 Task: Explore Airbnb accommodation in Yeadon, United Kingdom from 5th November, 2023 to 16th November, 2023 for 2 adults.1  bedroom having 1 bed and 1 bathroom. Property type can be hotel. Booking option can be shelf check-in. Look for 3 properties as per requirement.
Action: Mouse moved to (468, 110)
Screenshot: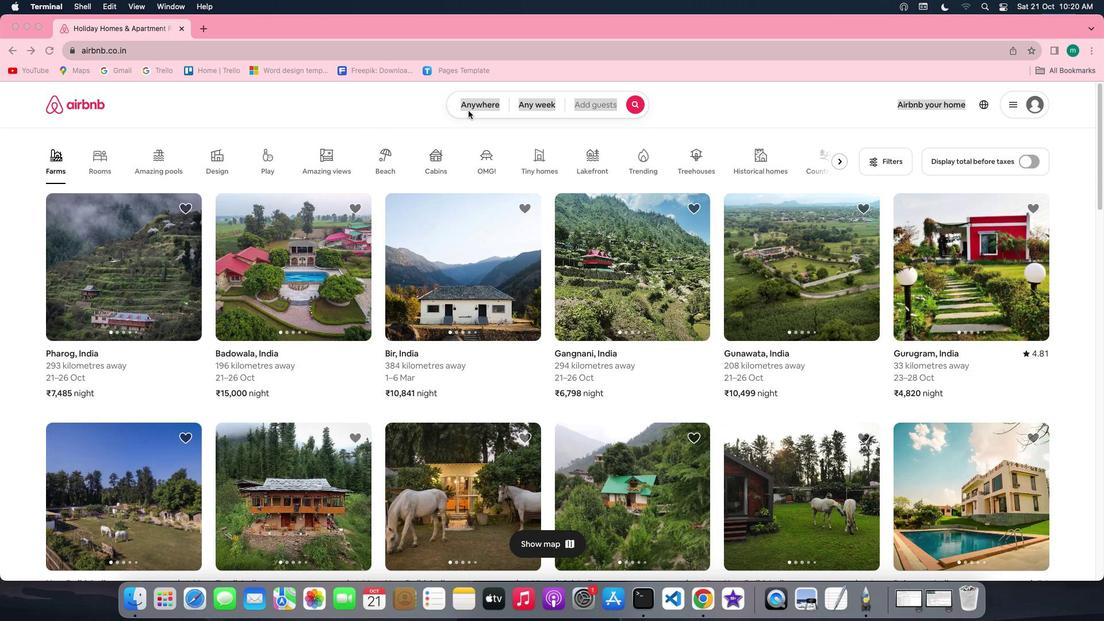 
Action: Mouse pressed left at (468, 110)
Screenshot: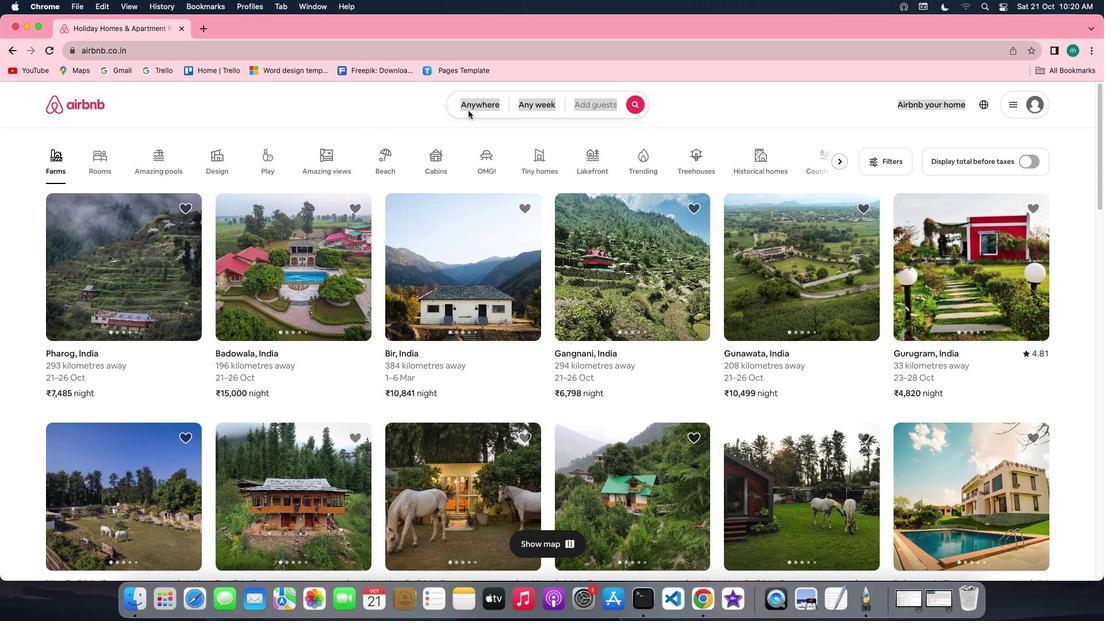 
Action: Mouse moved to (468, 109)
Screenshot: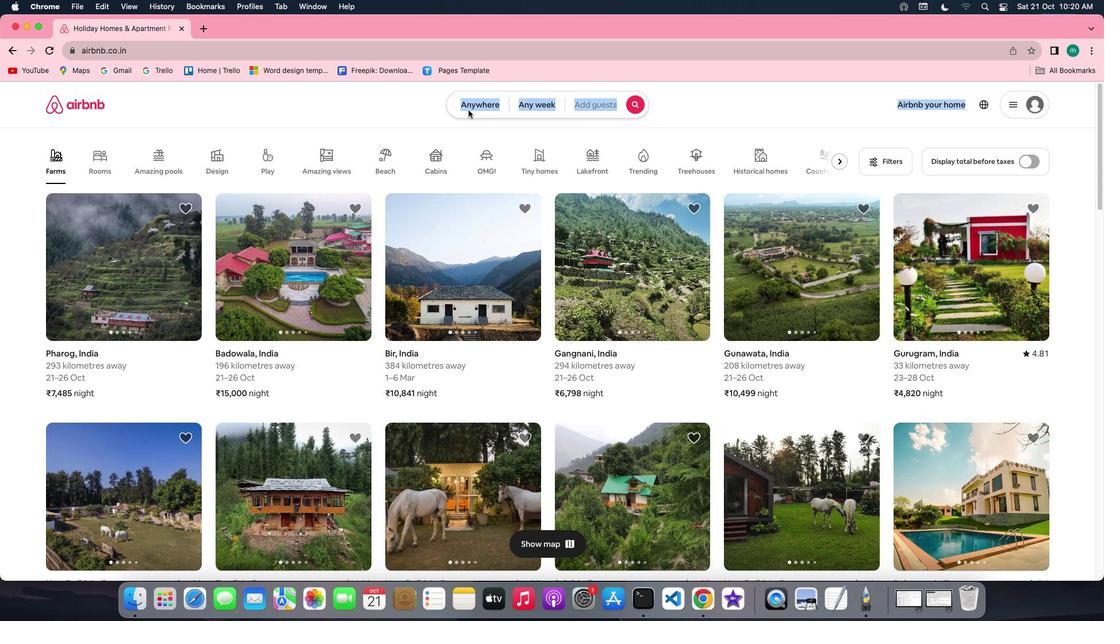 
Action: Mouse pressed left at (468, 109)
Screenshot: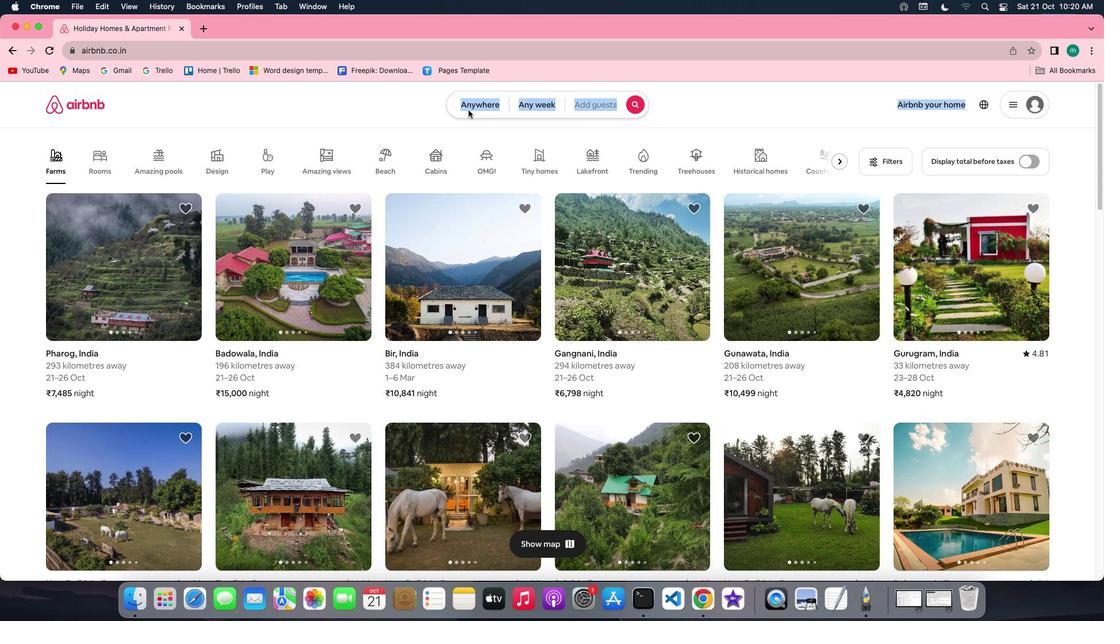
Action: Mouse moved to (396, 143)
Screenshot: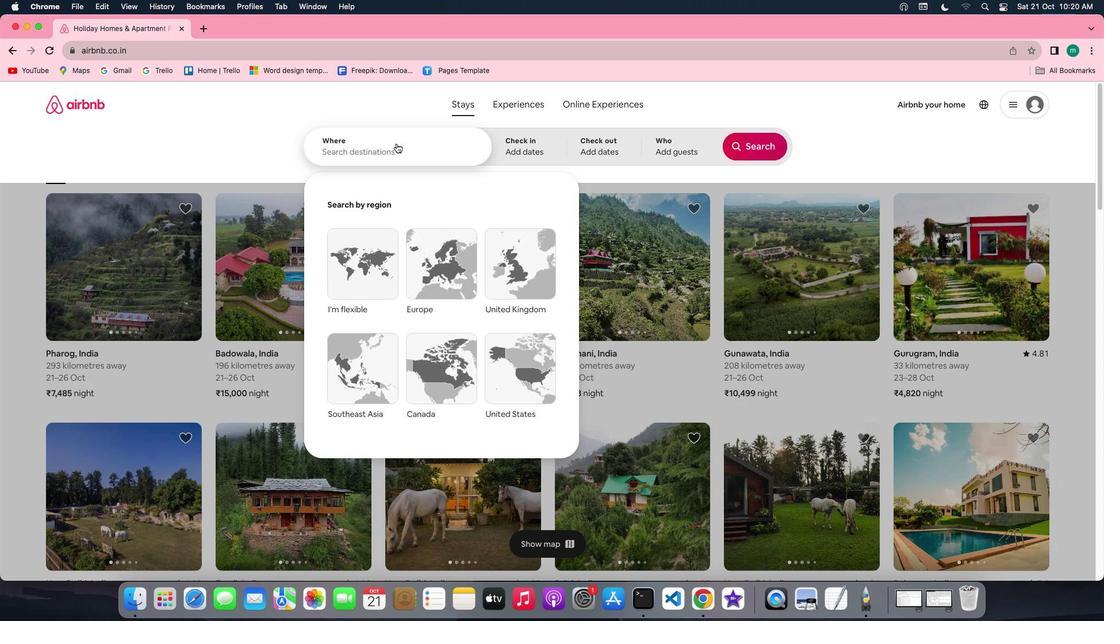 
Action: Key pressed Key.shift'Y''e''a''d''o''n'','Key.spaceKey.shift'U''n''i''t''e''d'Key.spaceKey.shift'K''i''n''g''d''o''m'
Screenshot: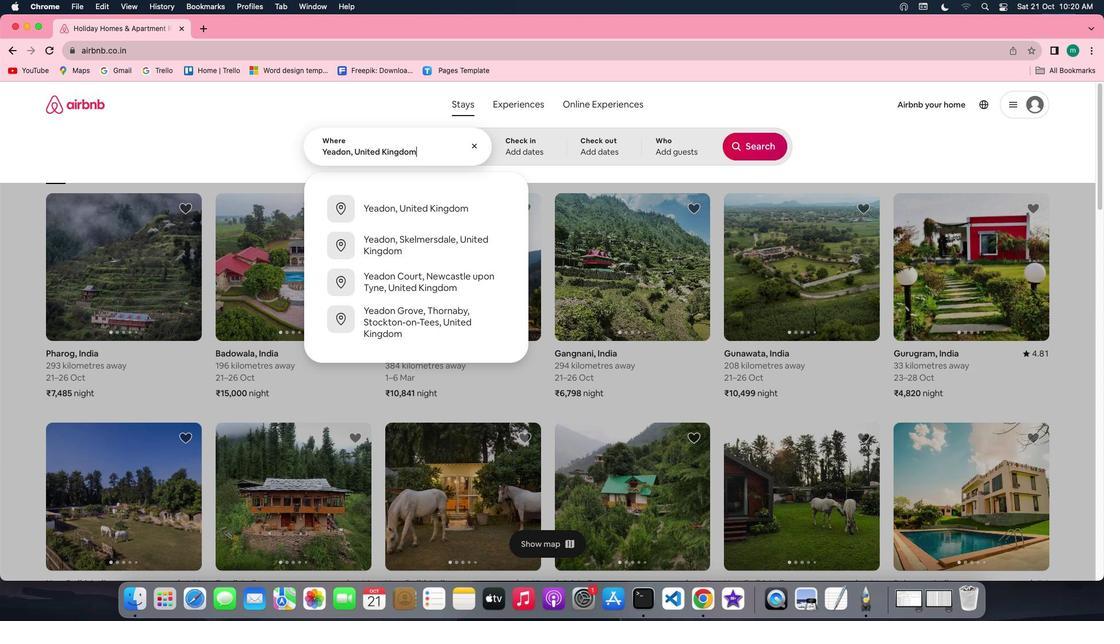 
Action: Mouse moved to (410, 209)
Screenshot: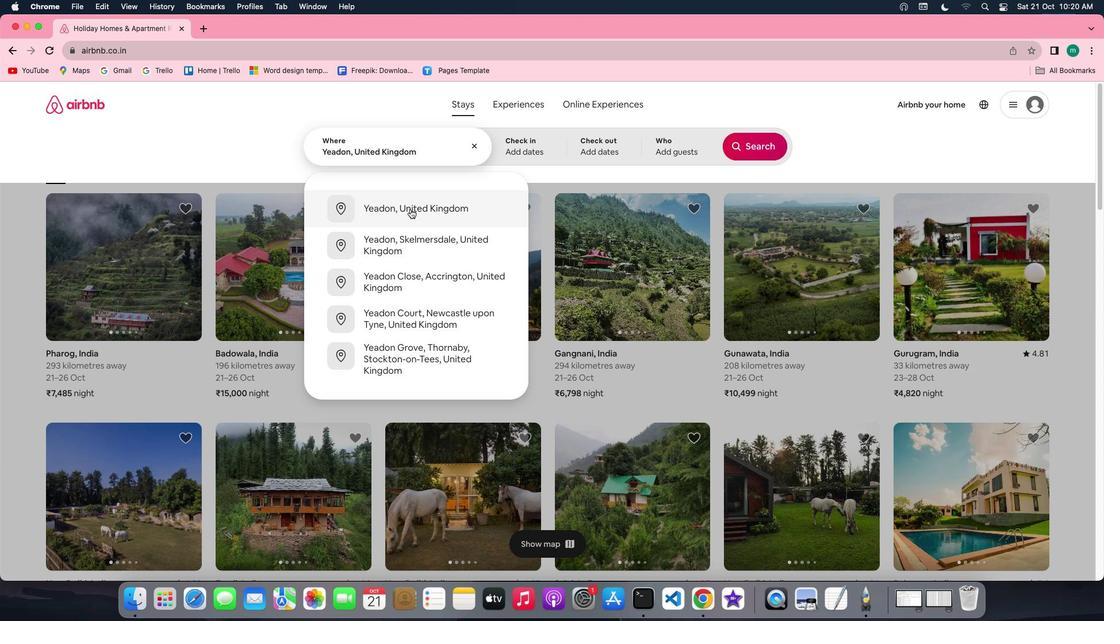 
Action: Mouse pressed left at (410, 209)
Screenshot: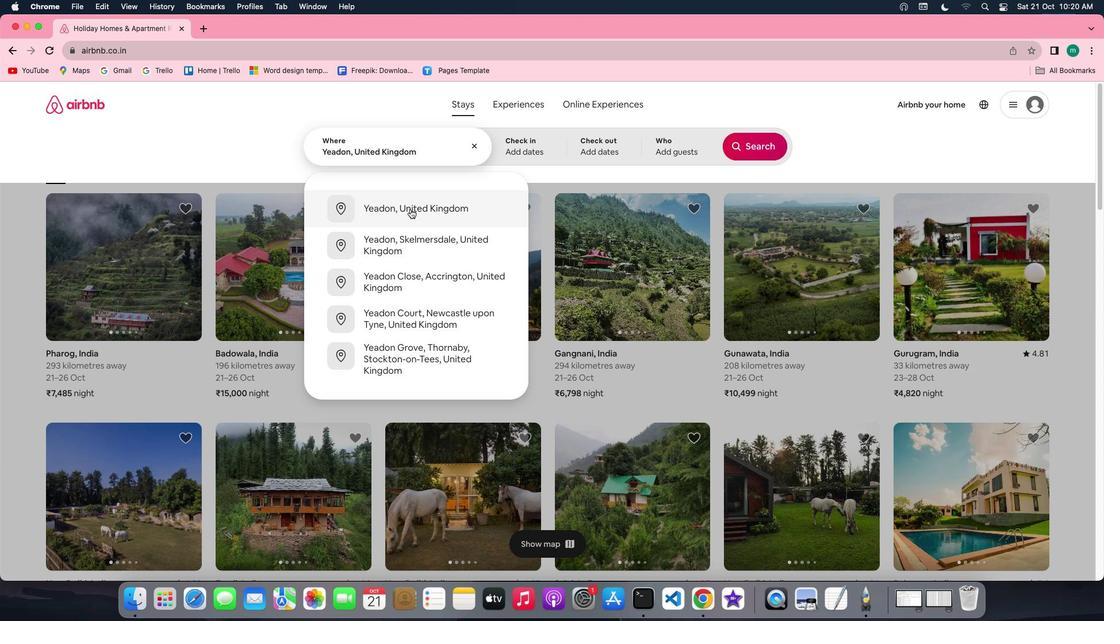 
Action: Mouse moved to (581, 304)
Screenshot: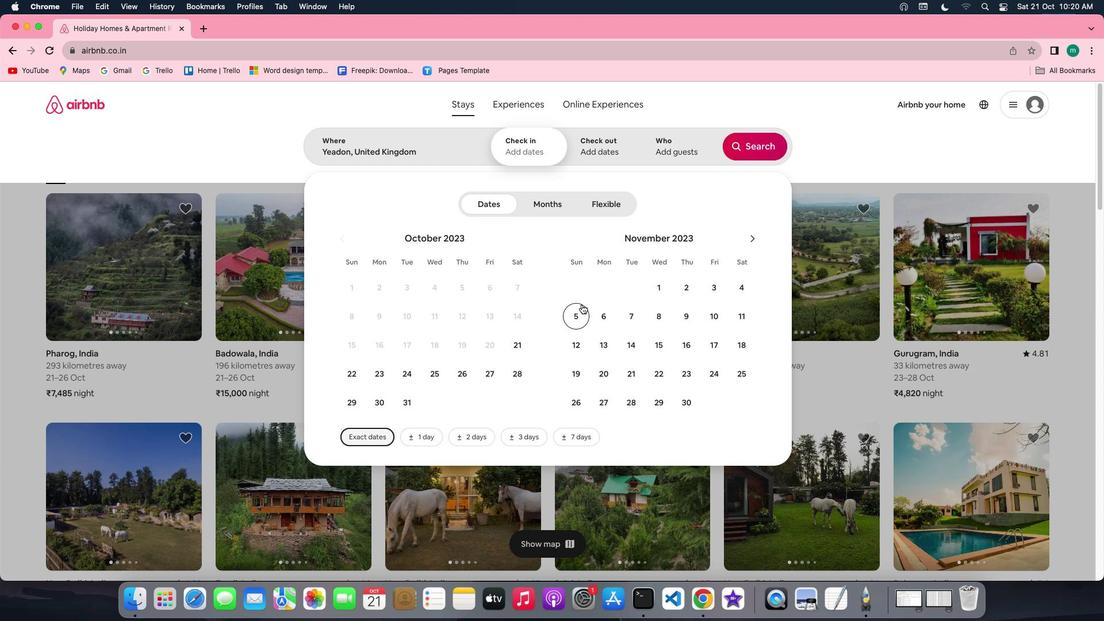 
Action: Mouse pressed left at (581, 304)
Screenshot: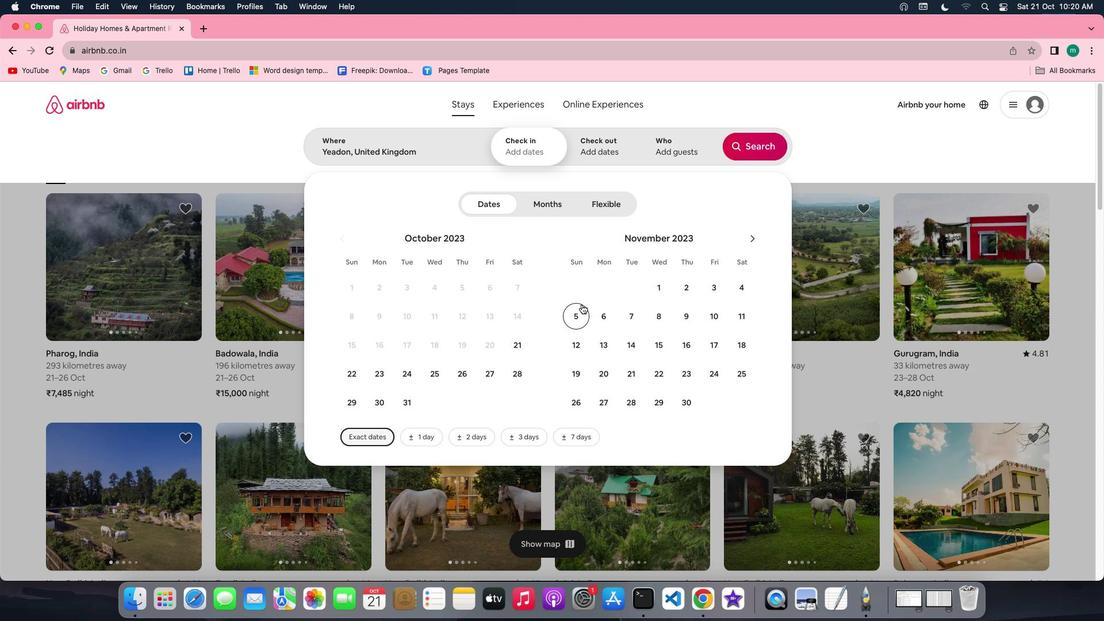 
Action: Mouse moved to (694, 345)
Screenshot: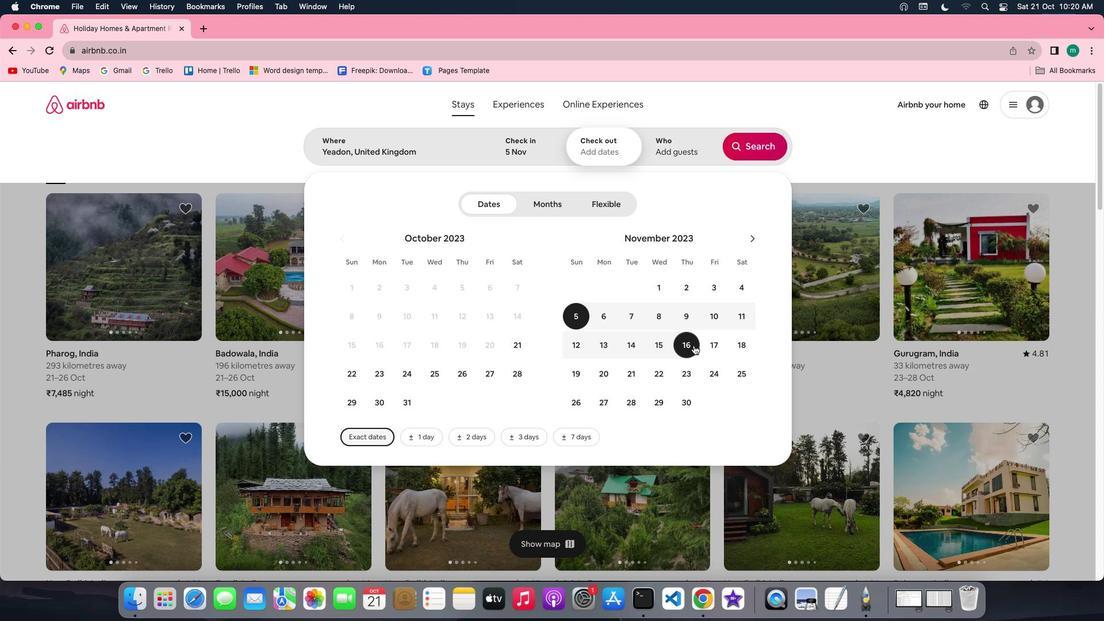 
Action: Mouse pressed left at (694, 345)
Screenshot: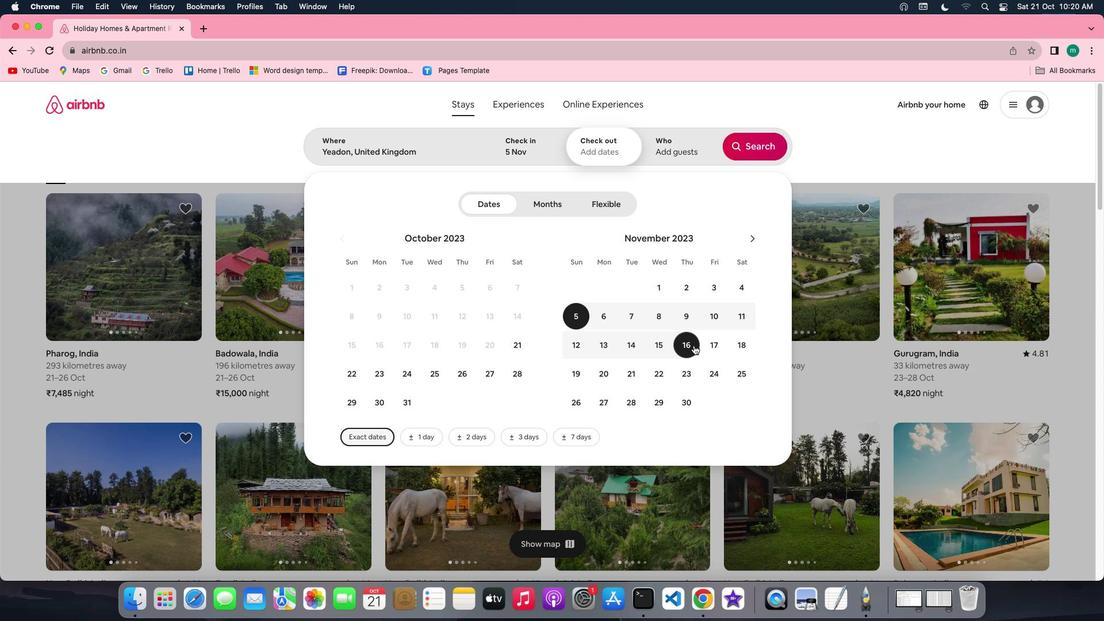 
Action: Mouse moved to (674, 151)
Screenshot: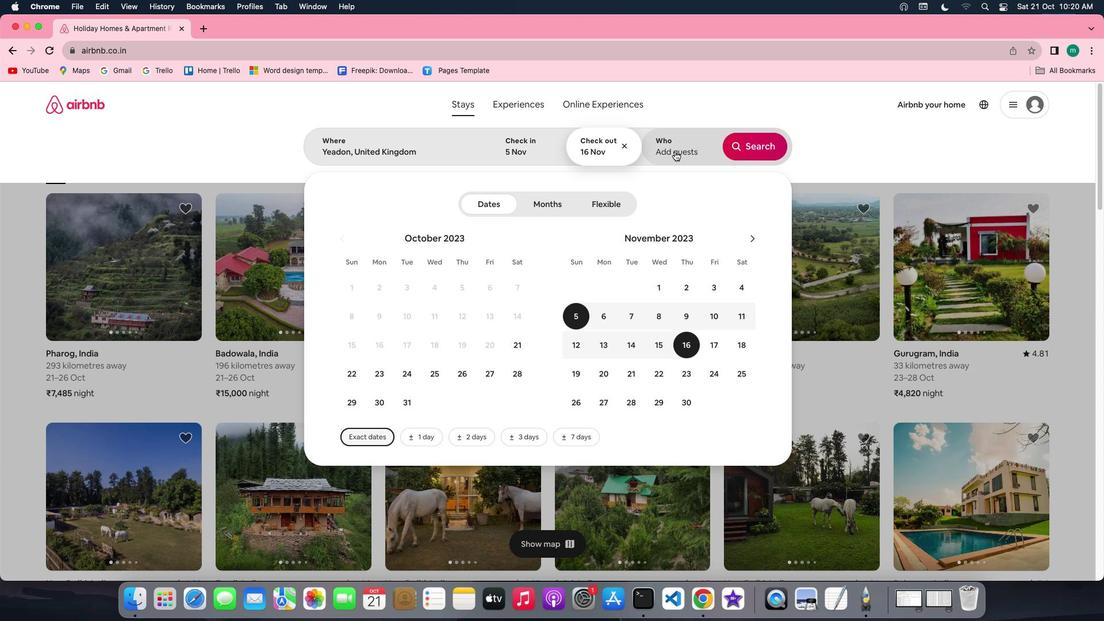 
Action: Mouse pressed left at (674, 151)
Screenshot: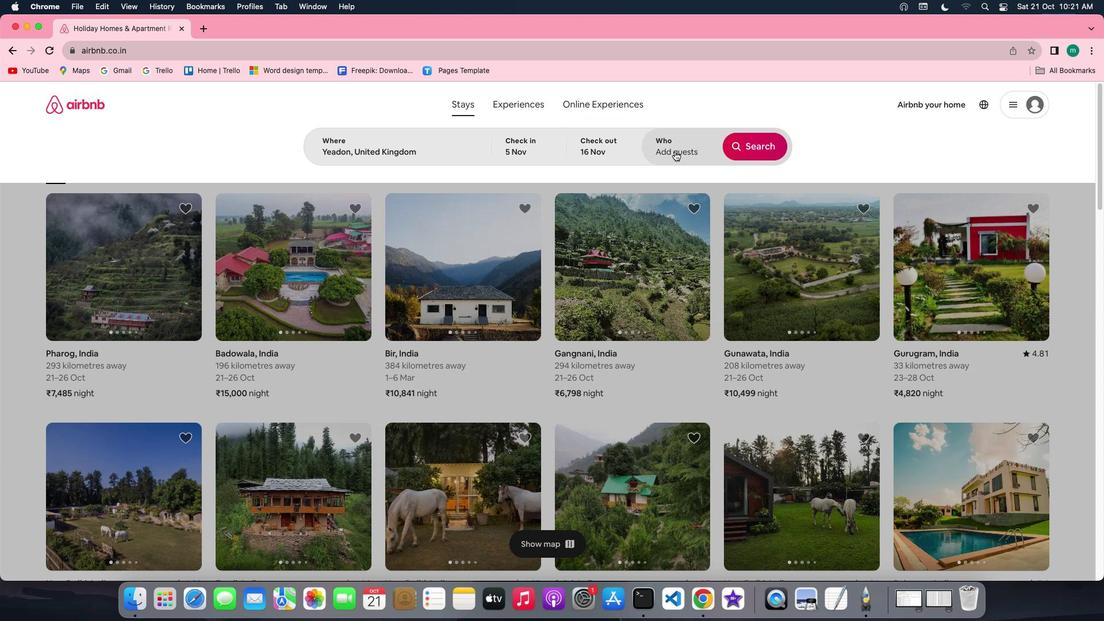 
Action: Mouse moved to (765, 205)
Screenshot: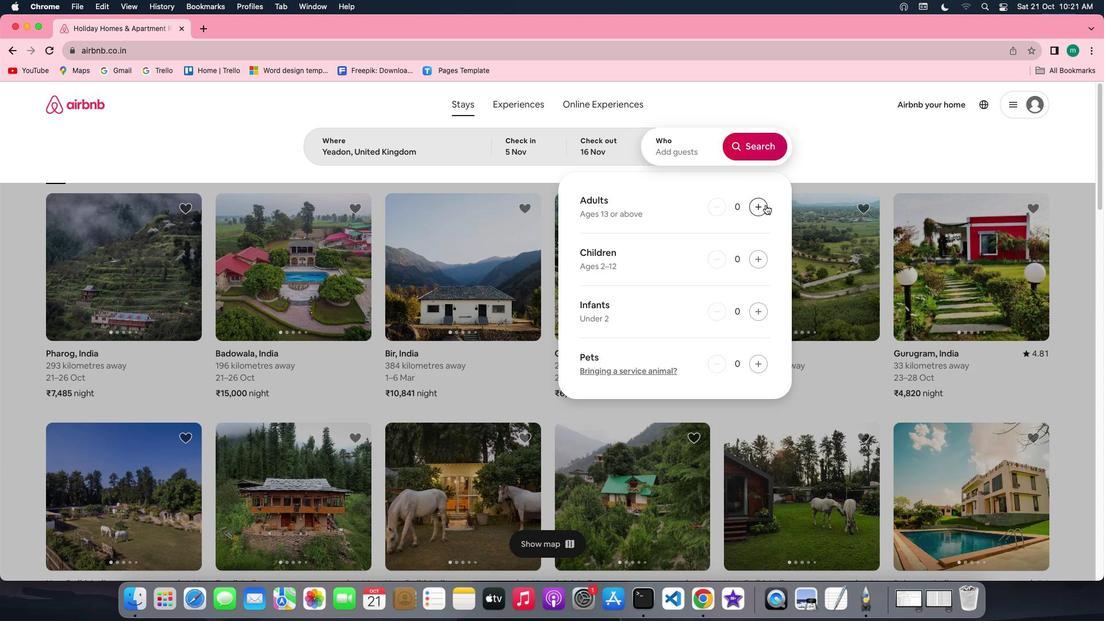
Action: Mouse pressed left at (765, 205)
Screenshot: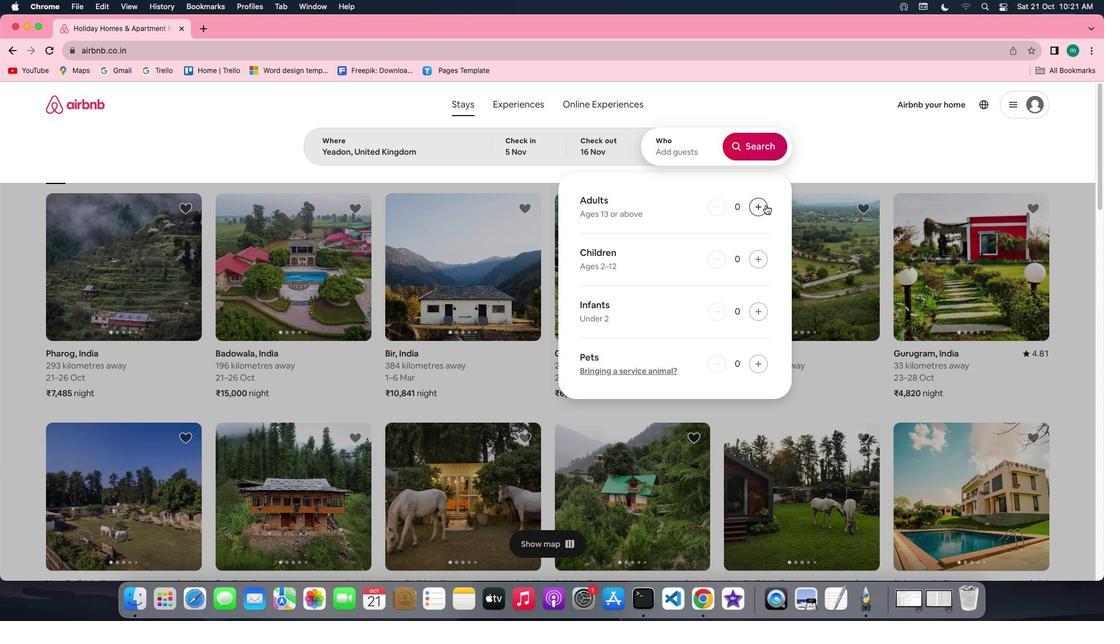 
Action: Mouse pressed left at (765, 205)
Screenshot: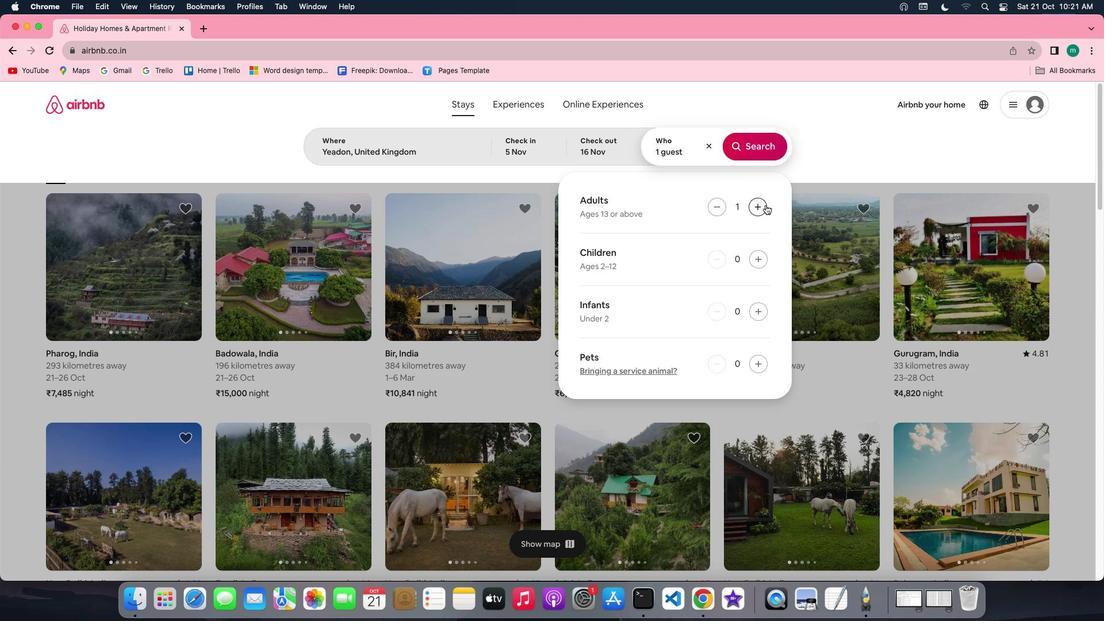 
Action: Mouse moved to (767, 154)
Screenshot: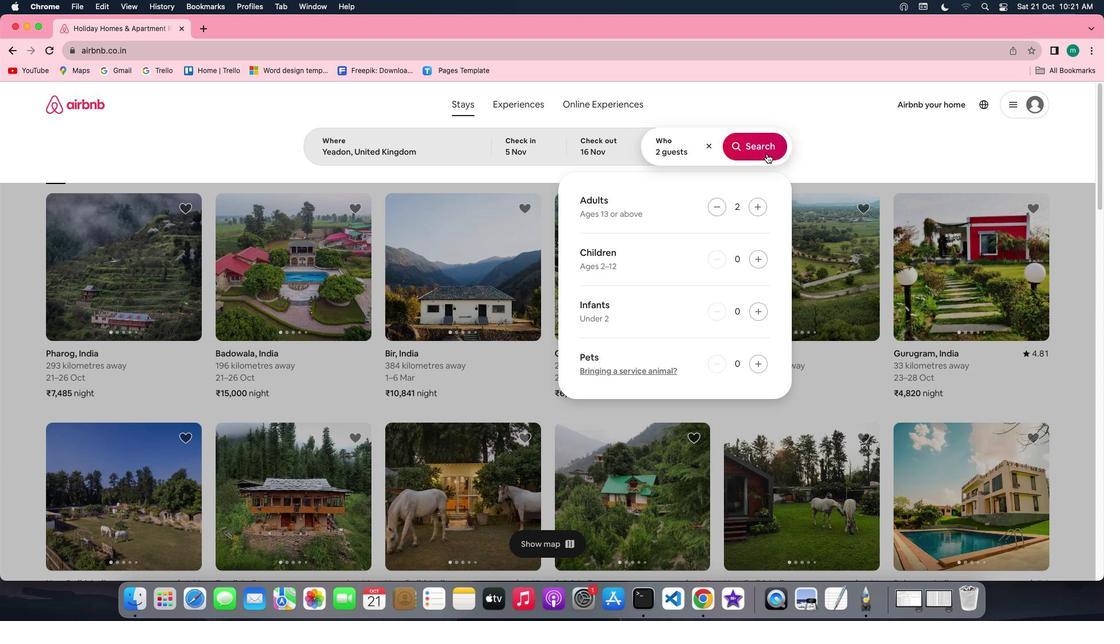 
Action: Mouse pressed left at (767, 154)
Screenshot: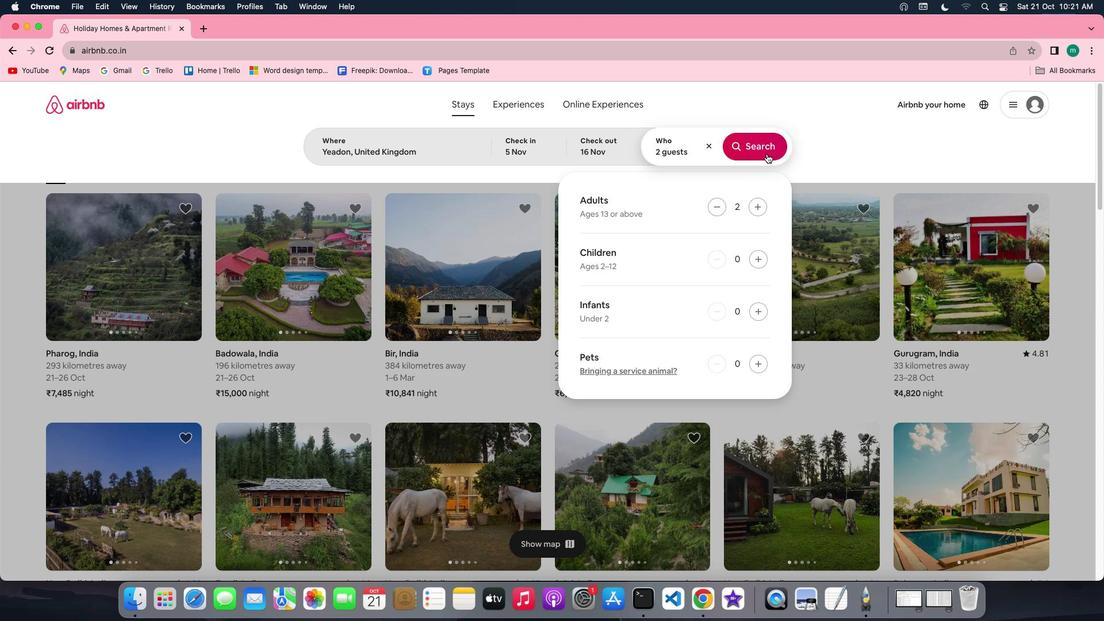 
Action: Mouse moved to (918, 154)
Screenshot: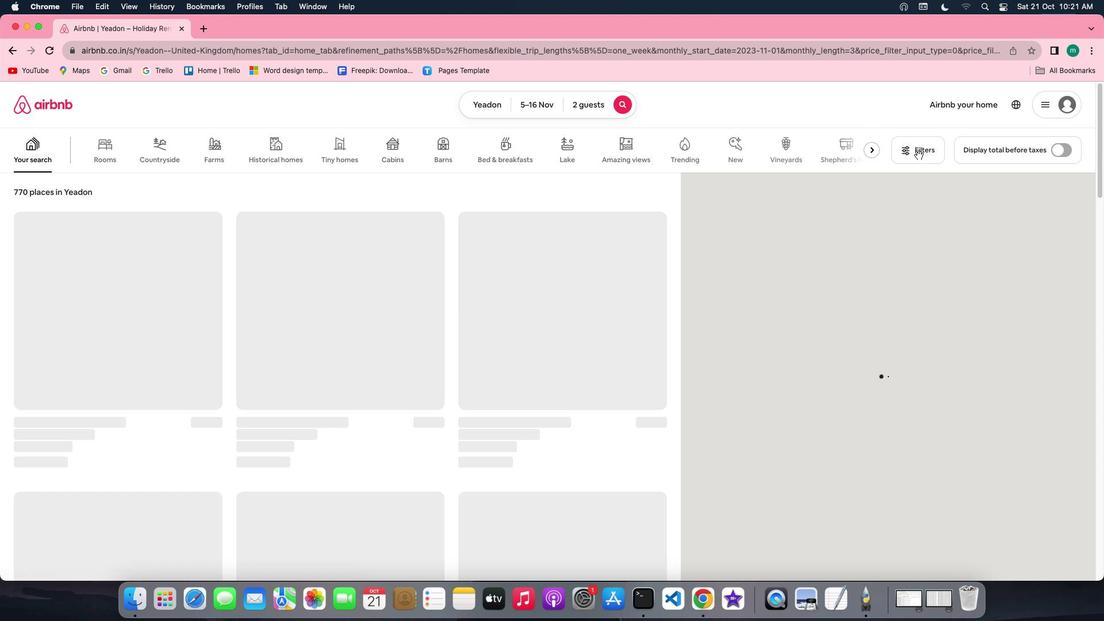 
Action: Mouse pressed left at (918, 154)
Screenshot: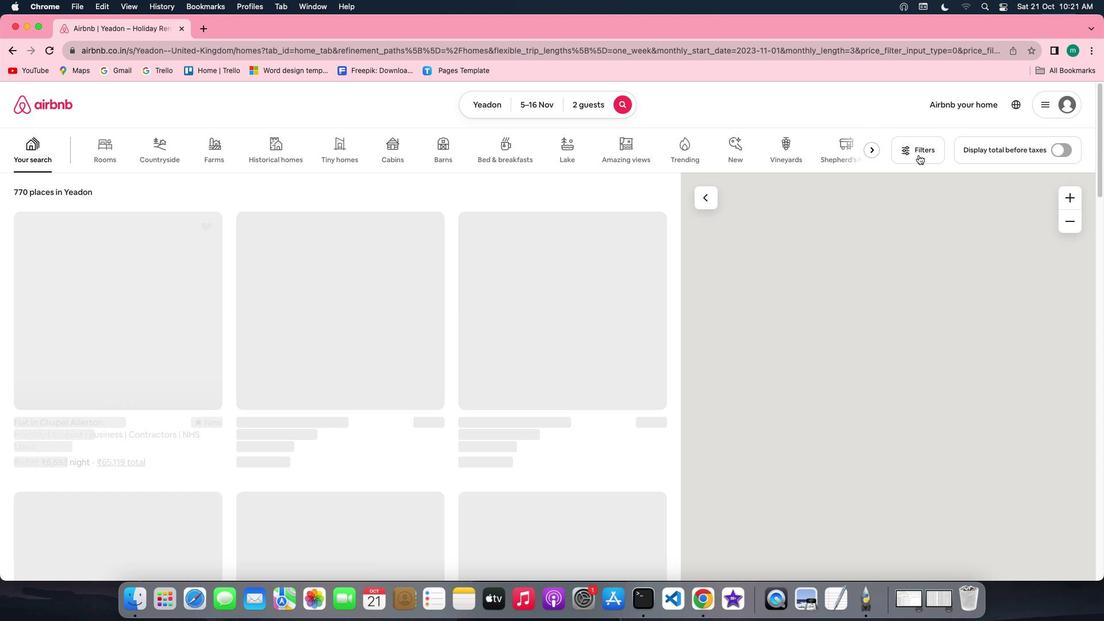 
Action: Mouse moved to (569, 363)
Screenshot: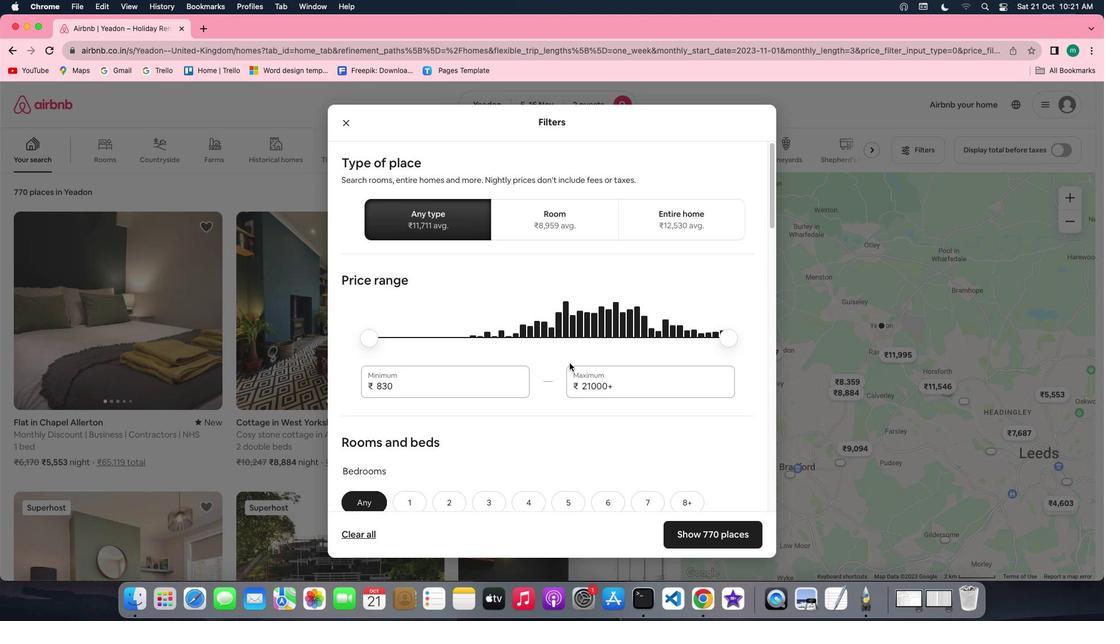 
Action: Mouse scrolled (569, 363) with delta (0, 0)
Screenshot: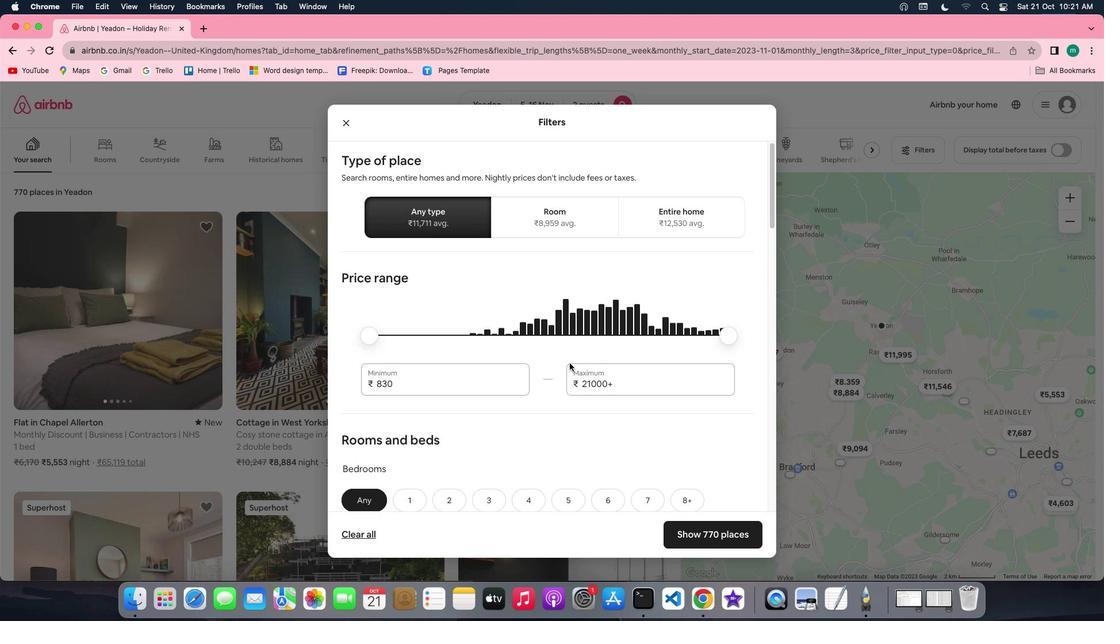 
Action: Mouse scrolled (569, 363) with delta (0, 0)
Screenshot: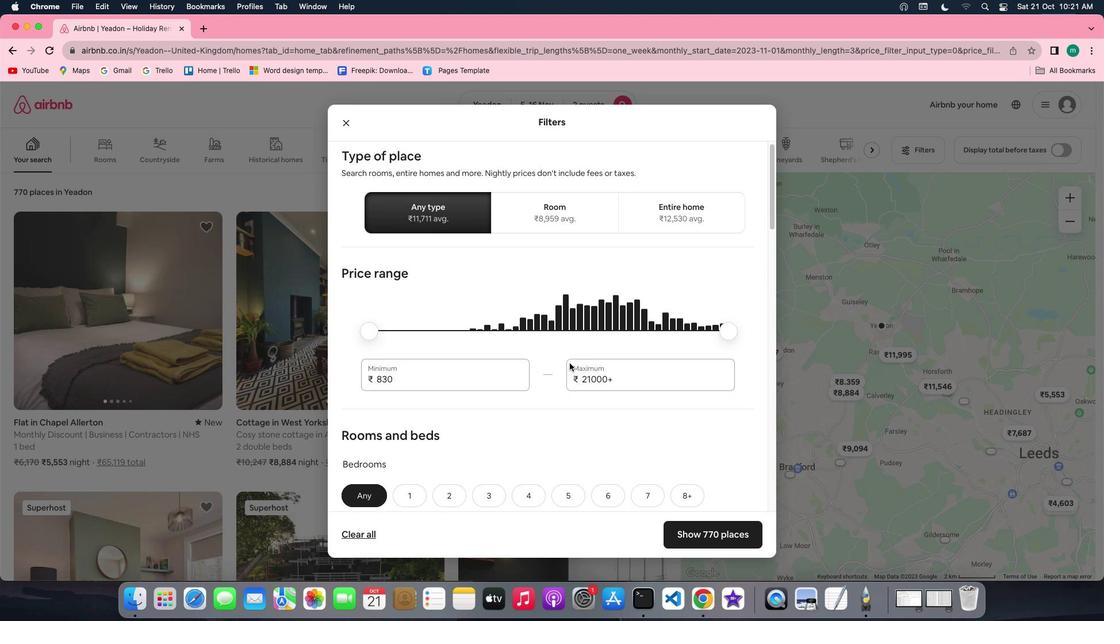 
Action: Mouse scrolled (569, 363) with delta (0, -1)
Screenshot: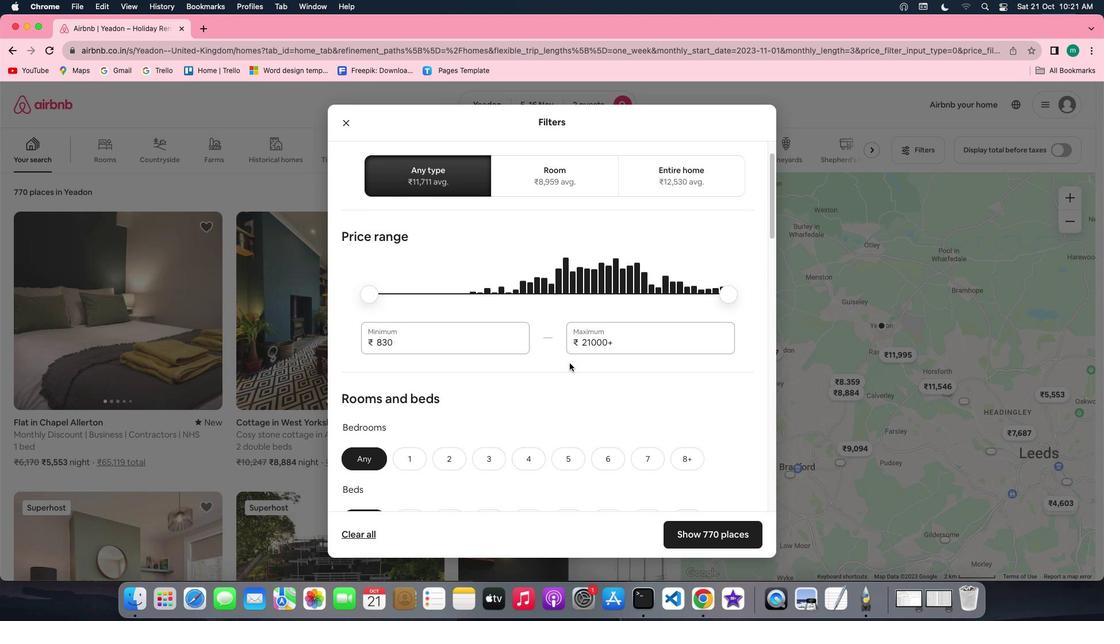 
Action: Mouse scrolled (569, 363) with delta (0, -1)
Screenshot: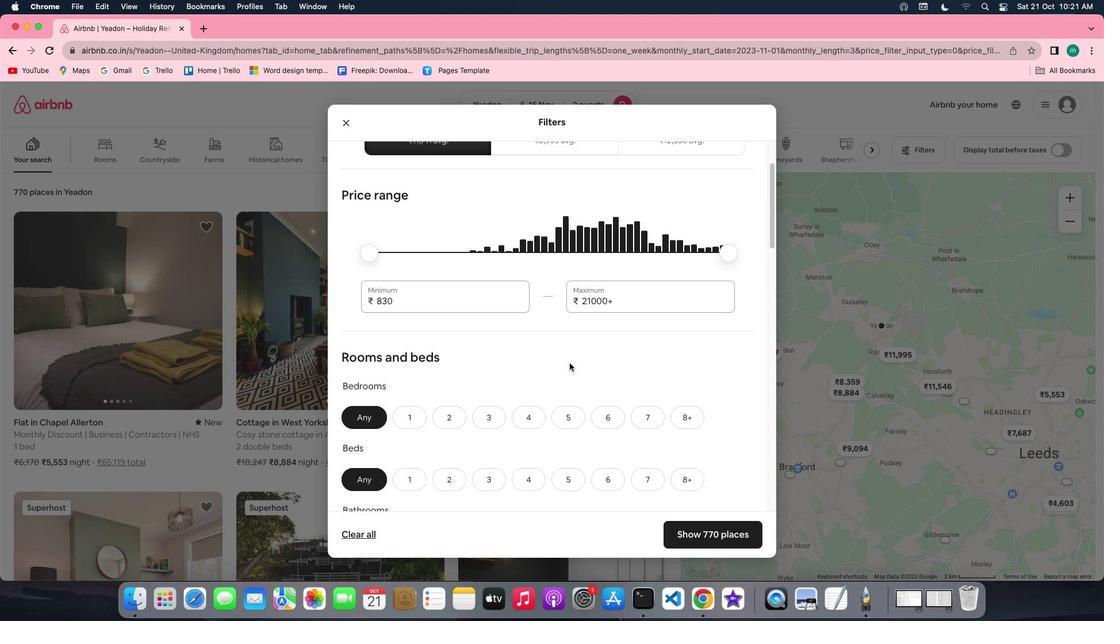 
Action: Mouse moved to (500, 349)
Screenshot: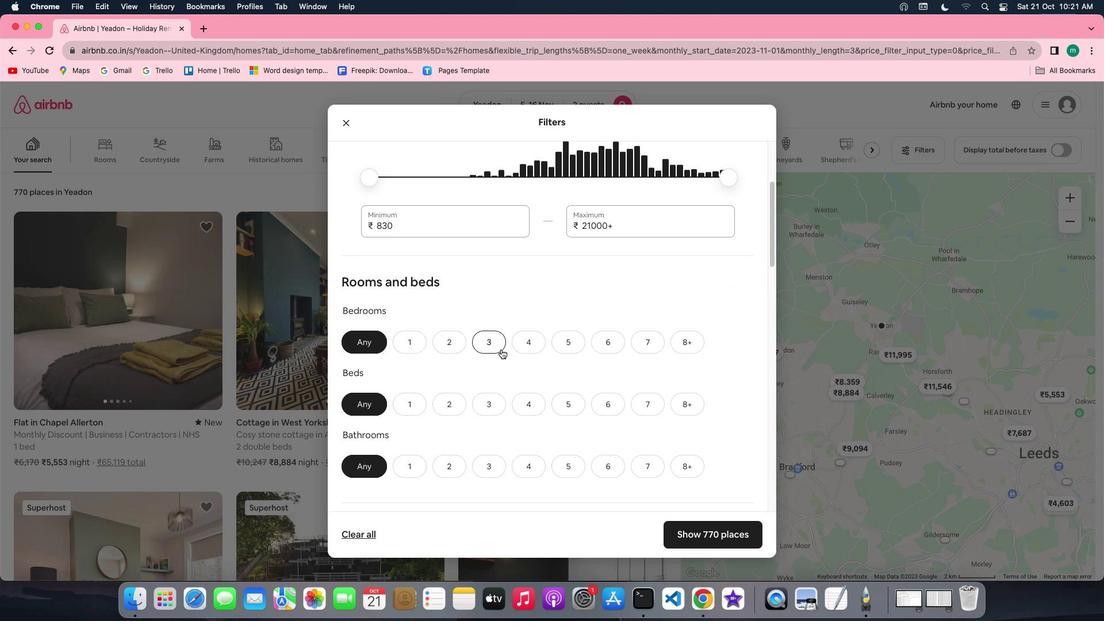 
Action: Mouse scrolled (500, 349) with delta (0, 0)
Screenshot: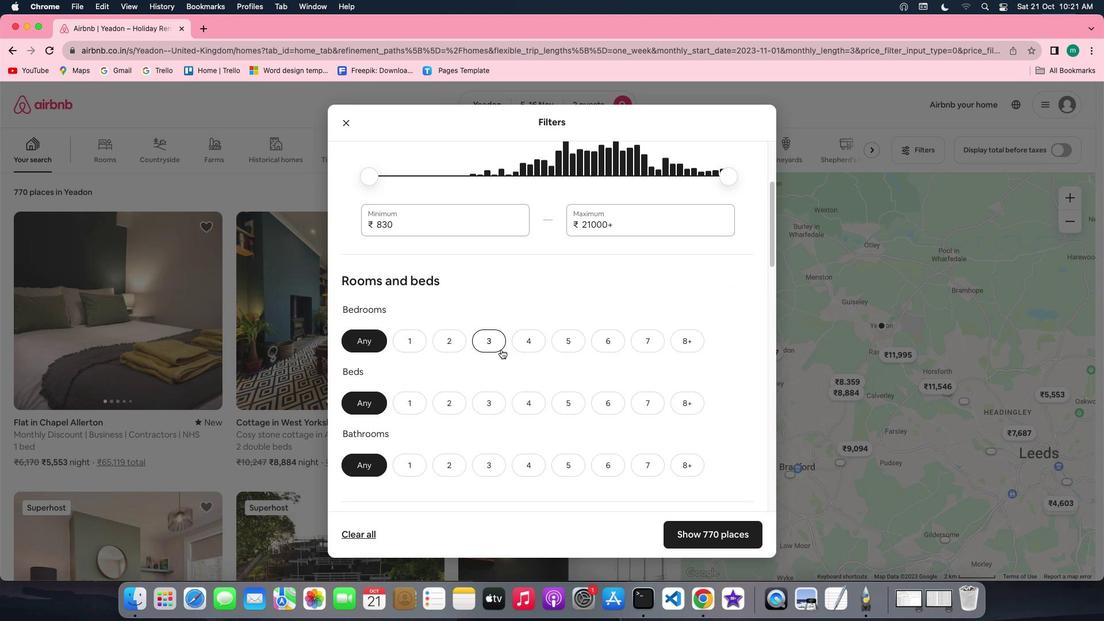 
Action: Mouse scrolled (500, 349) with delta (0, 0)
Screenshot: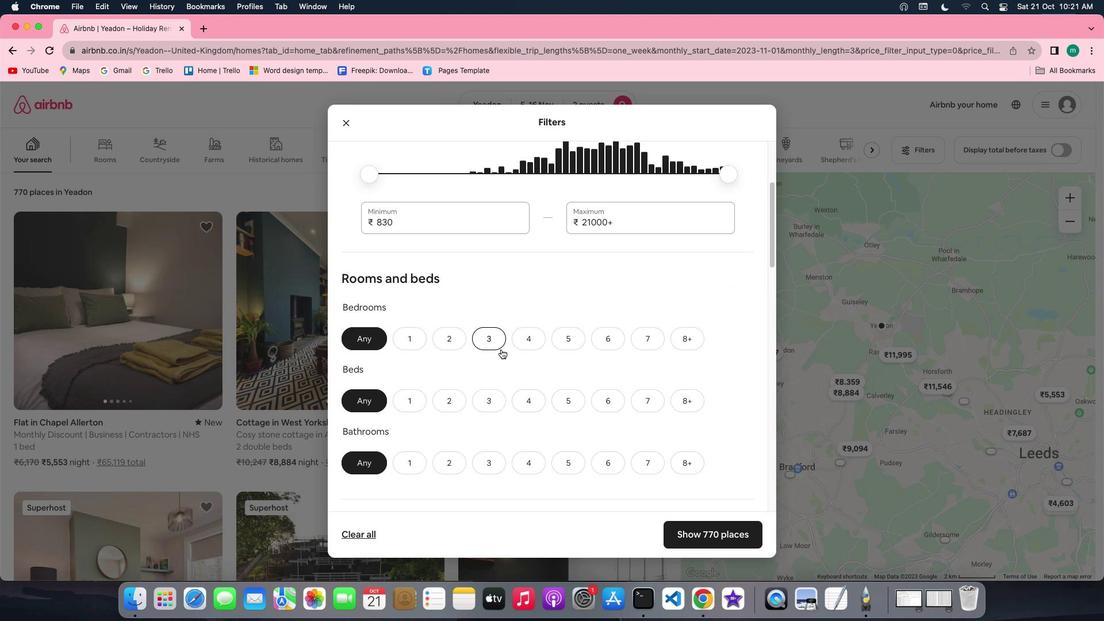 
Action: Mouse scrolled (500, 349) with delta (0, 0)
Screenshot: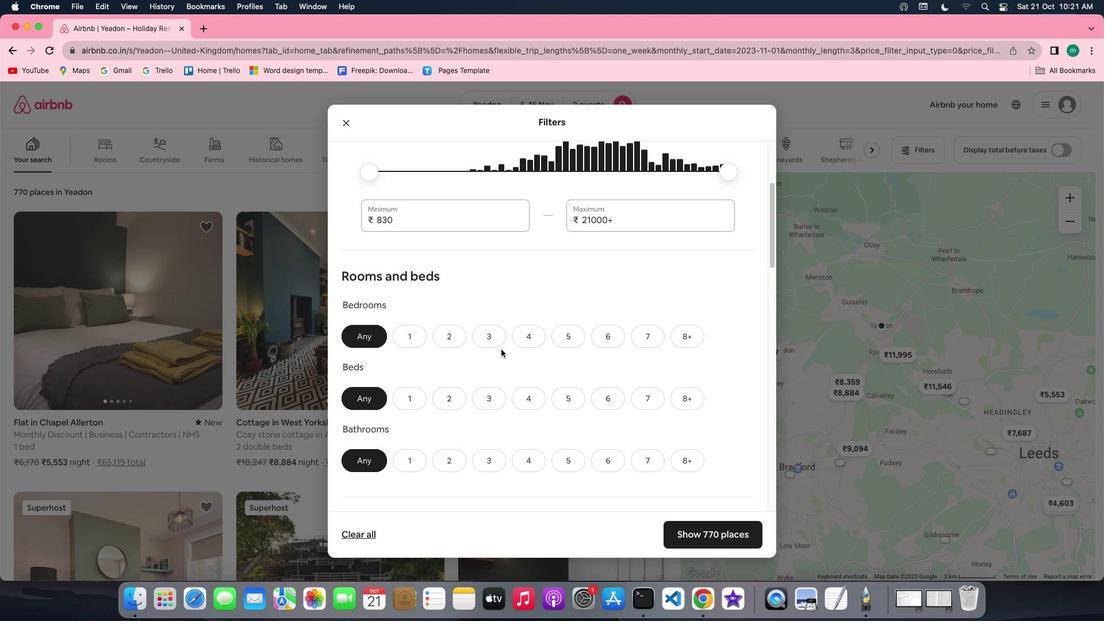 
Action: Mouse scrolled (500, 349) with delta (0, 0)
Screenshot: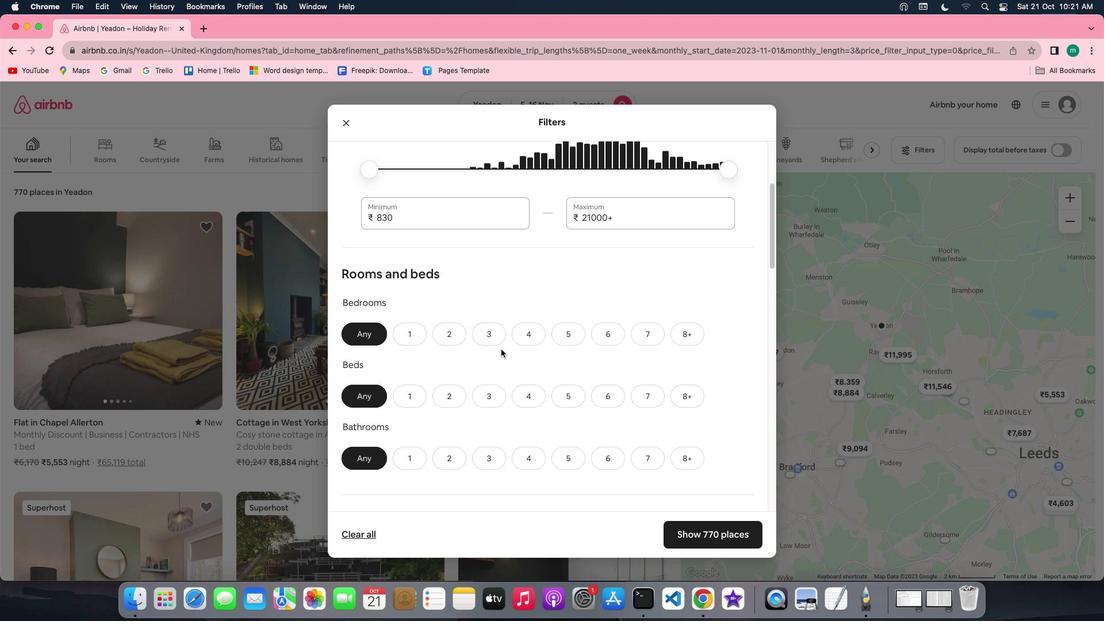
Action: Mouse scrolled (500, 349) with delta (0, 0)
Screenshot: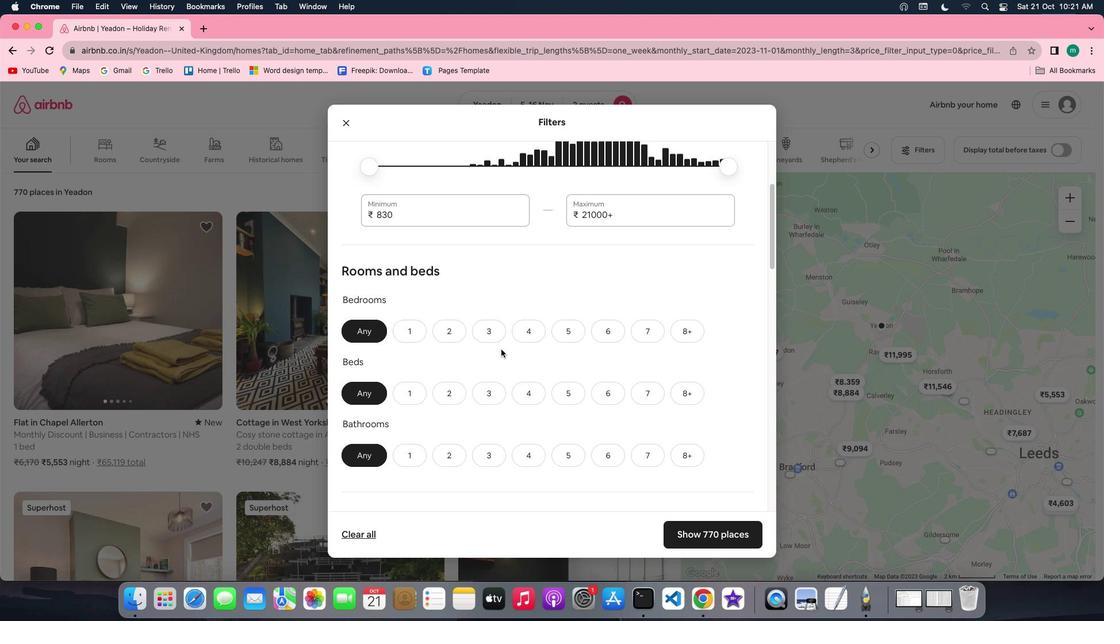 
Action: Mouse moved to (398, 332)
Screenshot: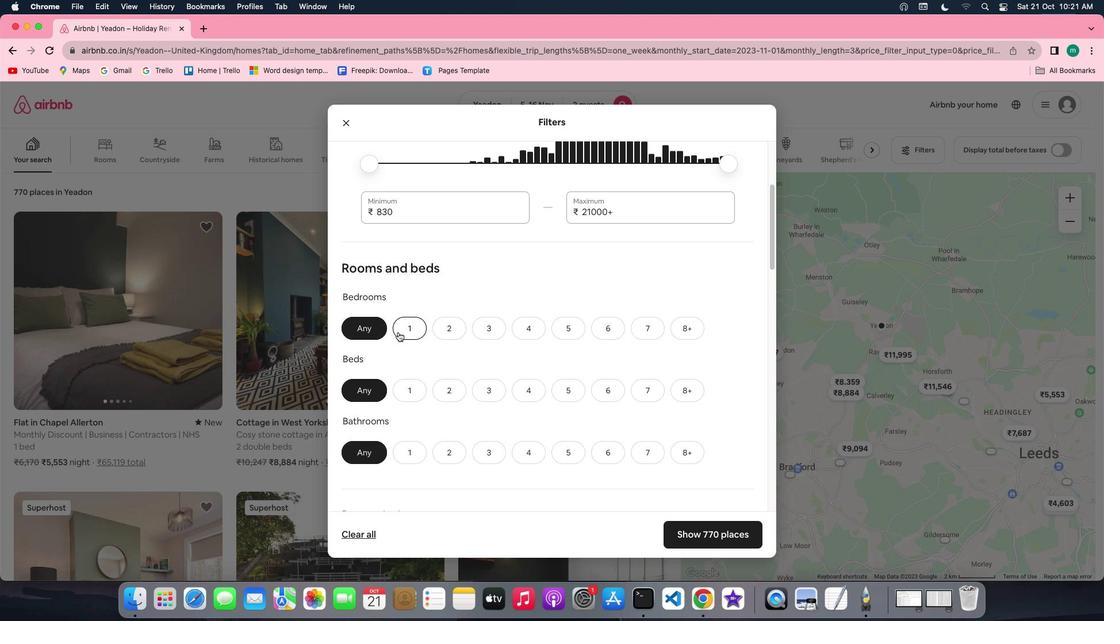 
Action: Mouse pressed left at (398, 332)
Screenshot: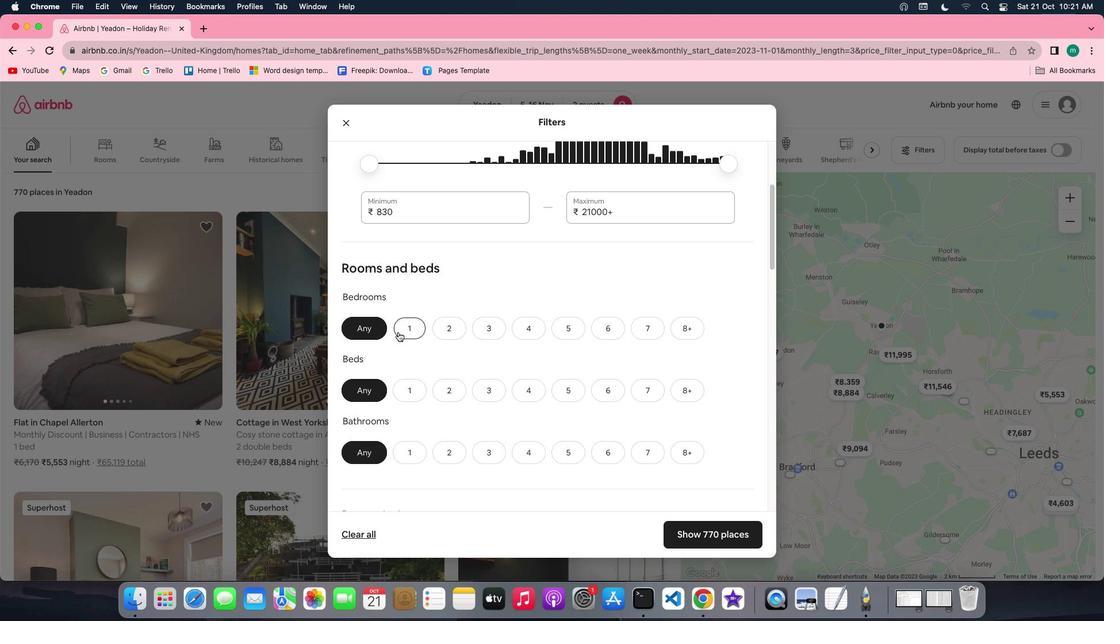 
Action: Mouse moved to (409, 386)
Screenshot: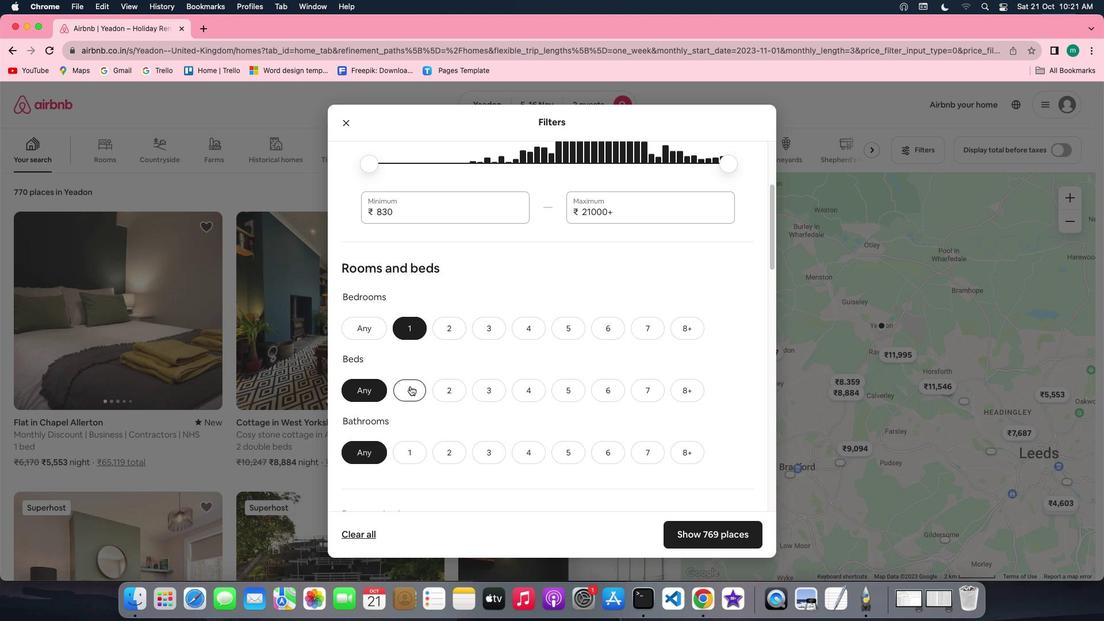 
Action: Mouse pressed left at (409, 386)
Screenshot: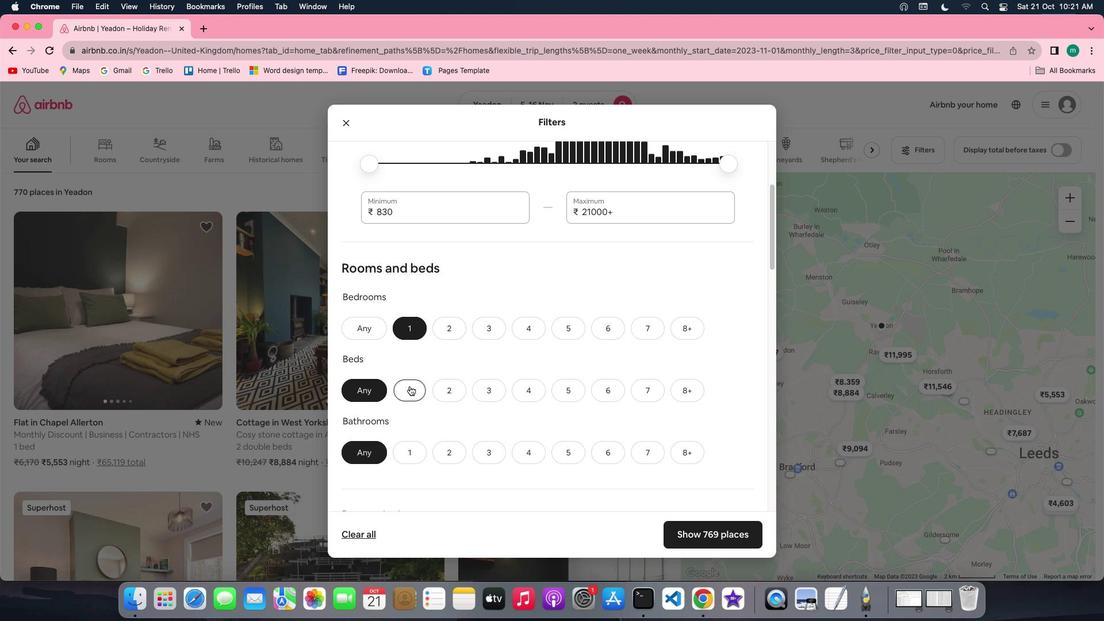 
Action: Mouse moved to (401, 451)
Screenshot: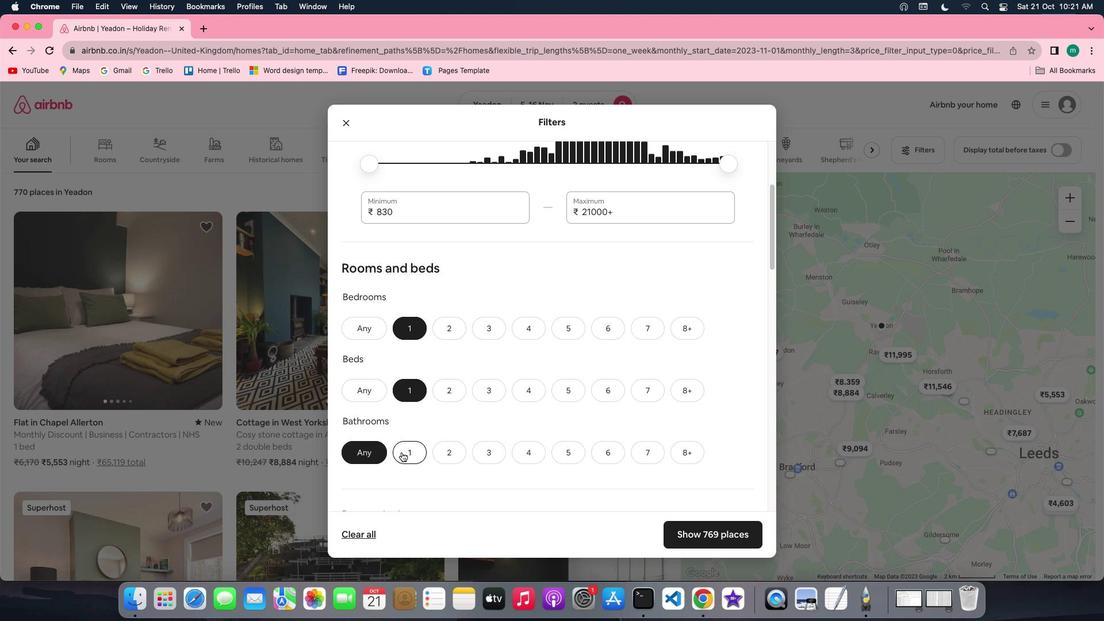 
Action: Mouse pressed left at (401, 451)
Screenshot: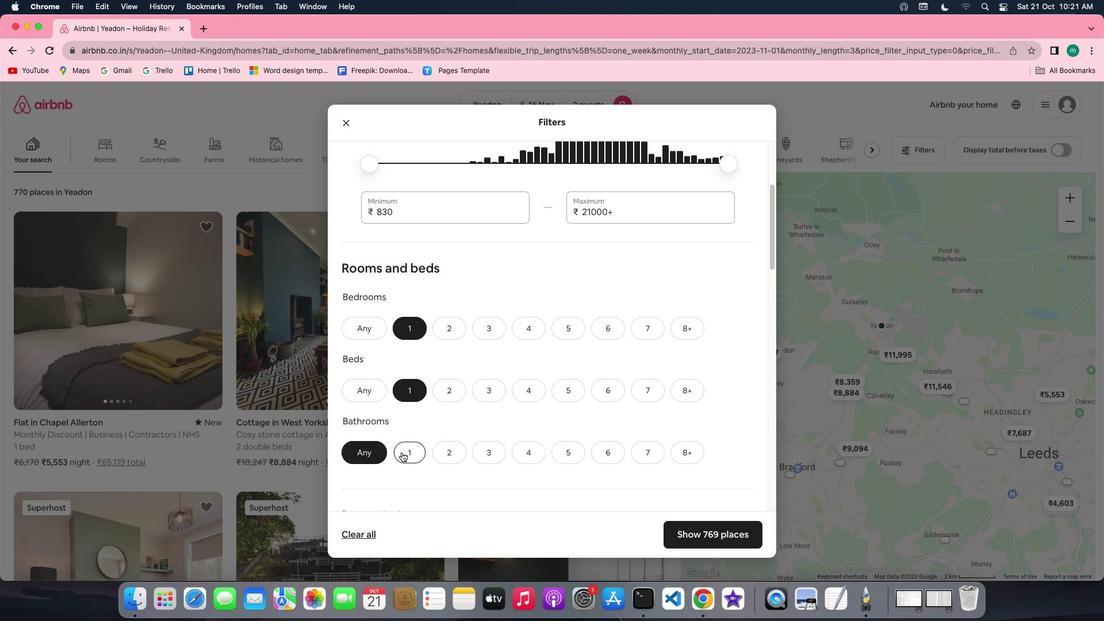 
Action: Mouse moved to (542, 439)
Screenshot: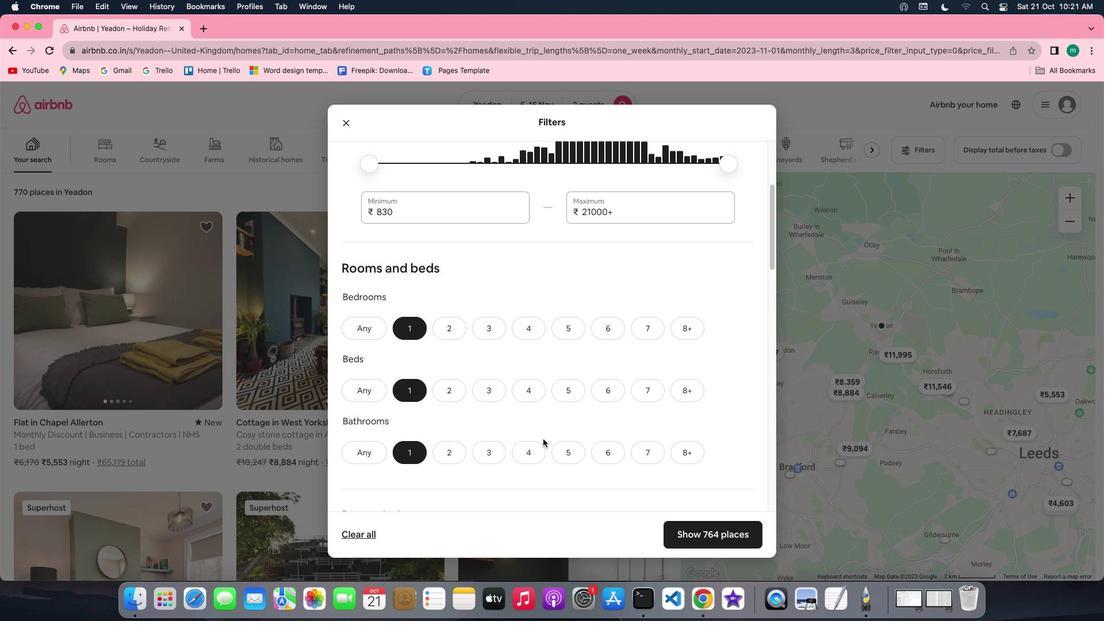 
Action: Mouse scrolled (542, 439) with delta (0, 0)
Screenshot: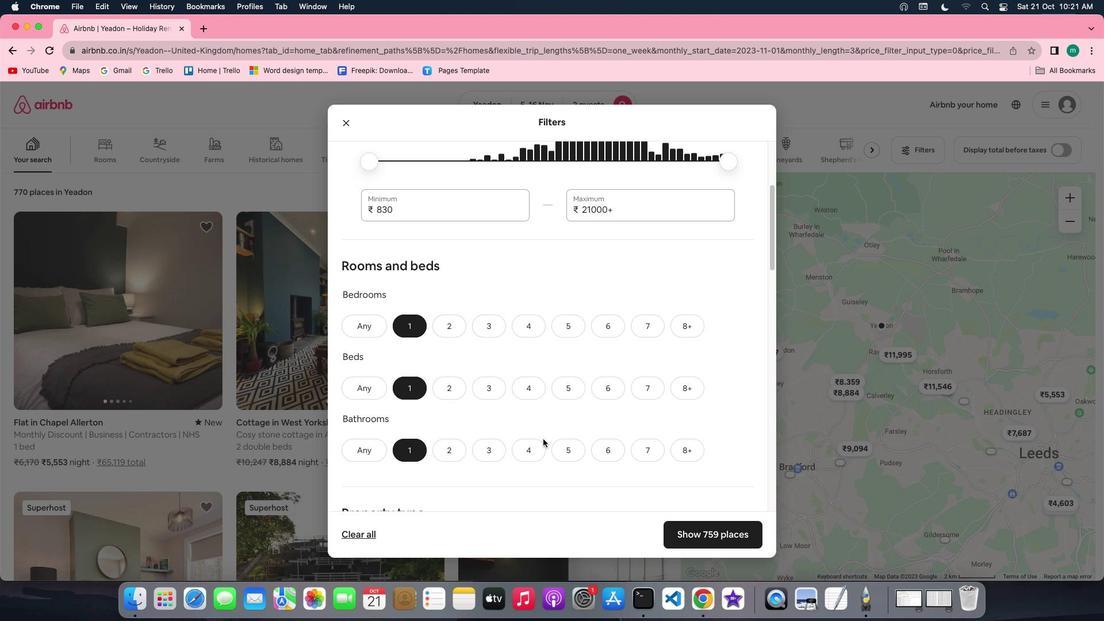 
Action: Mouse scrolled (542, 439) with delta (0, 0)
Screenshot: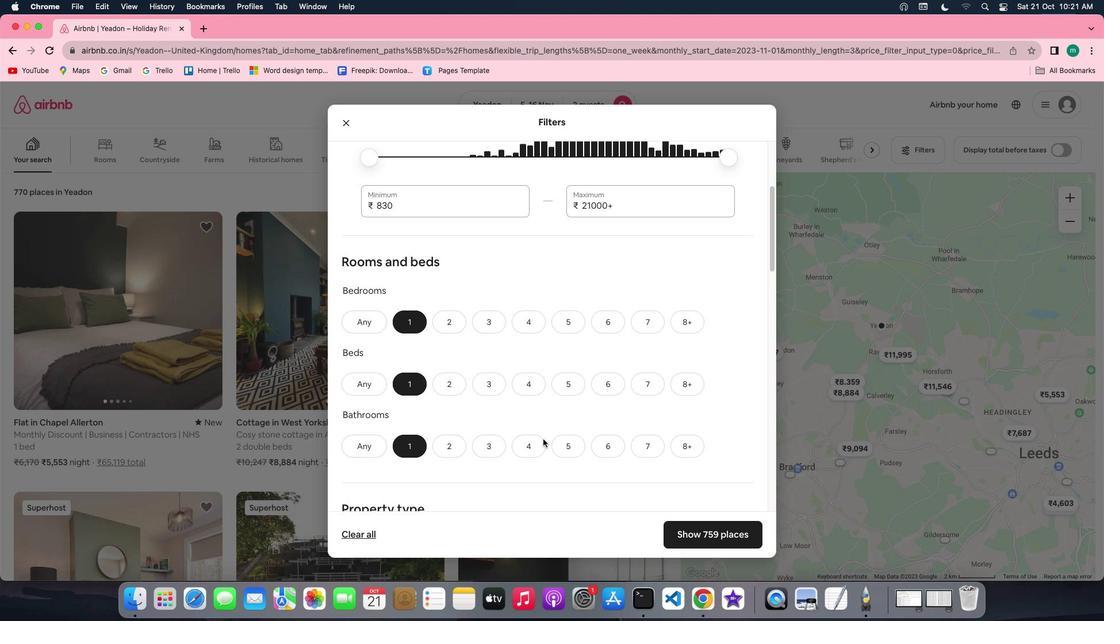 
Action: Mouse scrolled (542, 439) with delta (0, 0)
Screenshot: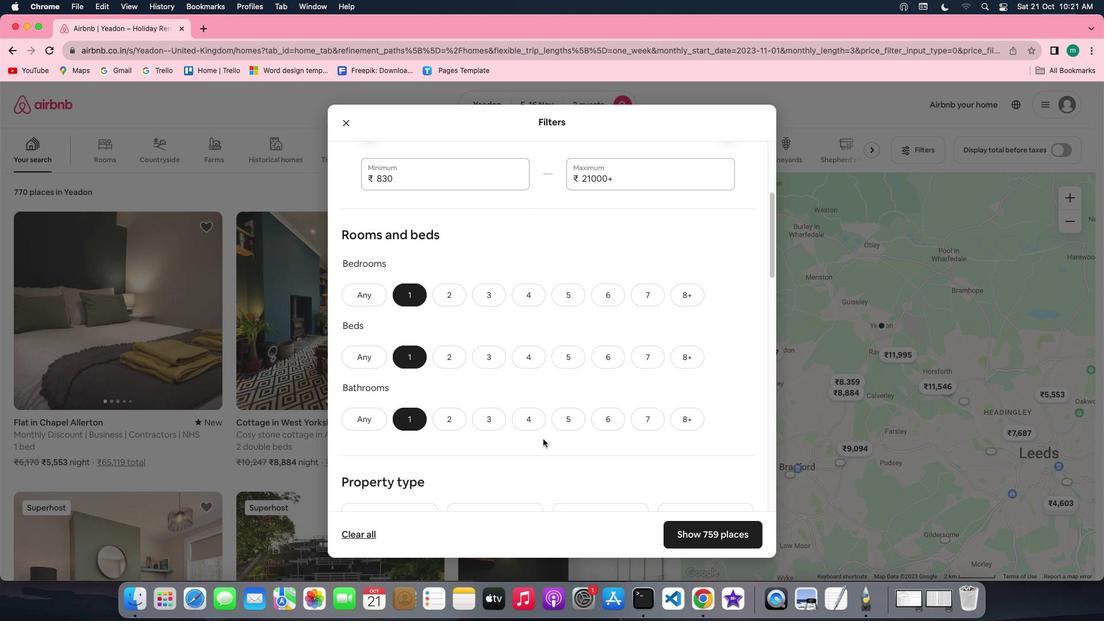 
Action: Mouse scrolled (542, 439) with delta (0, 0)
Screenshot: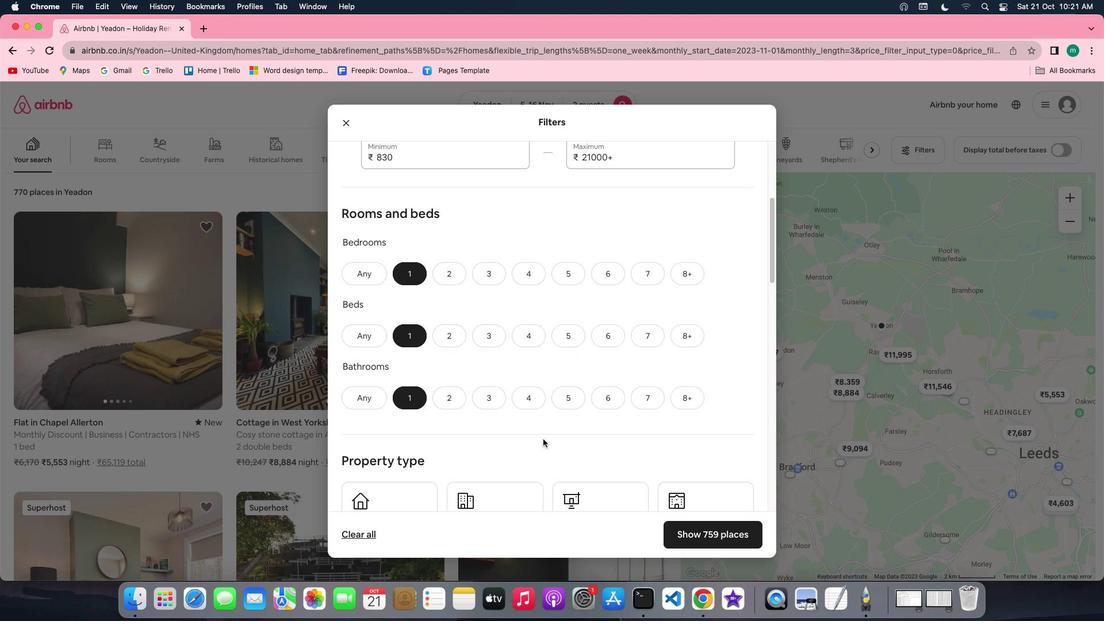 
Action: Mouse scrolled (542, 439) with delta (0, 0)
Screenshot: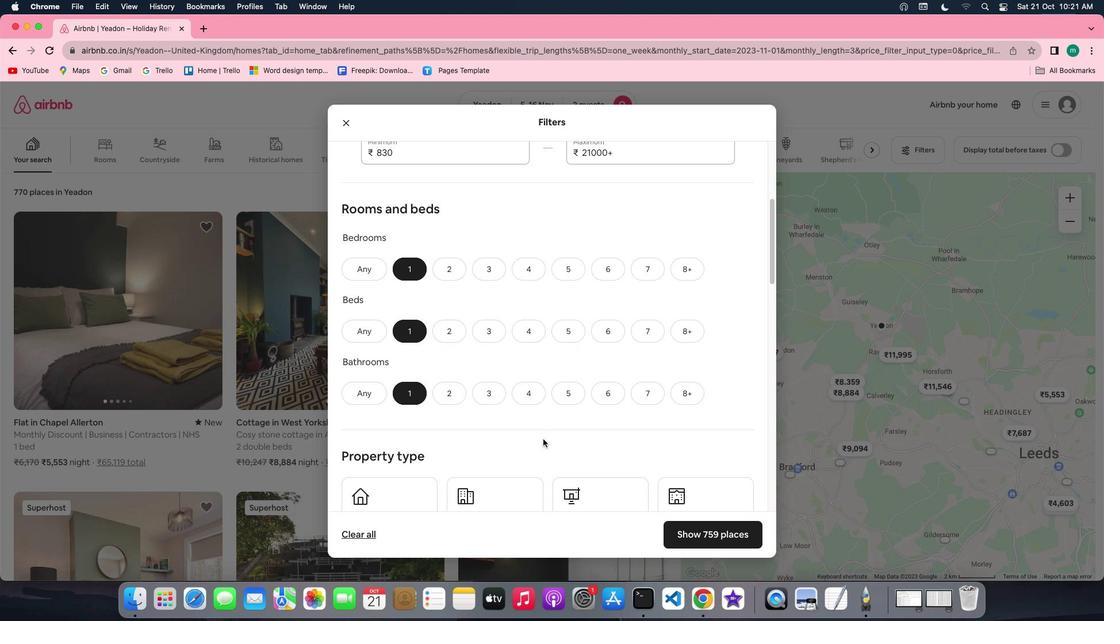 
Action: Mouse scrolled (542, 439) with delta (0, 0)
Screenshot: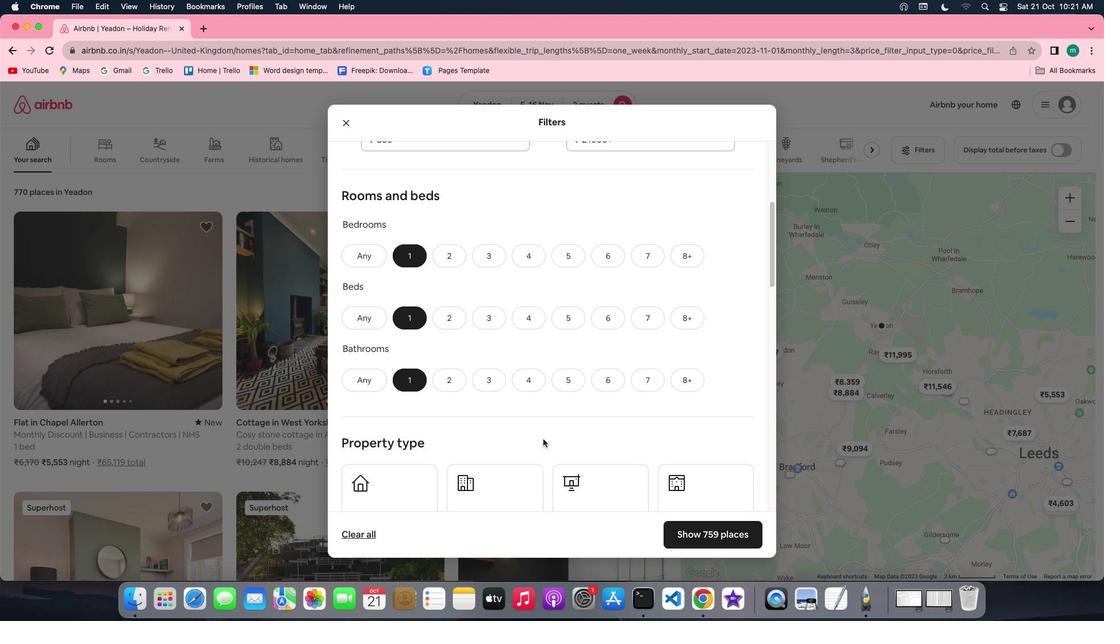 
Action: Mouse scrolled (542, 439) with delta (0, 0)
Screenshot: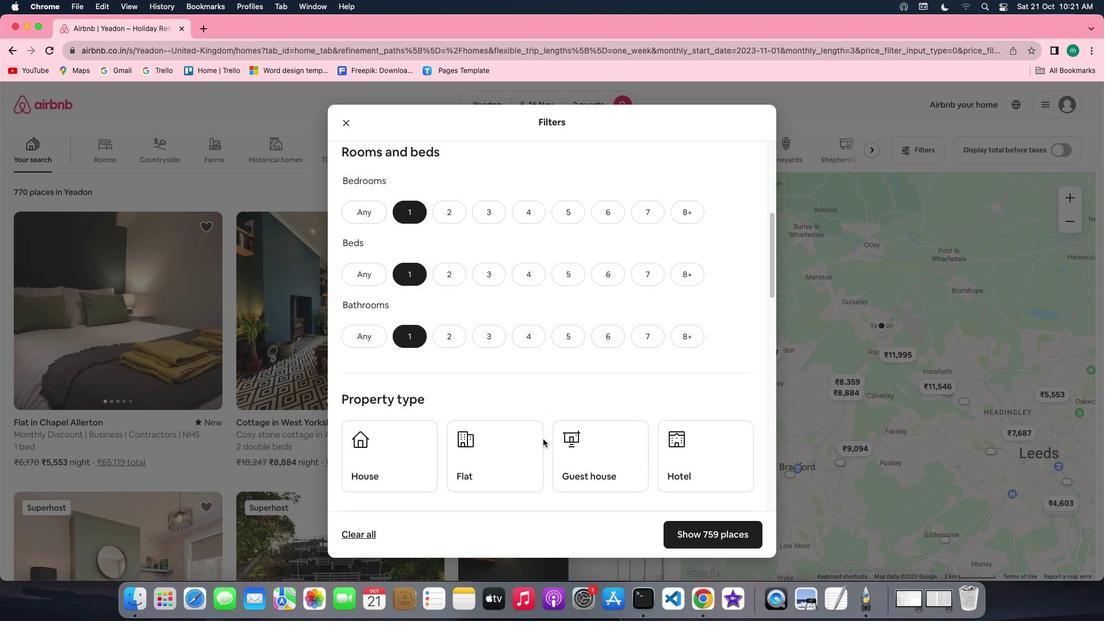 
Action: Mouse scrolled (542, 439) with delta (0, 0)
Screenshot: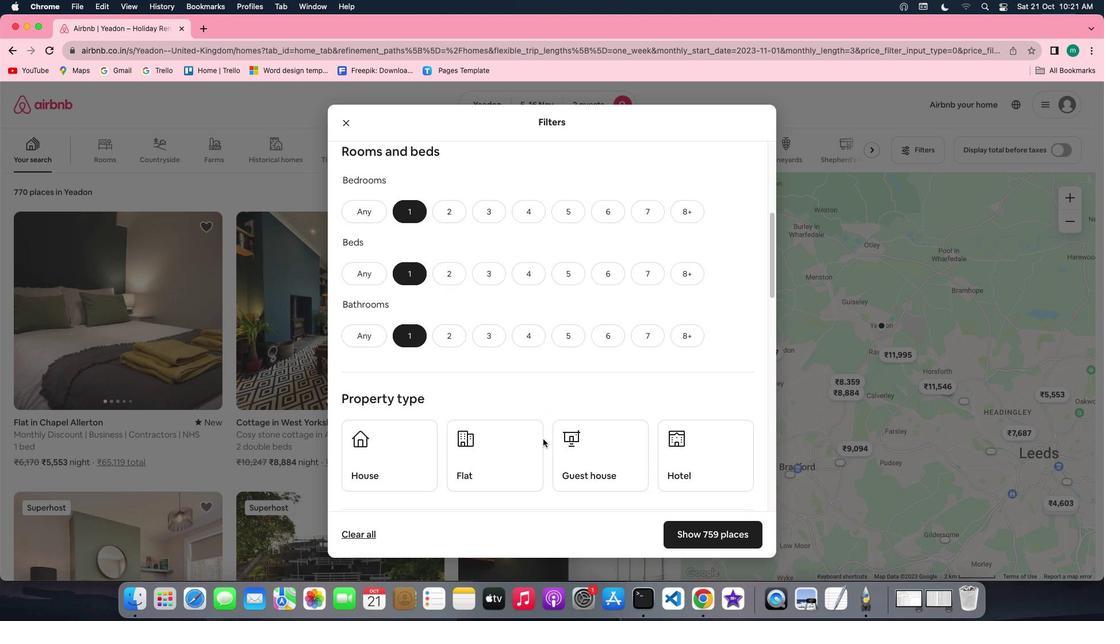 
Action: Mouse scrolled (542, 439) with delta (0, 0)
Screenshot: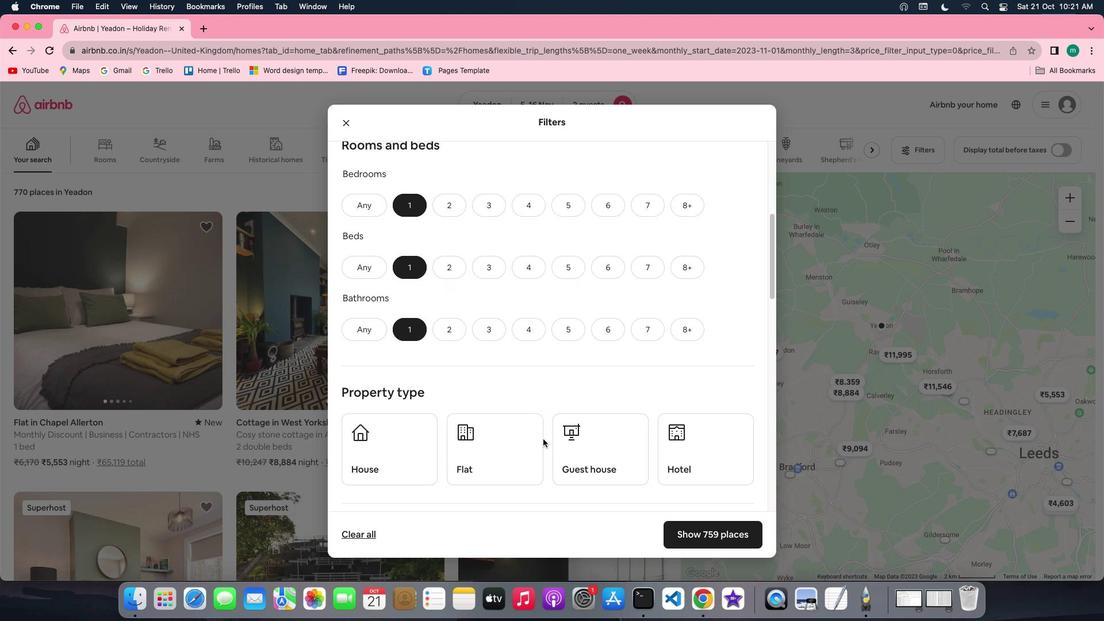 
Action: Mouse scrolled (542, 439) with delta (0, 0)
Screenshot: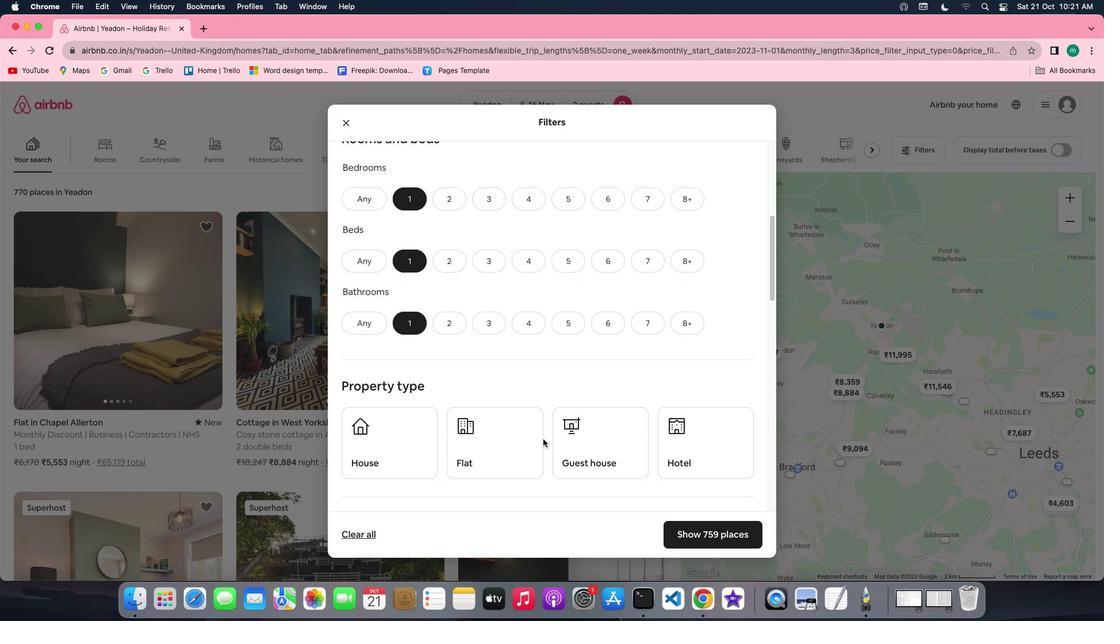 
Action: Mouse scrolled (542, 439) with delta (0, 0)
Screenshot: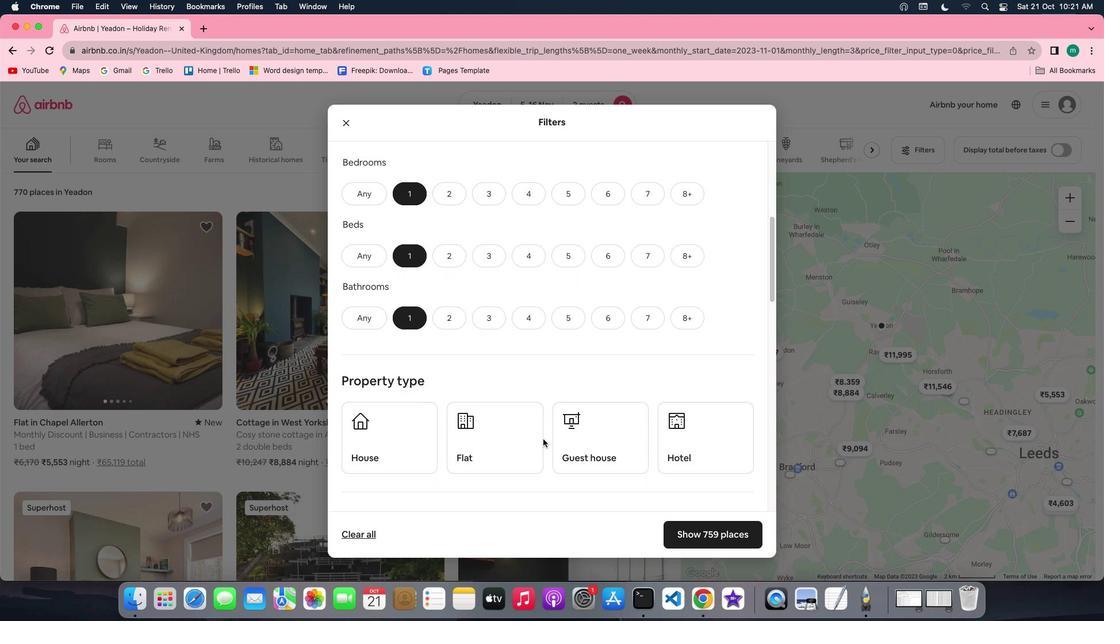 
Action: Mouse scrolled (542, 439) with delta (0, 0)
Screenshot: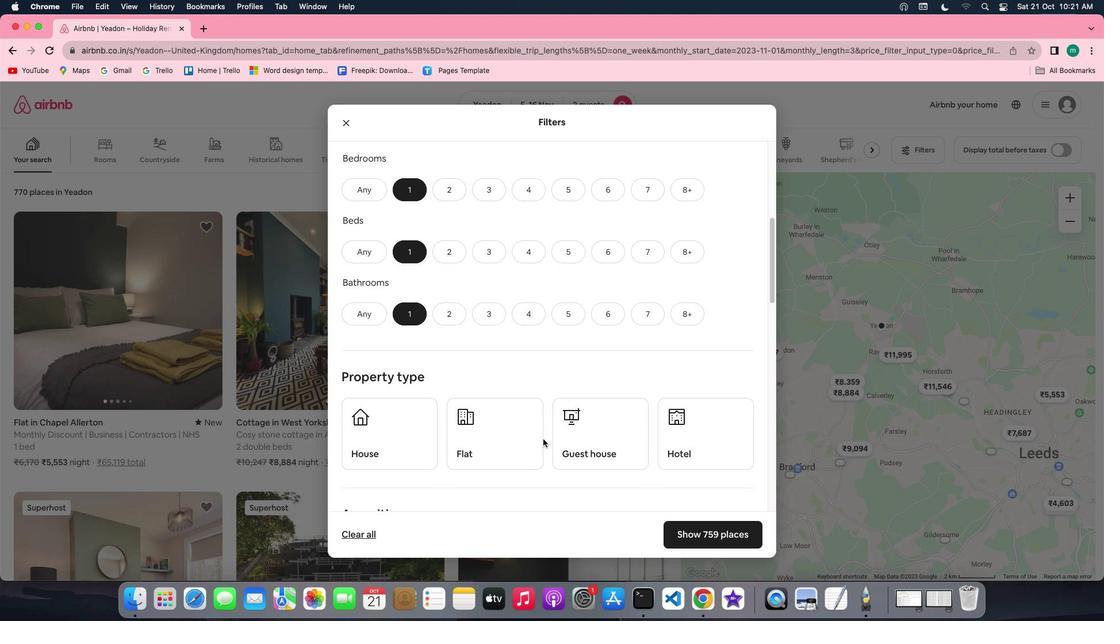 
Action: Mouse moved to (670, 431)
Screenshot: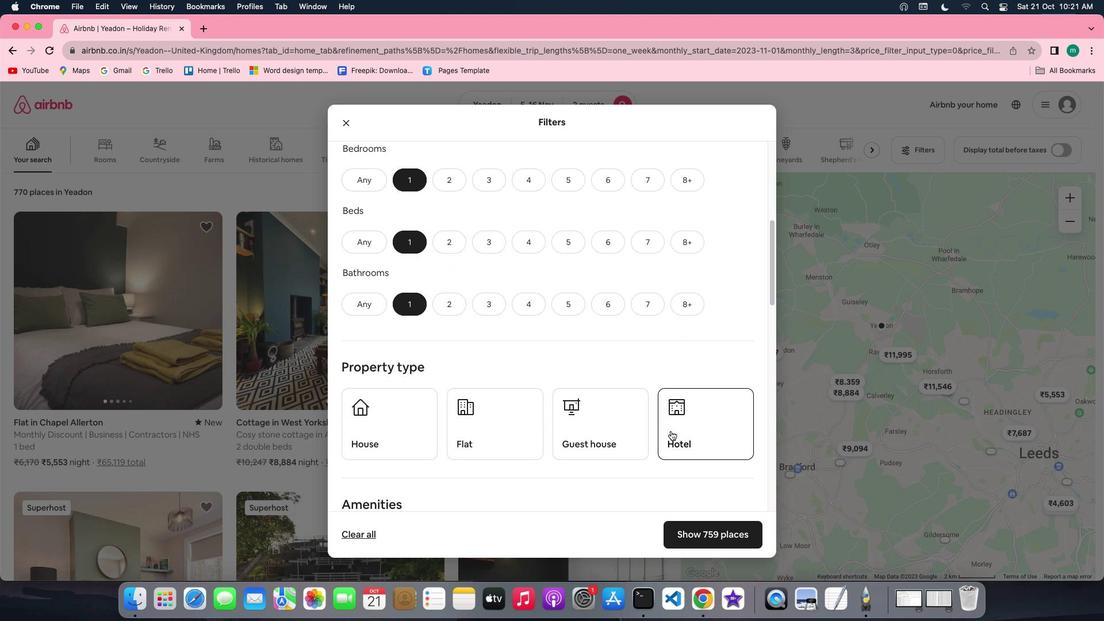 
Action: Mouse pressed left at (670, 431)
Screenshot: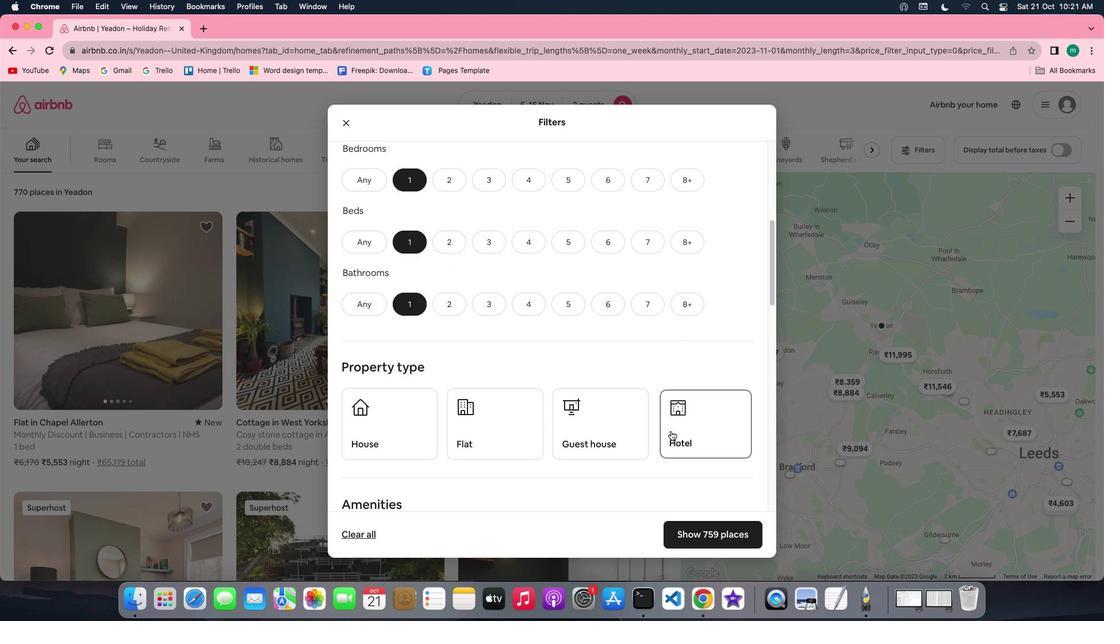 
Action: Mouse moved to (663, 434)
Screenshot: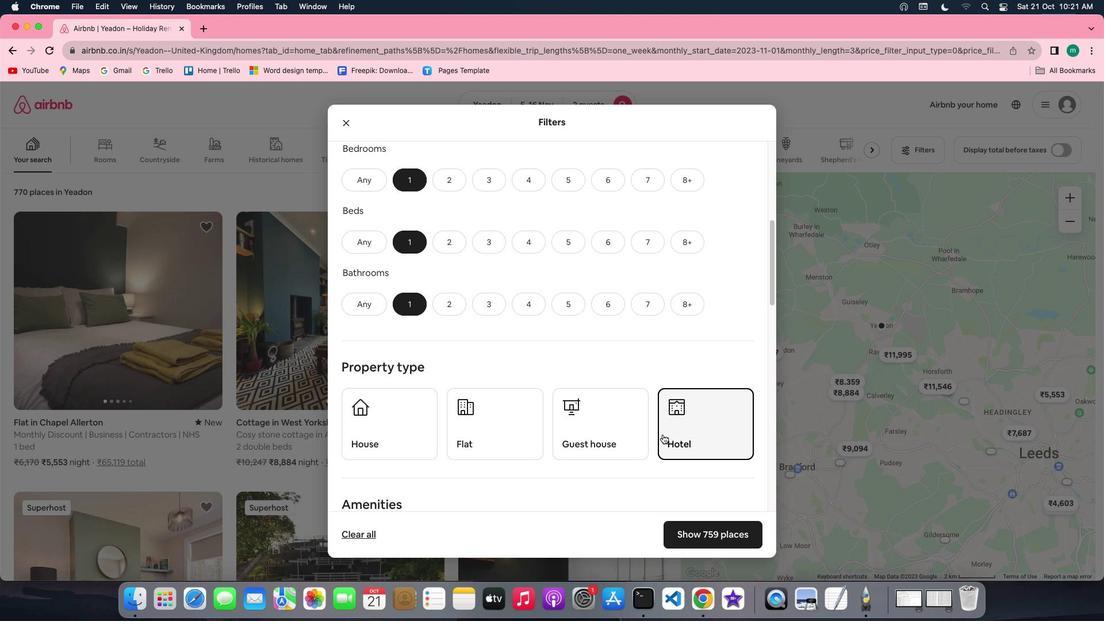 
Action: Mouse scrolled (663, 434) with delta (0, 0)
Screenshot: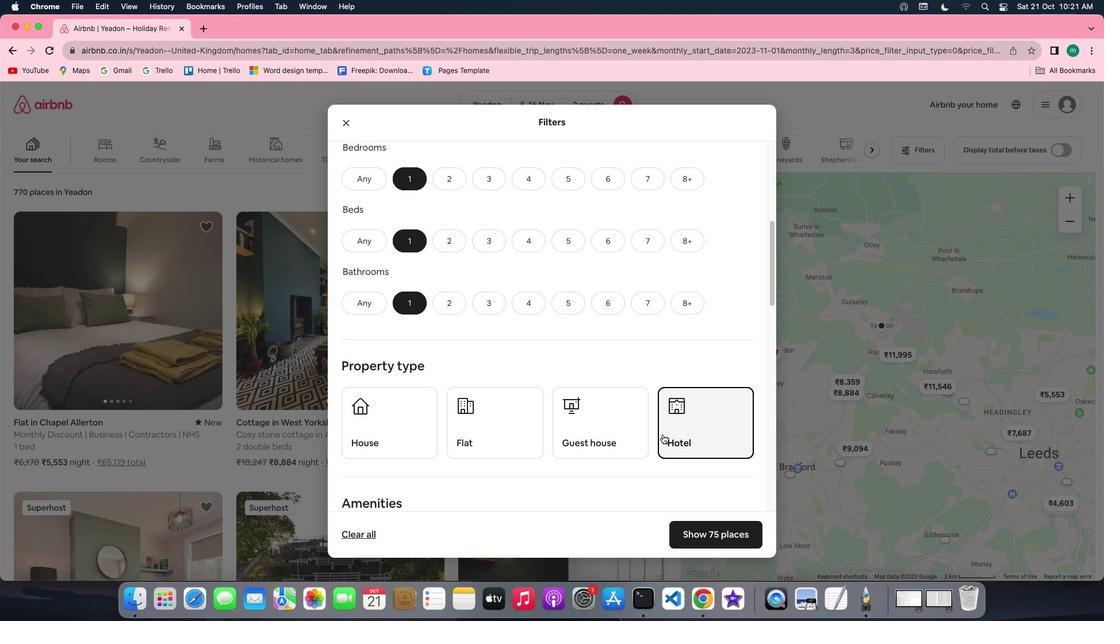 
Action: Mouse scrolled (663, 434) with delta (0, 0)
Screenshot: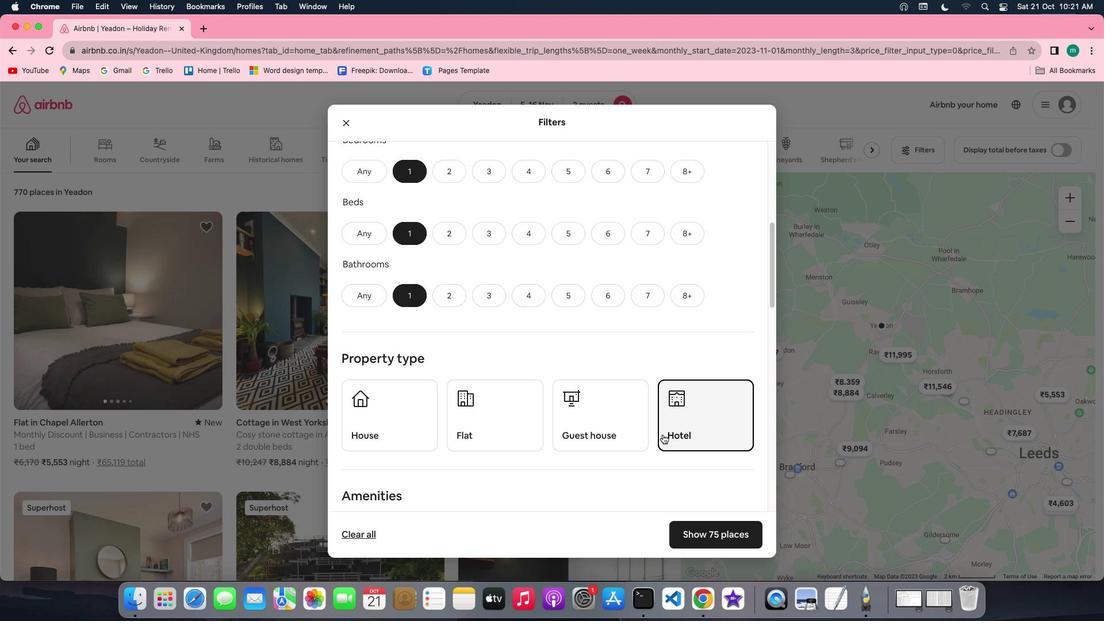 
Action: Mouse scrolled (663, 434) with delta (0, 0)
Screenshot: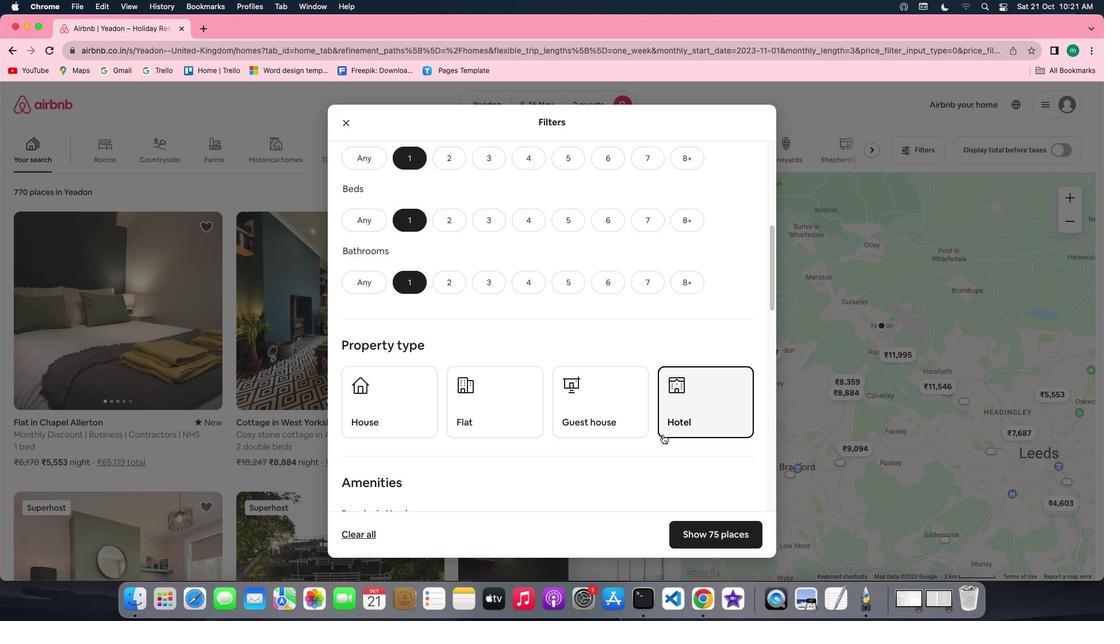 
Action: Mouse moved to (658, 435)
Screenshot: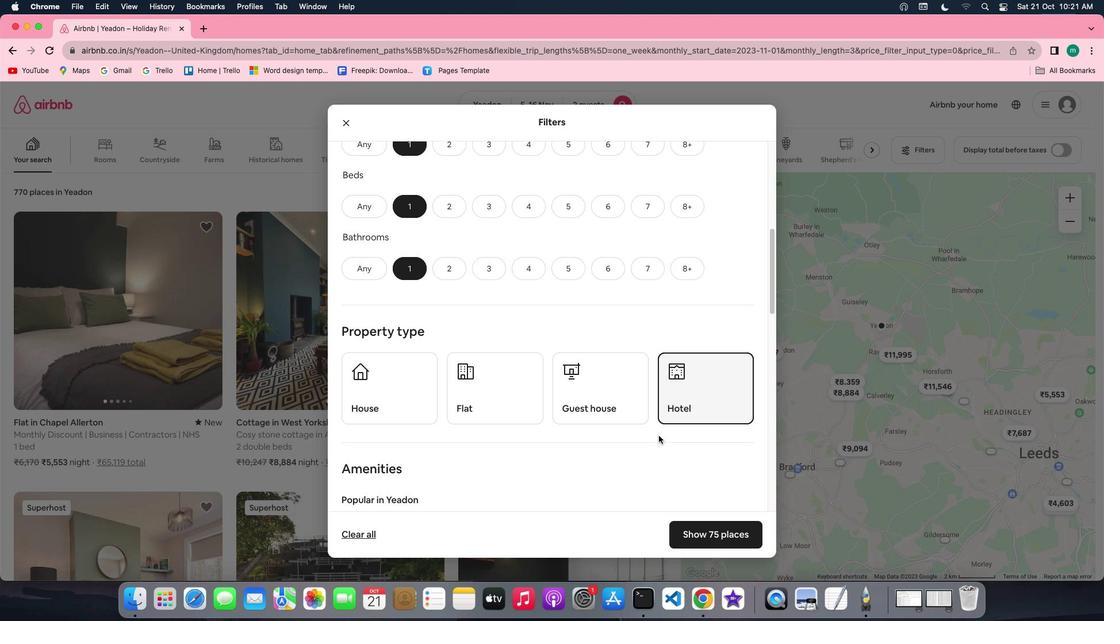 
Action: Mouse scrolled (658, 435) with delta (0, 0)
Screenshot: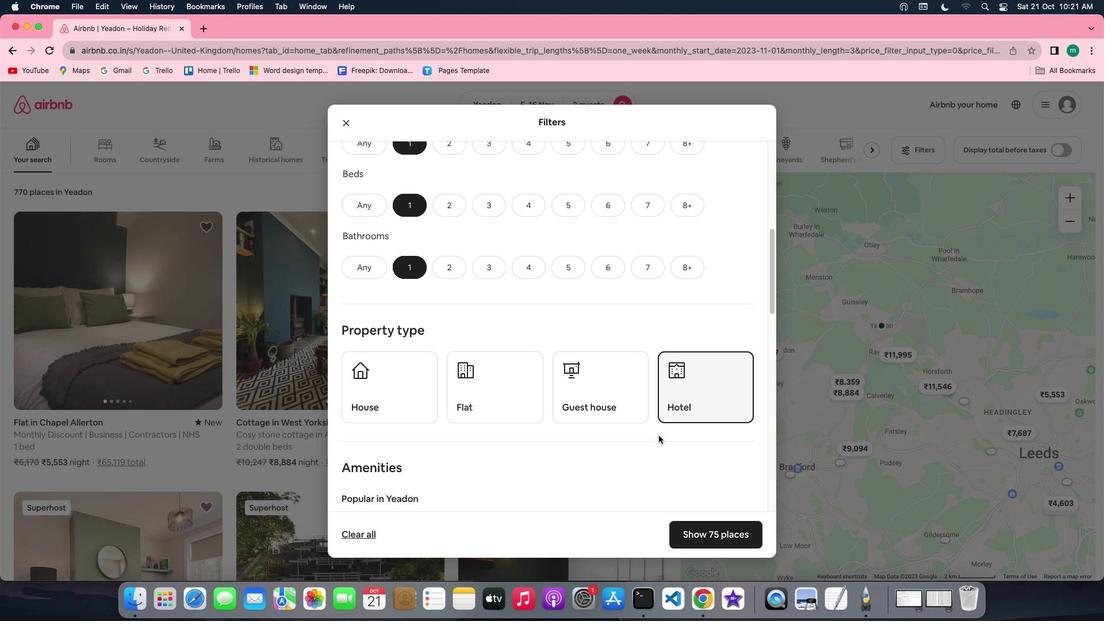 
Action: Mouse scrolled (658, 435) with delta (0, 0)
Screenshot: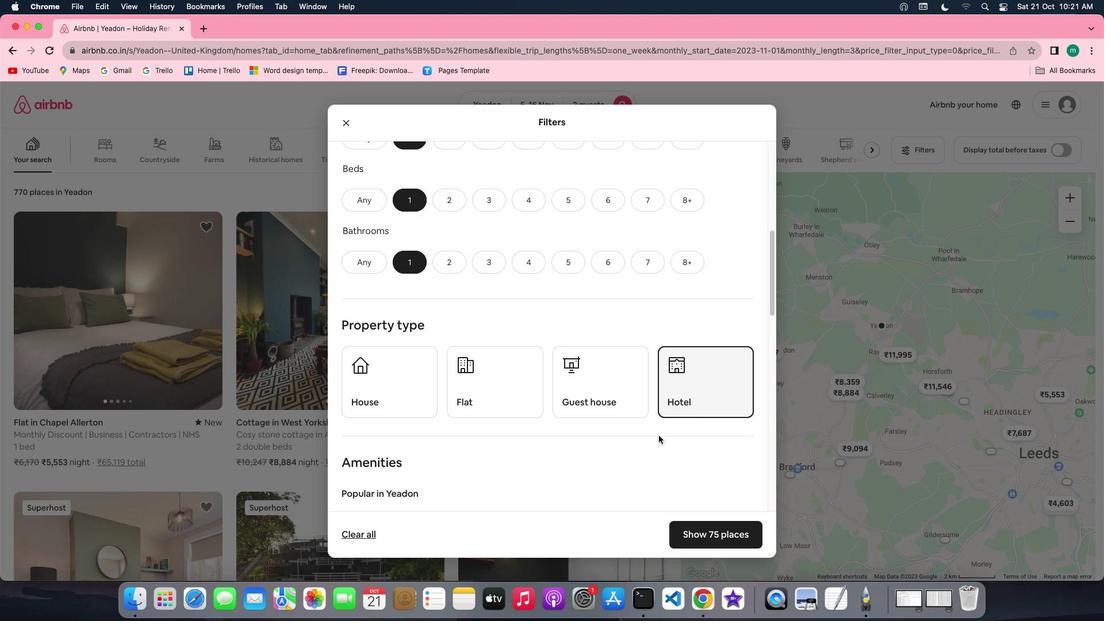 
Action: Mouse scrolled (658, 435) with delta (0, 0)
Screenshot: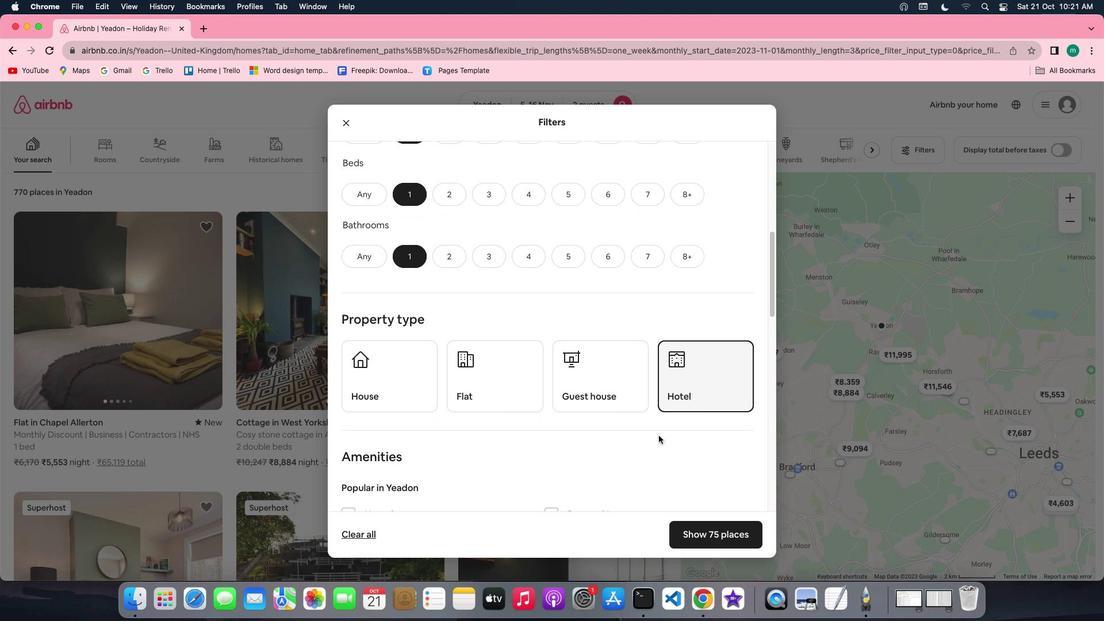 
Action: Mouse scrolled (658, 435) with delta (0, 0)
Screenshot: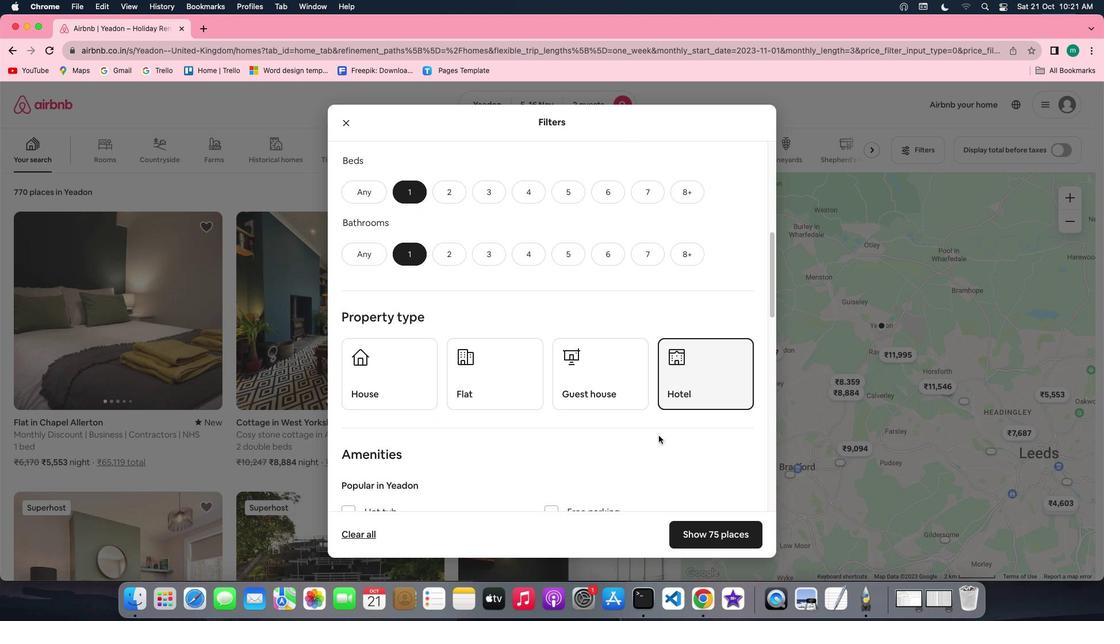 
Action: Mouse scrolled (658, 435) with delta (0, 0)
Screenshot: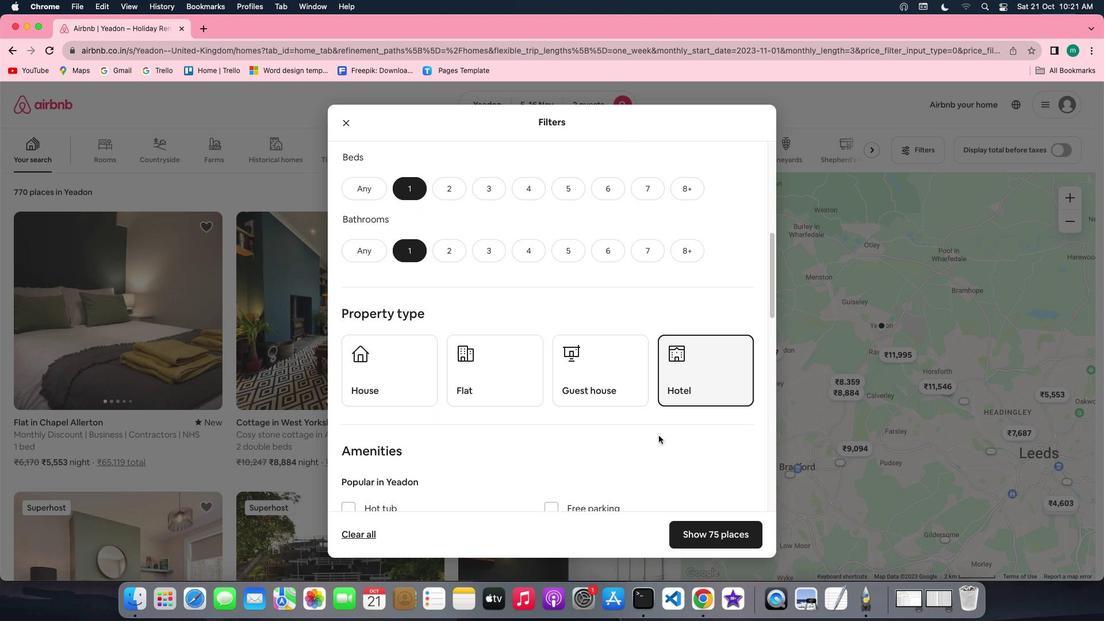 
Action: Mouse scrolled (658, 435) with delta (0, 0)
Screenshot: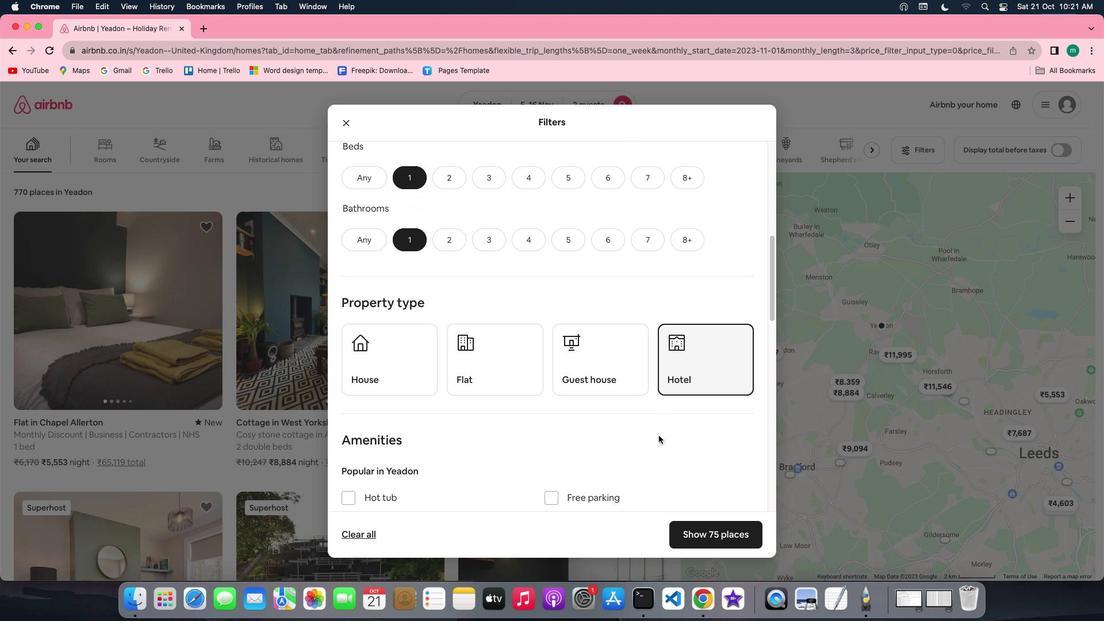
Action: Mouse scrolled (658, 435) with delta (0, 0)
Screenshot: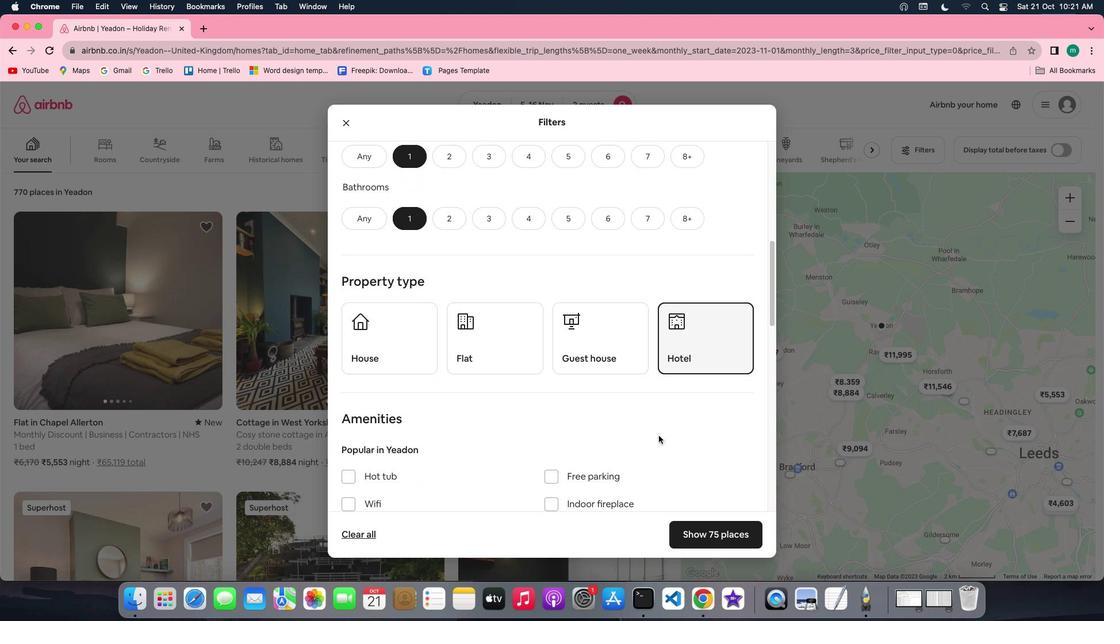 
Action: Mouse scrolled (658, 435) with delta (0, 0)
Screenshot: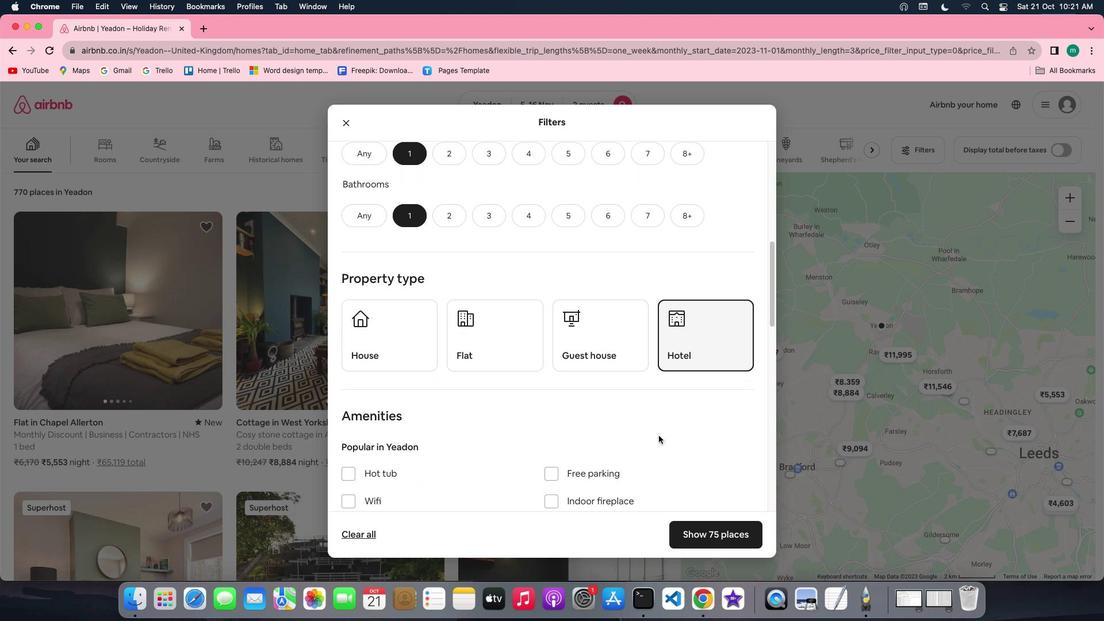 
Action: Mouse scrolled (658, 435) with delta (0, 0)
Screenshot: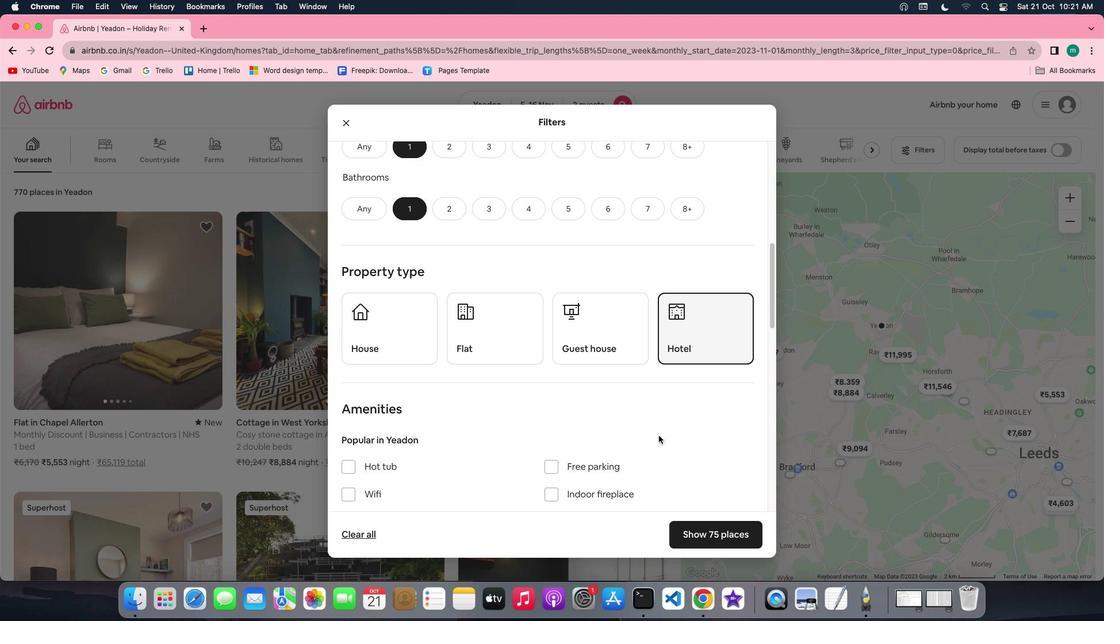 
Action: Mouse scrolled (658, 435) with delta (0, 0)
Screenshot: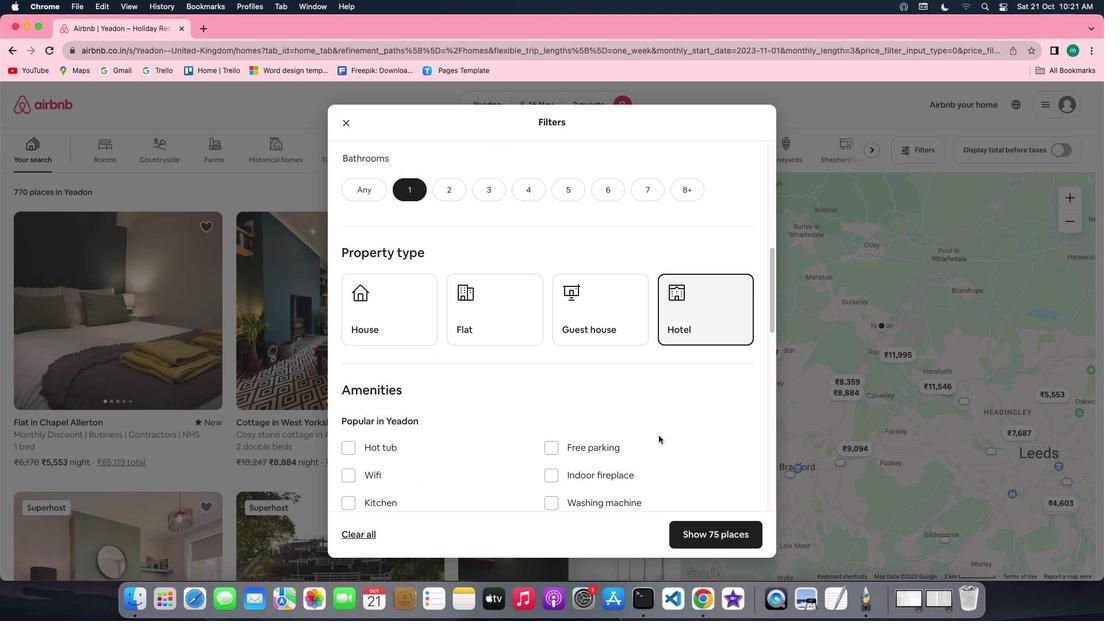 
Action: Mouse scrolled (658, 435) with delta (0, 0)
Screenshot: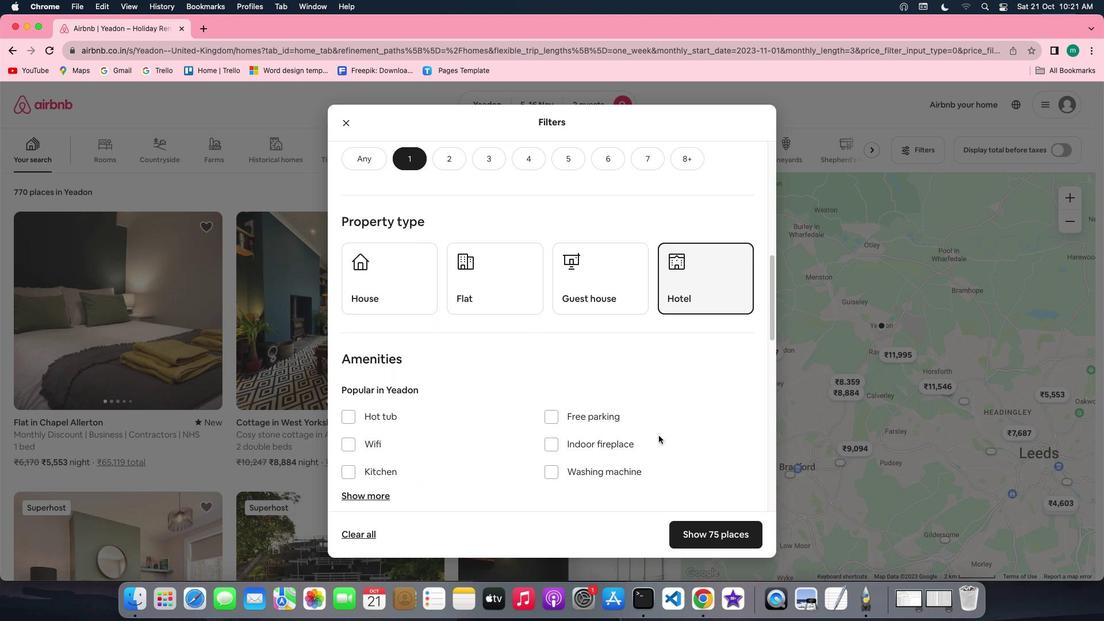 
Action: Mouse scrolled (658, 435) with delta (0, 0)
Screenshot: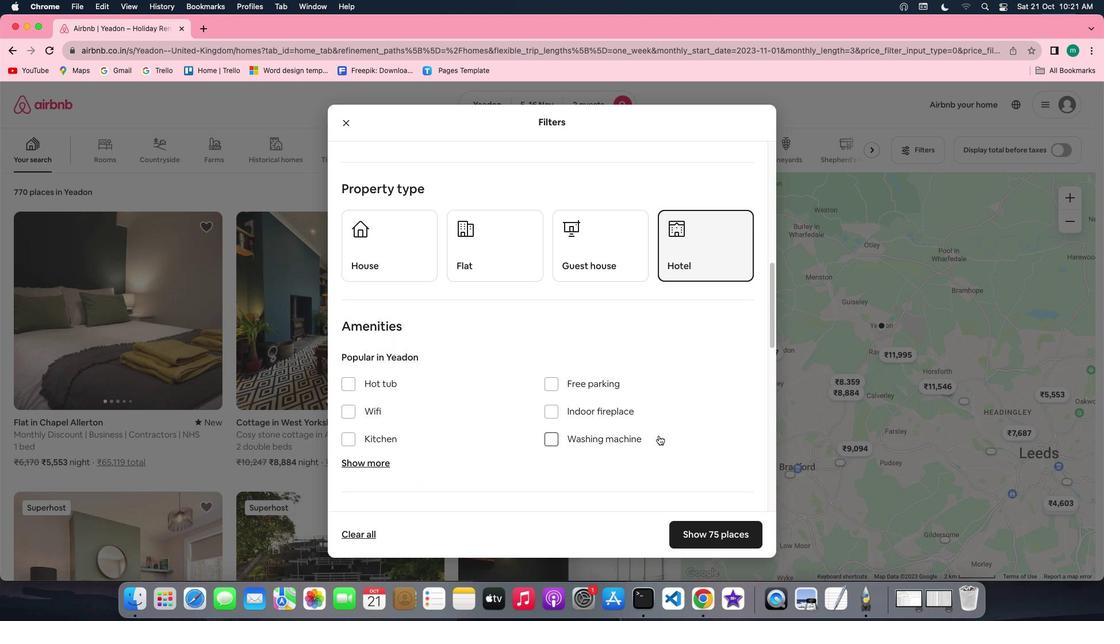 
Action: Mouse scrolled (658, 435) with delta (0, 0)
Screenshot: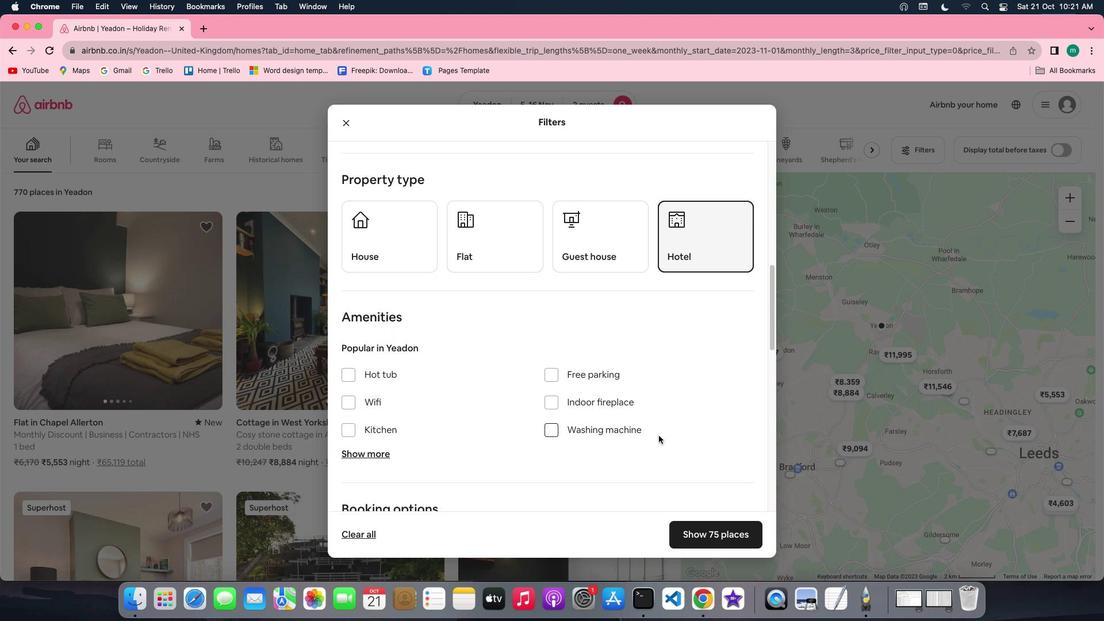 
Action: Mouse scrolled (658, 435) with delta (0, -1)
Screenshot: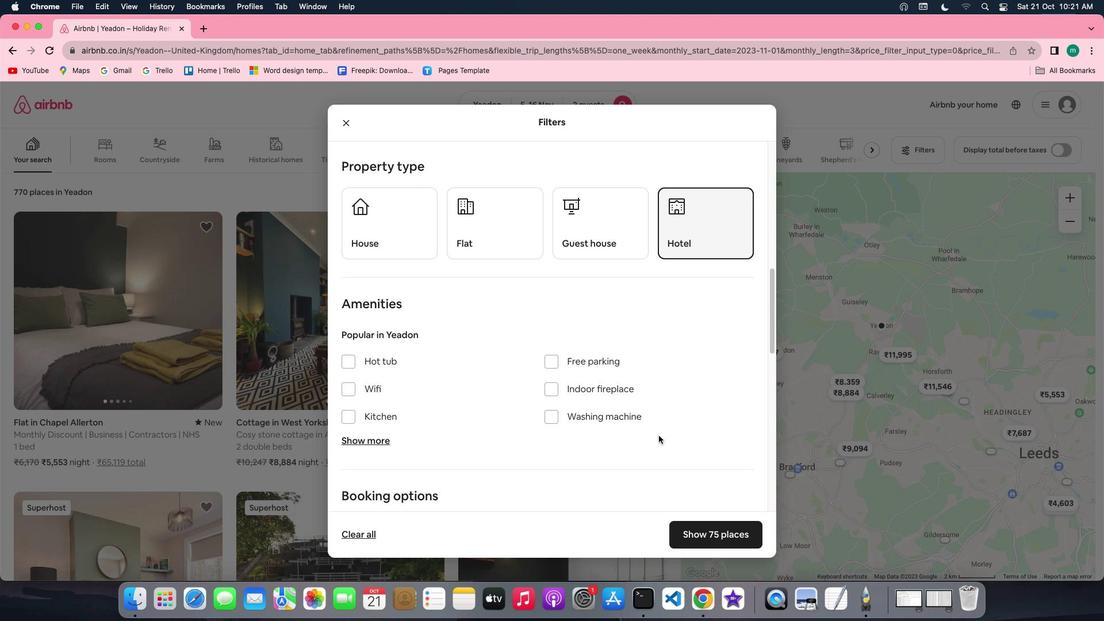 
Action: Mouse scrolled (658, 435) with delta (0, -1)
Screenshot: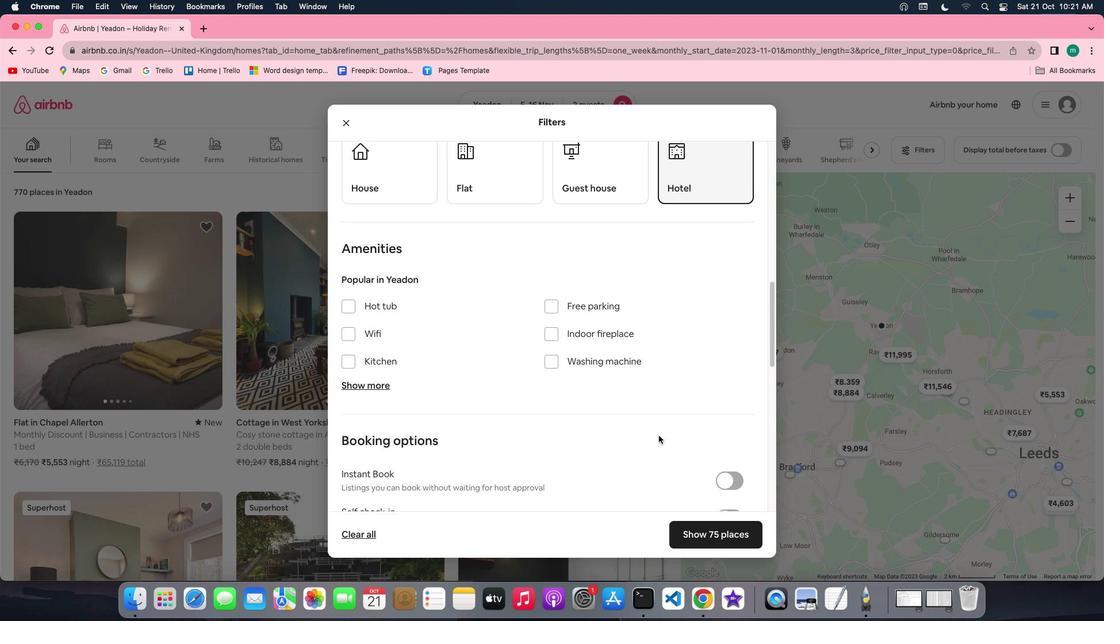 
Action: Mouse scrolled (658, 435) with delta (0, 0)
Screenshot: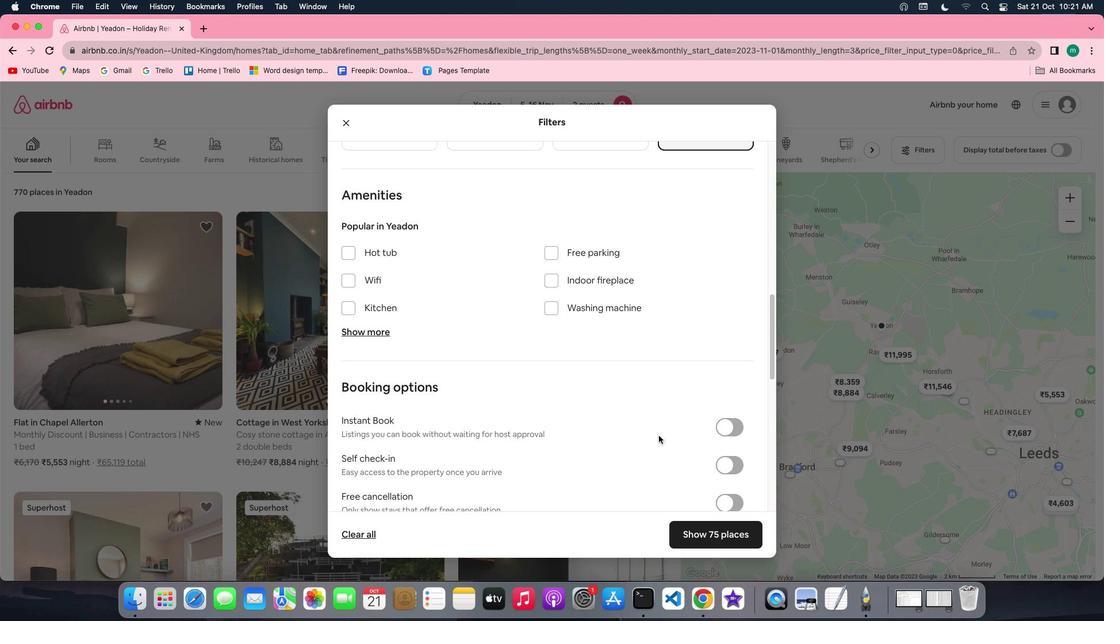 
Action: Mouse scrolled (658, 435) with delta (0, 0)
Screenshot: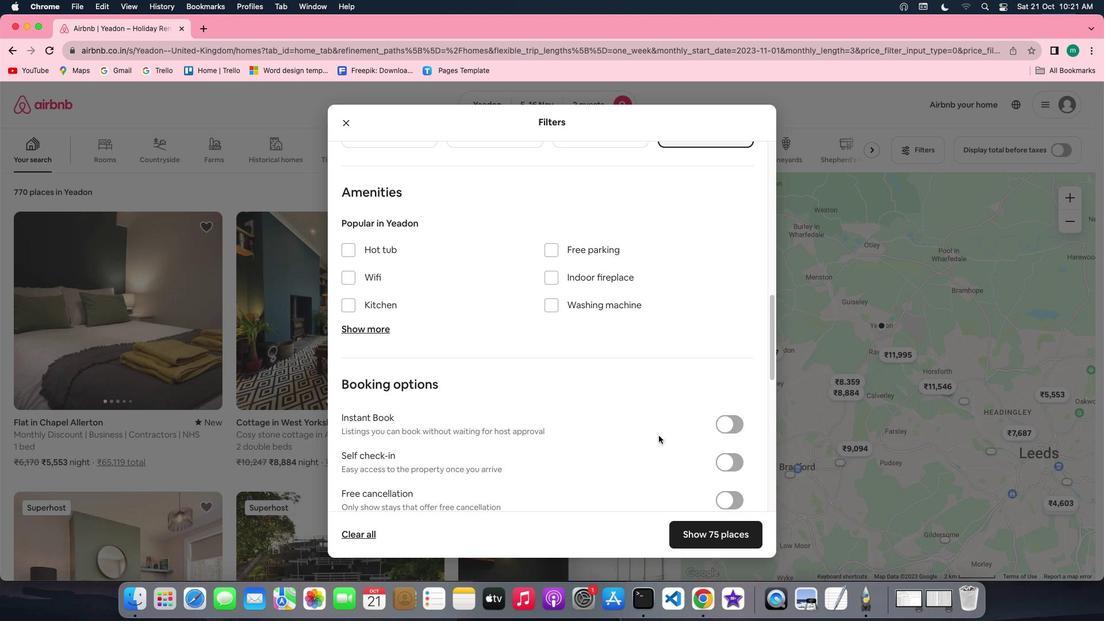 
Action: Mouse scrolled (658, 435) with delta (0, 0)
Screenshot: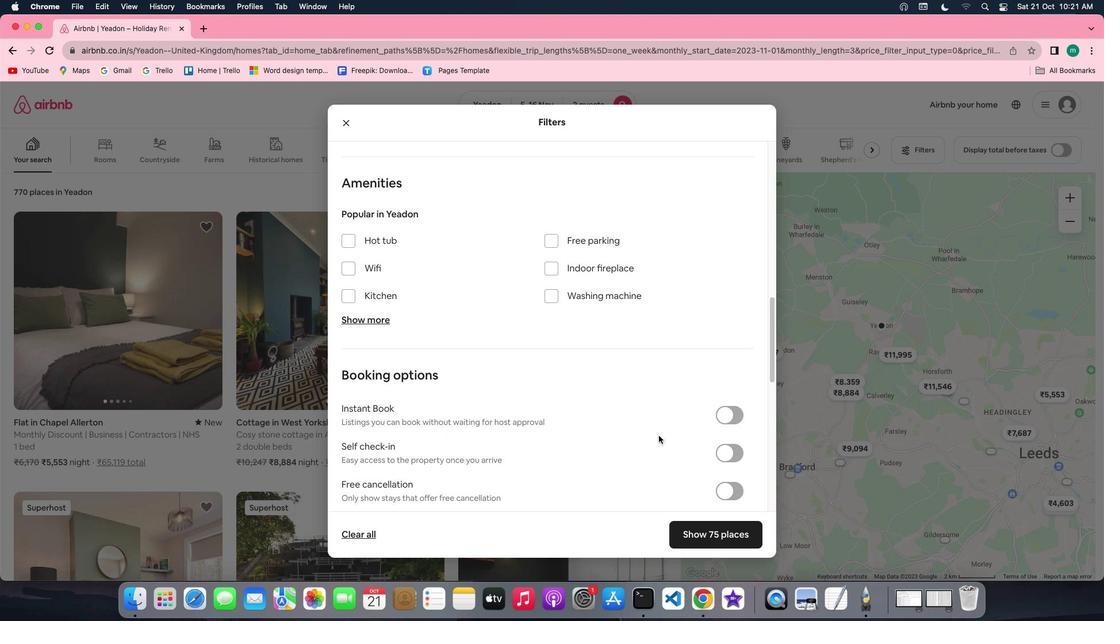 
Action: Mouse scrolled (658, 435) with delta (0, 0)
Screenshot: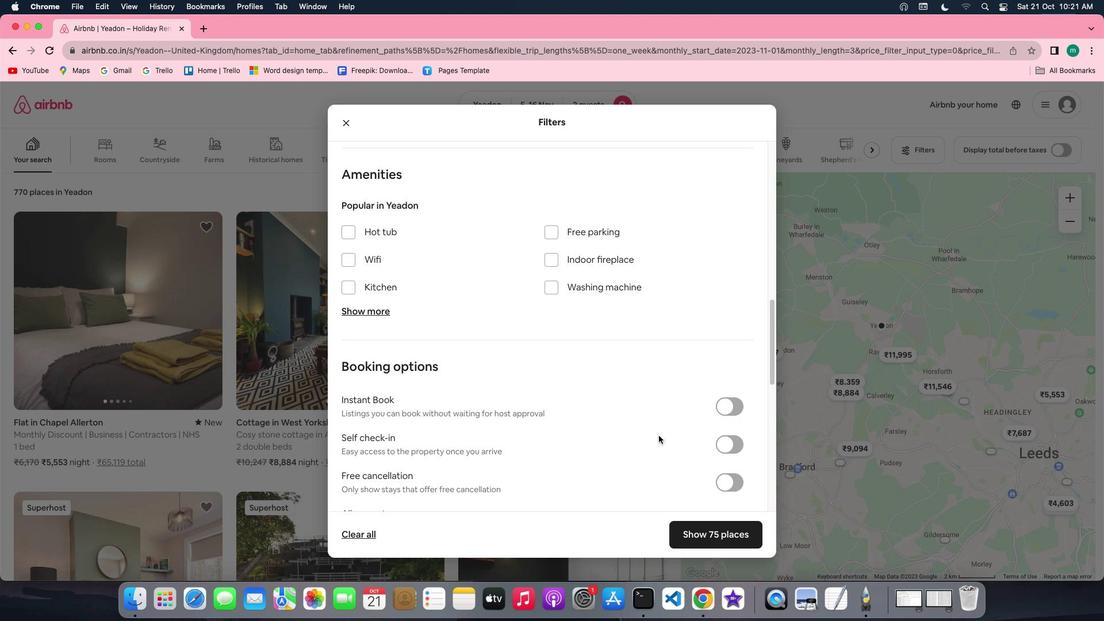 
Action: Mouse scrolled (658, 435) with delta (0, 0)
Screenshot: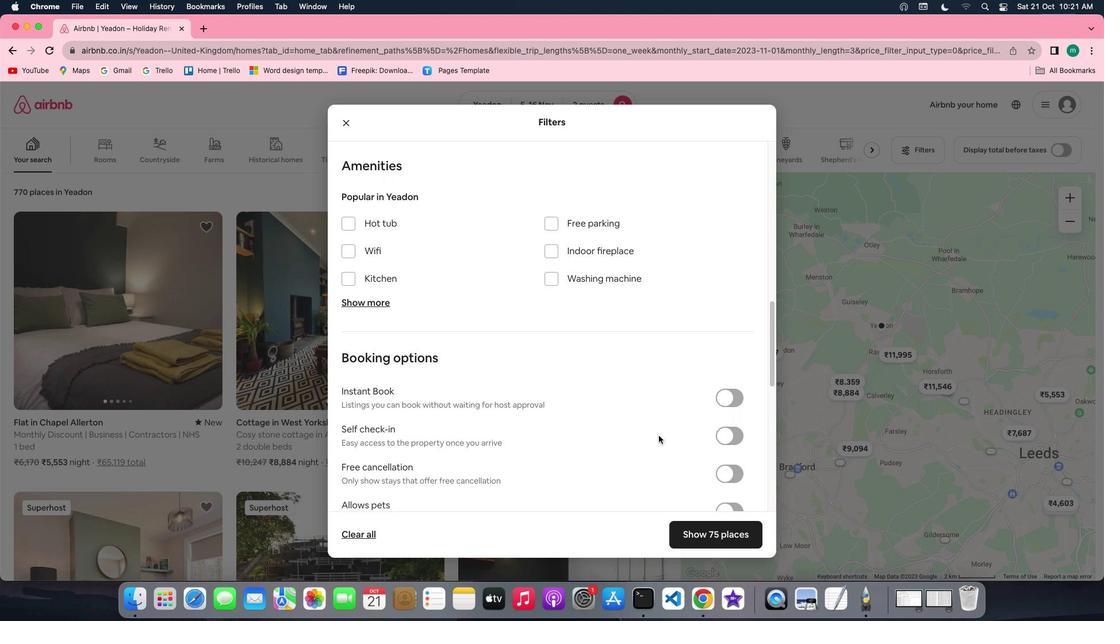 
Action: Mouse scrolled (658, 435) with delta (0, 0)
Screenshot: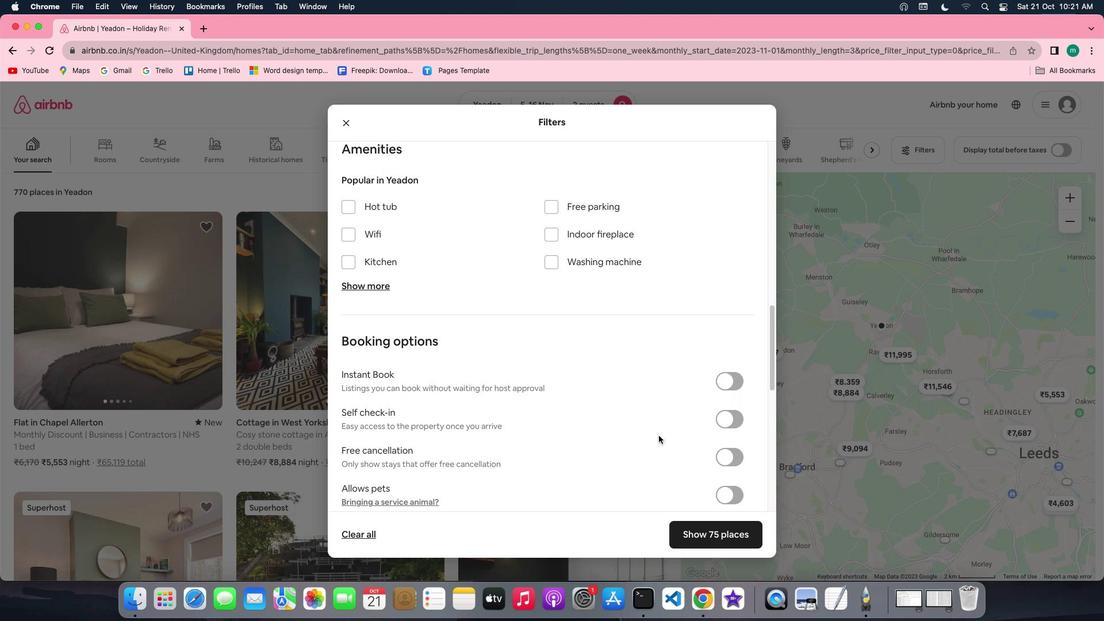 
Action: Mouse scrolled (658, 435) with delta (0, 0)
Screenshot: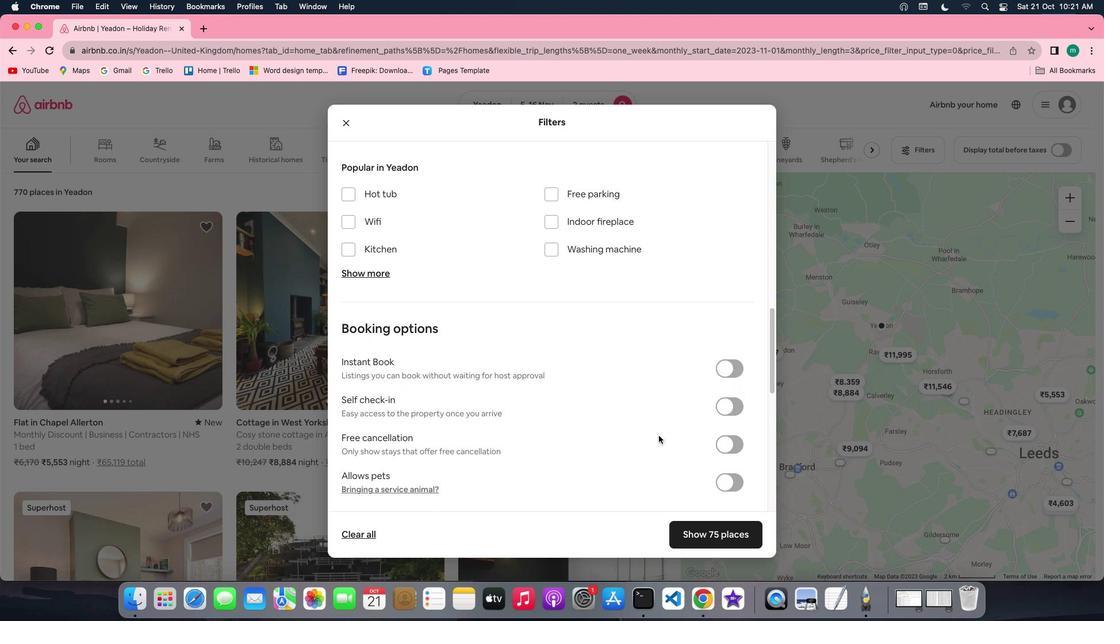 
Action: Mouse scrolled (658, 435) with delta (0, 0)
Screenshot: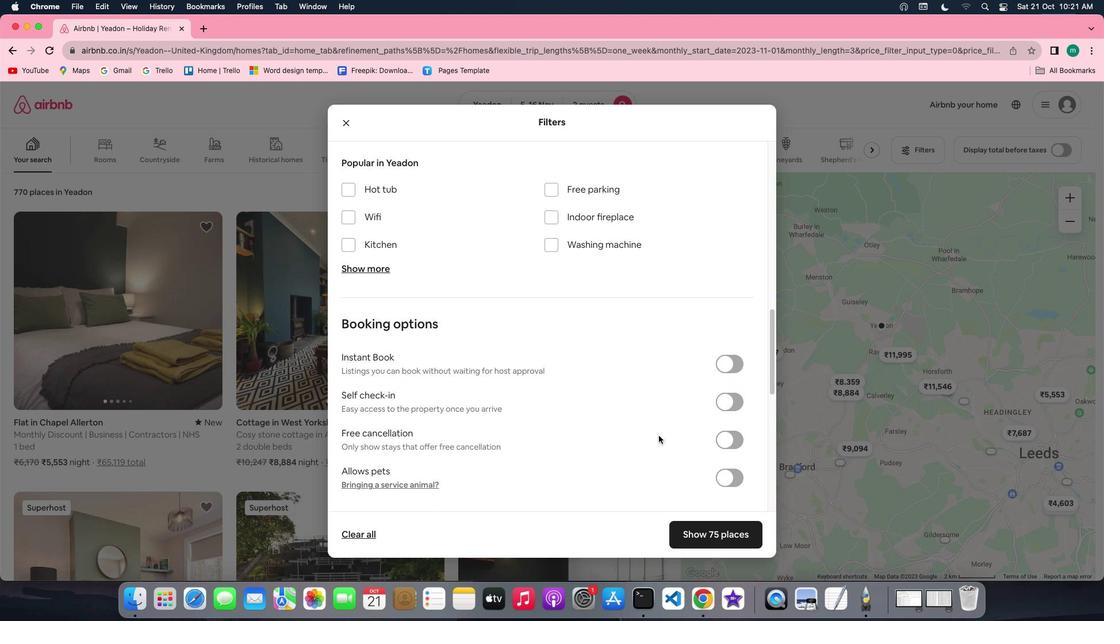 
Action: Mouse scrolled (658, 435) with delta (0, 0)
Screenshot: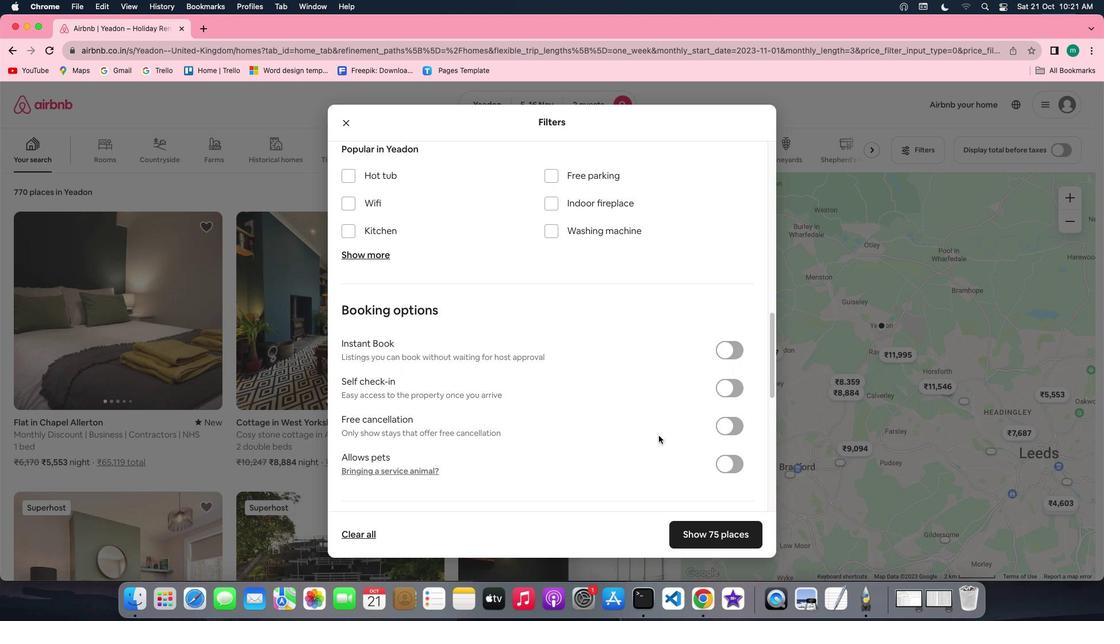
Action: Mouse scrolled (658, 435) with delta (0, 0)
Screenshot: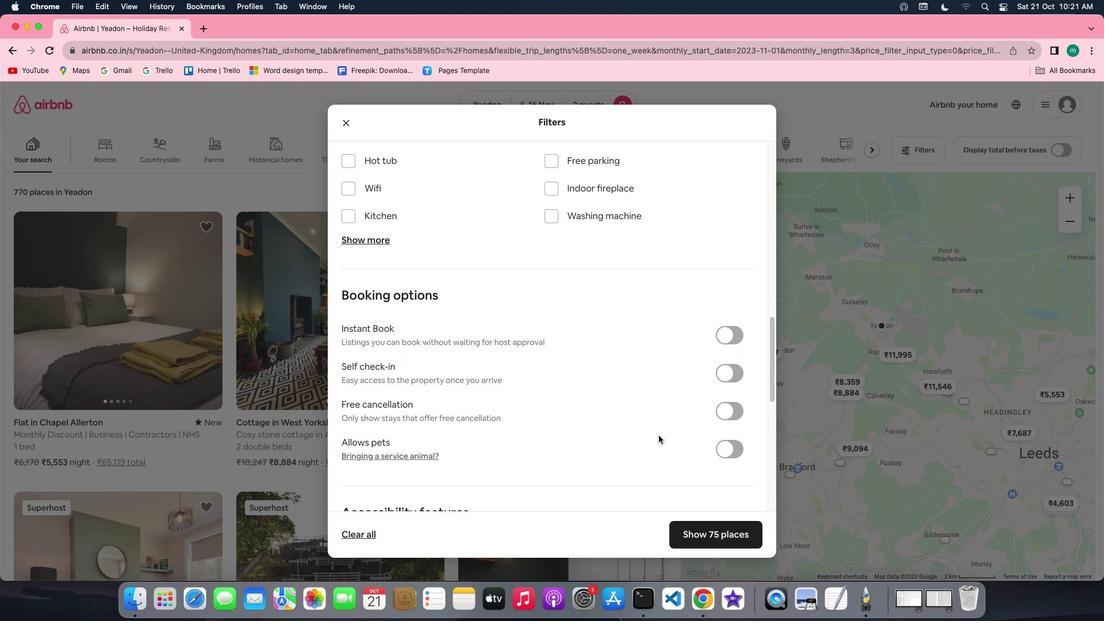 
Action: Mouse scrolled (658, 435) with delta (0, 0)
Screenshot: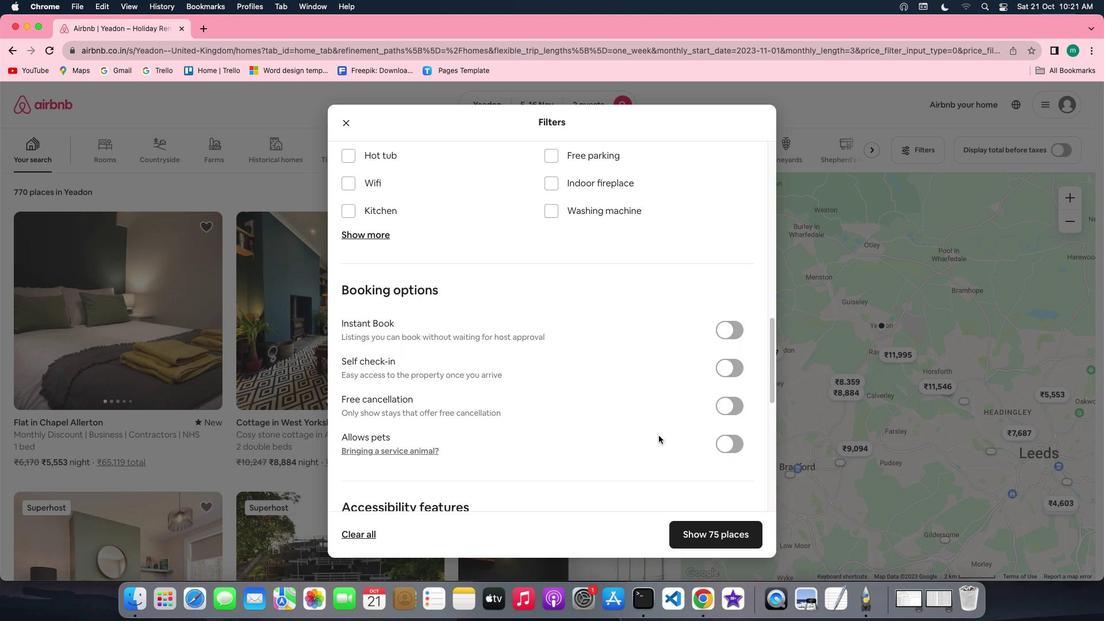 
Action: Mouse scrolled (658, 435) with delta (0, 0)
Screenshot: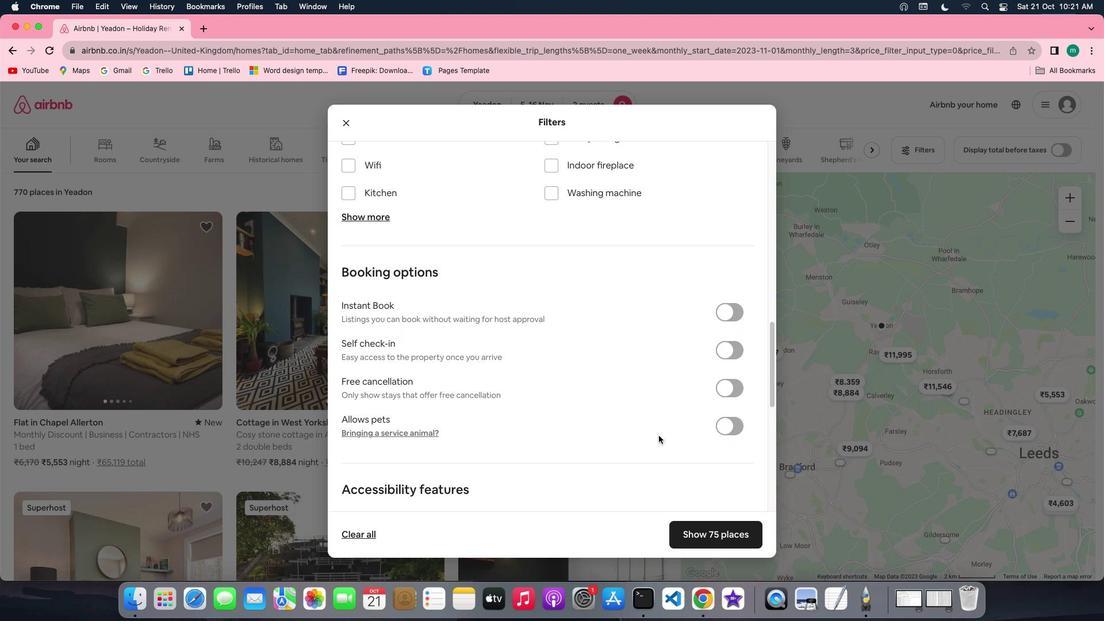 
Action: Mouse moved to (735, 335)
Screenshot: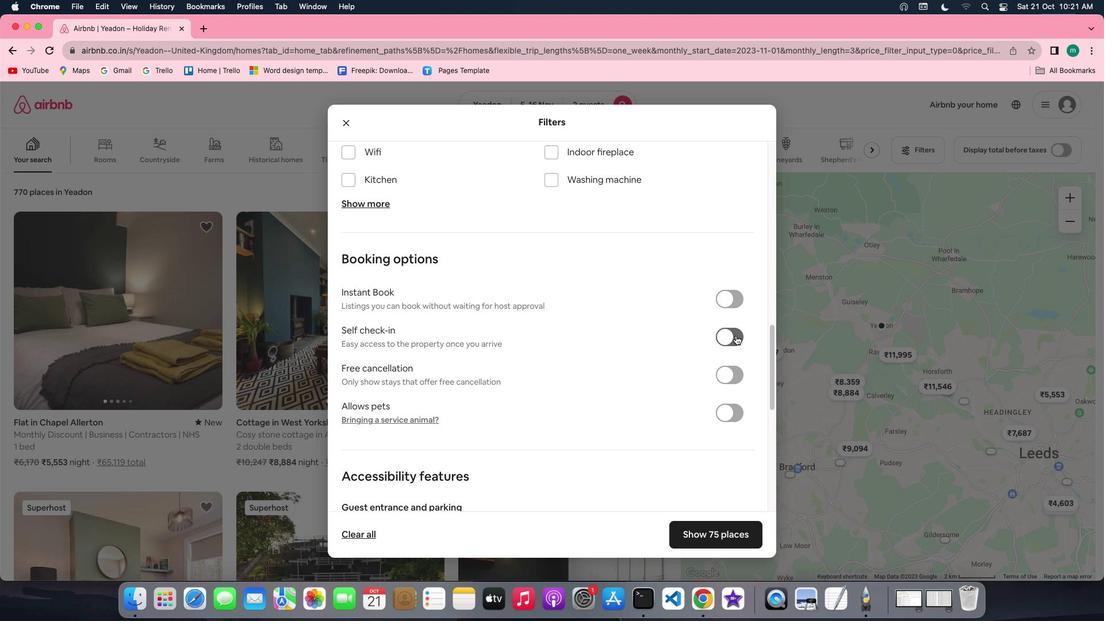 
Action: Mouse pressed left at (735, 335)
Screenshot: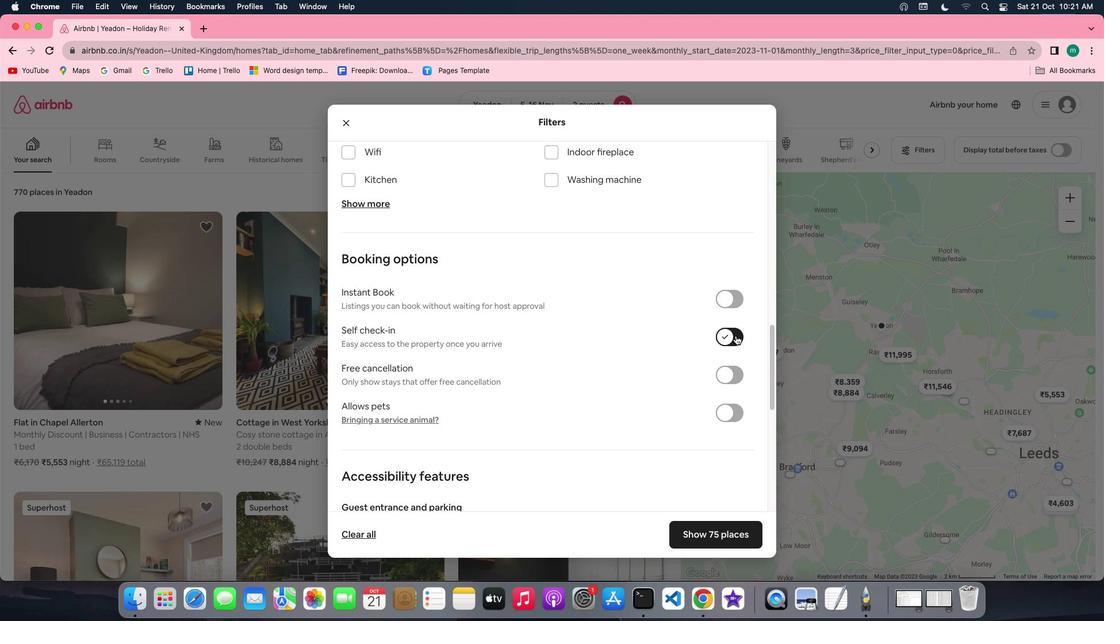
Action: Mouse moved to (707, 530)
Screenshot: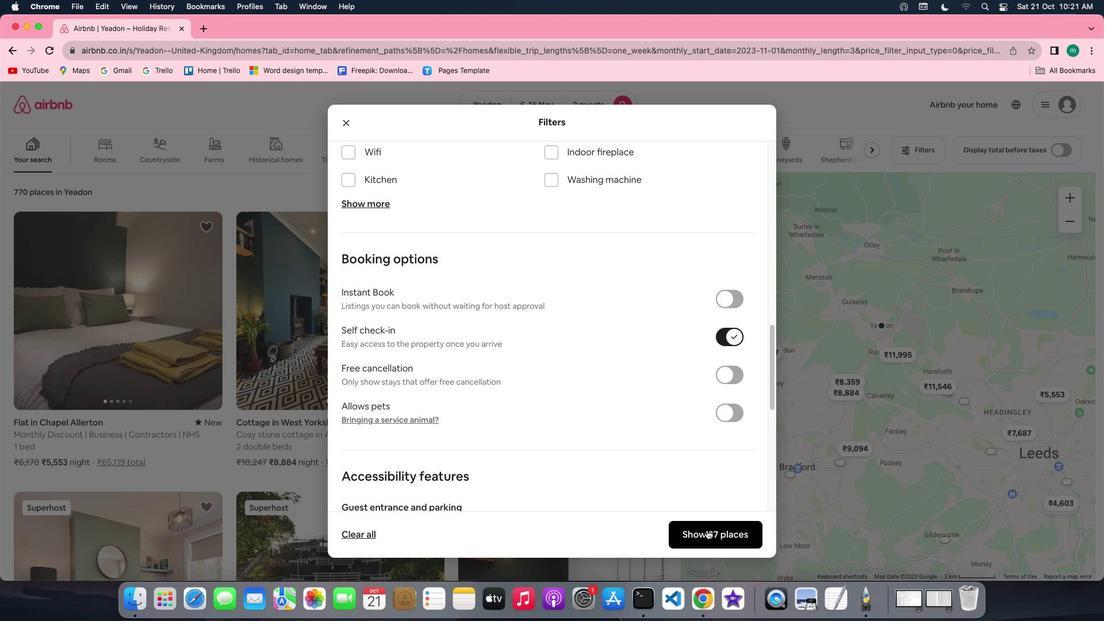 
Action: Mouse pressed left at (707, 530)
Screenshot: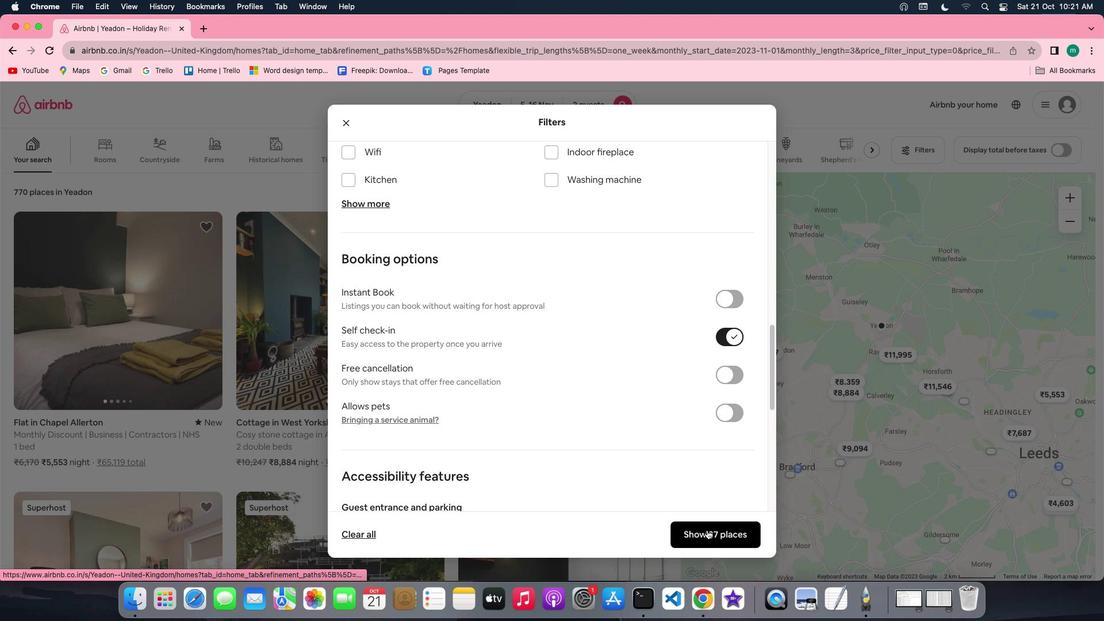 
Action: Mouse moved to (97, 294)
Screenshot: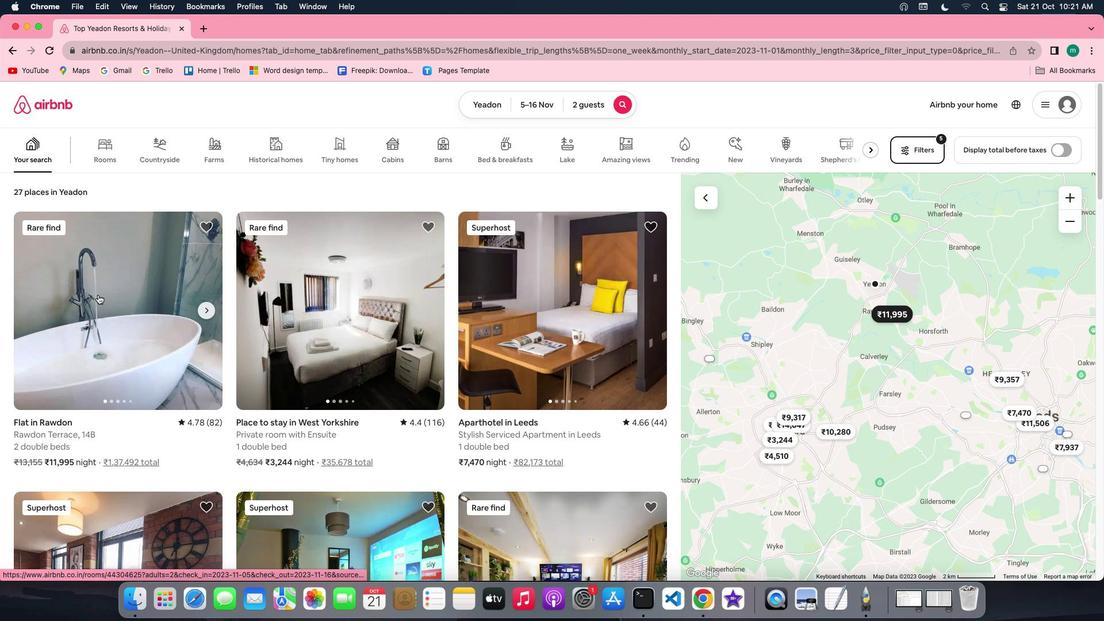 
Action: Mouse pressed left at (97, 294)
Screenshot: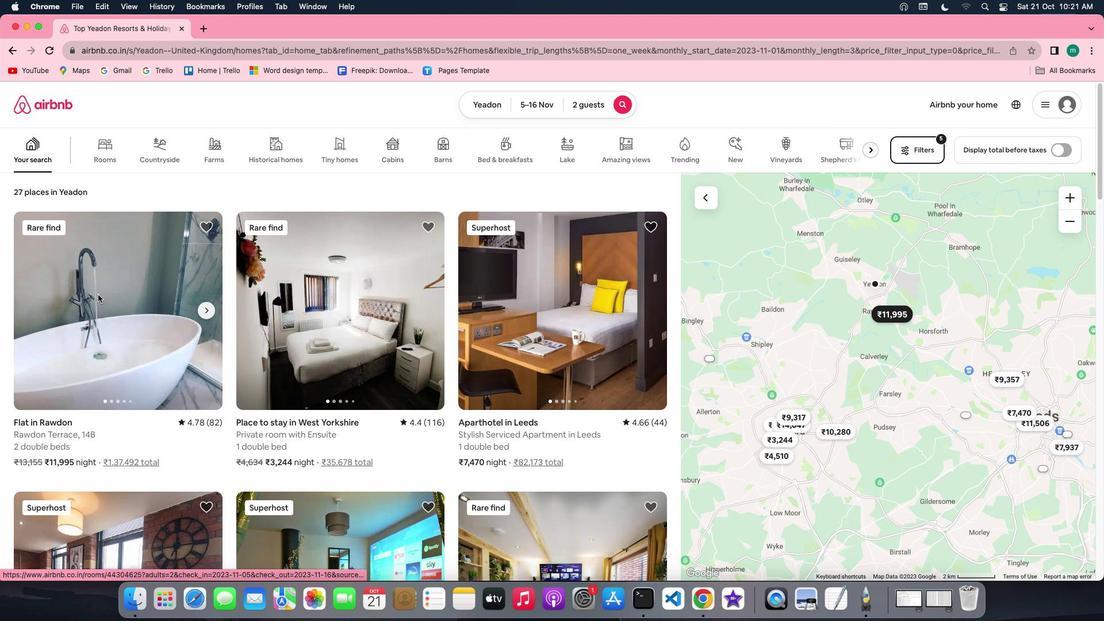 
Action: Mouse moved to (800, 430)
Screenshot: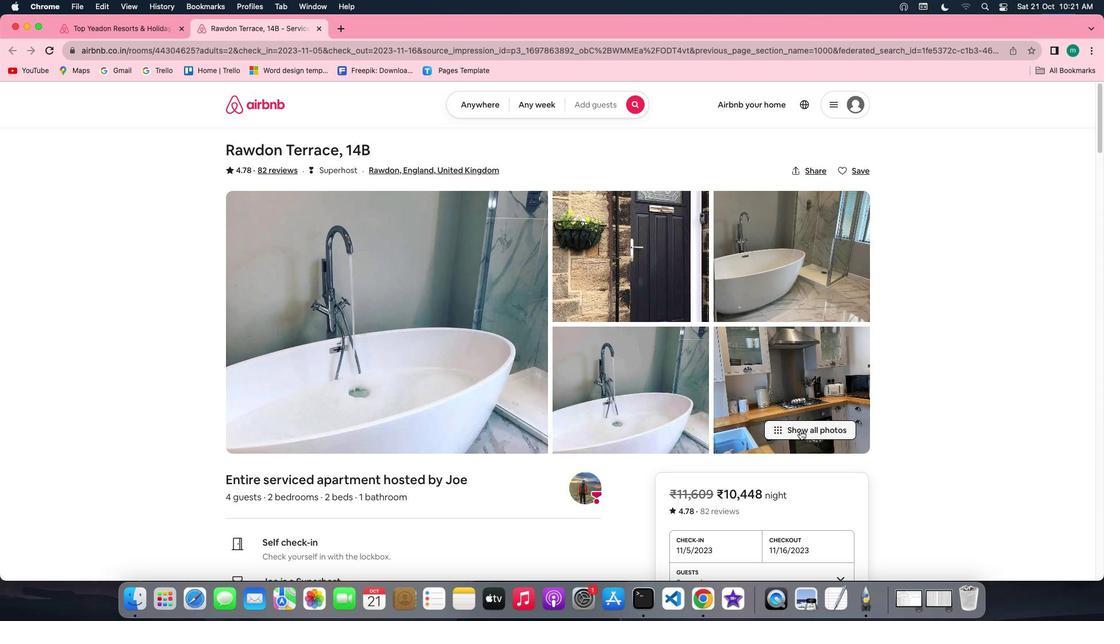 
Action: Mouse pressed left at (800, 430)
Screenshot: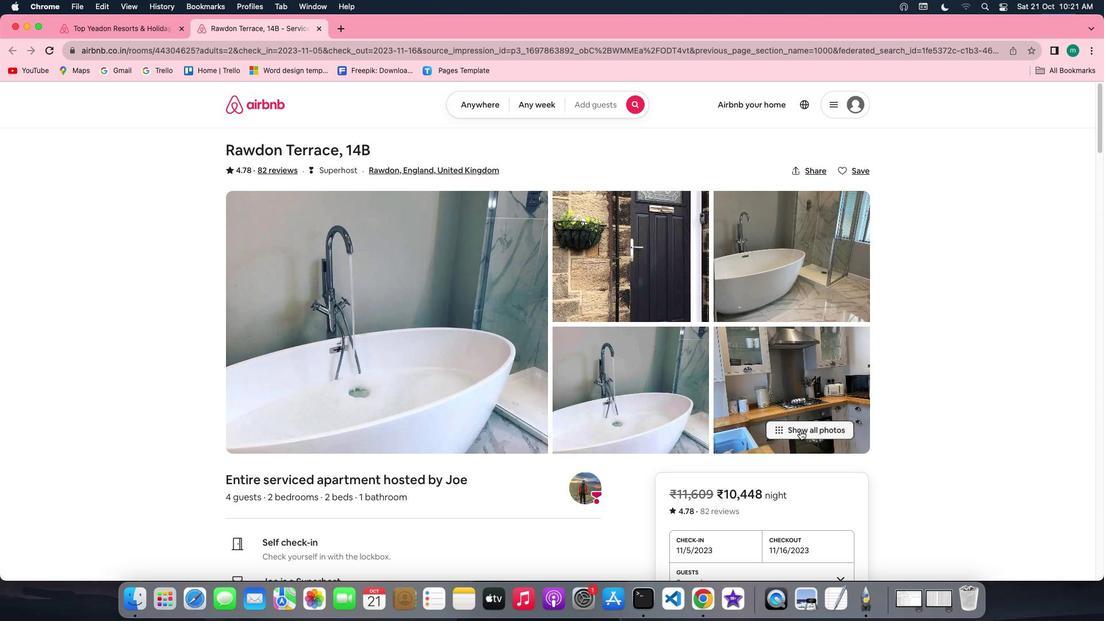 
Action: Mouse moved to (591, 446)
Screenshot: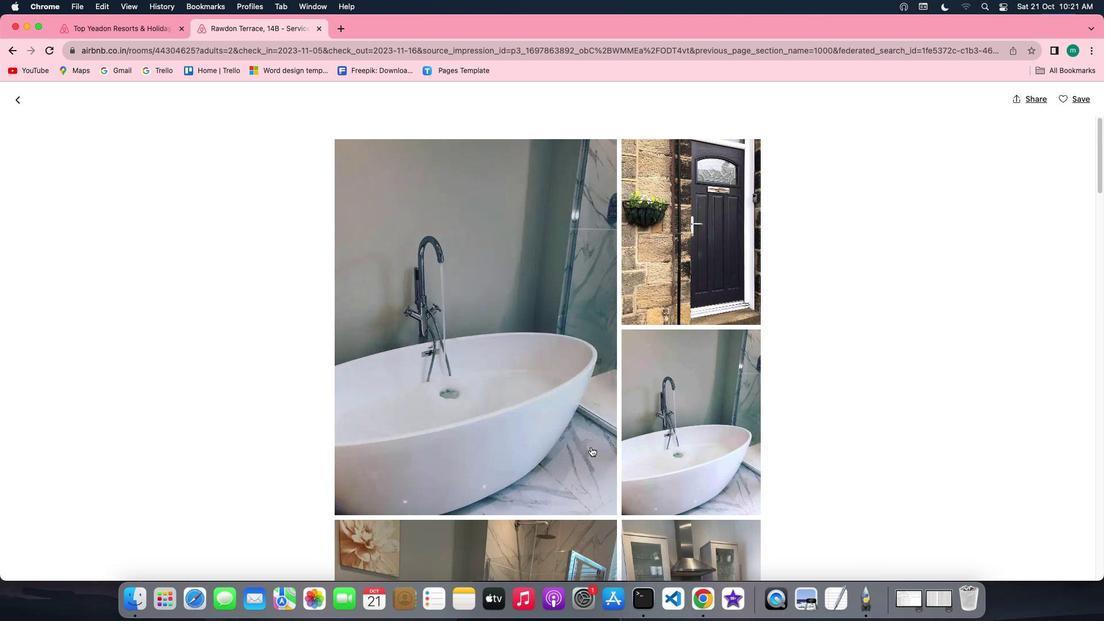
Action: Mouse scrolled (591, 446) with delta (0, 0)
Screenshot: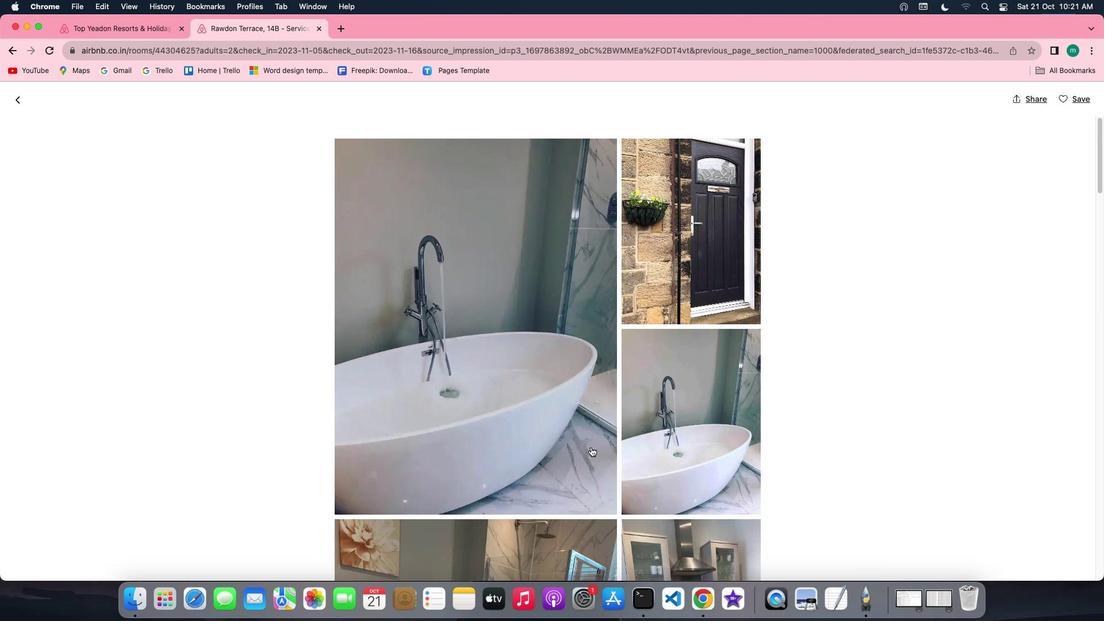 
Action: Mouse scrolled (591, 446) with delta (0, 0)
Screenshot: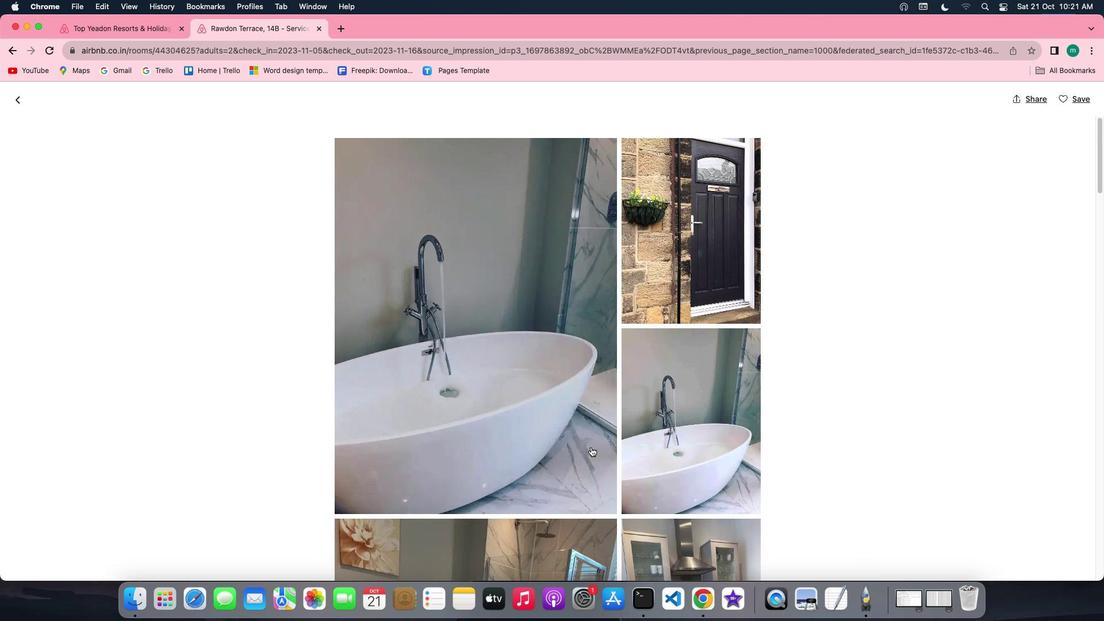 
Action: Mouse scrolled (591, 446) with delta (0, -1)
Screenshot: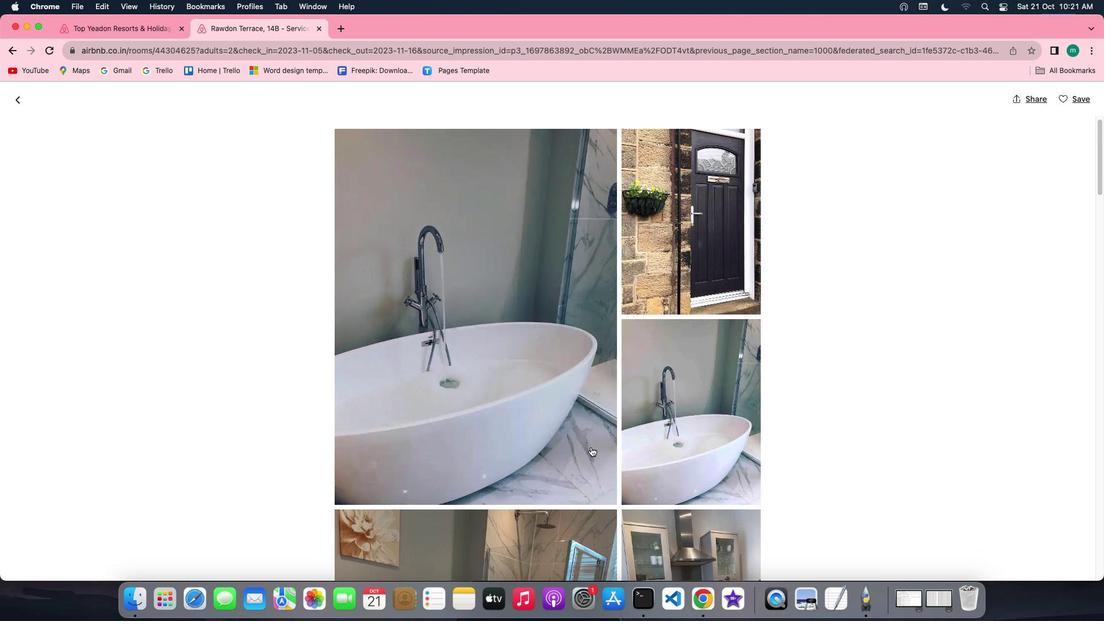 
Action: Mouse scrolled (591, 446) with delta (0, -1)
Screenshot: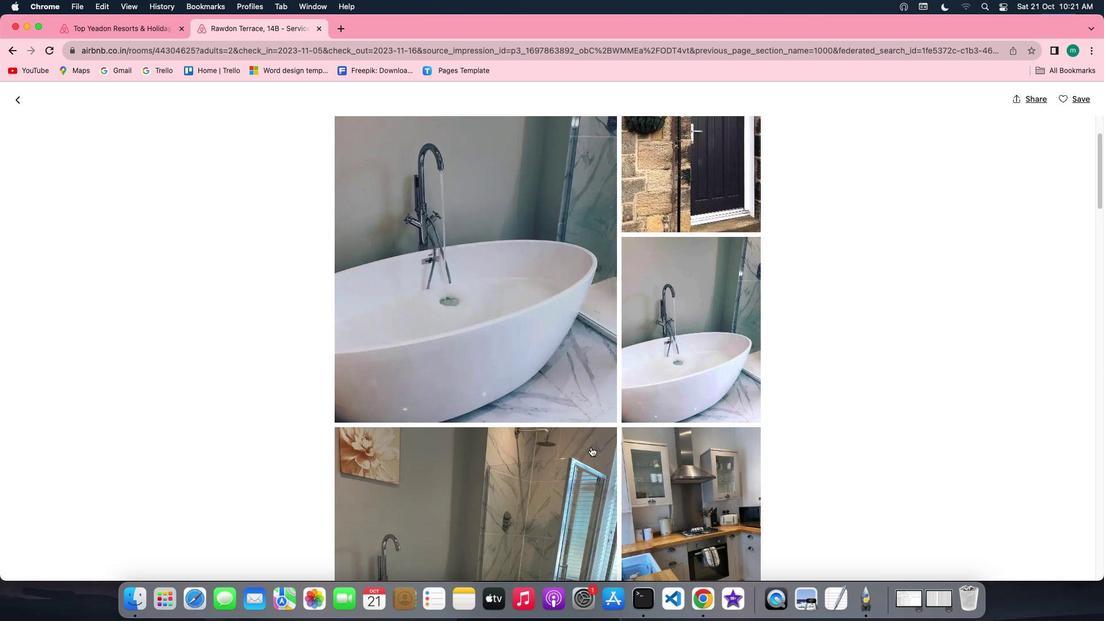 
Action: Mouse scrolled (591, 446) with delta (0, -1)
Screenshot: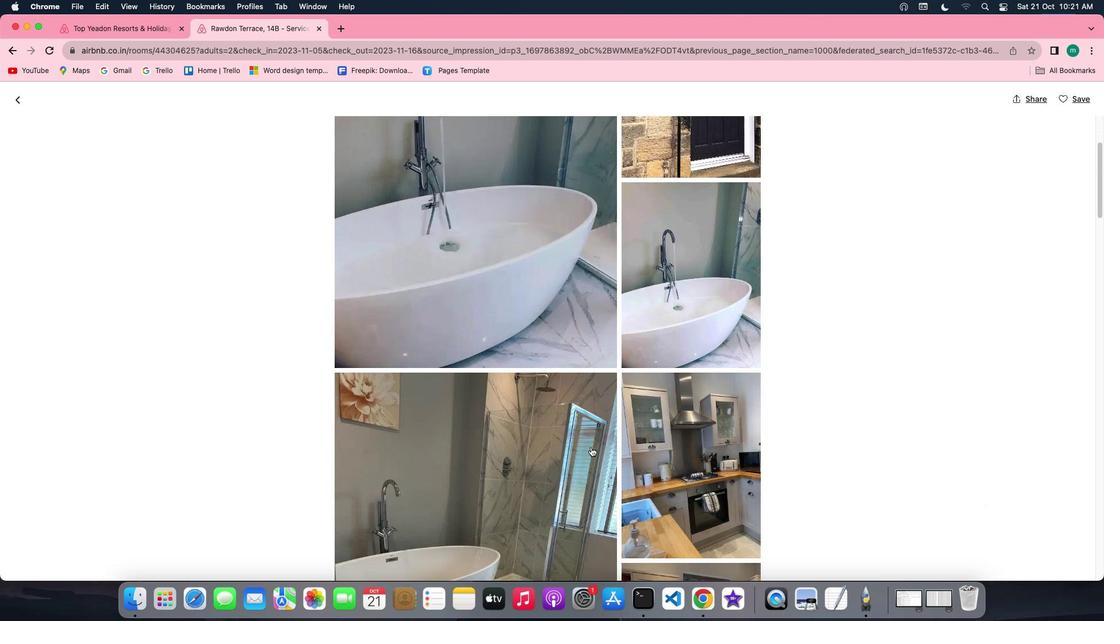 
Action: Mouse scrolled (591, 446) with delta (0, 0)
Screenshot: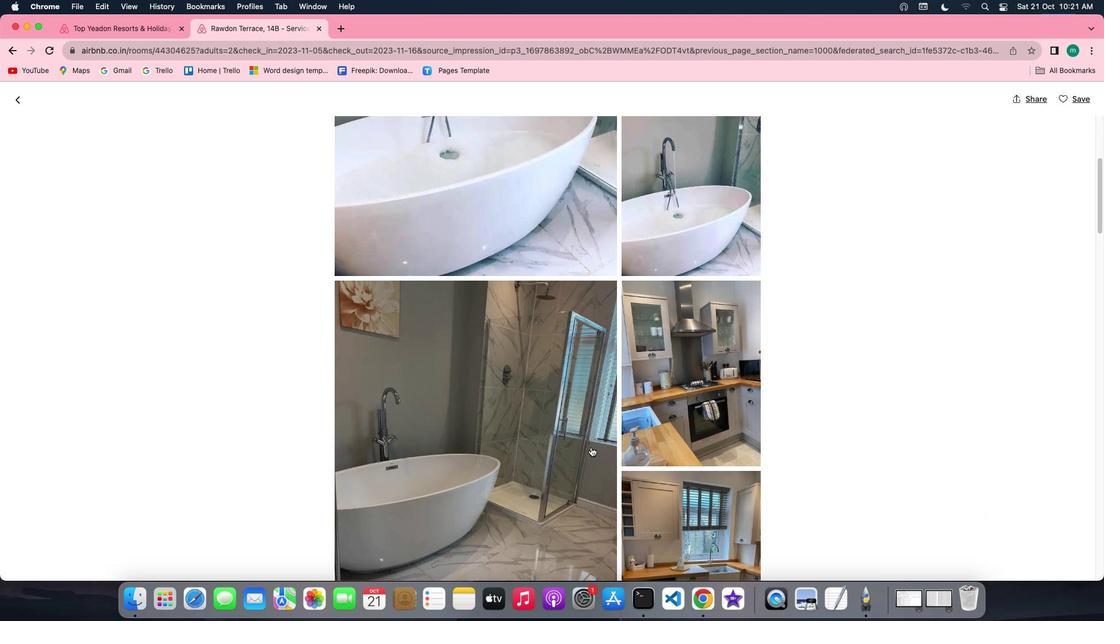 
Action: Mouse scrolled (591, 446) with delta (0, 0)
Screenshot: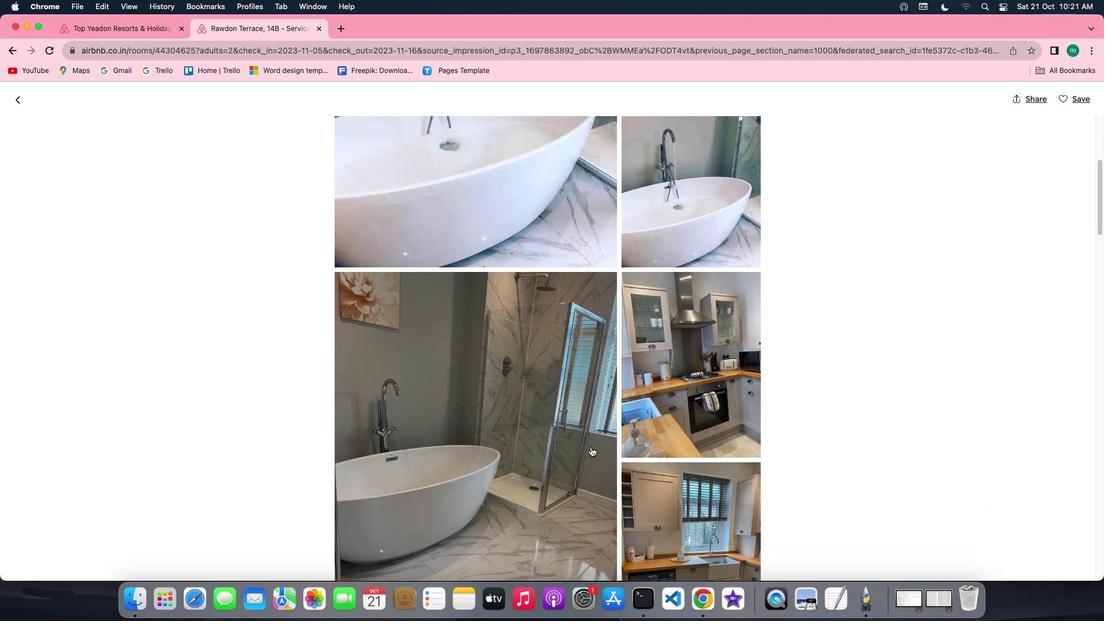 
Action: Mouse scrolled (591, 446) with delta (0, -1)
Screenshot: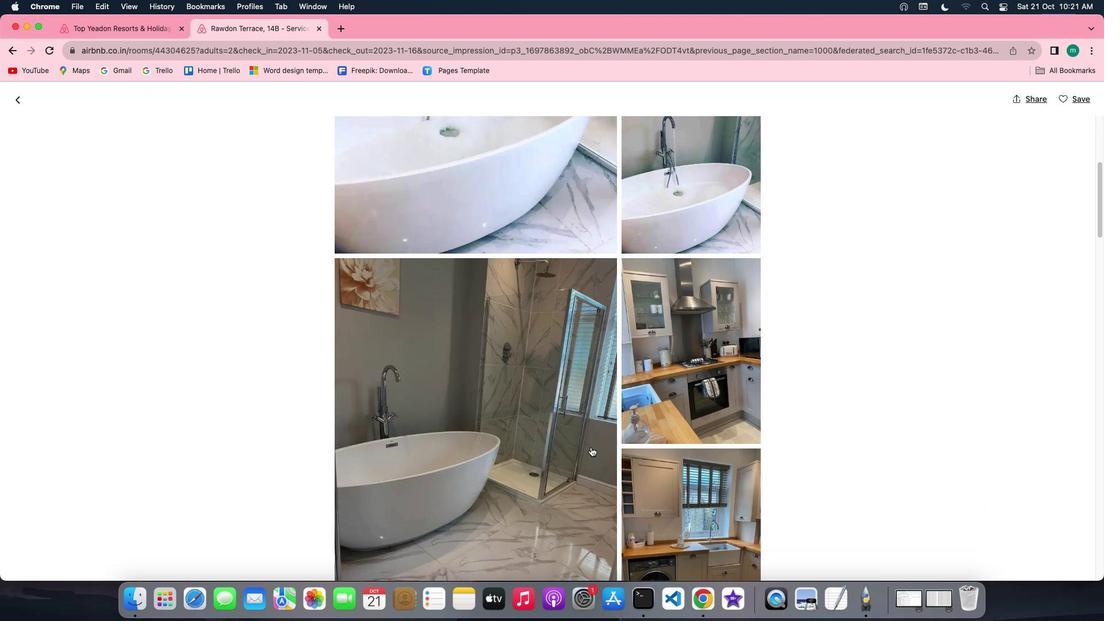 
Action: Mouse scrolled (591, 446) with delta (0, -1)
Screenshot: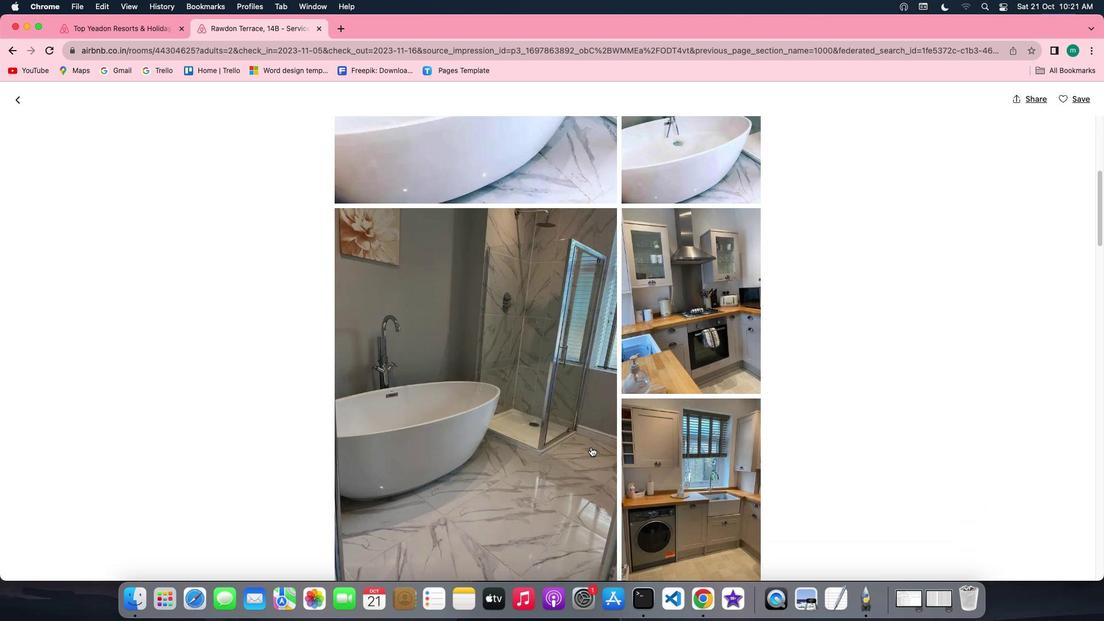 
Action: Mouse scrolled (591, 446) with delta (0, 0)
Screenshot: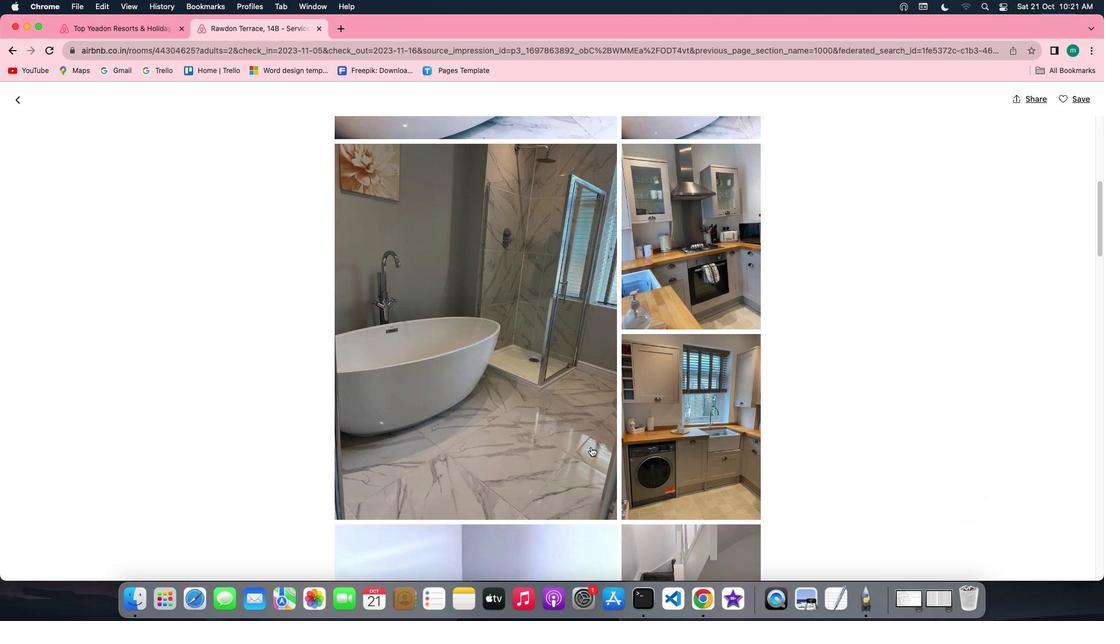 
Action: Mouse scrolled (591, 446) with delta (0, 0)
Screenshot: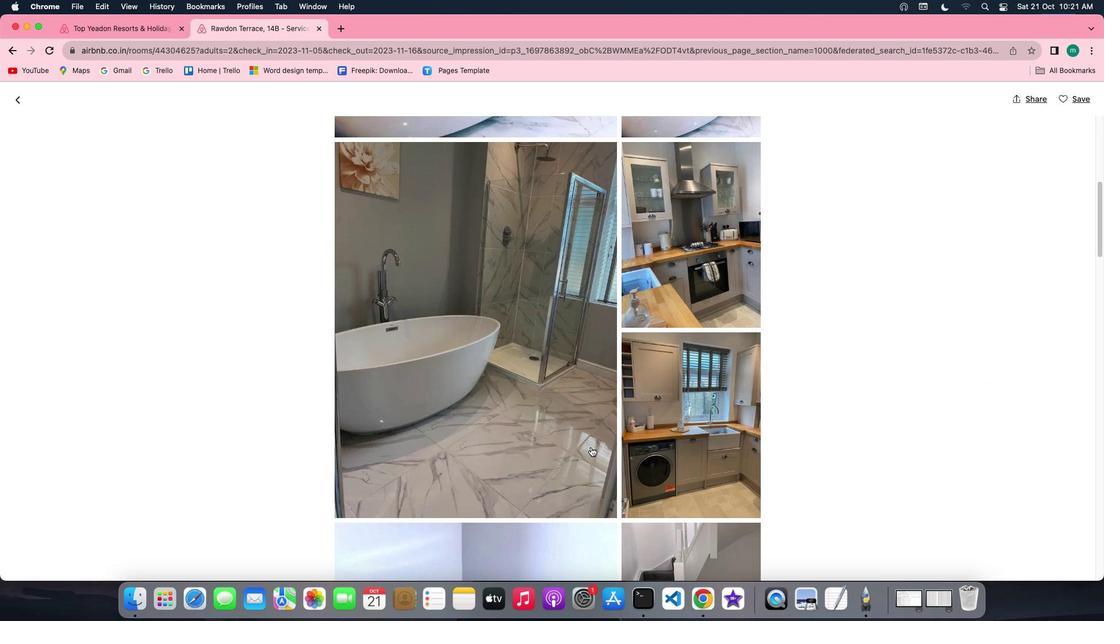 
Action: Mouse scrolled (591, 446) with delta (0, 0)
Screenshot: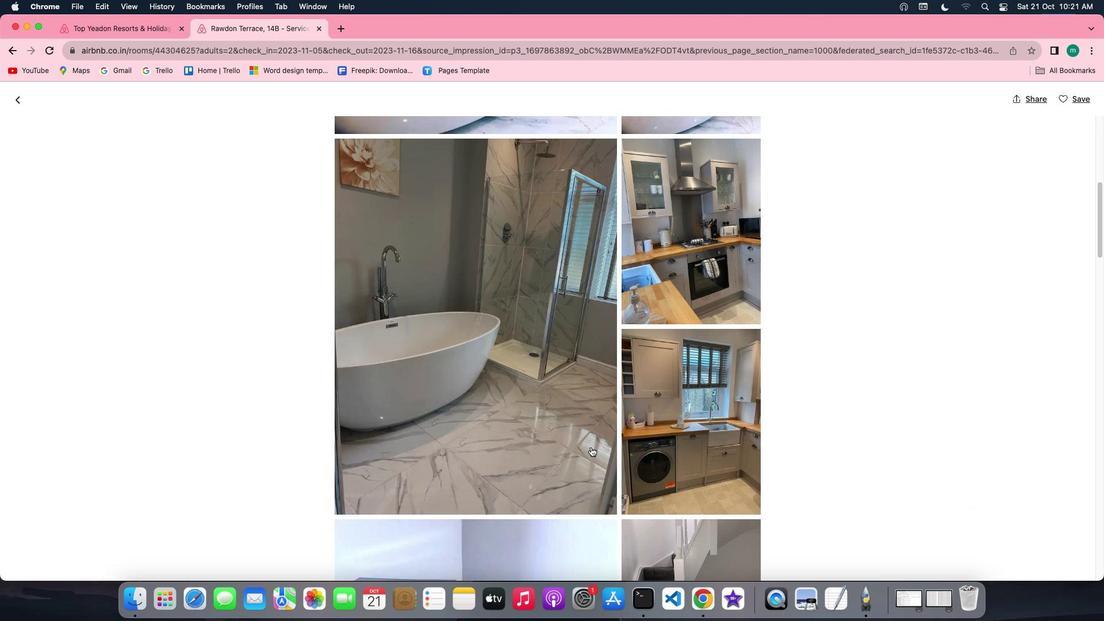 
Action: Mouse scrolled (591, 446) with delta (0, -1)
Screenshot: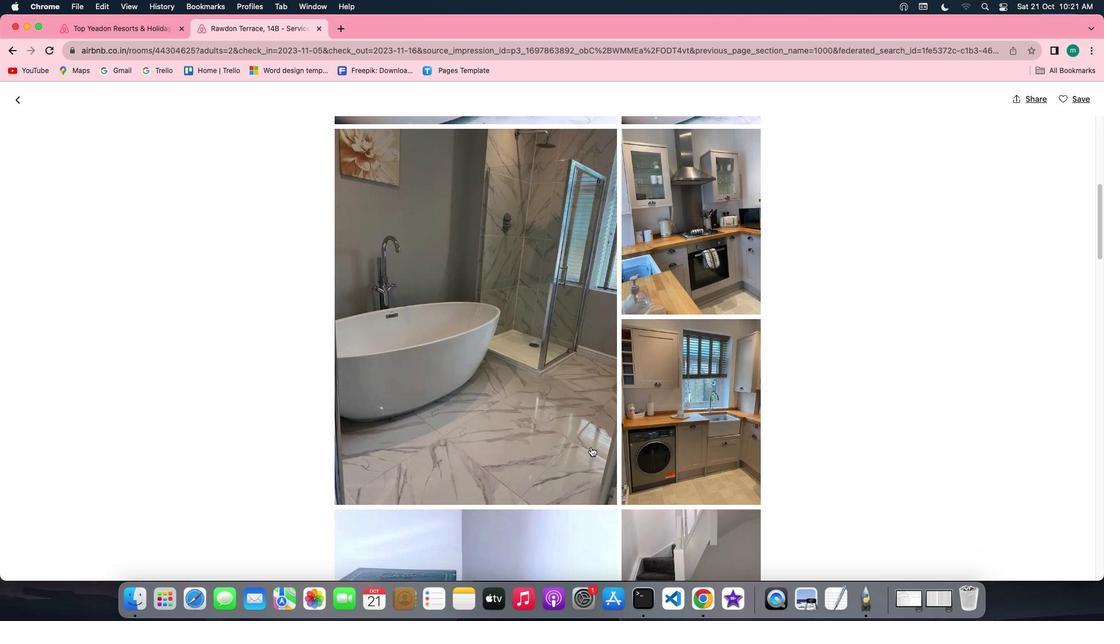 
Action: Mouse scrolled (591, 446) with delta (0, -1)
Screenshot: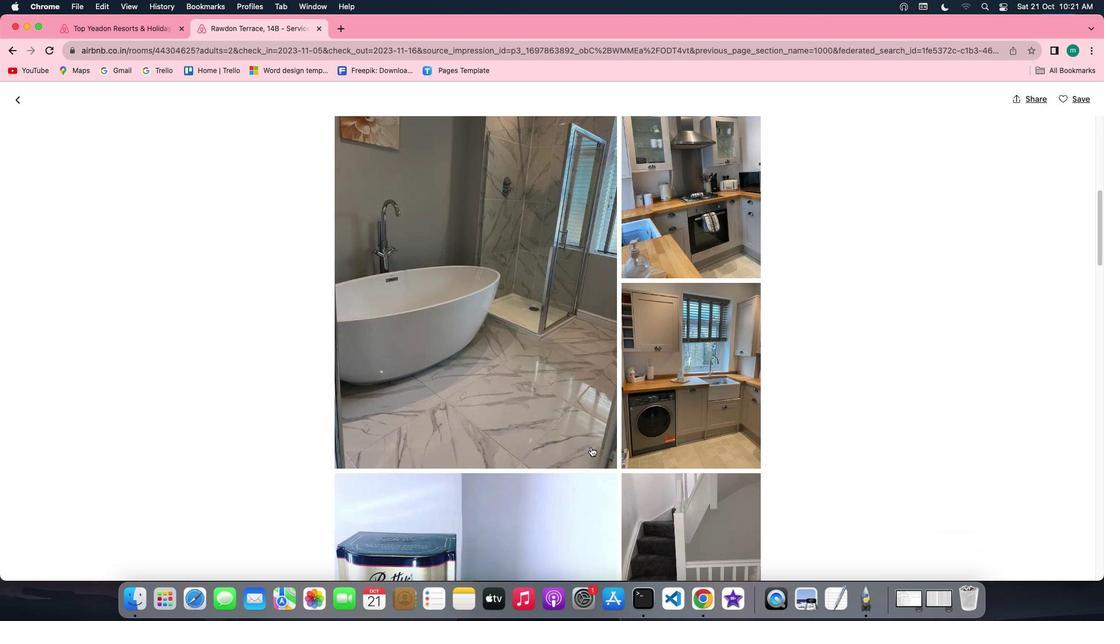 
Action: Mouse scrolled (591, 446) with delta (0, -2)
Screenshot: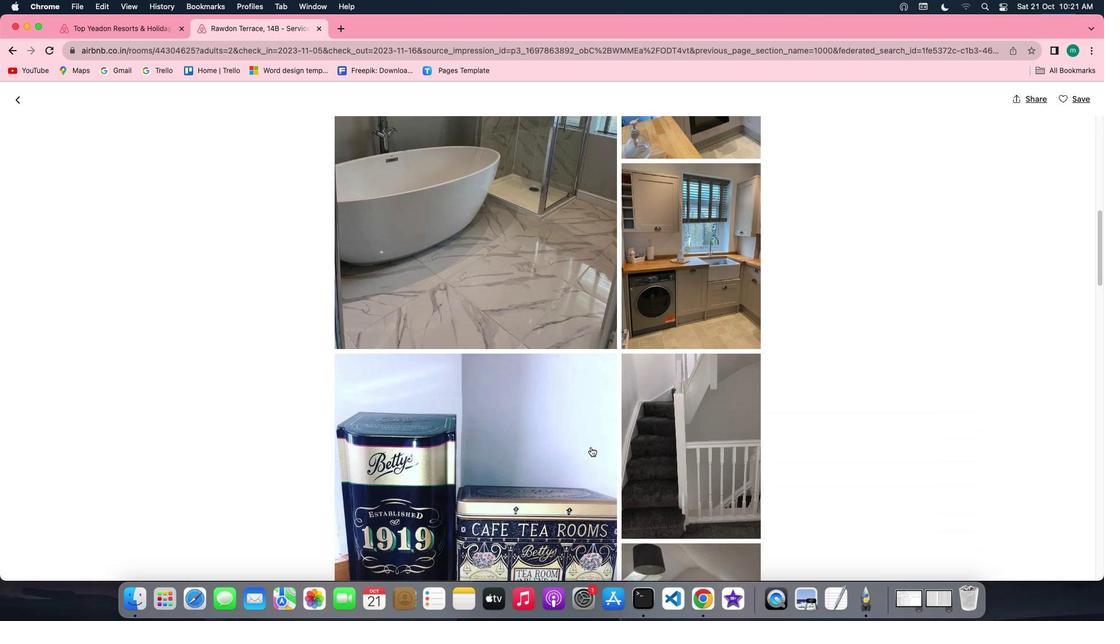 
Action: Mouse scrolled (591, 446) with delta (0, 0)
Screenshot: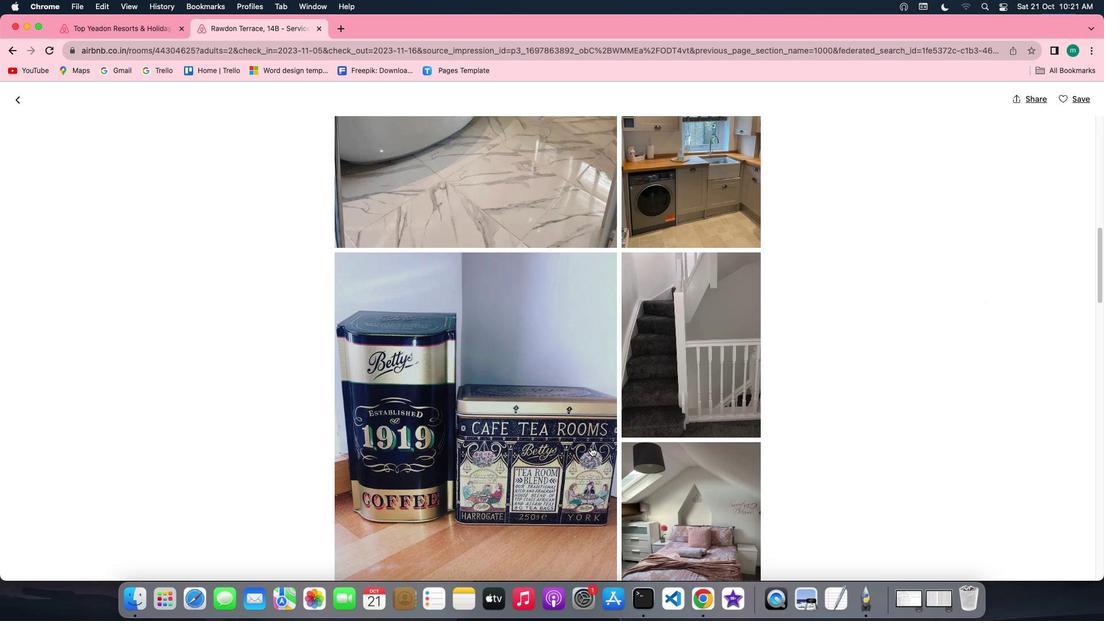 
Action: Mouse scrolled (591, 446) with delta (0, 0)
Screenshot: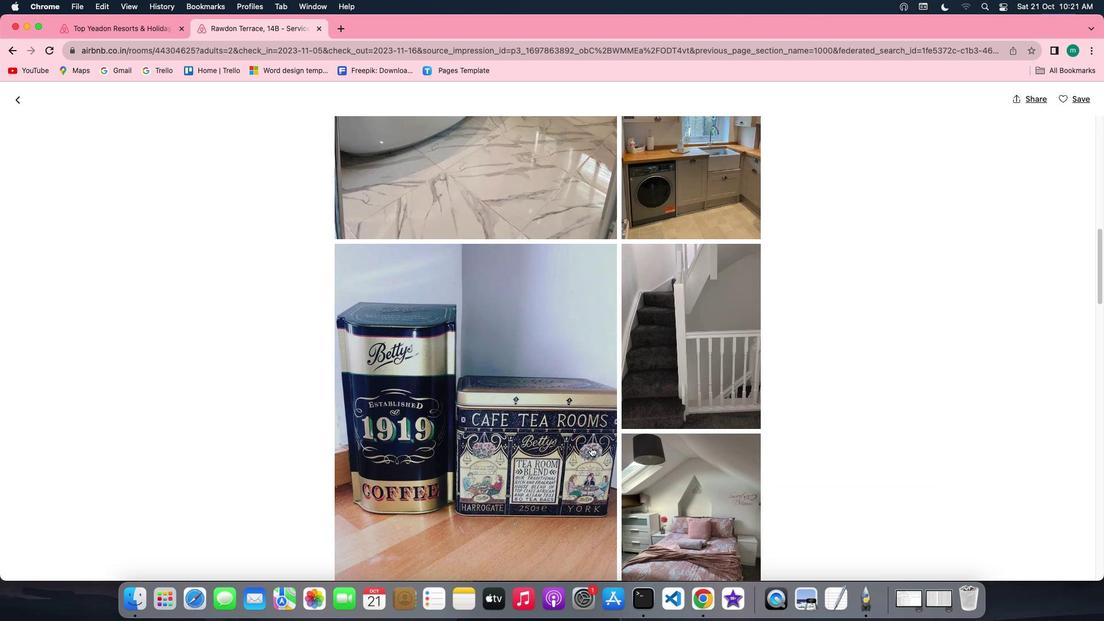 
Action: Mouse scrolled (591, 446) with delta (0, -1)
Screenshot: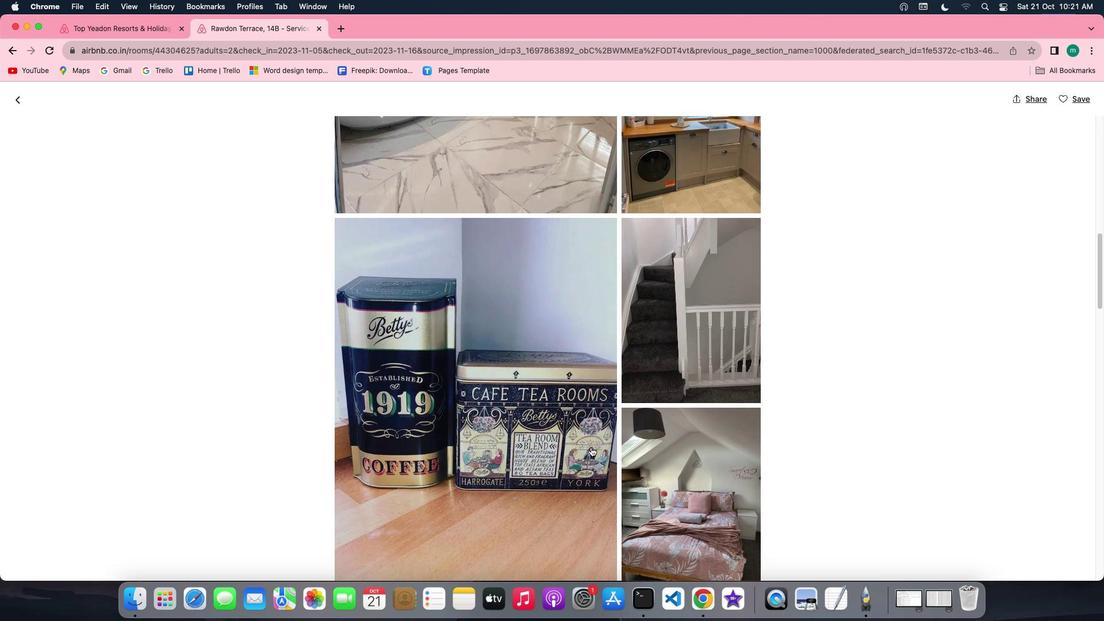 
Action: Mouse scrolled (591, 446) with delta (0, -2)
Screenshot: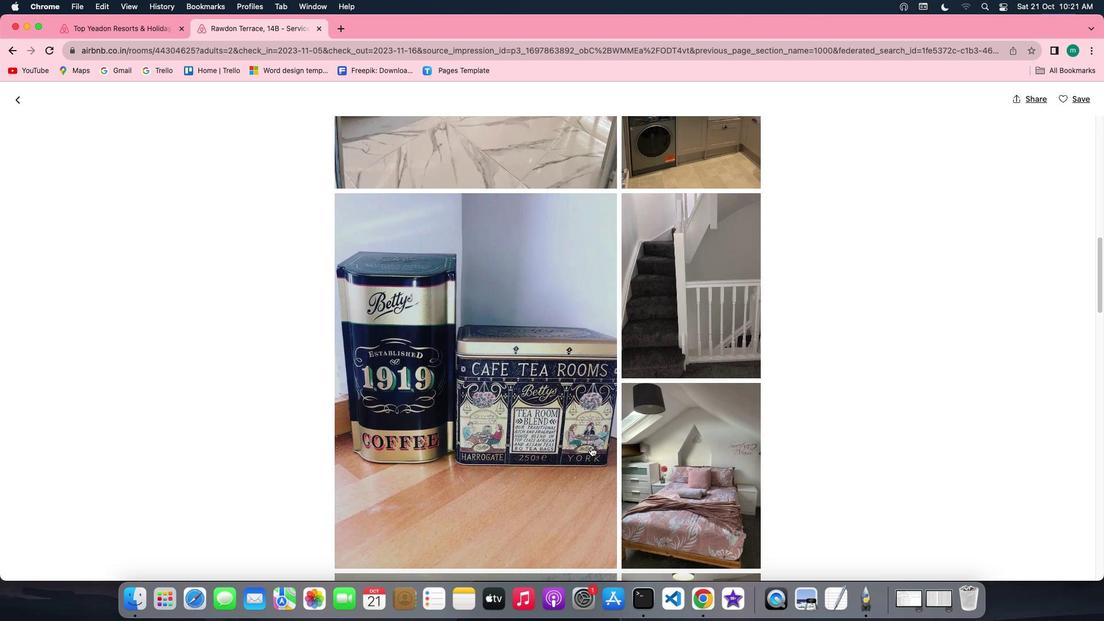 
Action: Mouse scrolled (591, 446) with delta (0, -2)
Screenshot: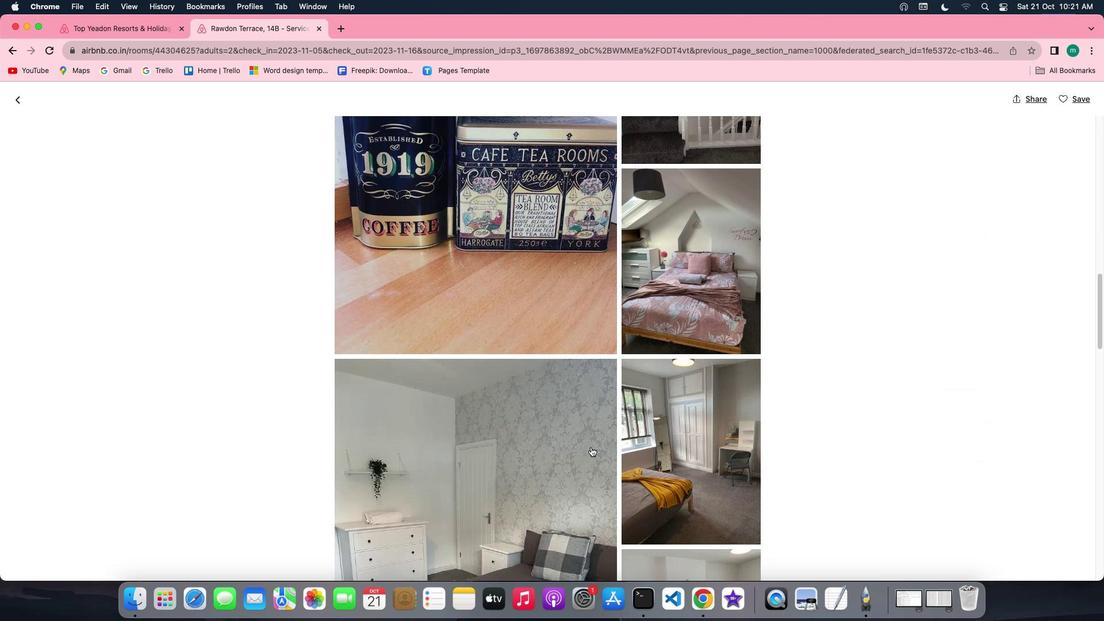 
Action: Mouse scrolled (591, 446) with delta (0, 0)
Screenshot: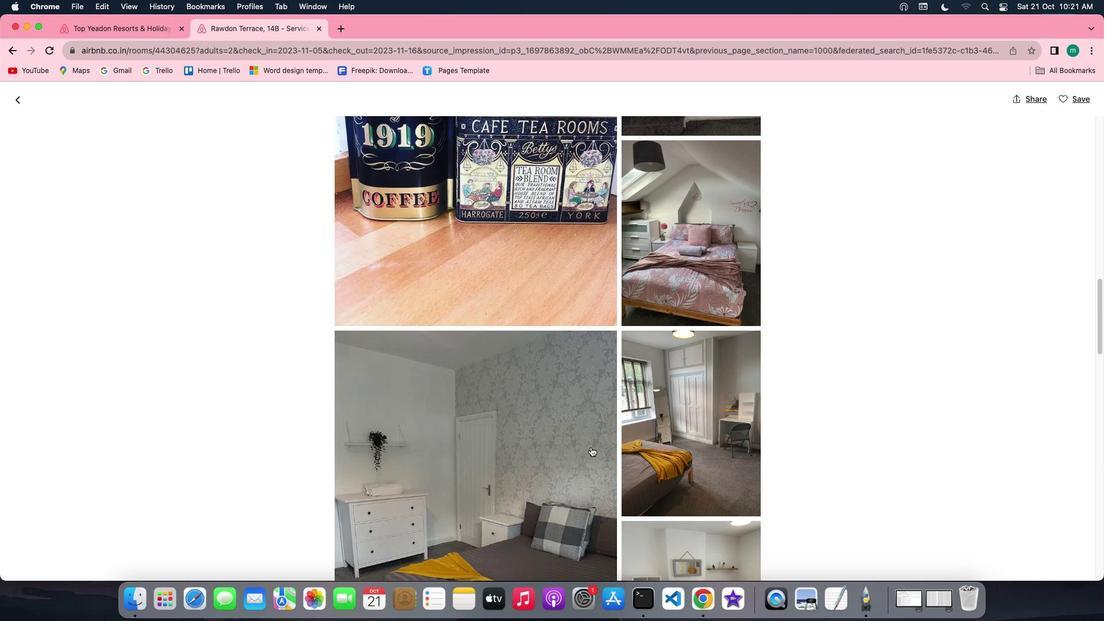 
Action: Mouse scrolled (591, 446) with delta (0, 0)
Screenshot: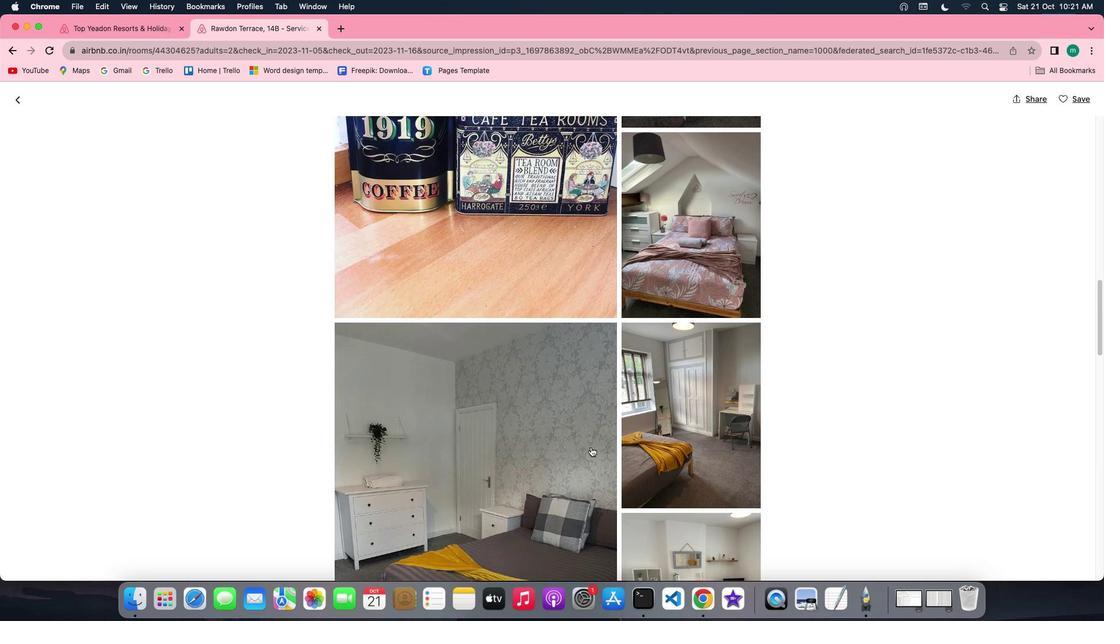 
Action: Mouse scrolled (591, 446) with delta (0, -1)
Screenshot: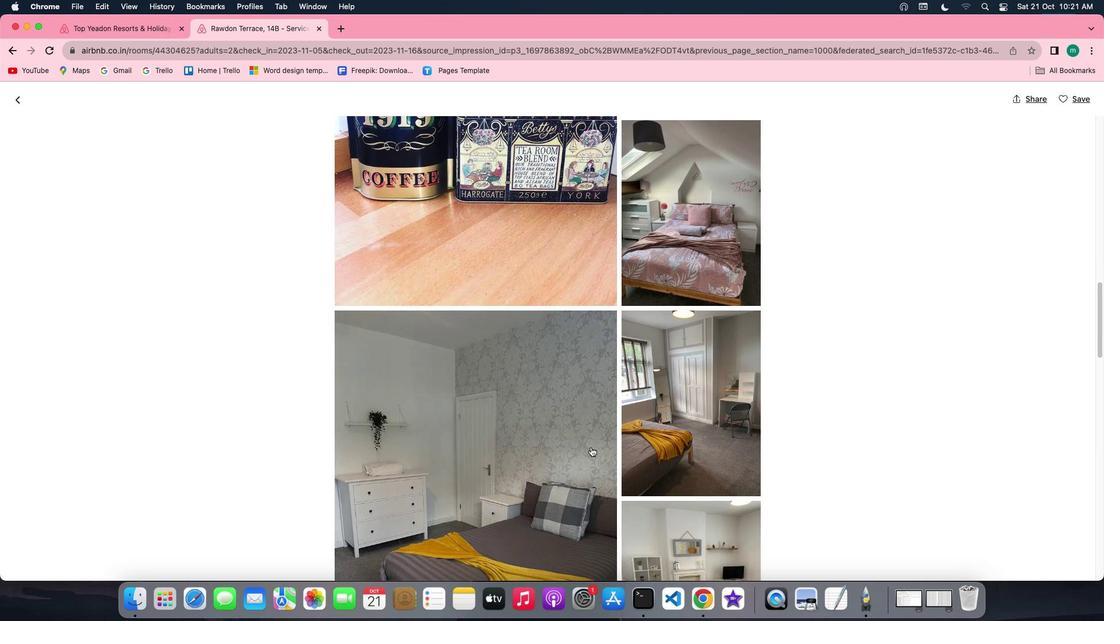 
Action: Mouse scrolled (591, 446) with delta (0, -1)
Screenshot: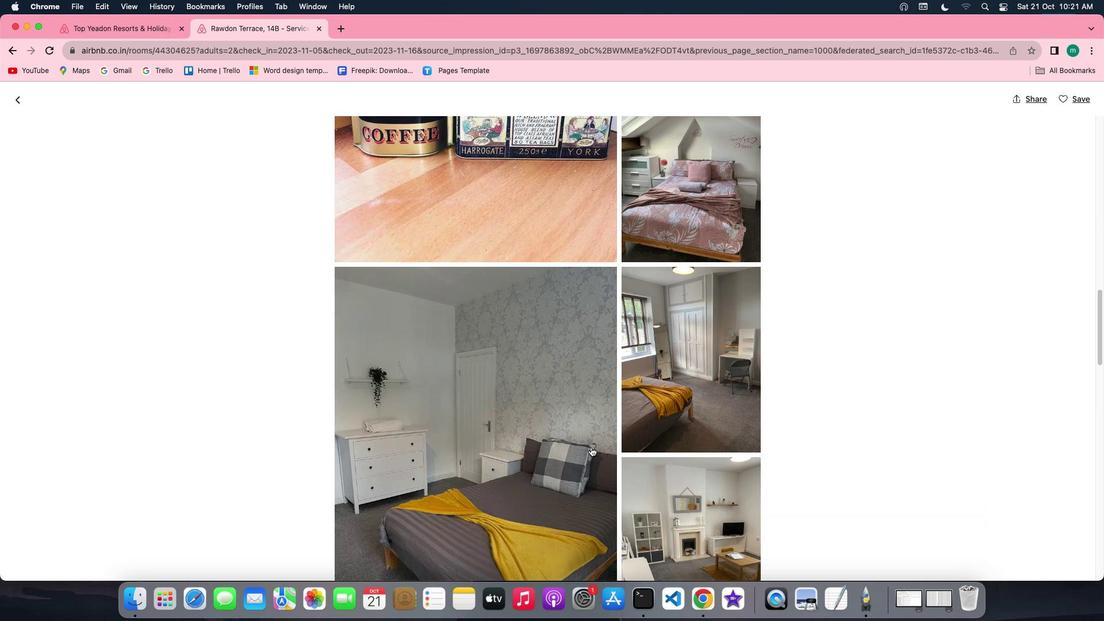 
Action: Mouse scrolled (591, 446) with delta (0, 0)
Screenshot: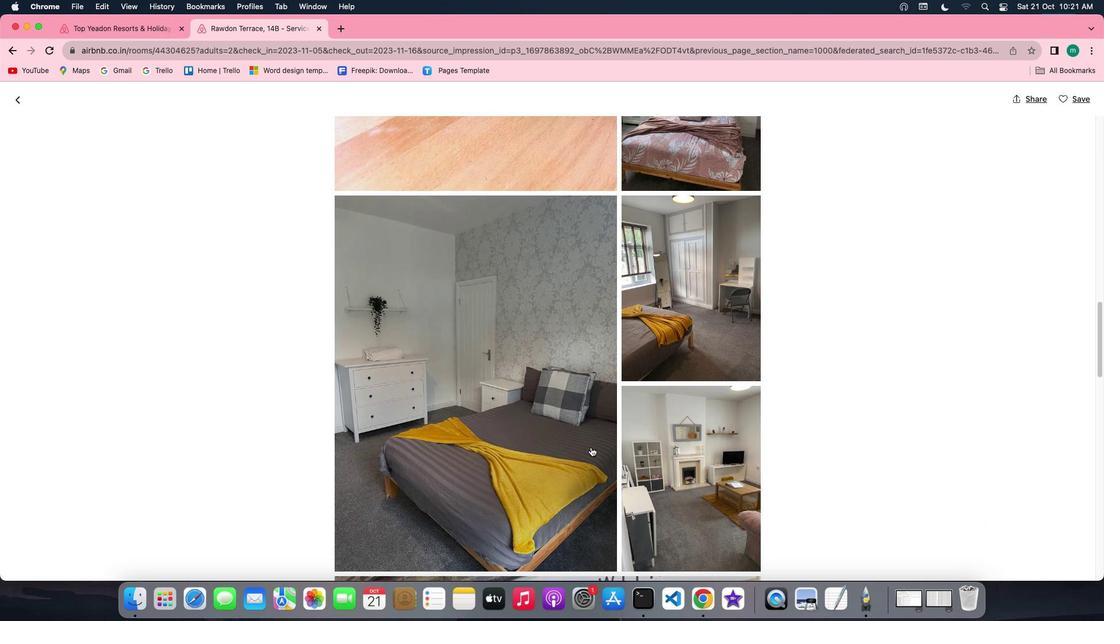 
Action: Mouse scrolled (591, 446) with delta (0, 0)
Screenshot: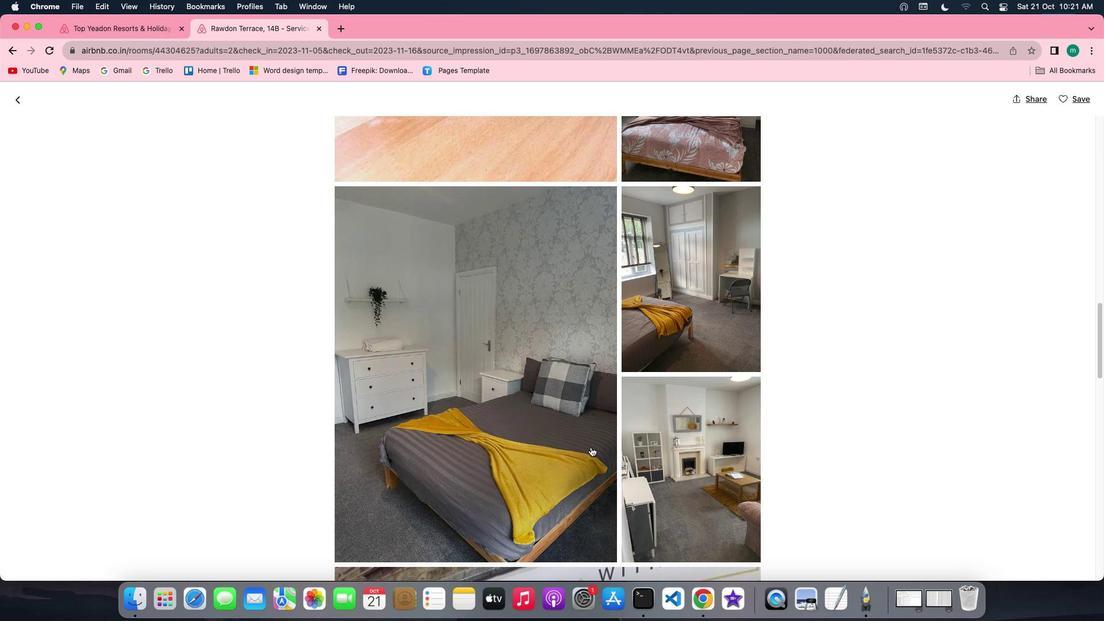 
Action: Mouse scrolled (591, 446) with delta (0, -1)
Screenshot: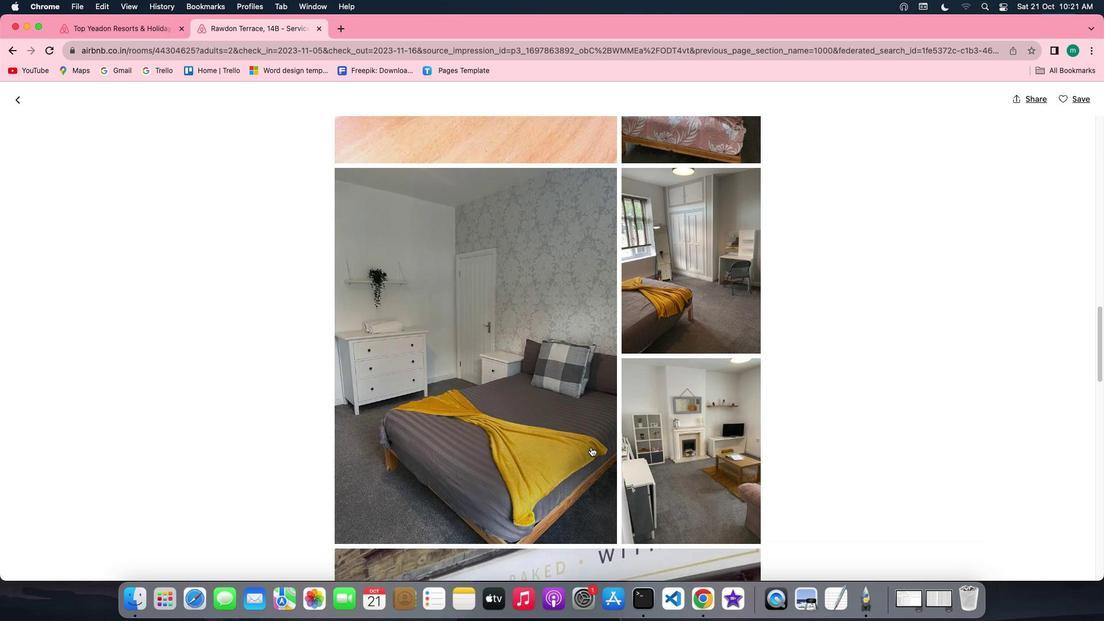 
Action: Mouse scrolled (591, 446) with delta (0, -1)
Screenshot: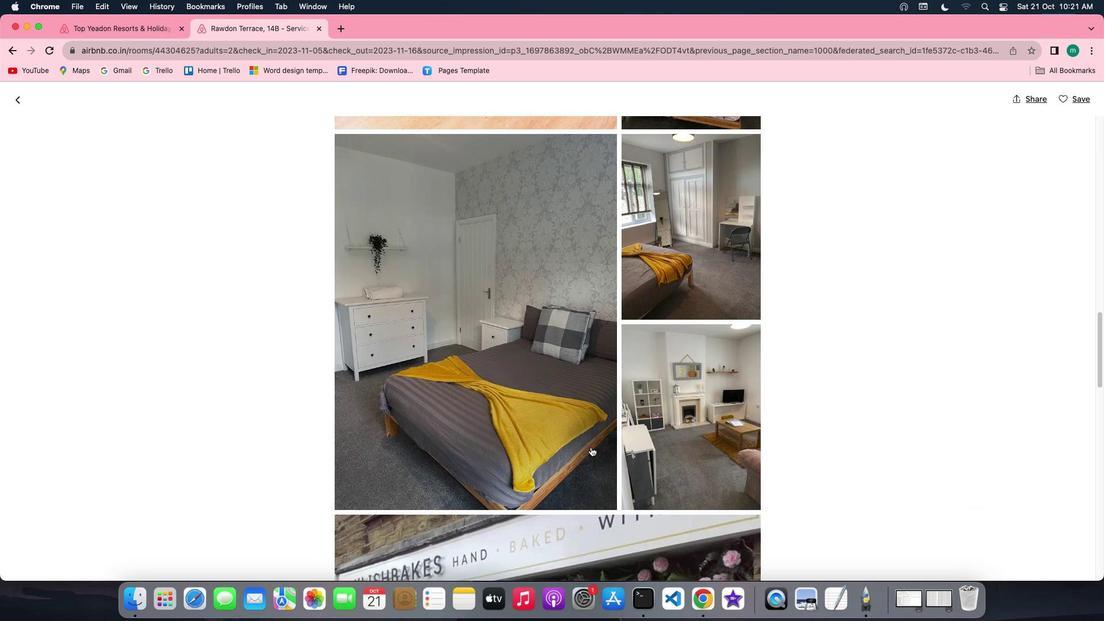 
Action: Mouse scrolled (591, 446) with delta (0, -2)
Screenshot: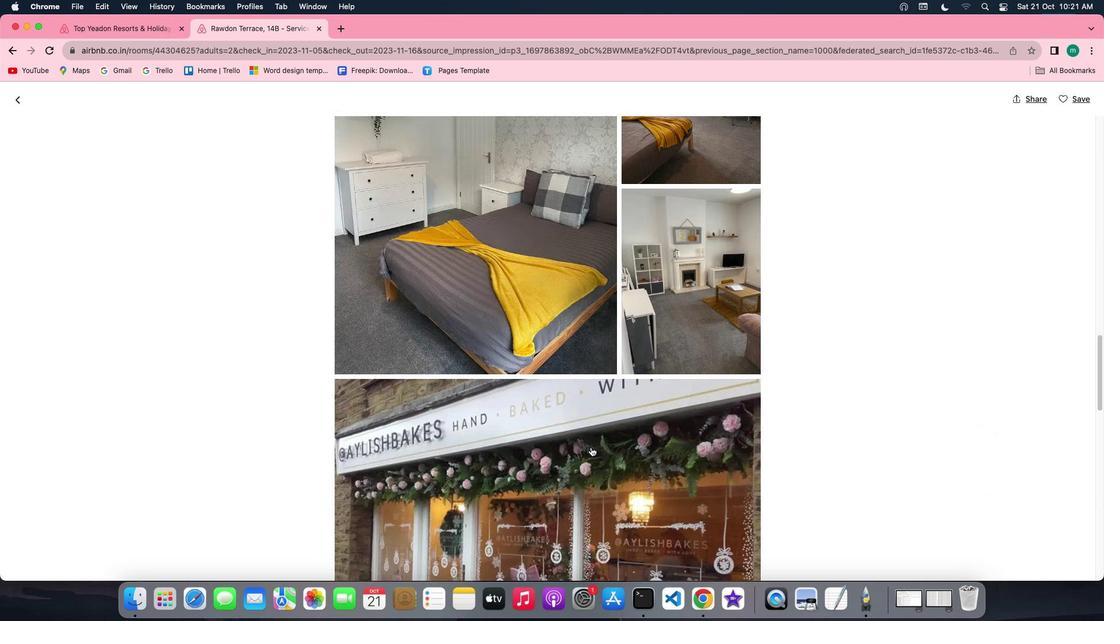 
Action: Mouse scrolled (591, 446) with delta (0, 0)
Screenshot: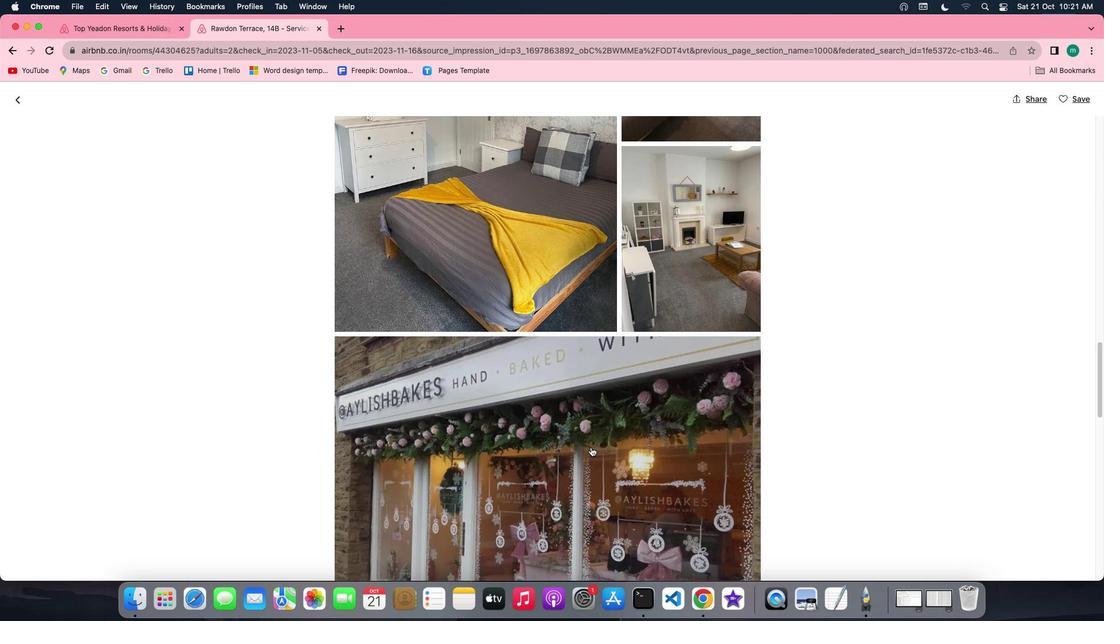 
Action: Mouse scrolled (591, 446) with delta (0, 0)
Screenshot: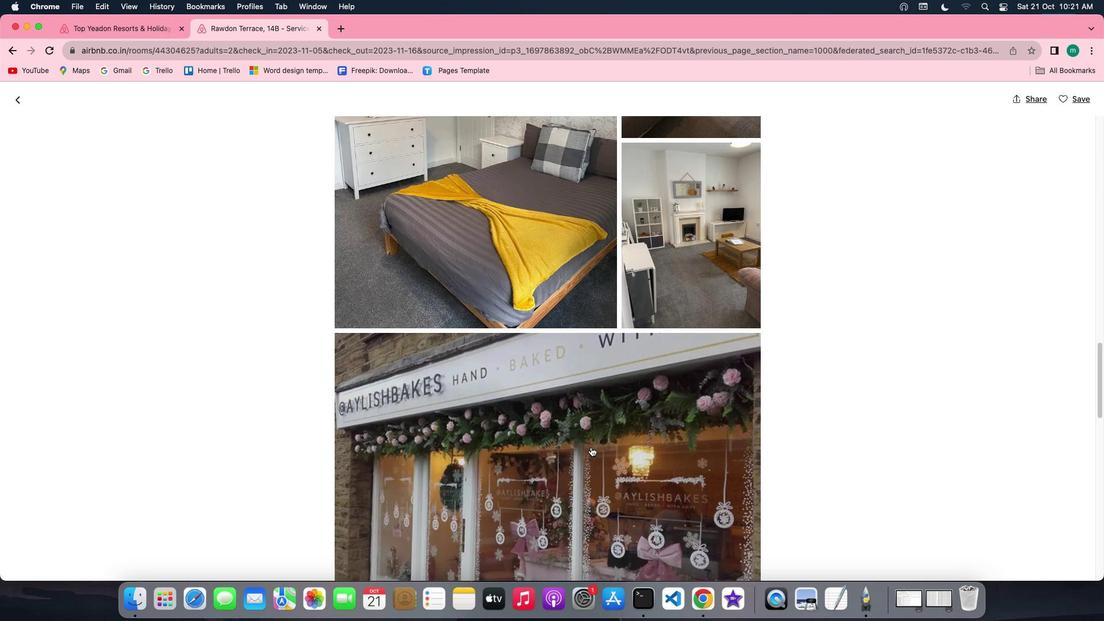 
Action: Mouse scrolled (591, 446) with delta (0, -1)
Screenshot: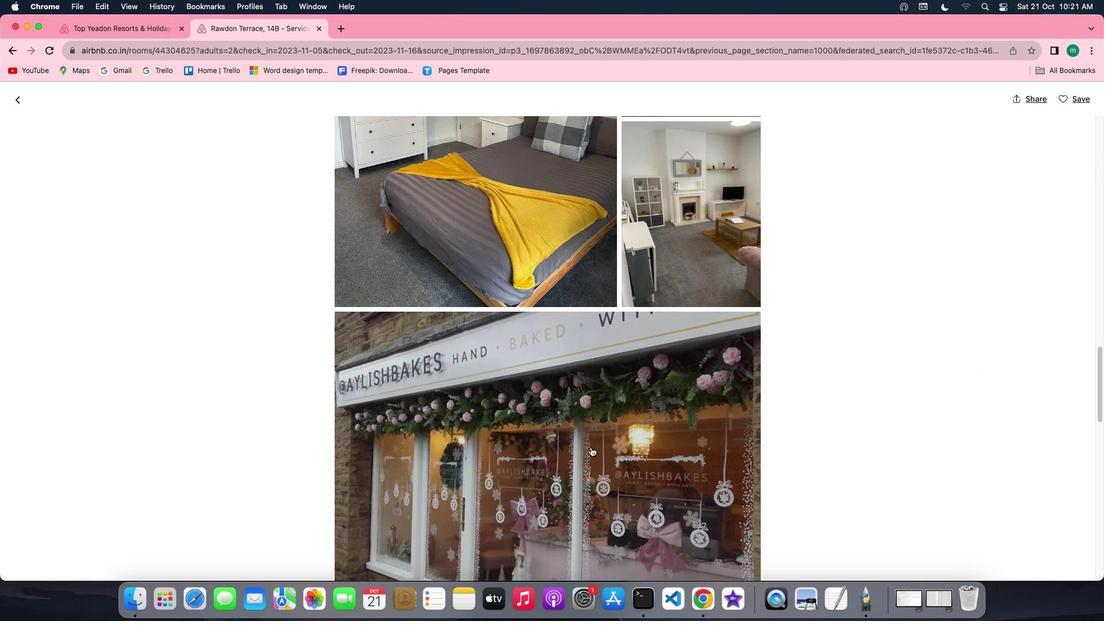 
Action: Mouse scrolled (591, 446) with delta (0, 0)
Screenshot: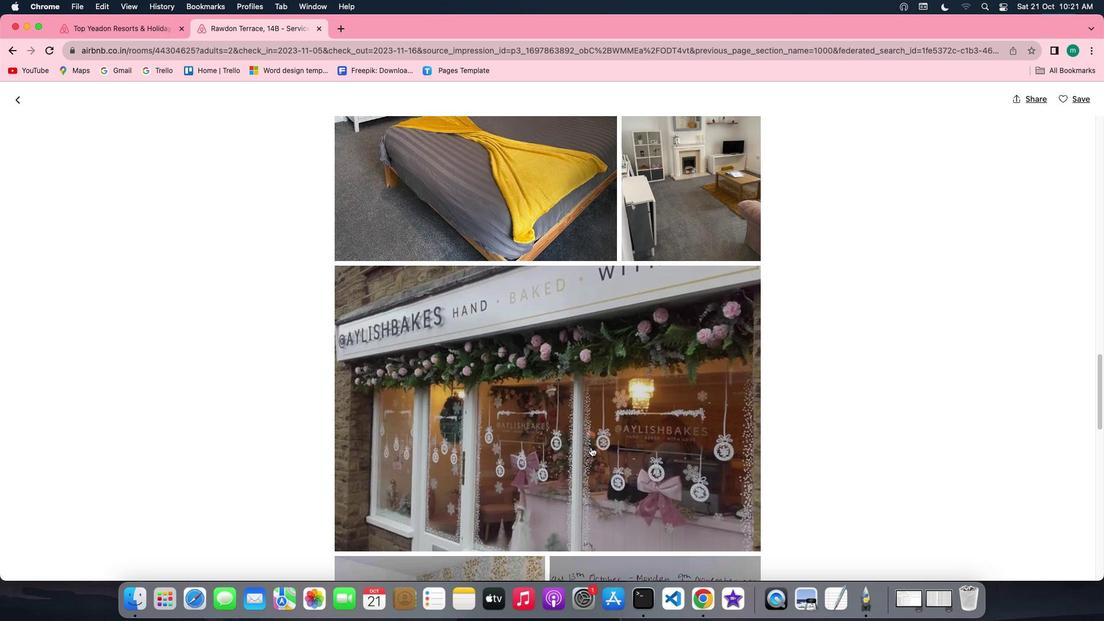 
Action: Mouse scrolled (591, 446) with delta (0, 0)
Screenshot: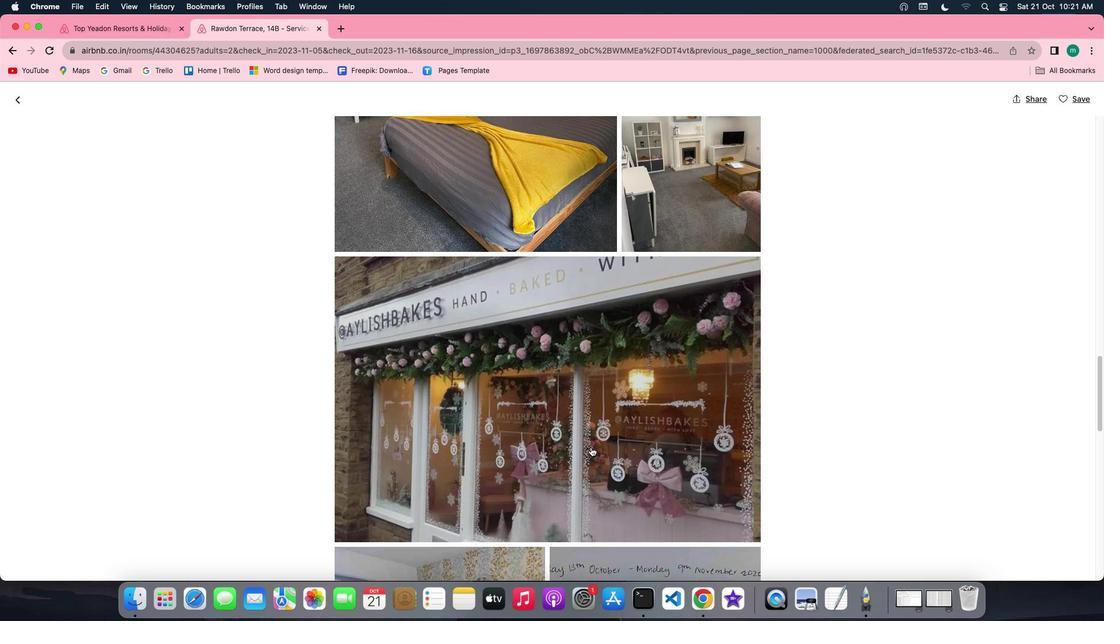 
Action: Mouse scrolled (591, 446) with delta (0, -1)
Screenshot: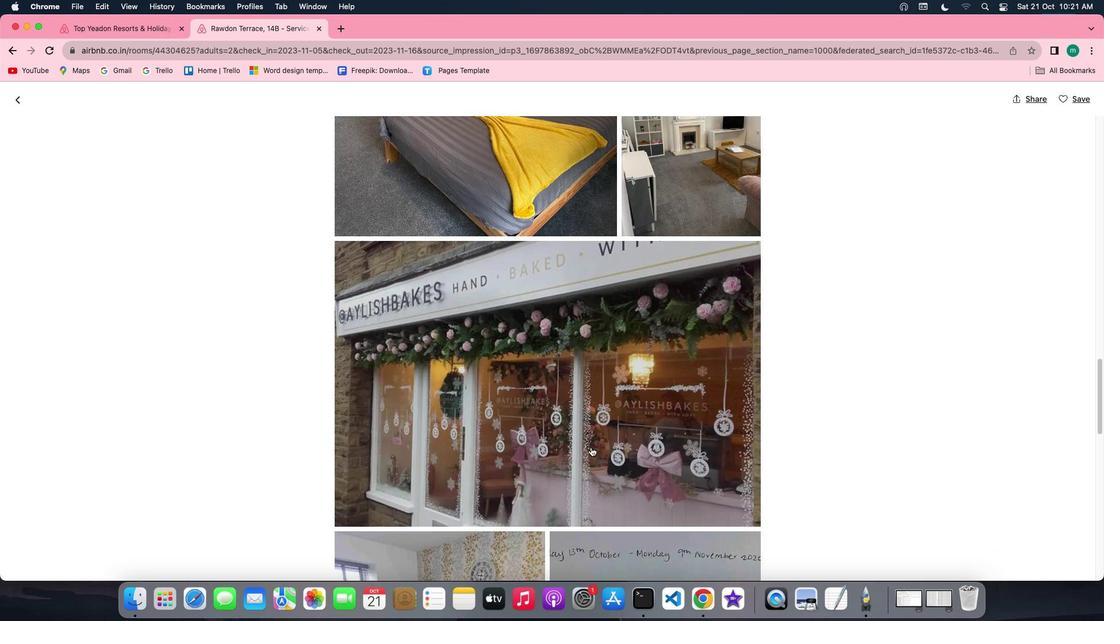 
Action: Mouse scrolled (591, 446) with delta (0, -1)
Screenshot: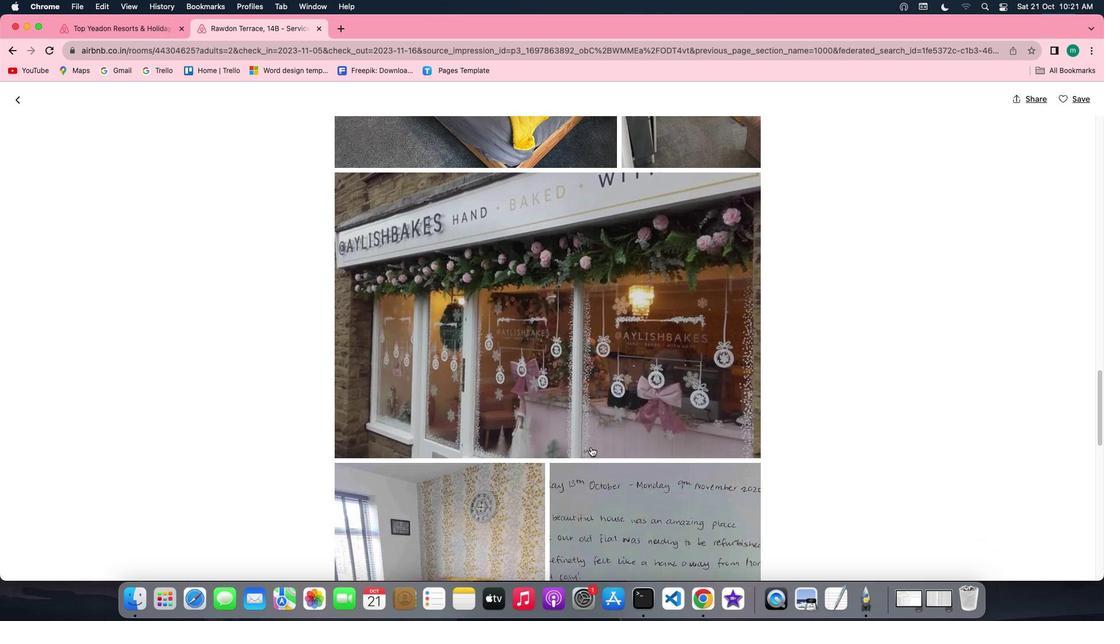 
Action: Mouse scrolled (591, 446) with delta (0, 0)
Screenshot: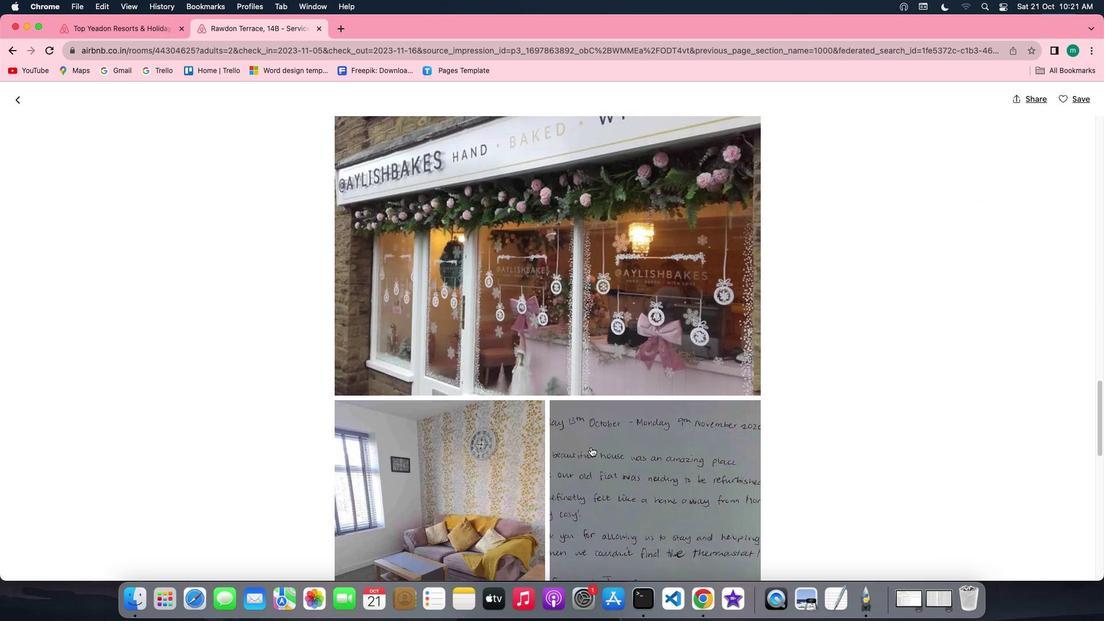 
Action: Mouse scrolled (591, 446) with delta (0, 0)
Screenshot: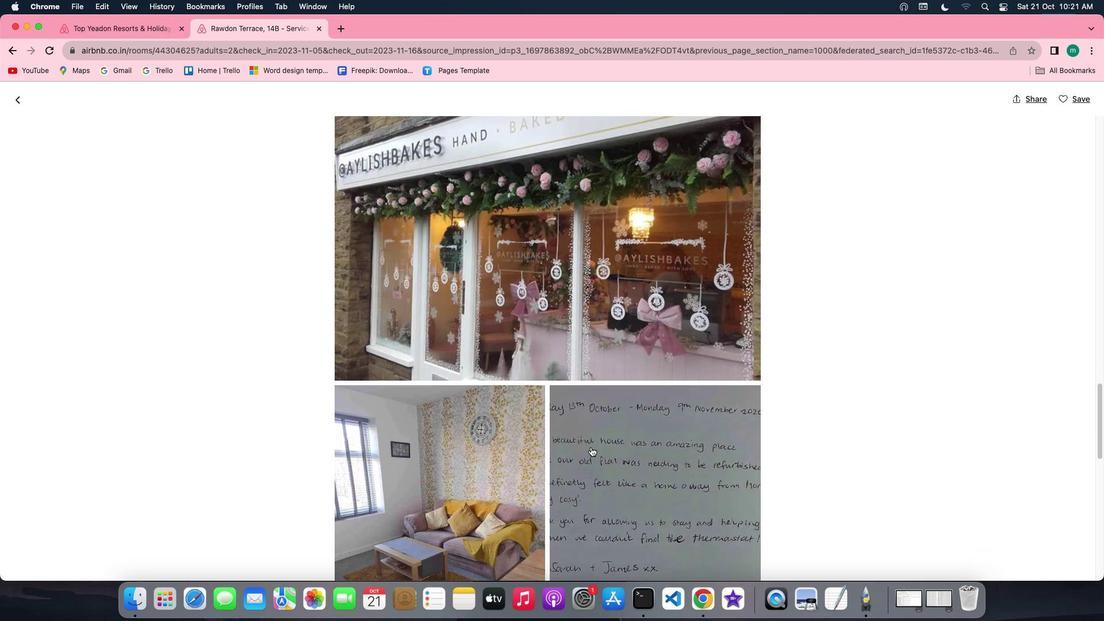 
Action: Mouse scrolled (591, 446) with delta (0, -1)
Screenshot: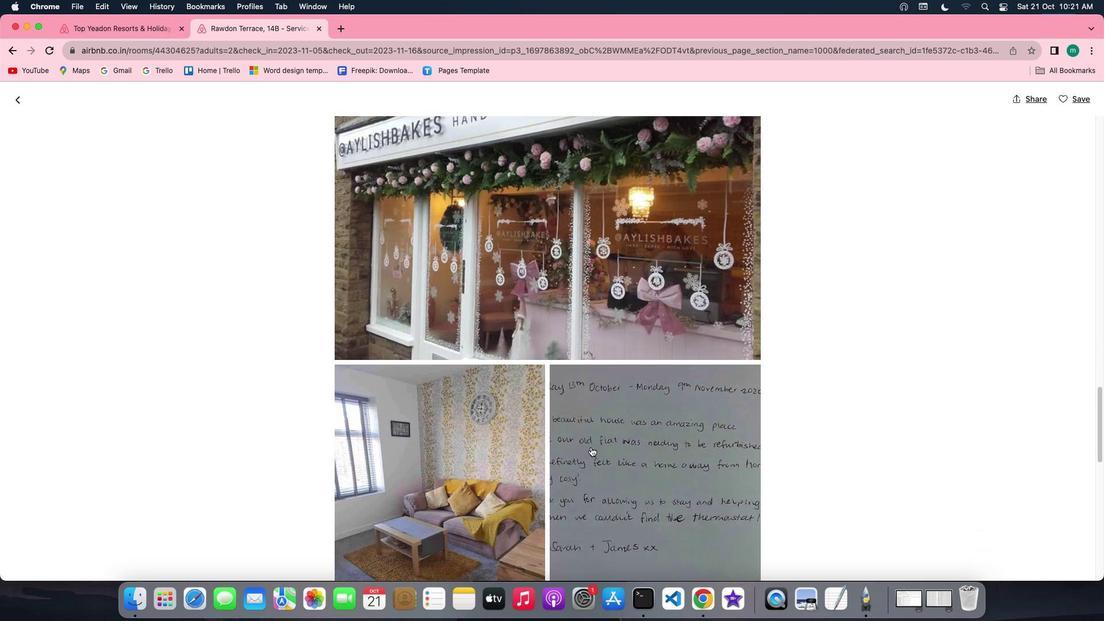 
Action: Mouse scrolled (591, 446) with delta (0, -1)
Screenshot: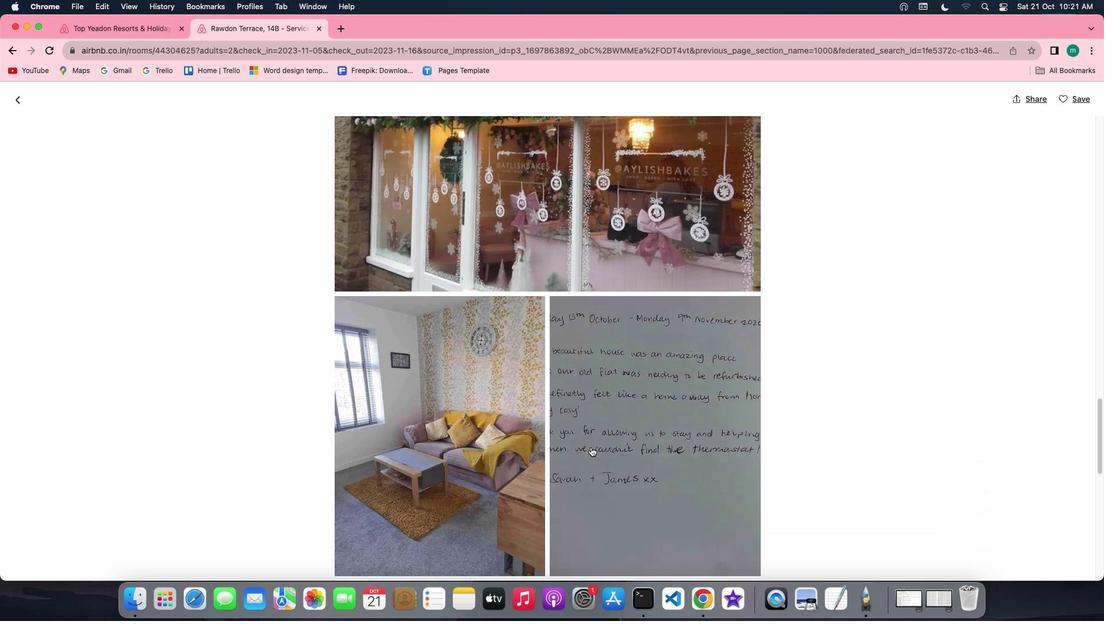 
Action: Mouse scrolled (591, 446) with delta (0, 0)
Screenshot: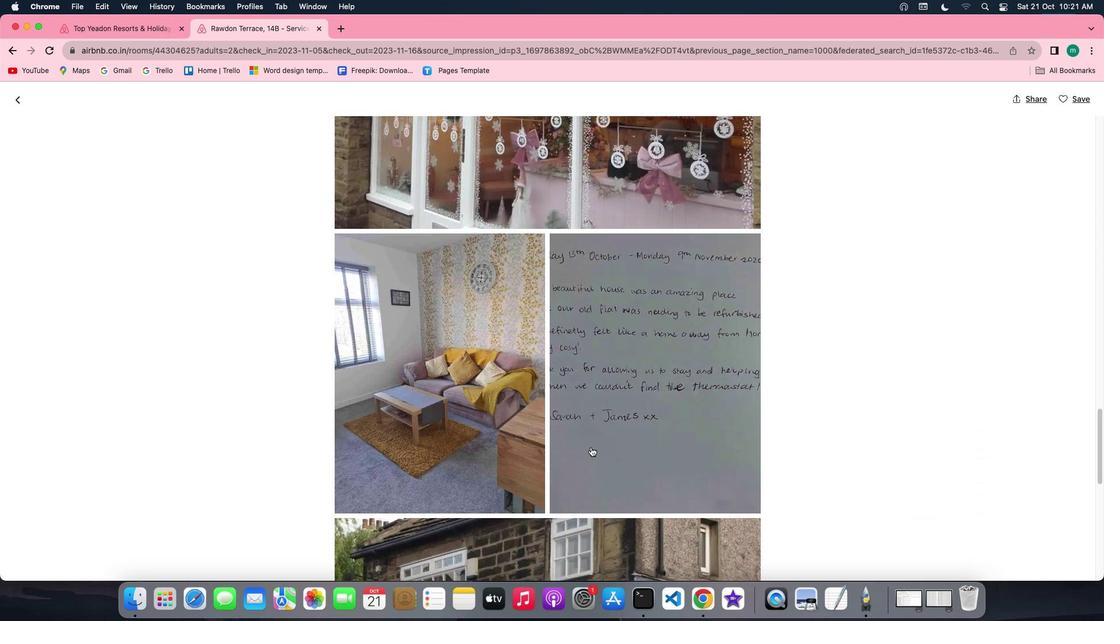 
Action: Mouse scrolled (591, 446) with delta (0, 0)
Screenshot: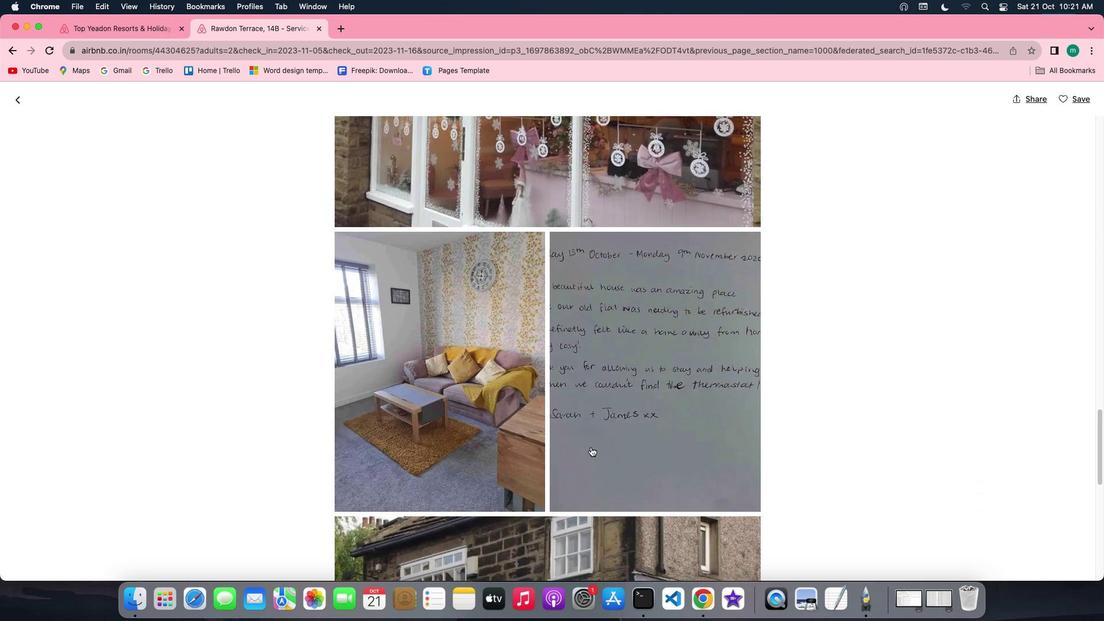 
Action: Mouse scrolled (591, 446) with delta (0, 0)
Screenshot: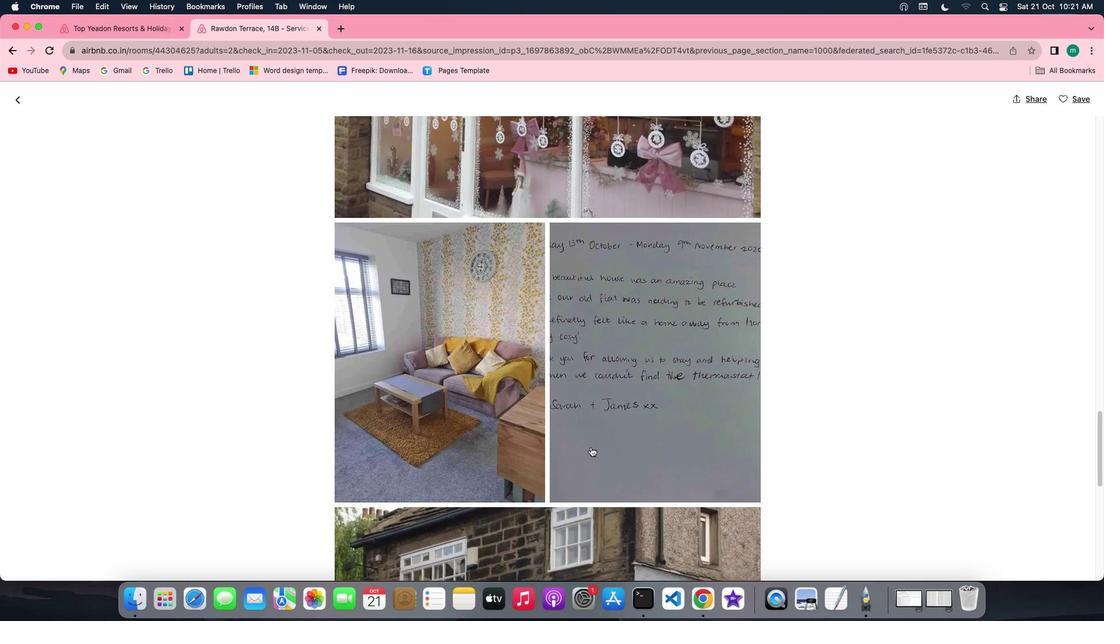 
Action: Mouse scrolled (591, 446) with delta (0, -1)
Screenshot: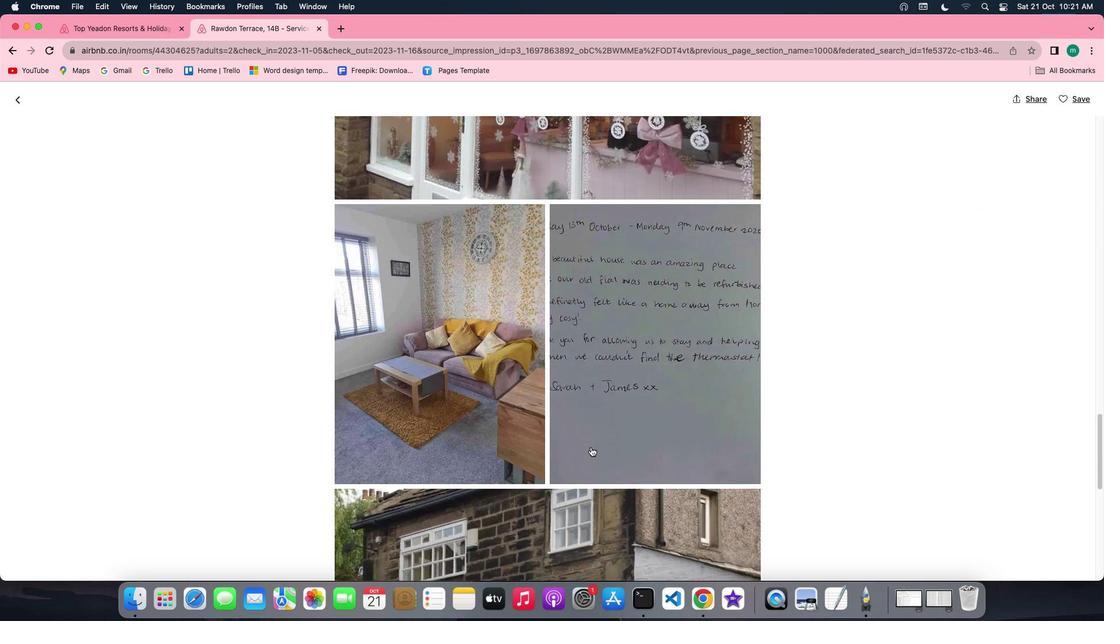 
Action: Mouse scrolled (591, 446) with delta (0, -1)
Screenshot: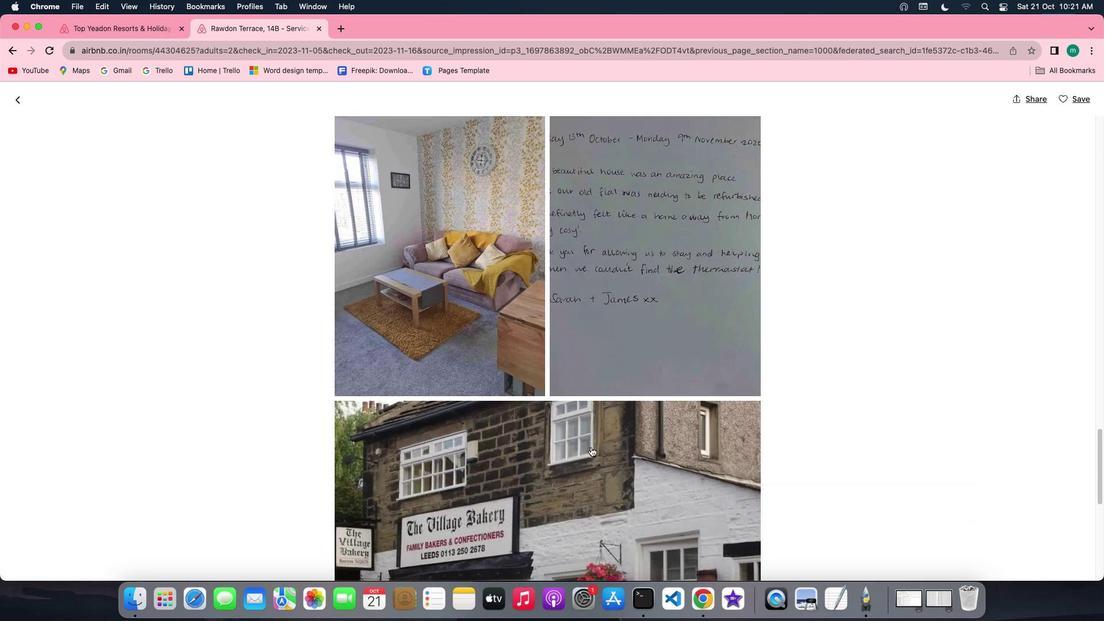 
Action: Mouse scrolled (591, 446) with delta (0, -1)
Screenshot: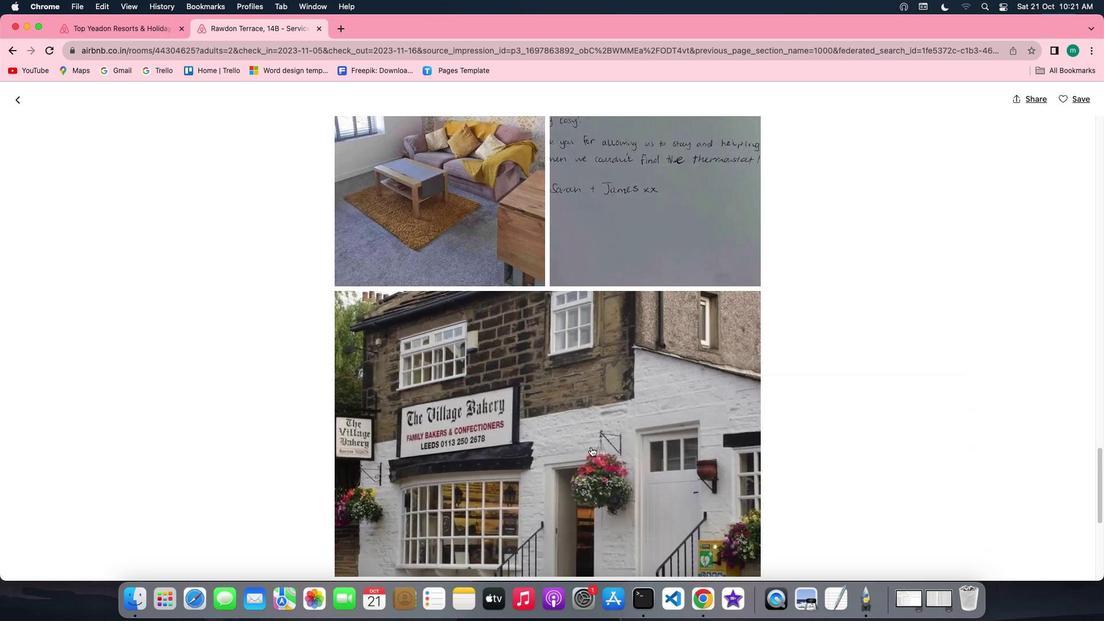 
Action: Mouse scrolled (591, 446) with delta (0, 0)
Screenshot: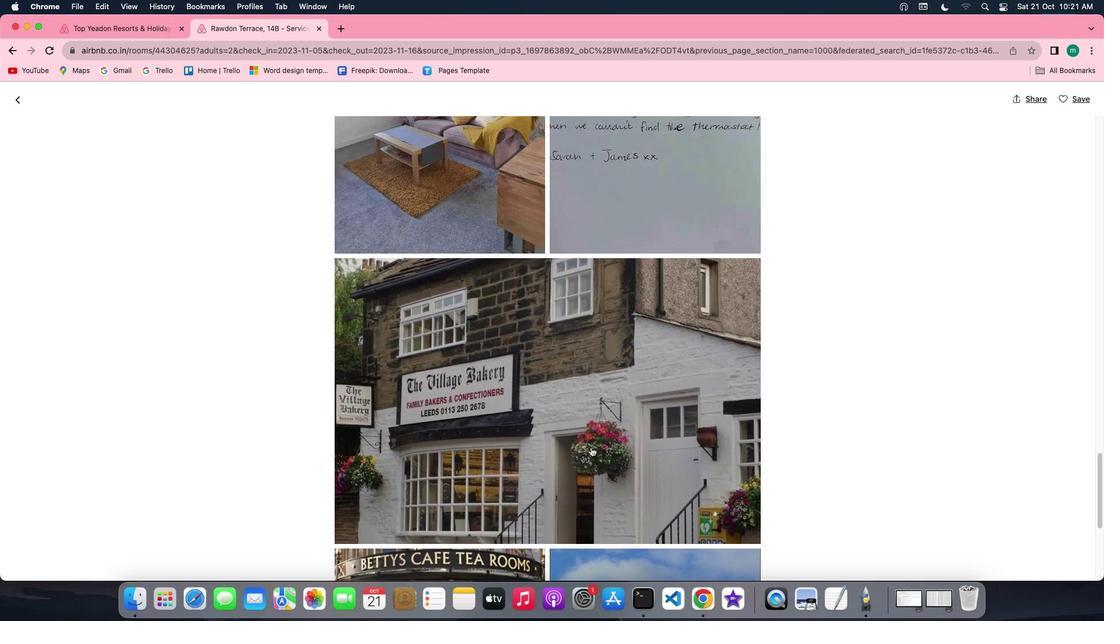 
Action: Mouse scrolled (591, 446) with delta (0, 0)
Screenshot: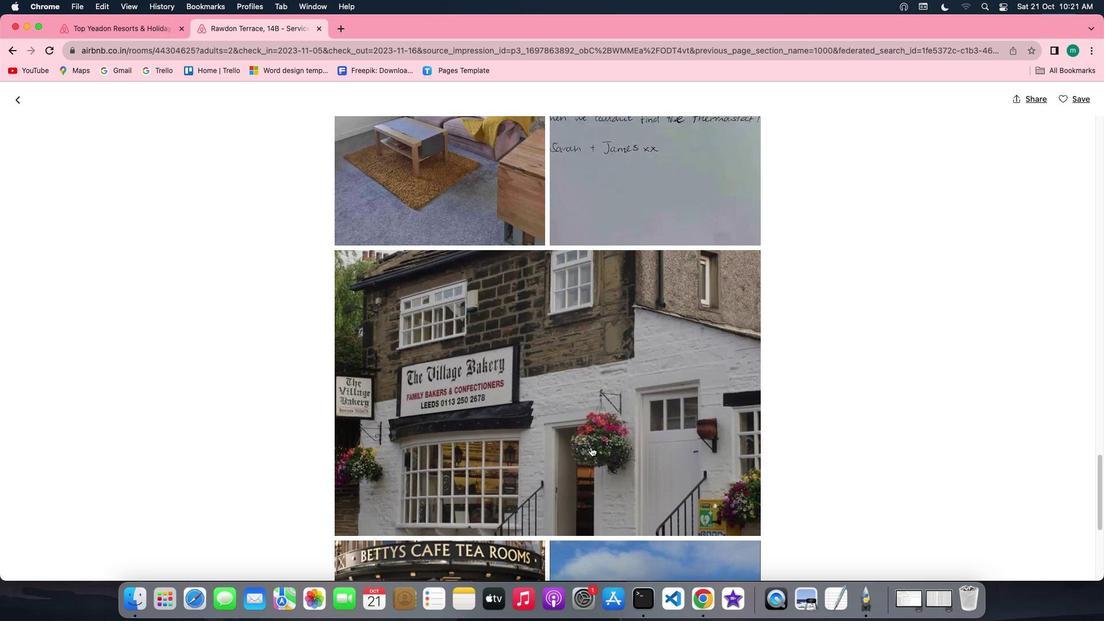 
Action: Mouse scrolled (591, 446) with delta (0, -1)
Screenshot: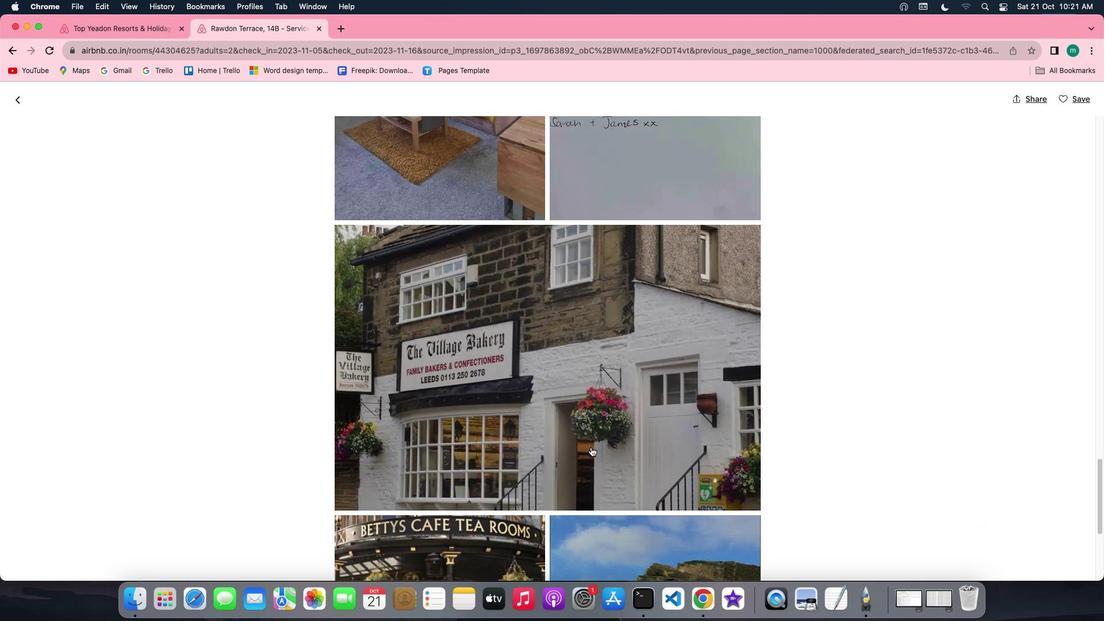 
Action: Mouse scrolled (591, 446) with delta (0, -2)
Screenshot: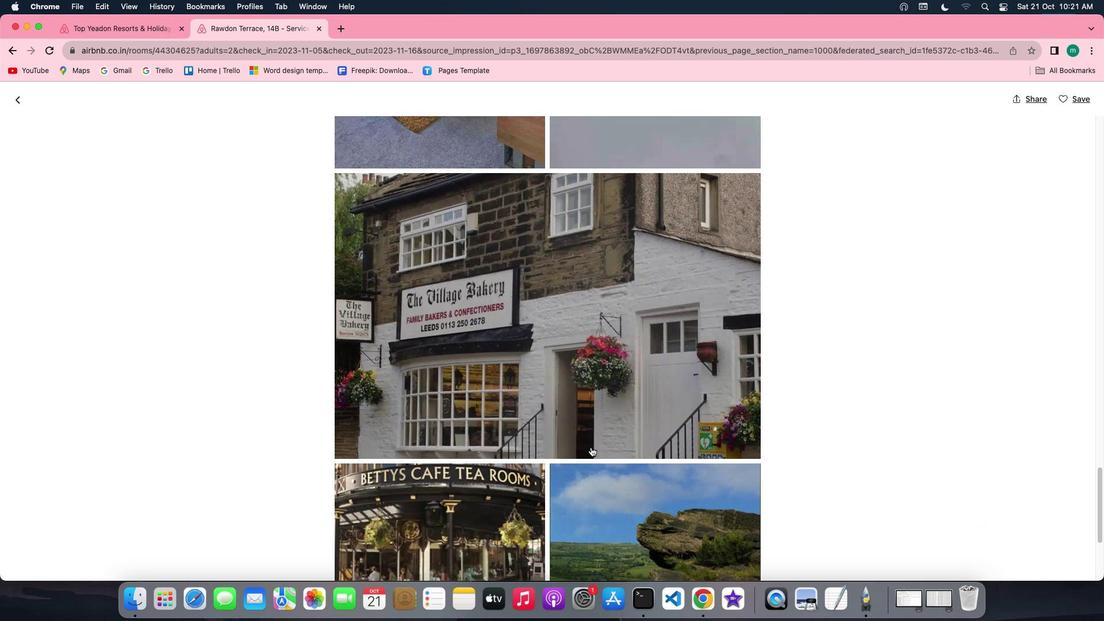 
Action: Mouse scrolled (591, 446) with delta (0, -2)
Screenshot: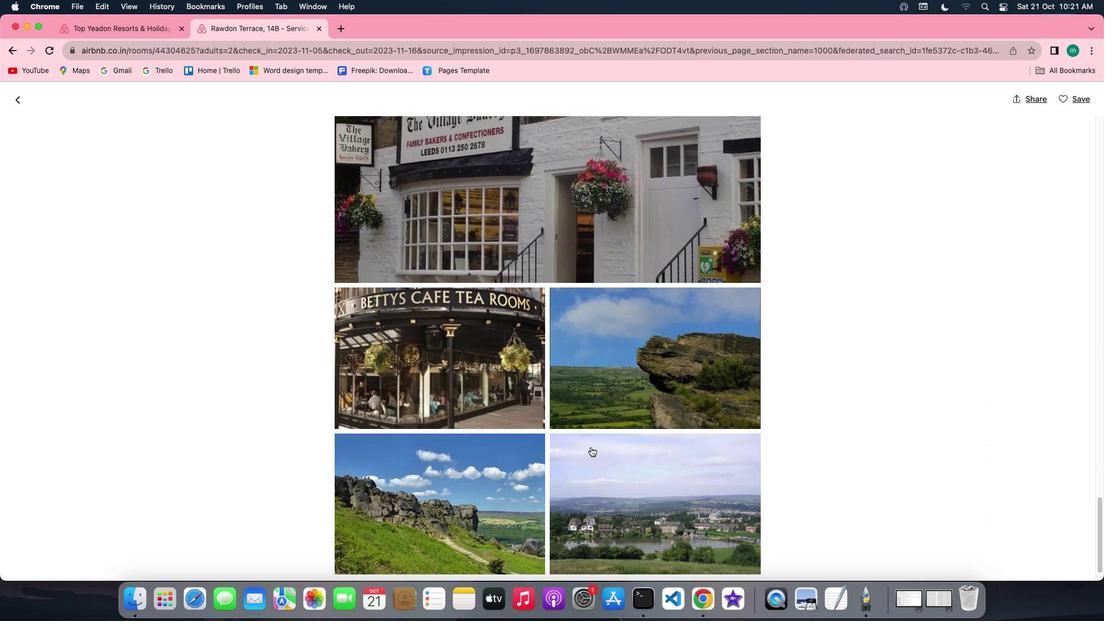 
Action: Mouse scrolled (591, 446) with delta (0, 0)
Screenshot: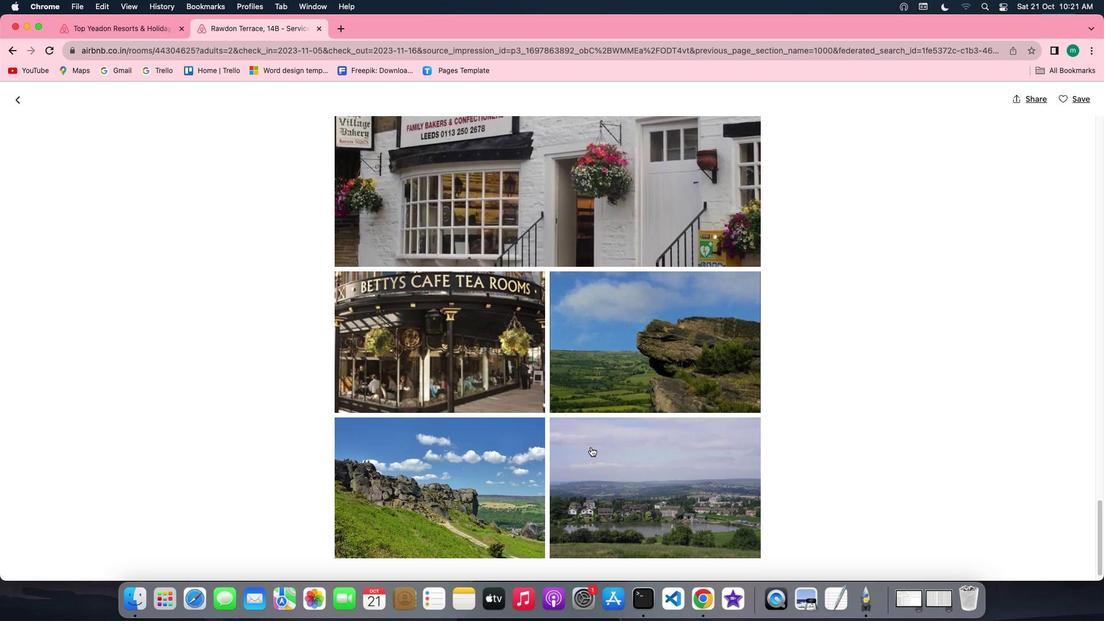 
Action: Mouse scrolled (591, 446) with delta (0, 0)
Screenshot: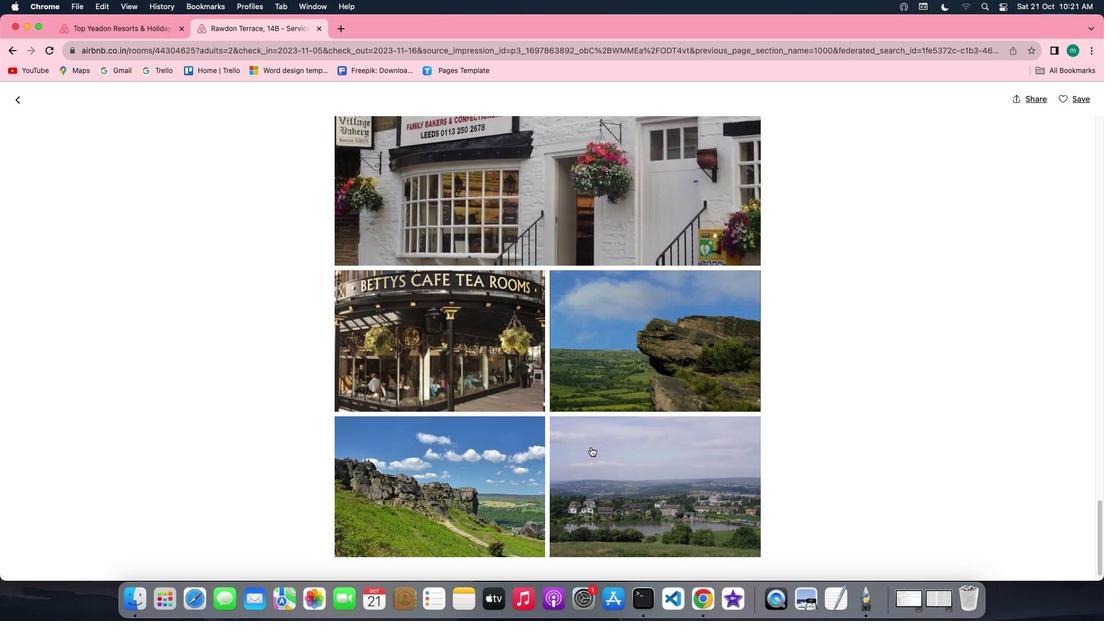 
Action: Mouse scrolled (591, 446) with delta (0, -1)
Screenshot: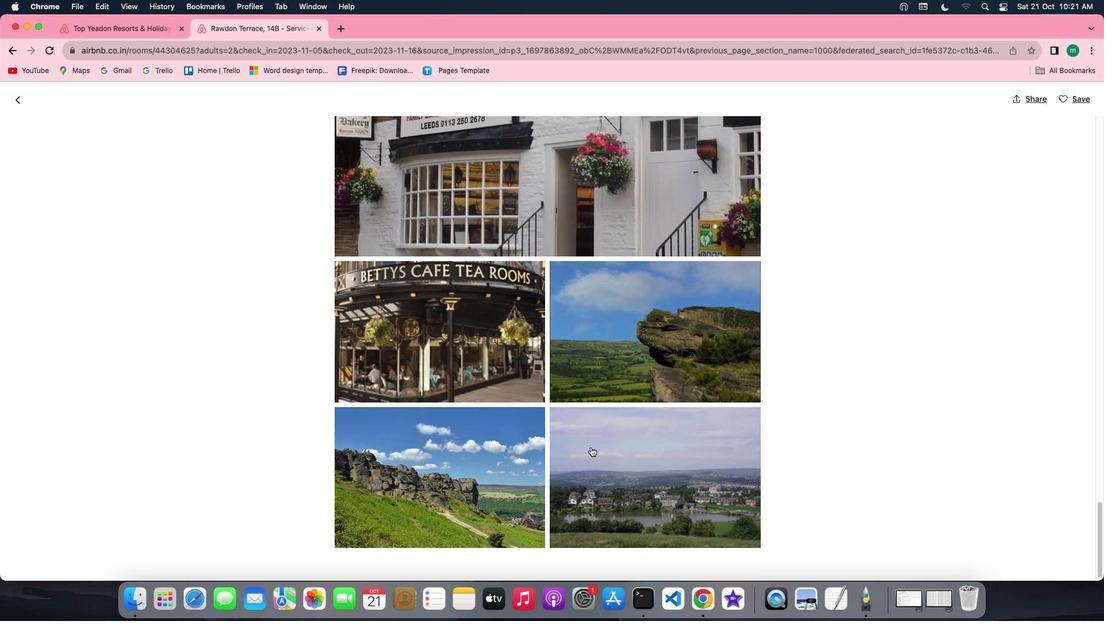 
Action: Mouse scrolled (591, 446) with delta (0, -1)
Screenshot: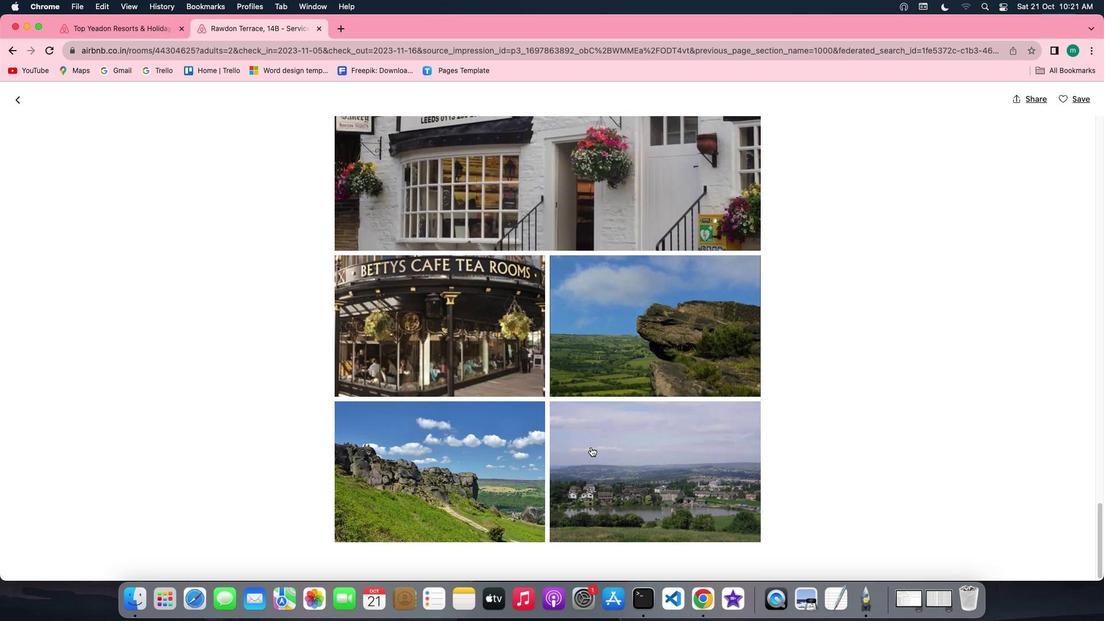 
Action: Mouse scrolled (591, 446) with delta (0, -1)
Screenshot: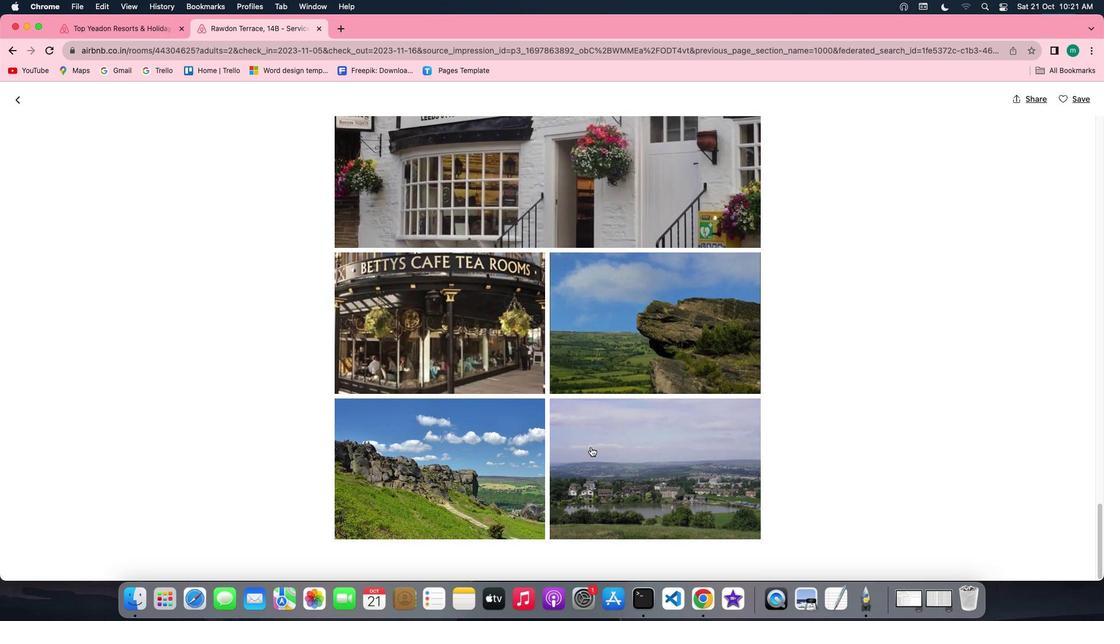 
Action: Mouse scrolled (591, 446) with delta (0, 0)
Screenshot: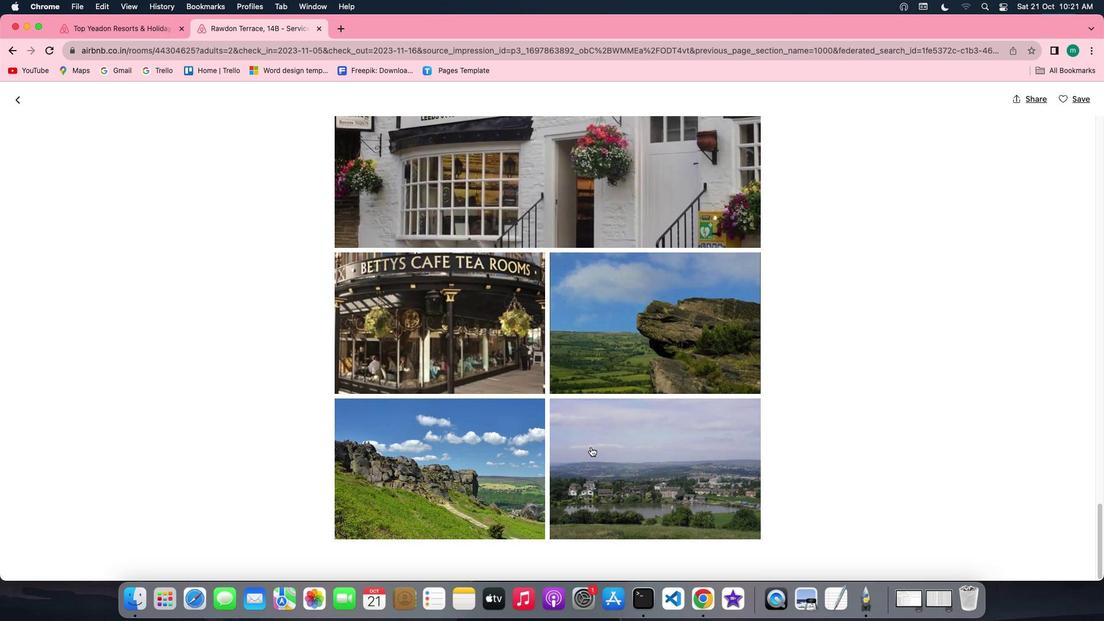 
Action: Mouse scrolled (591, 446) with delta (0, 0)
Screenshot: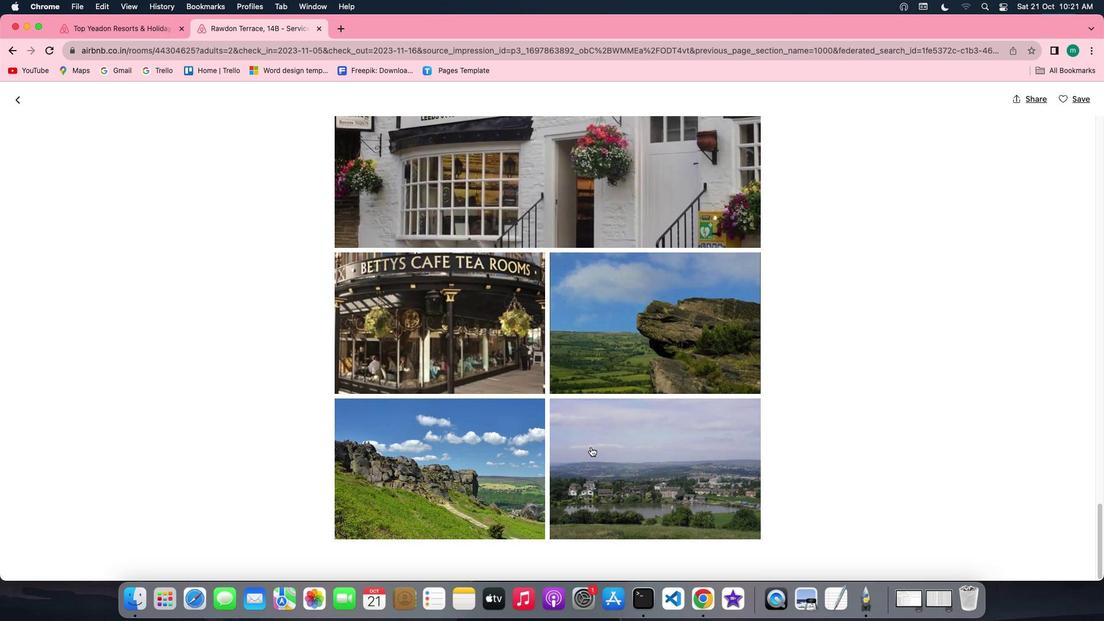 
Action: Mouse scrolled (591, 446) with delta (0, -1)
Screenshot: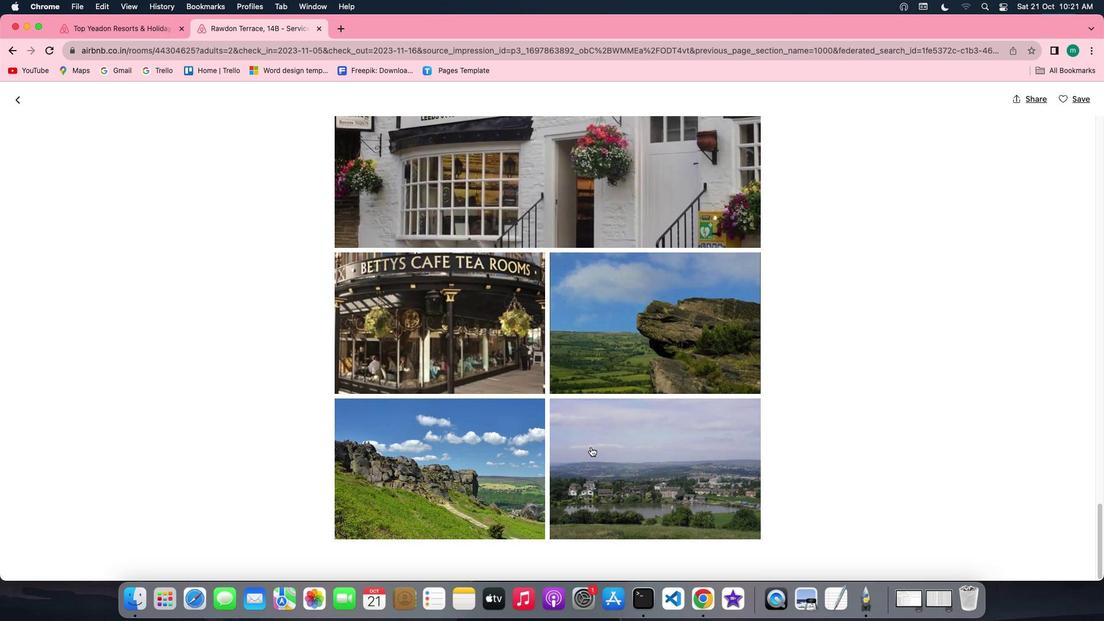 
Action: Mouse scrolled (591, 446) with delta (0, -2)
Screenshot: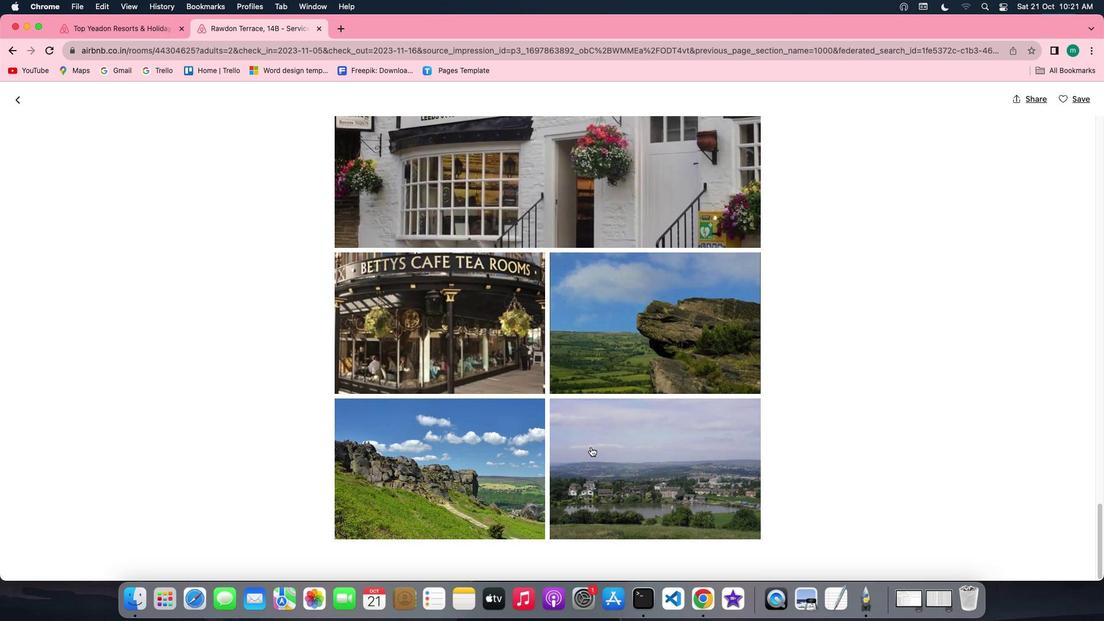 
Action: Mouse scrolled (591, 446) with delta (0, -2)
Screenshot: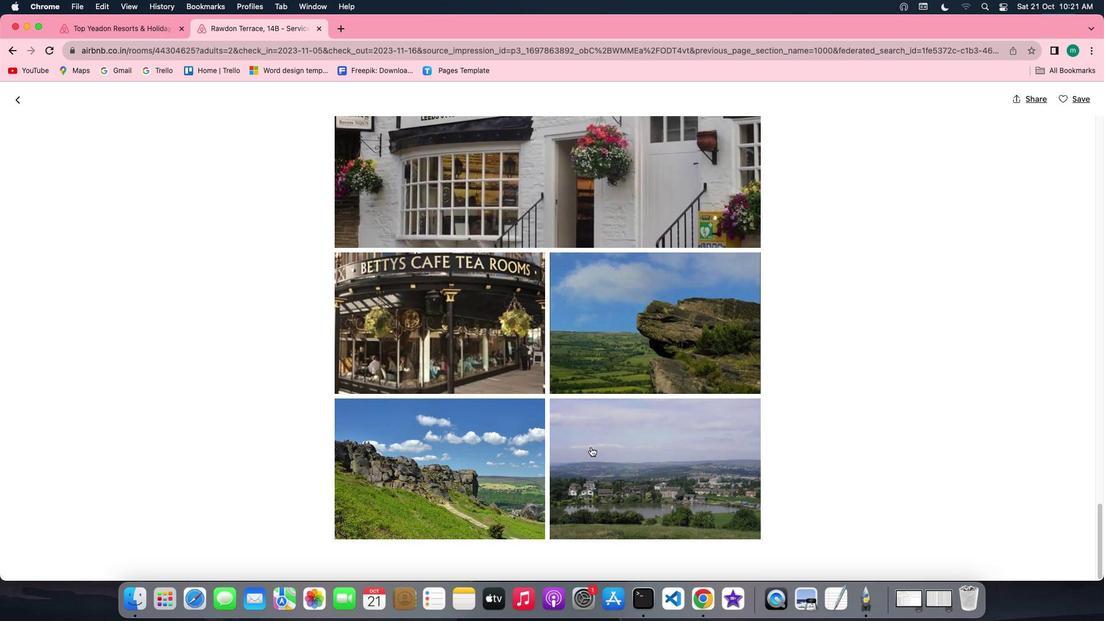 
Action: Mouse moved to (17, 98)
Screenshot: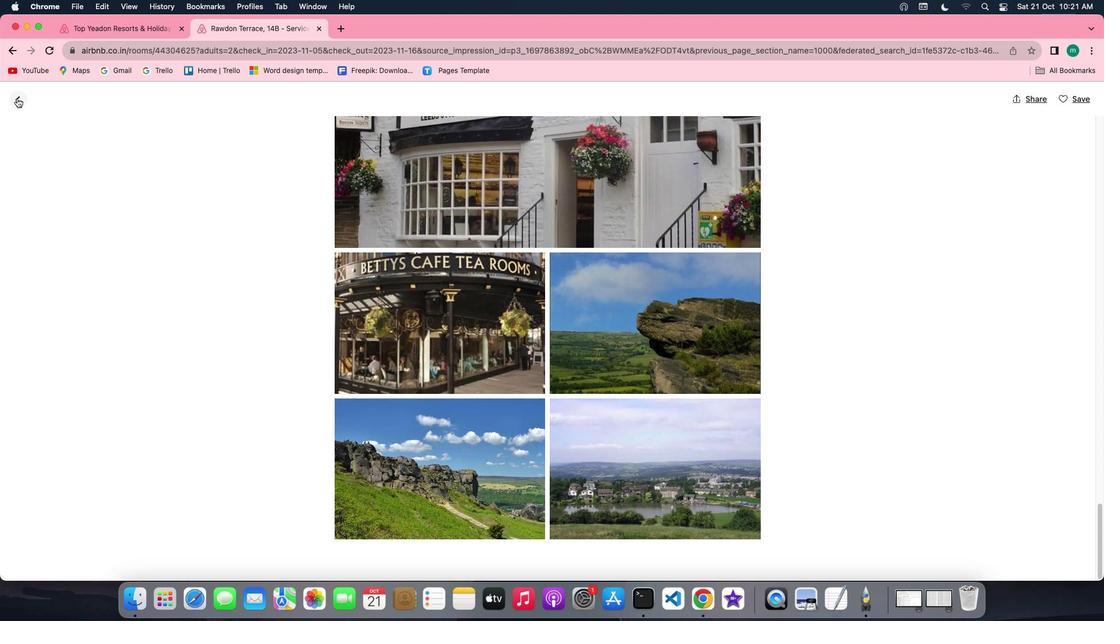 
Action: Mouse pressed left at (17, 98)
Screenshot: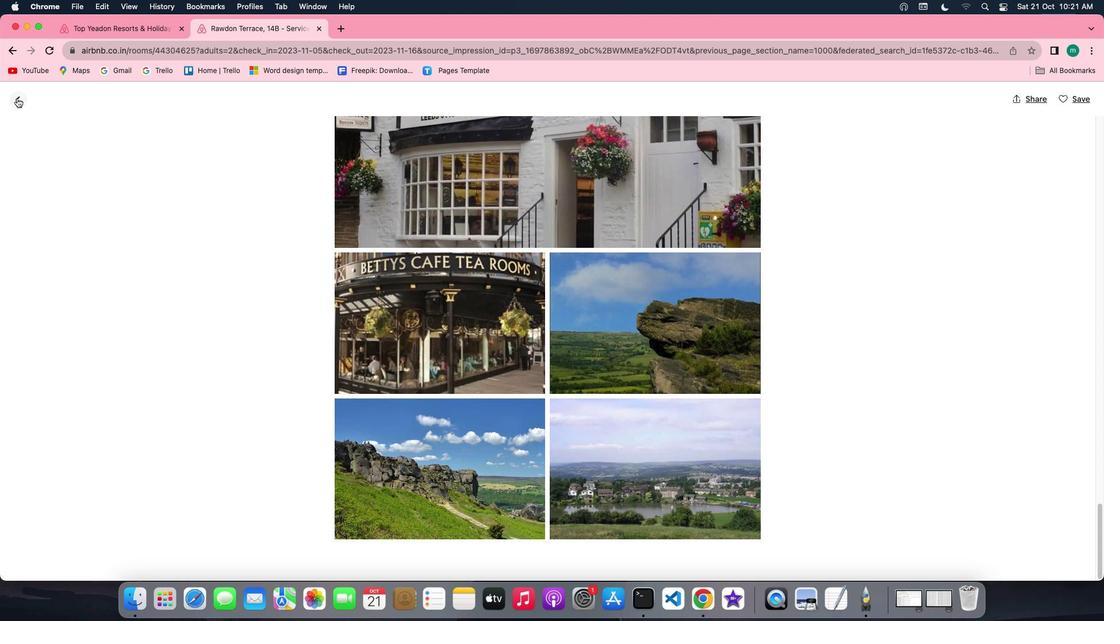 
Action: Mouse moved to (619, 366)
Screenshot: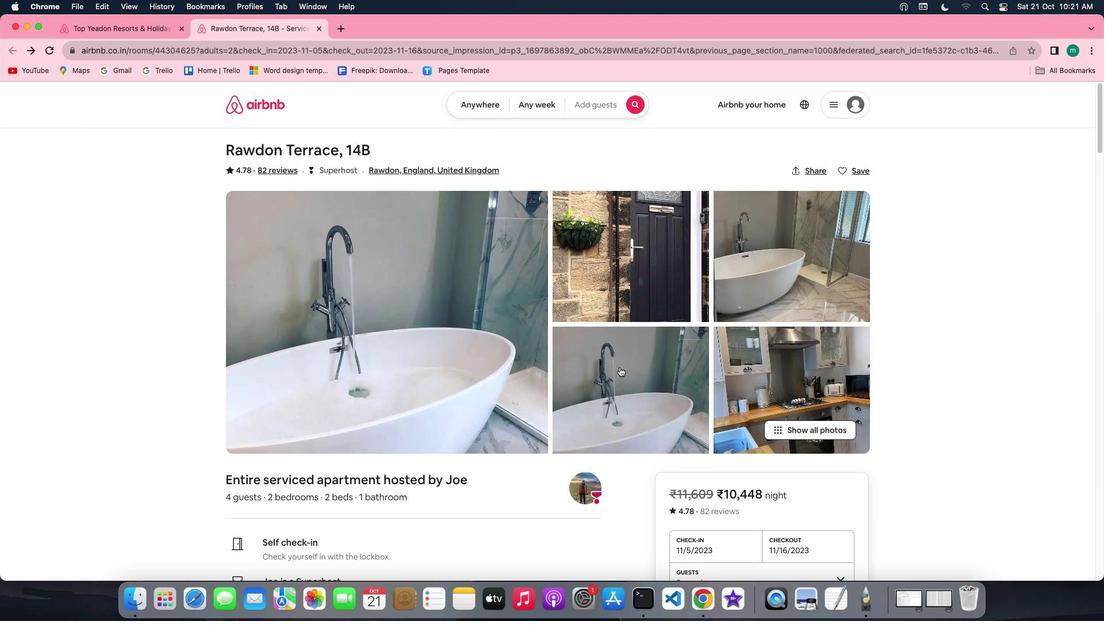 
Action: Mouse scrolled (619, 366) with delta (0, 0)
Screenshot: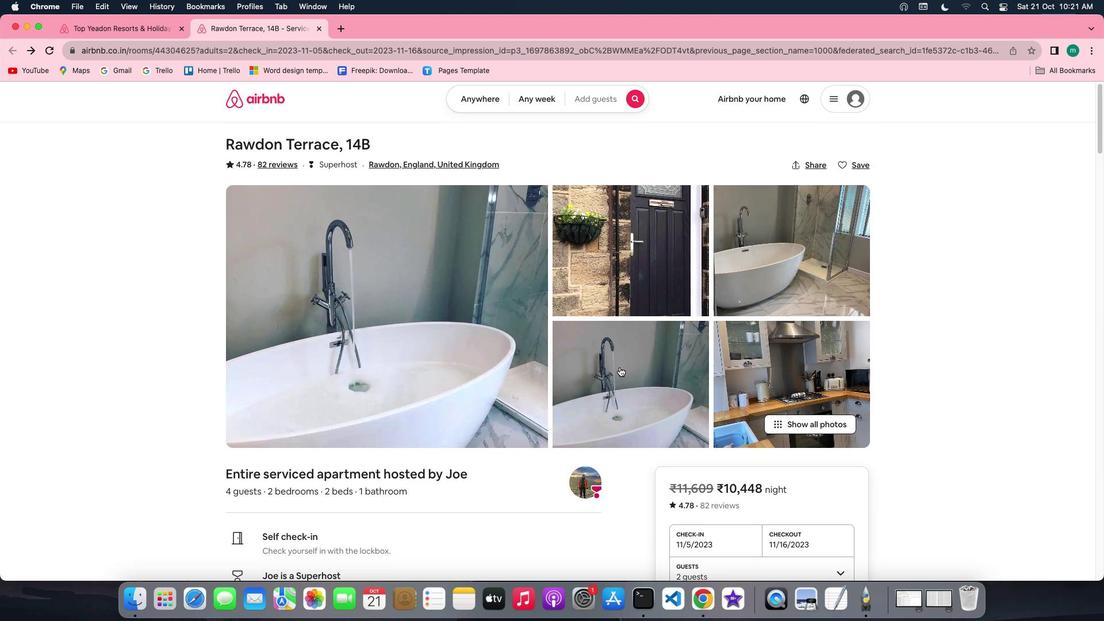 
Action: Mouse scrolled (619, 366) with delta (0, 0)
Screenshot: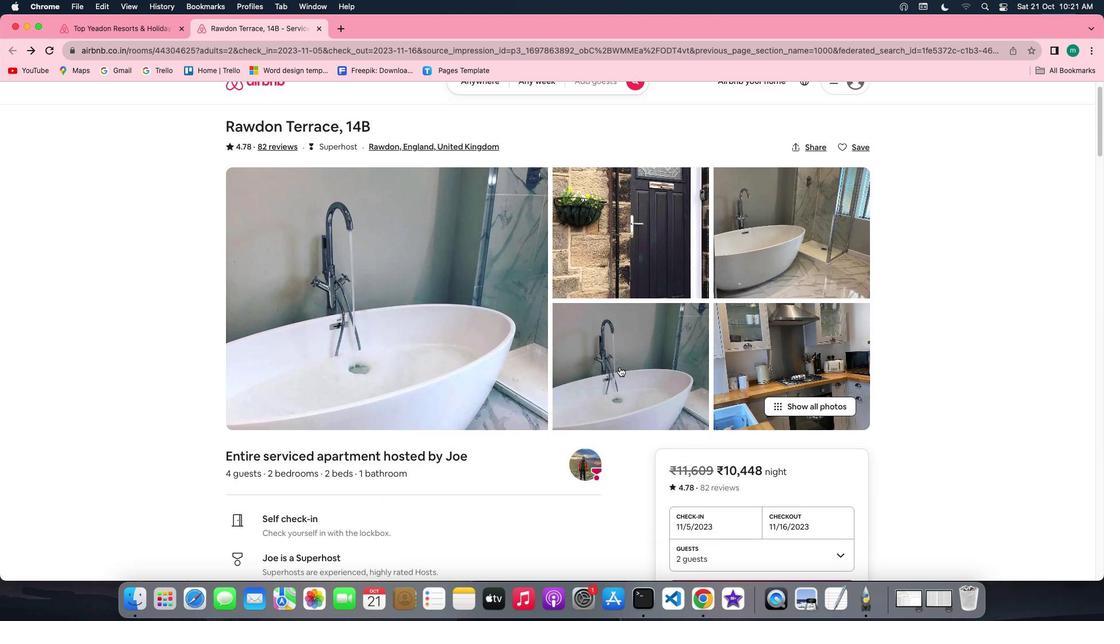 
Action: Mouse scrolled (619, 366) with delta (0, -1)
Screenshot: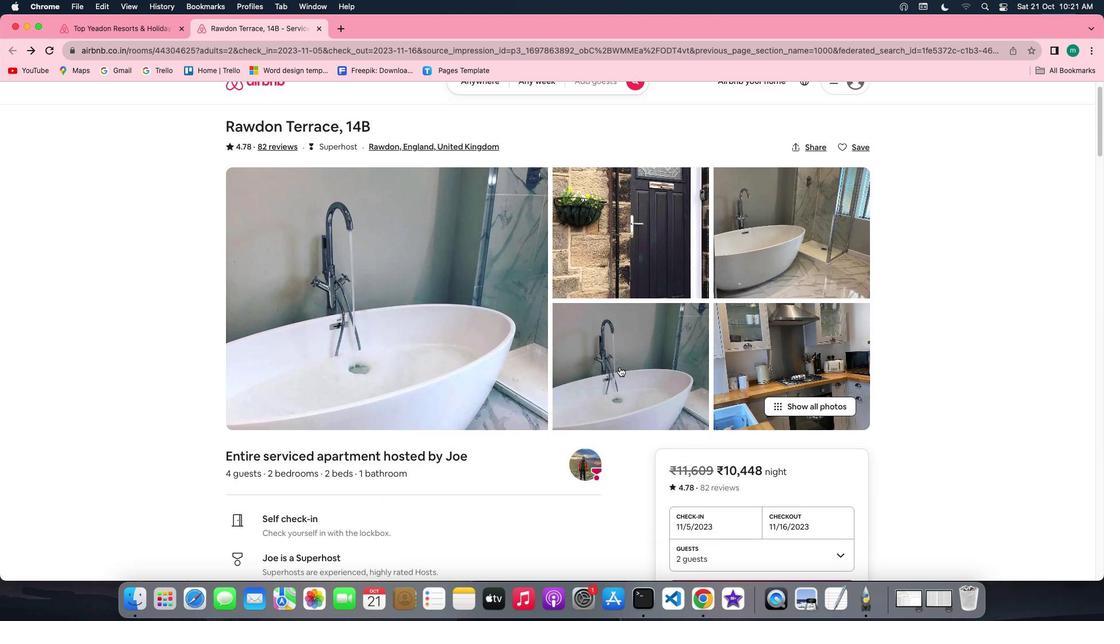 
Action: Mouse scrolled (619, 366) with delta (0, -2)
Screenshot: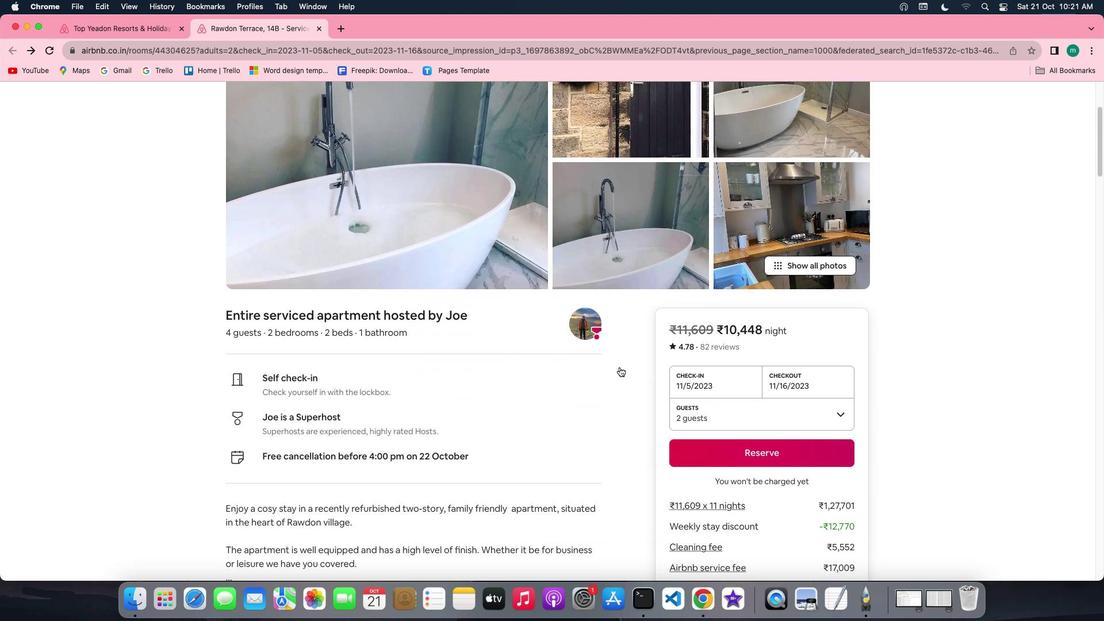 
Action: Mouse scrolled (619, 366) with delta (0, 0)
Screenshot: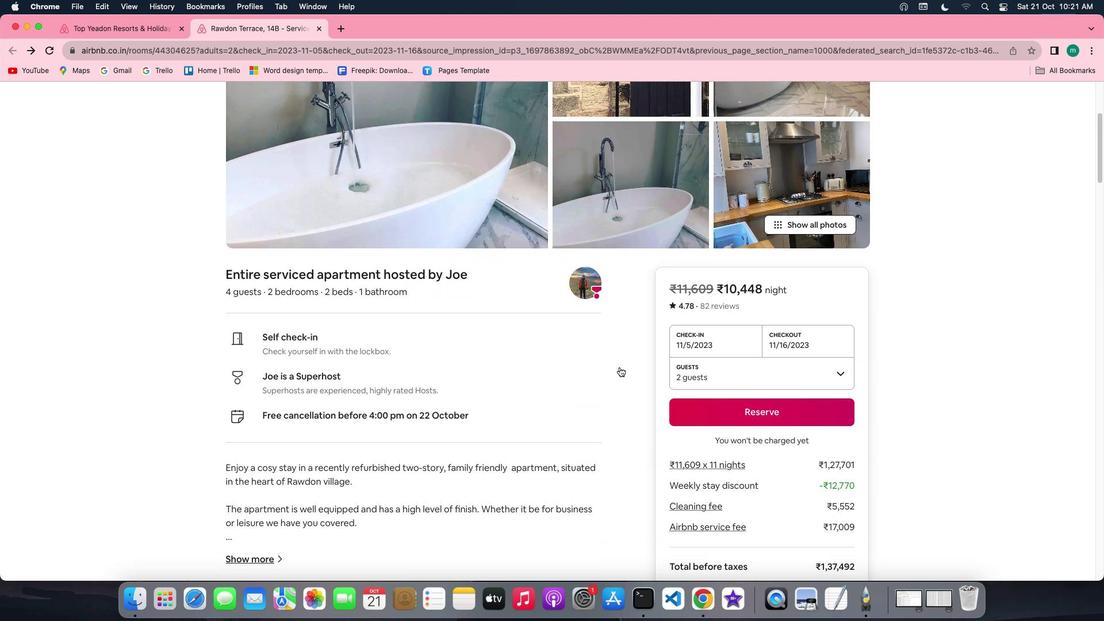 
Action: Mouse scrolled (619, 366) with delta (0, 0)
Screenshot: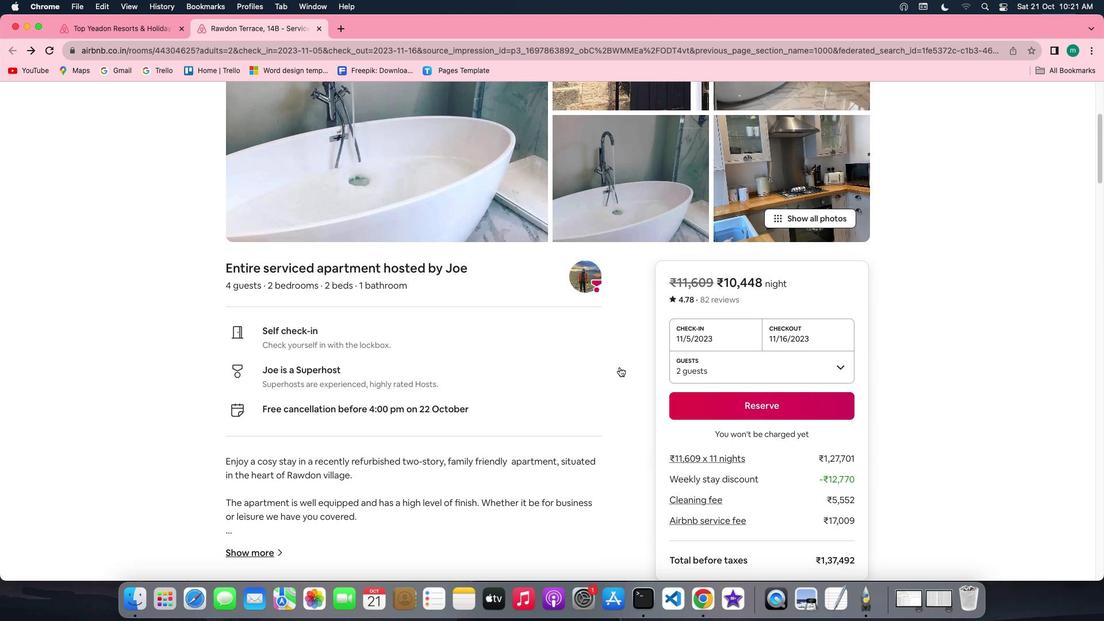 
Action: Mouse scrolled (619, 366) with delta (0, 0)
Screenshot: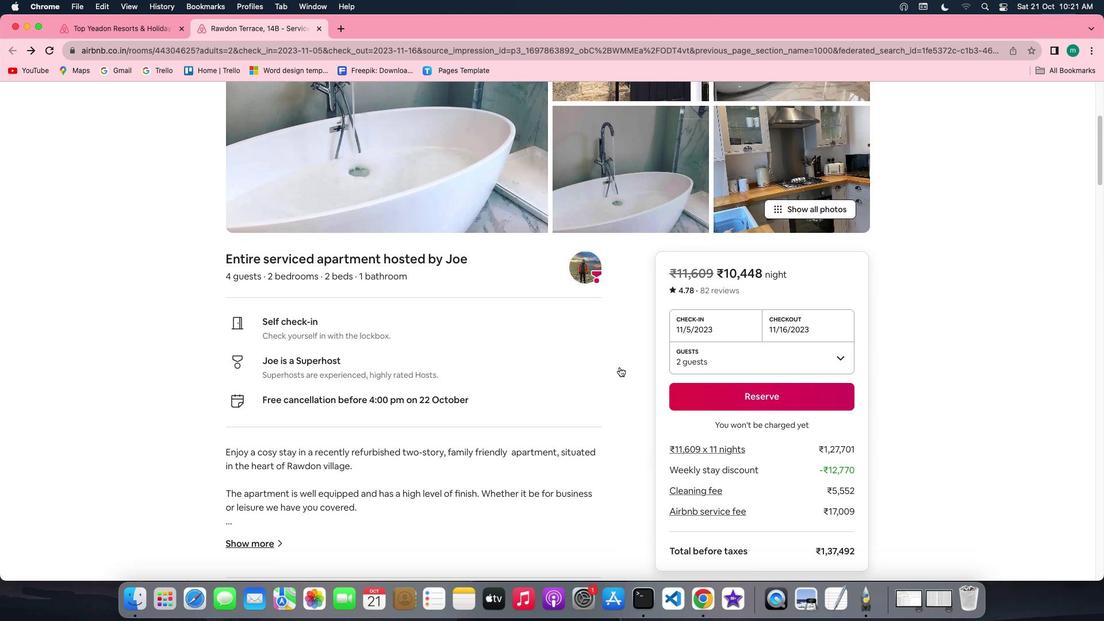 
Action: Mouse scrolled (619, 366) with delta (0, -1)
Screenshot: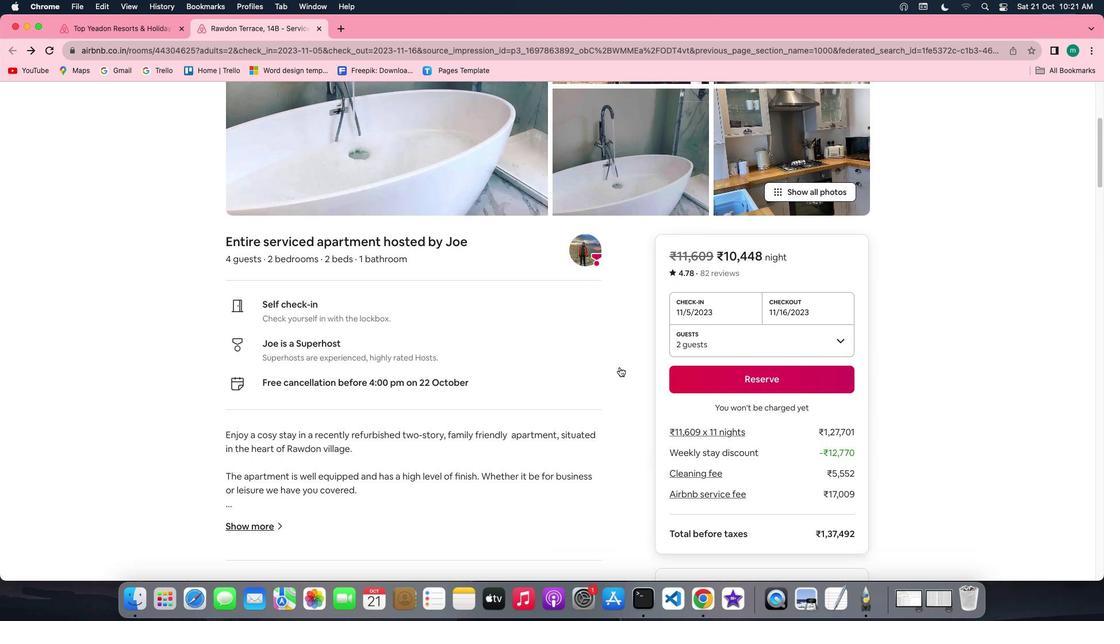
Action: Mouse scrolled (619, 366) with delta (0, -1)
Screenshot: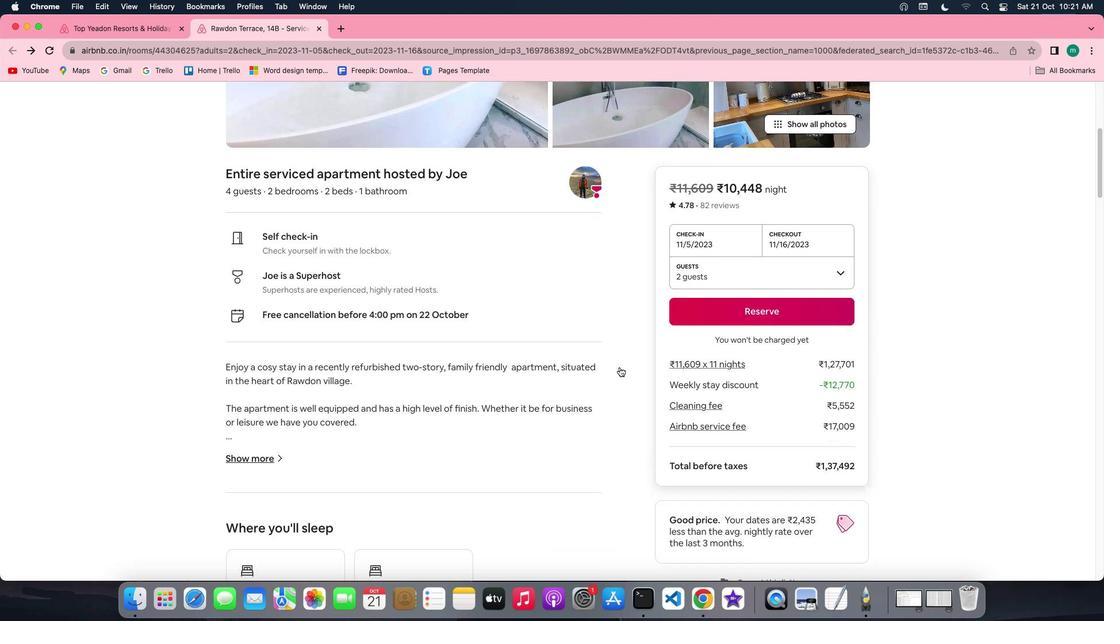 
Action: Mouse moved to (268, 394)
Screenshot: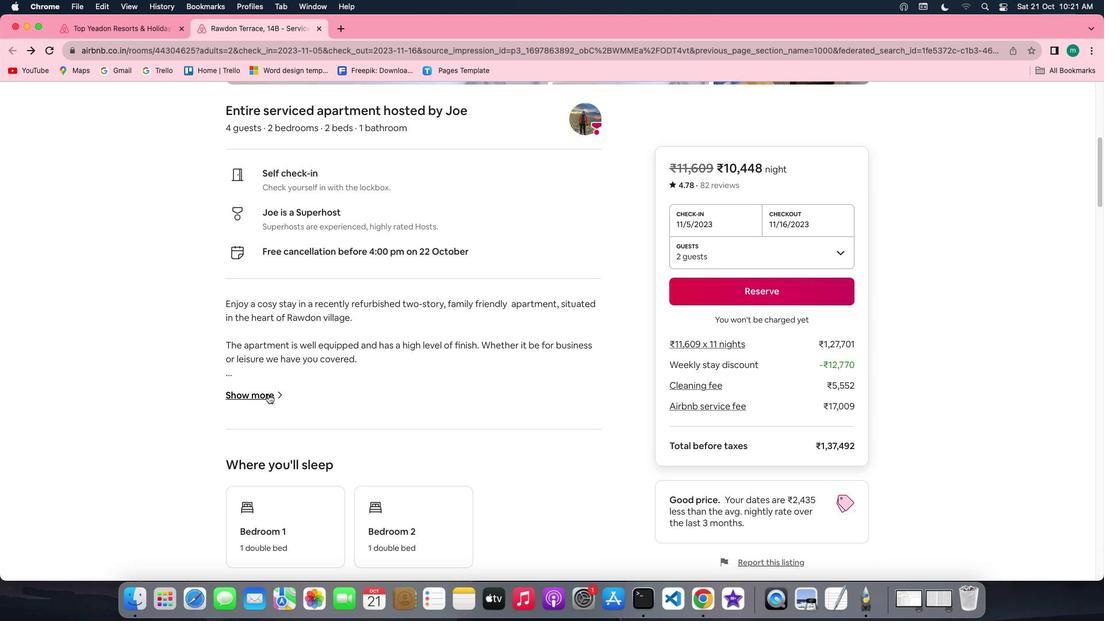 
Action: Mouse pressed left at (268, 394)
Screenshot: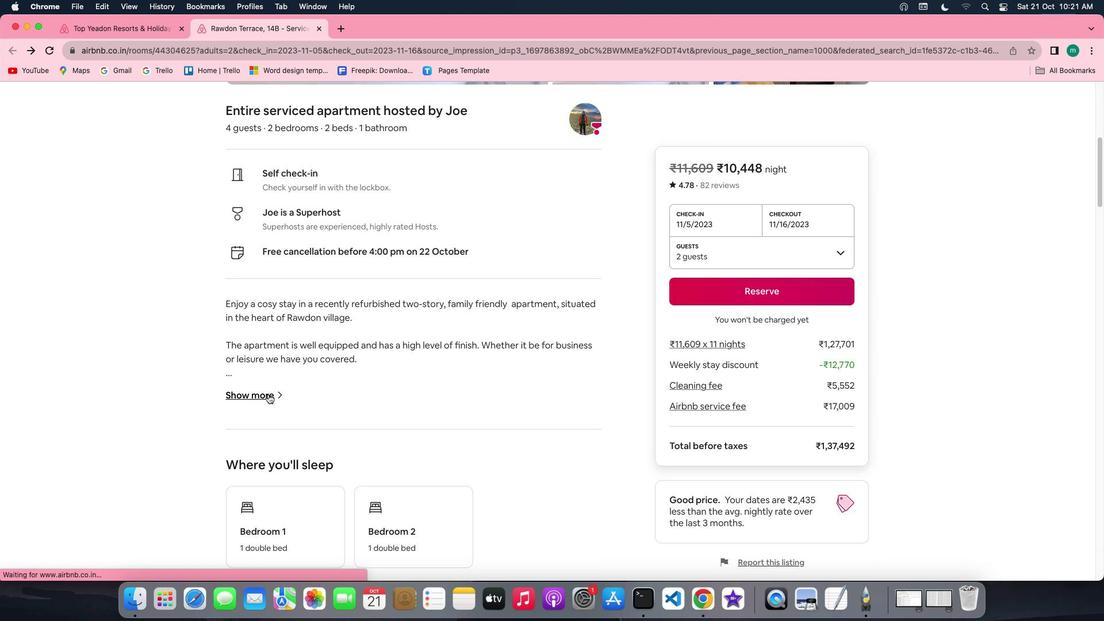 
Action: Mouse moved to (591, 408)
Screenshot: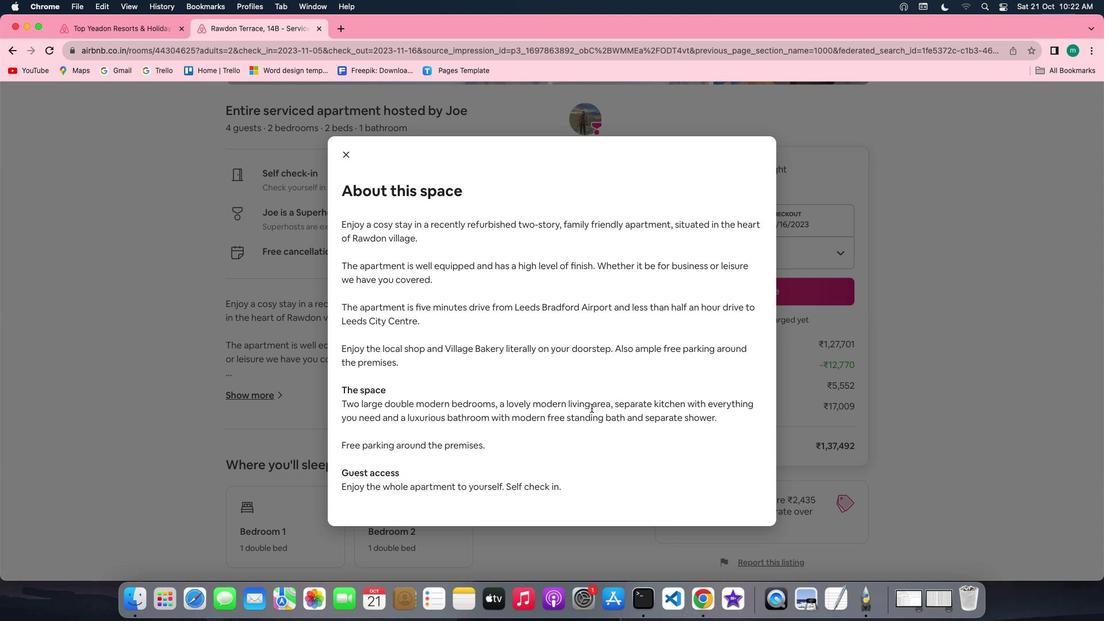 
Action: Mouse scrolled (591, 408) with delta (0, 0)
Screenshot: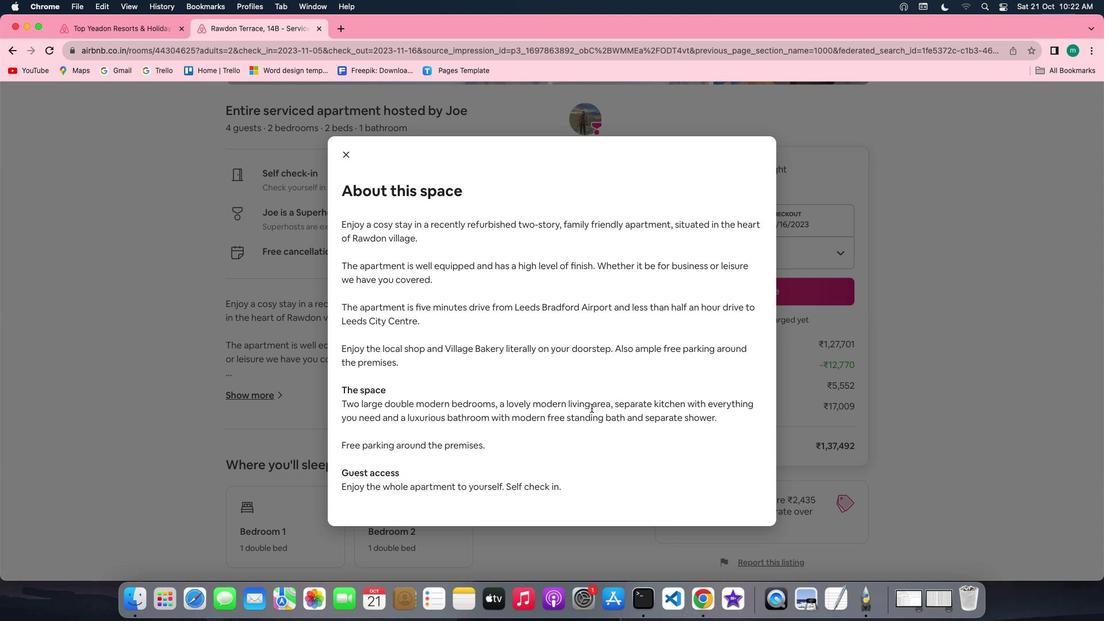 
Action: Mouse scrolled (591, 408) with delta (0, 0)
Screenshot: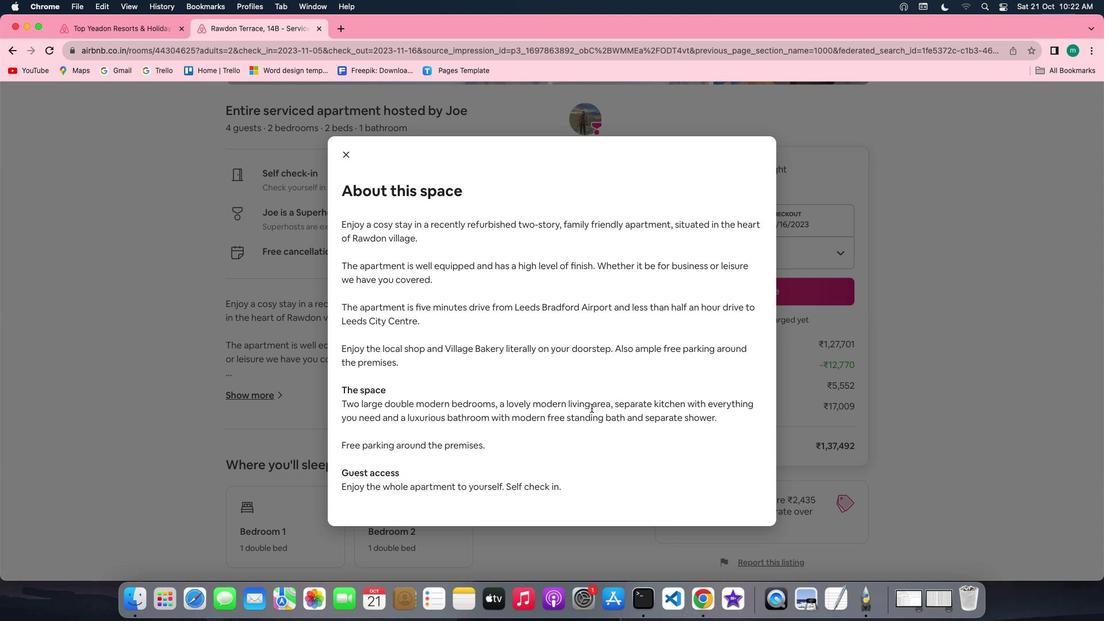 
Action: Mouse scrolled (591, 408) with delta (0, -1)
Screenshot: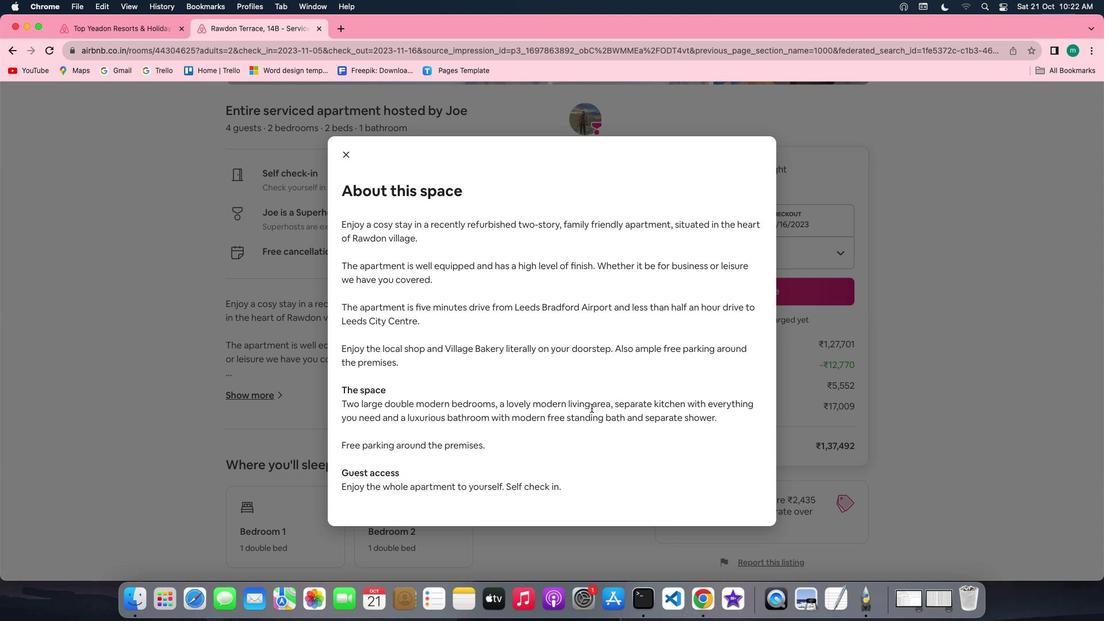 
Action: Mouse scrolled (591, 408) with delta (0, -1)
Screenshot: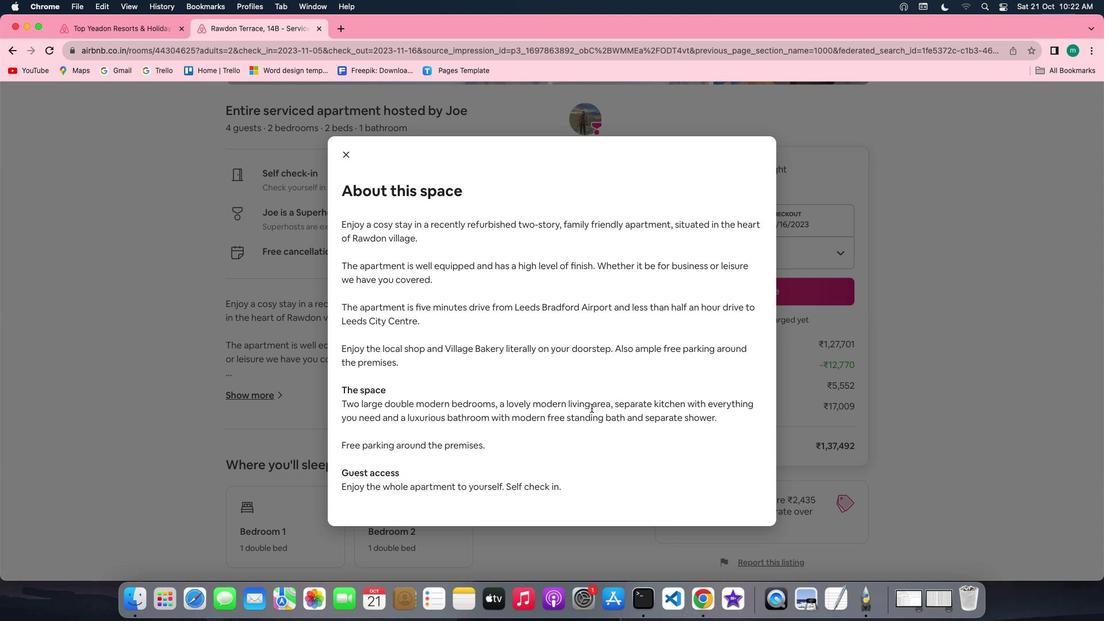 
Action: Mouse scrolled (591, 408) with delta (0, -1)
Screenshot: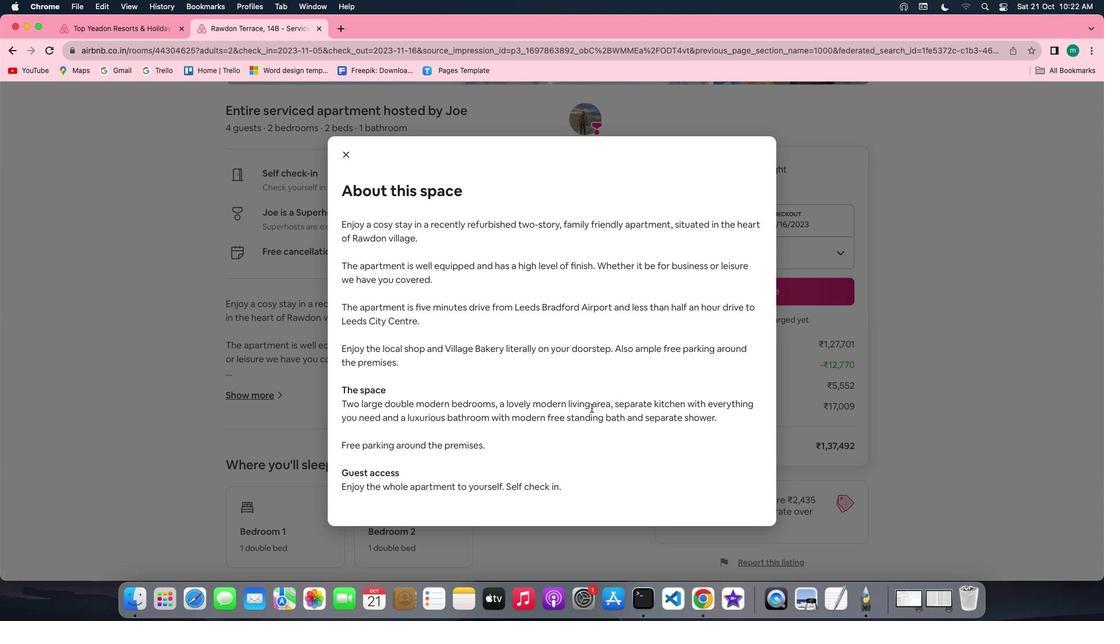 
Action: Mouse moved to (346, 154)
Screenshot: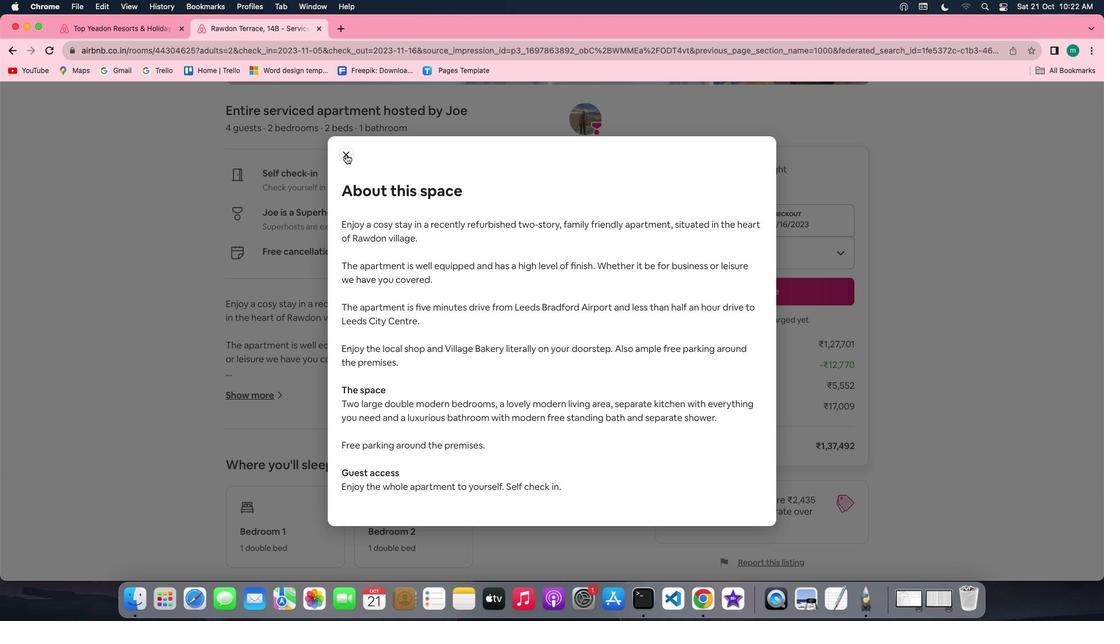 
Action: Mouse pressed left at (346, 154)
Screenshot: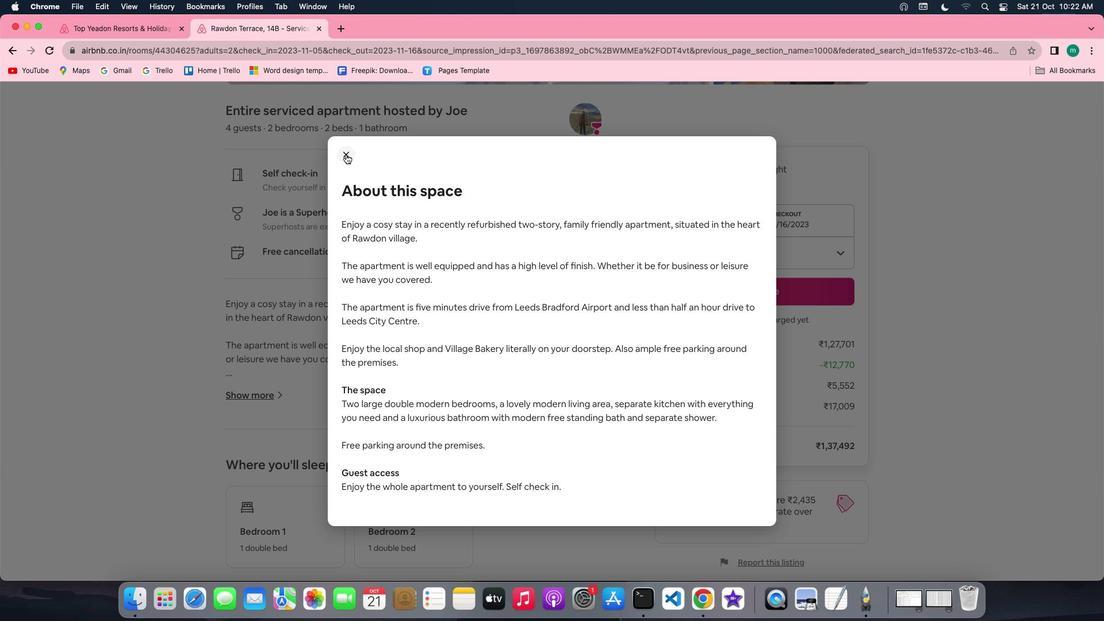 
Action: Mouse moved to (386, 316)
Screenshot: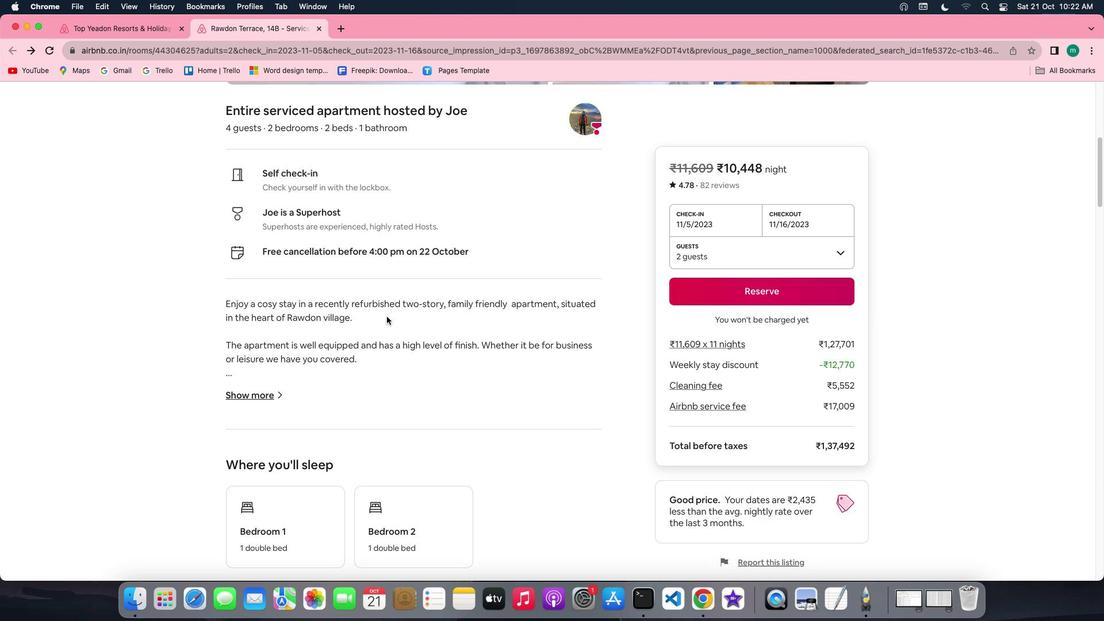 
Action: Mouse scrolled (386, 316) with delta (0, 0)
Screenshot: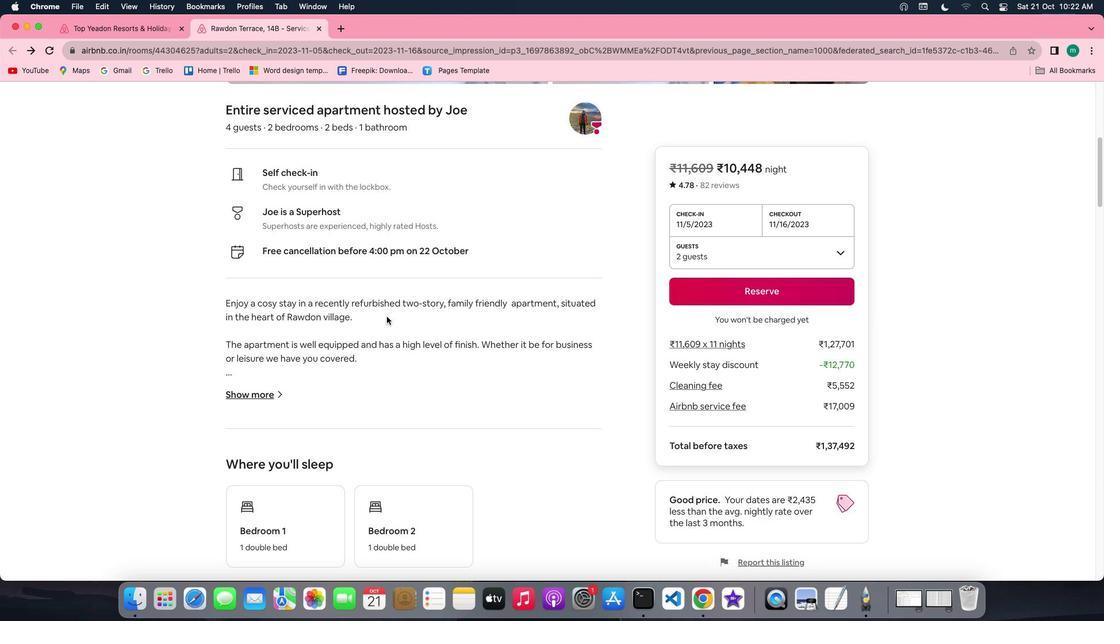 
Action: Mouse scrolled (386, 316) with delta (0, 0)
Screenshot: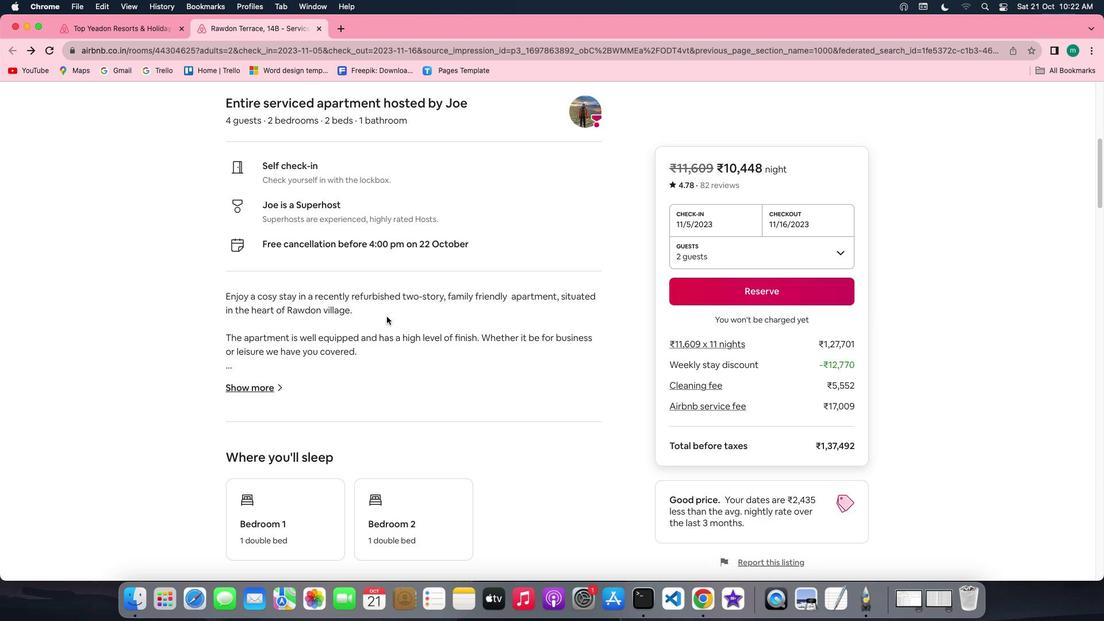 
Action: Mouse scrolled (386, 316) with delta (0, -1)
Screenshot: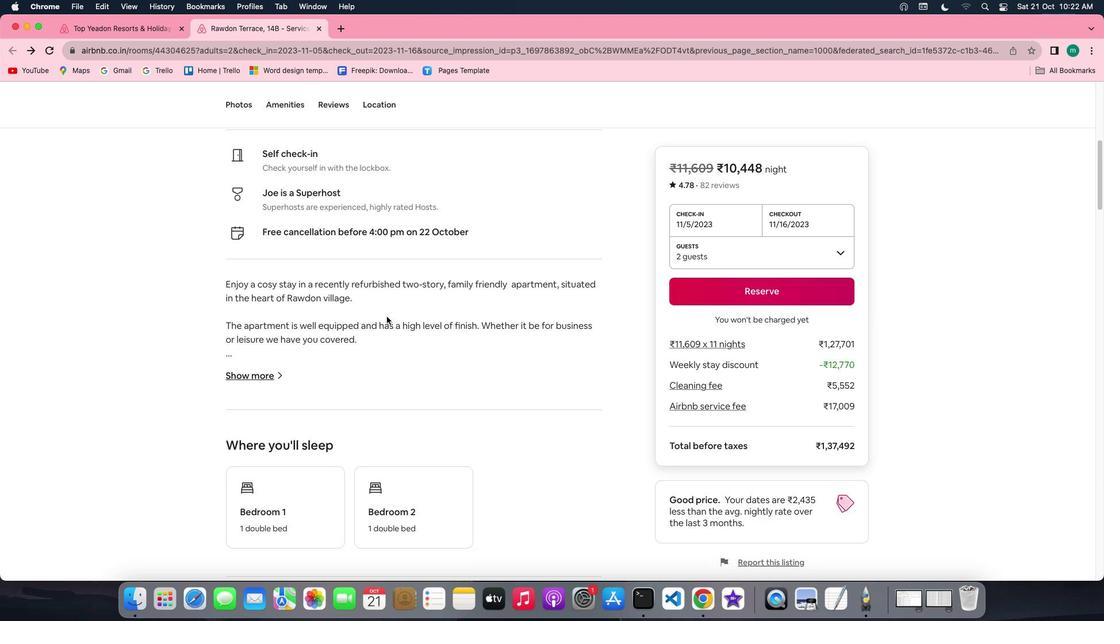 
Action: Mouse scrolled (386, 316) with delta (0, -1)
Screenshot: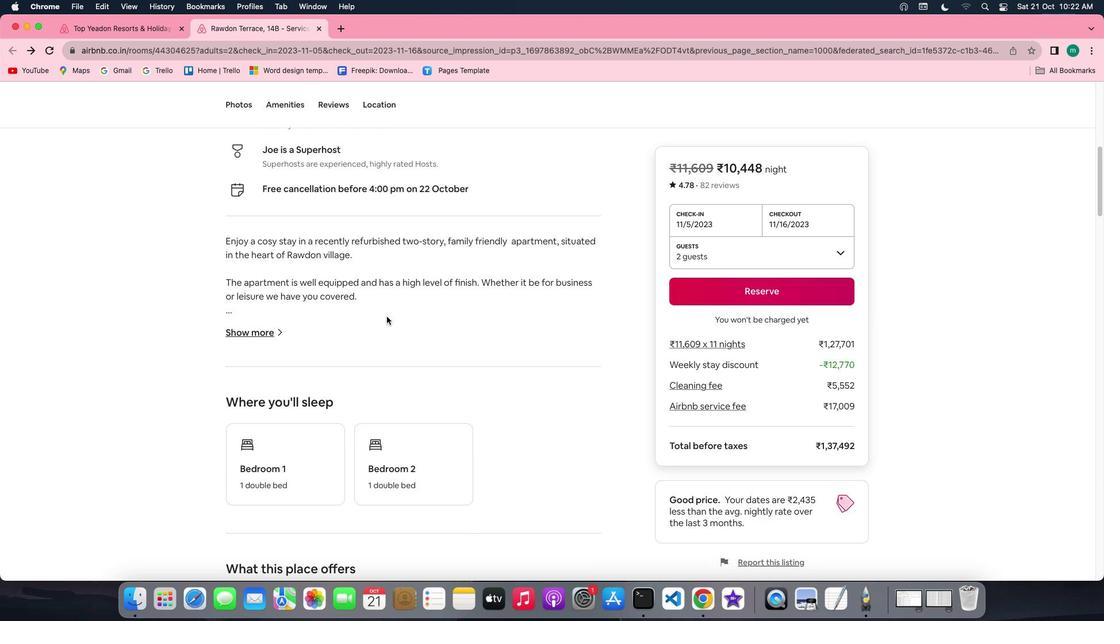 
Action: Mouse scrolled (386, 316) with delta (0, 0)
Screenshot: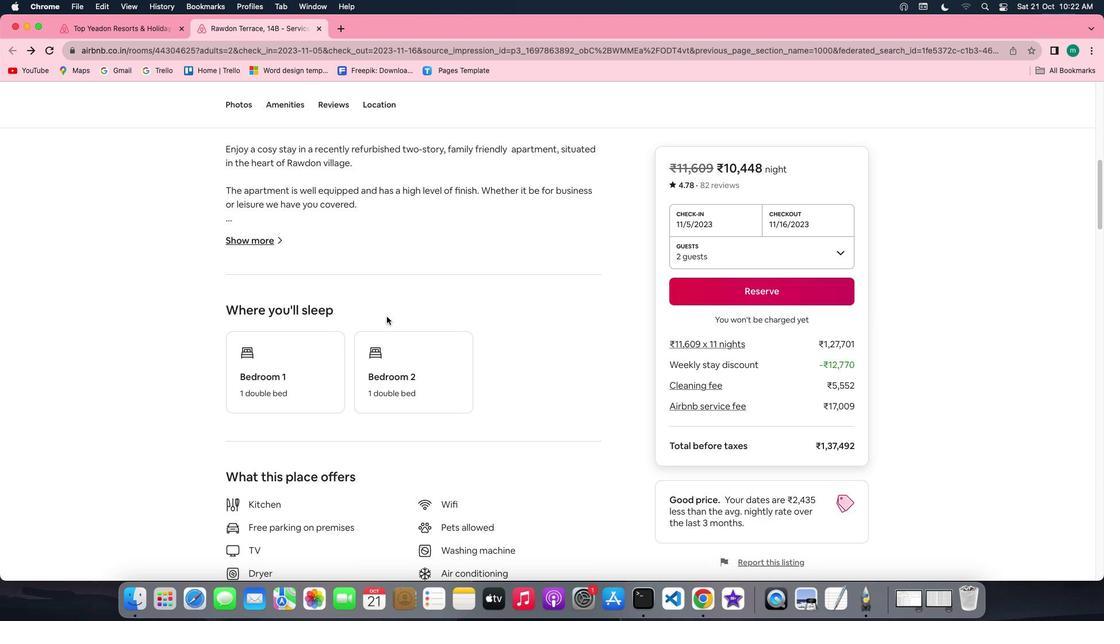 
Action: Mouse scrolled (386, 316) with delta (0, 0)
Screenshot: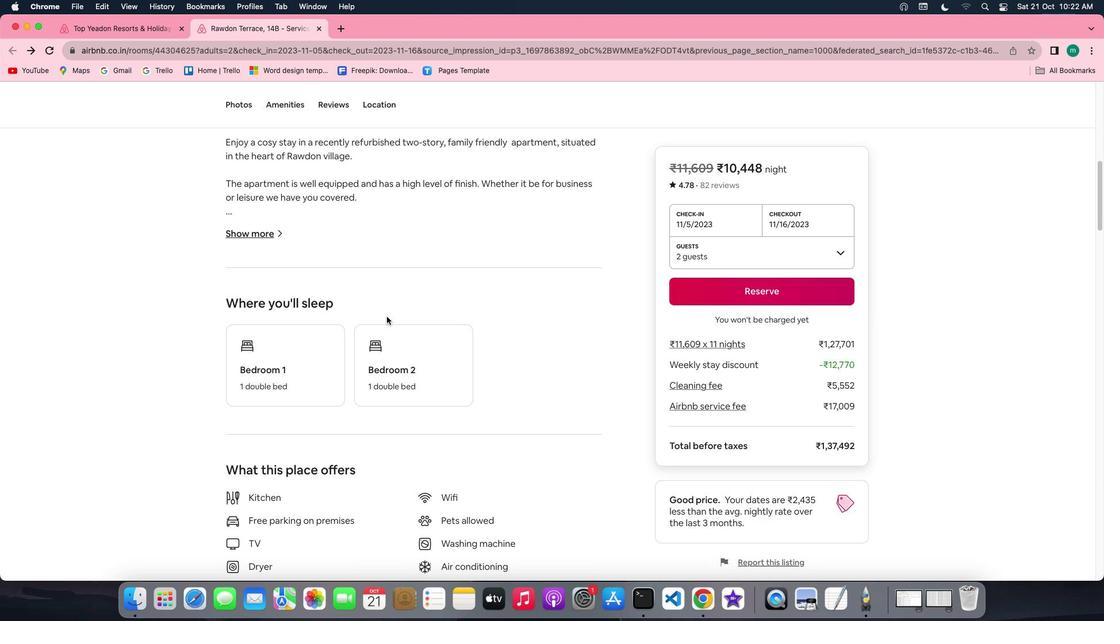 
Action: Mouse scrolled (386, 316) with delta (0, -1)
Screenshot: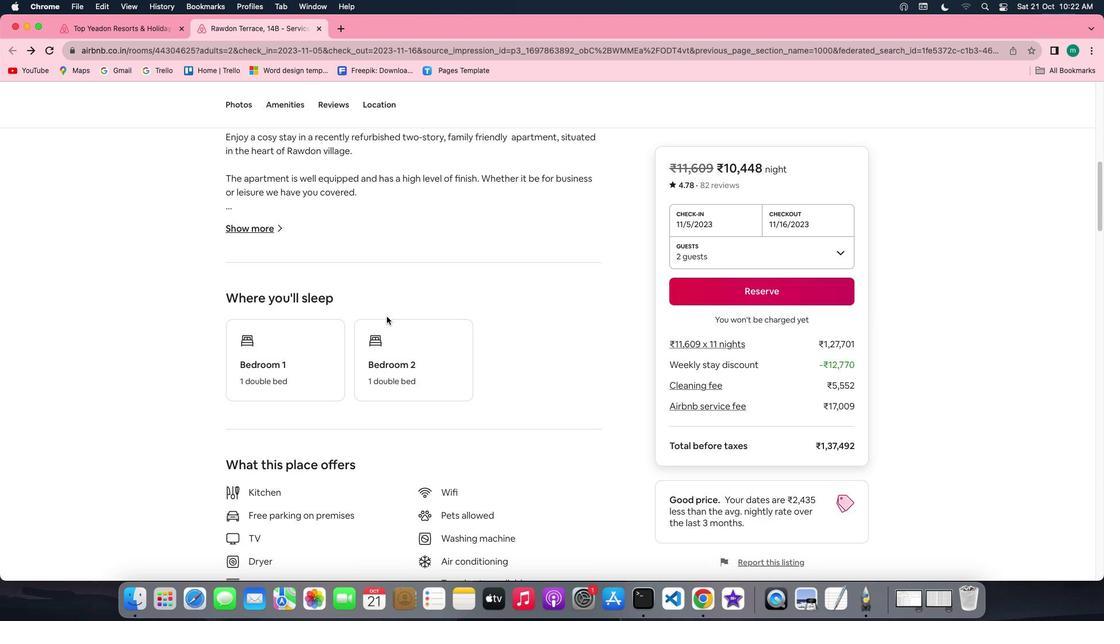 
Action: Mouse scrolled (386, 316) with delta (0, -1)
Screenshot: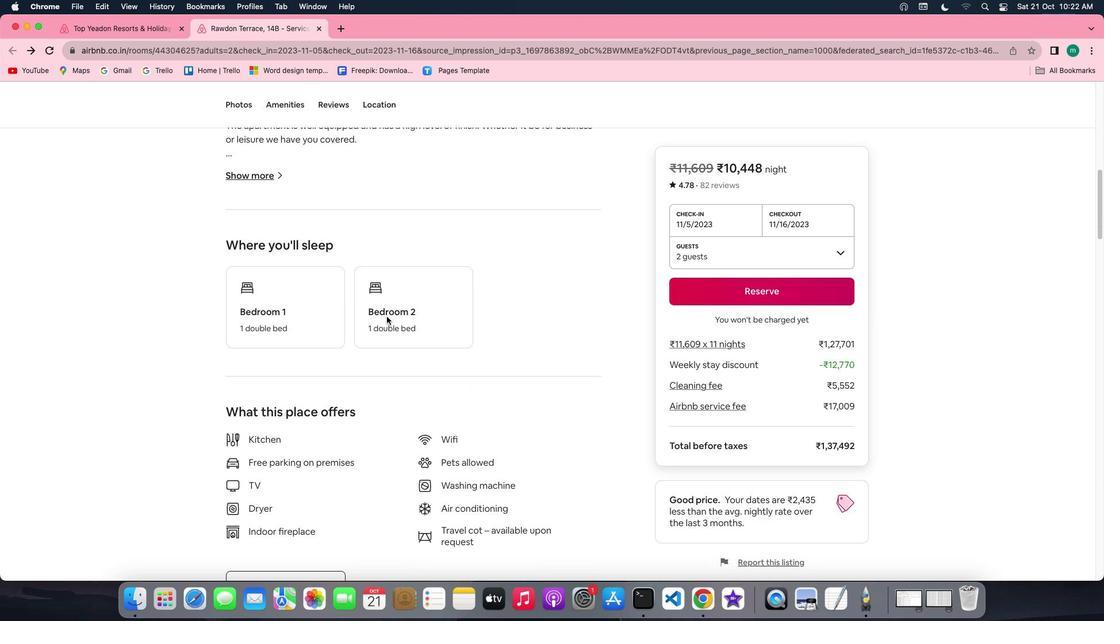 
Action: Mouse scrolled (386, 316) with delta (0, 0)
Screenshot: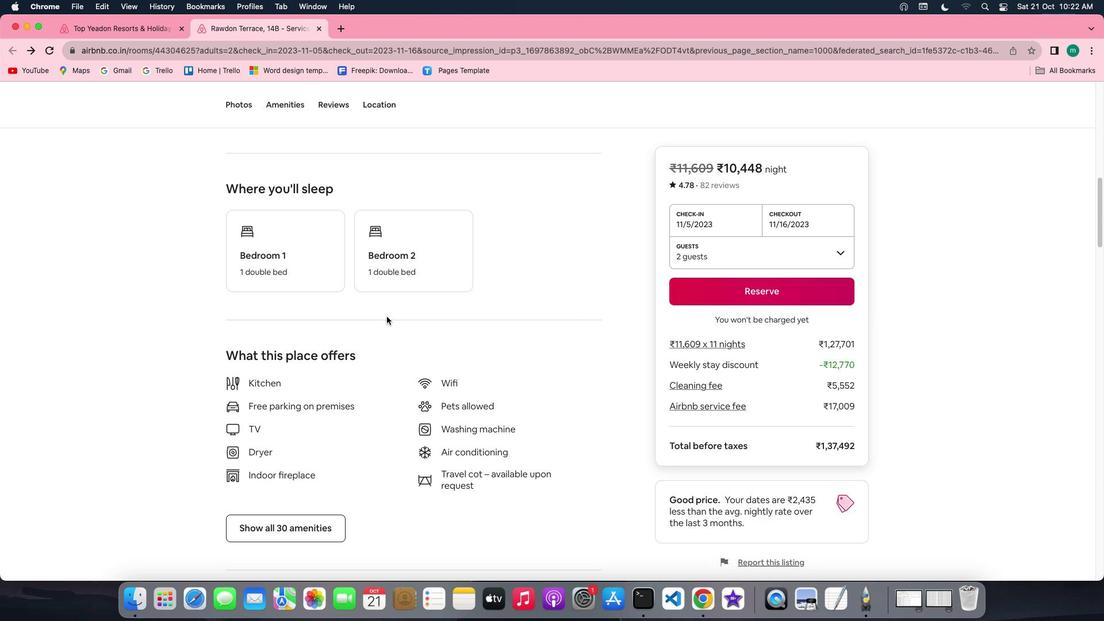
Action: Mouse scrolled (386, 316) with delta (0, 0)
Screenshot: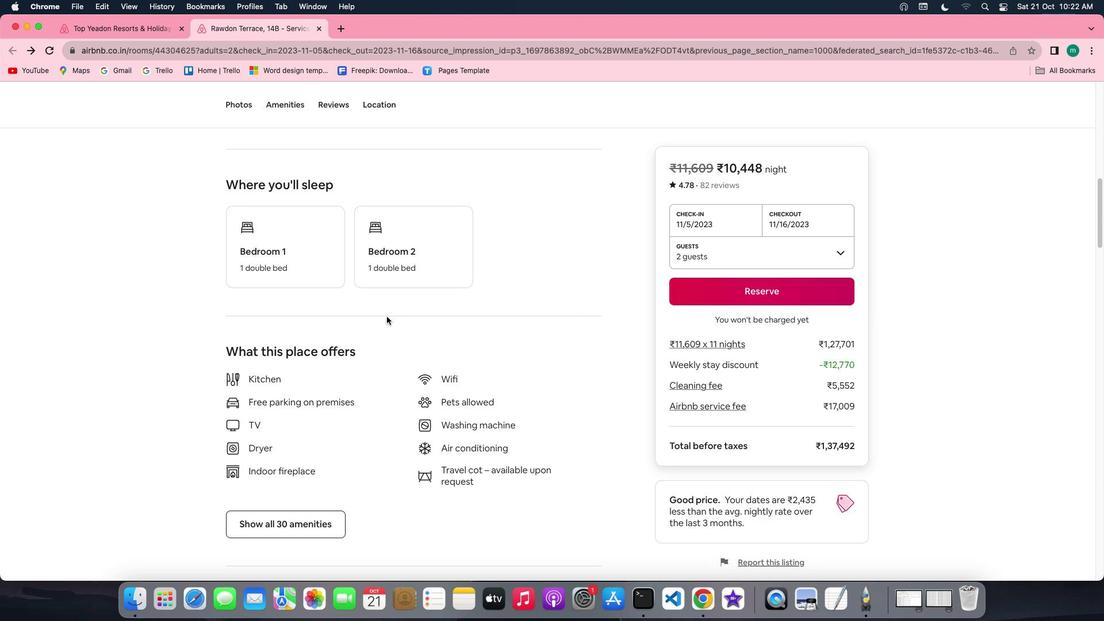 
Action: Mouse scrolled (386, 316) with delta (0, -1)
Screenshot: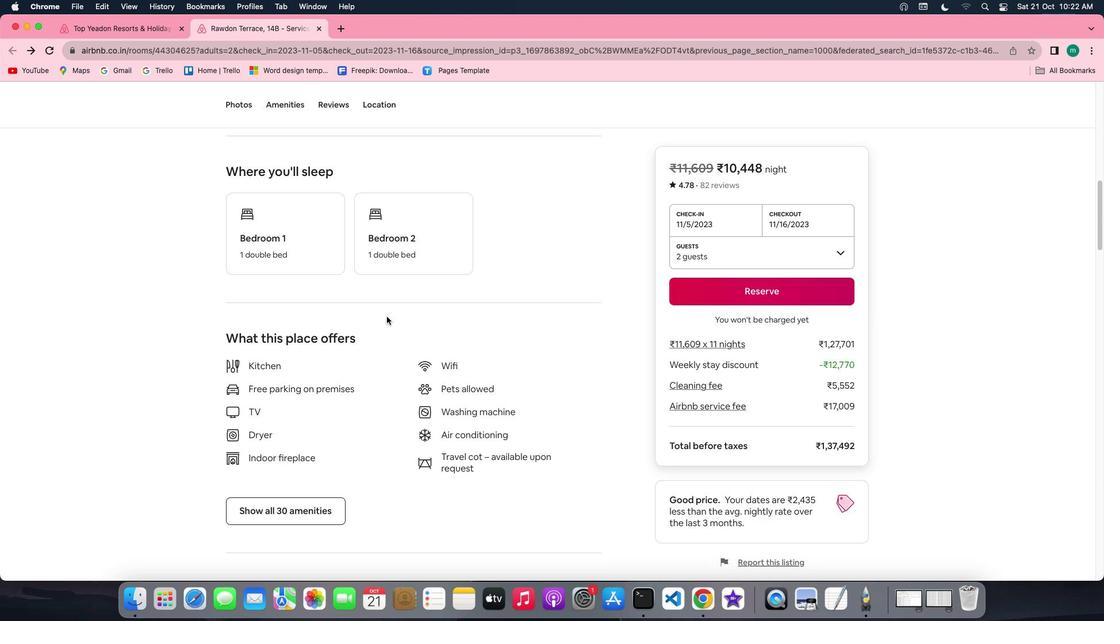 
Action: Mouse scrolled (386, 316) with delta (0, -1)
Screenshot: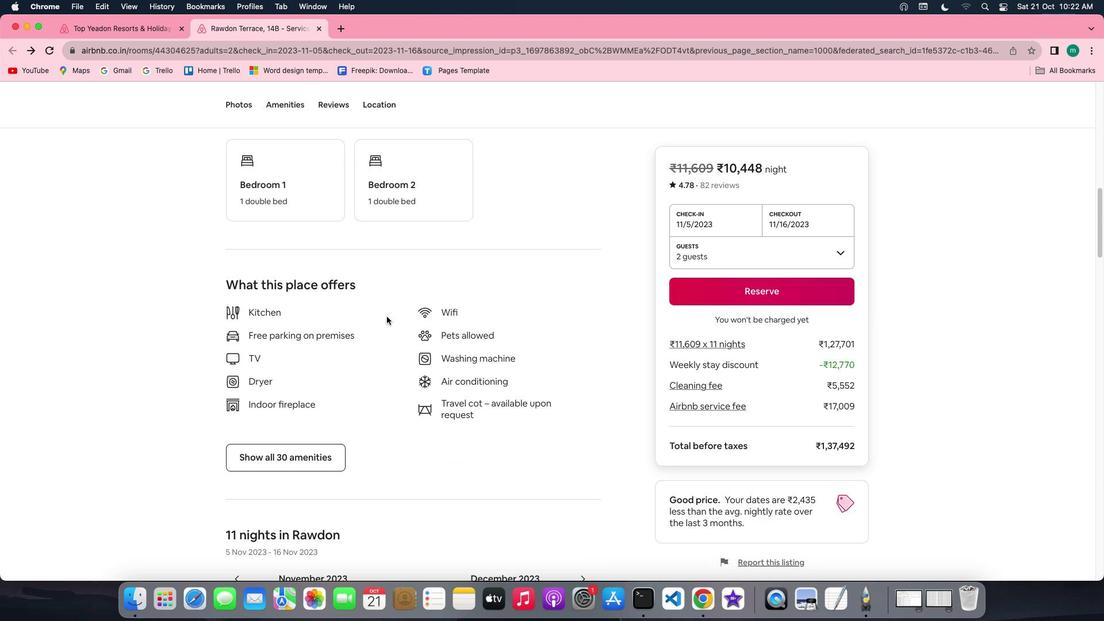 
Action: Mouse scrolled (386, 316) with delta (0, 0)
Screenshot: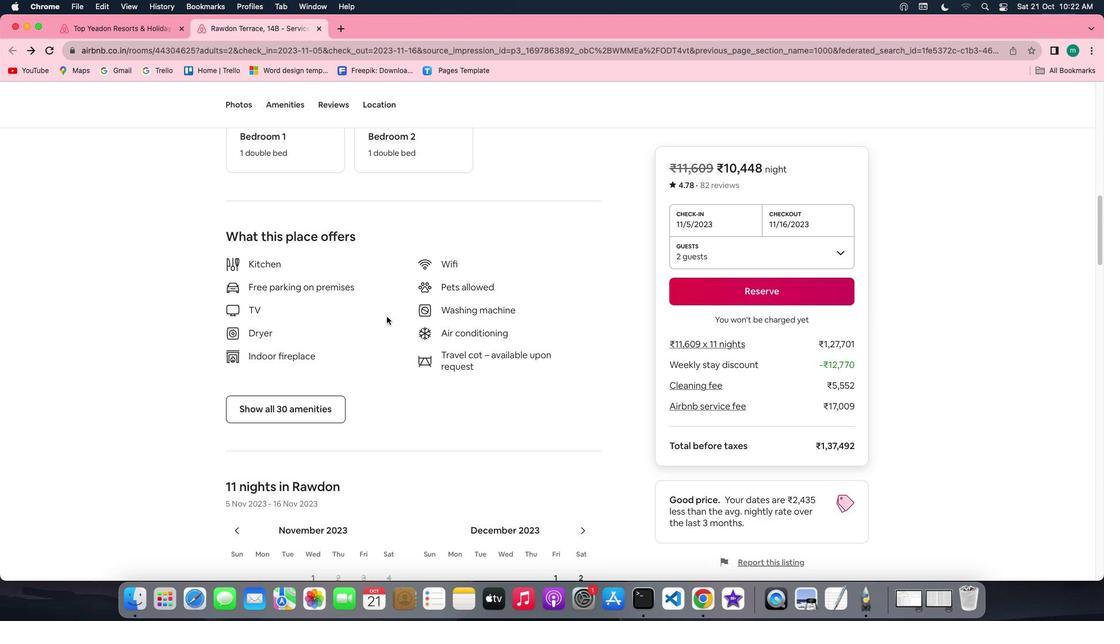 
Action: Mouse scrolled (386, 316) with delta (0, 0)
Screenshot: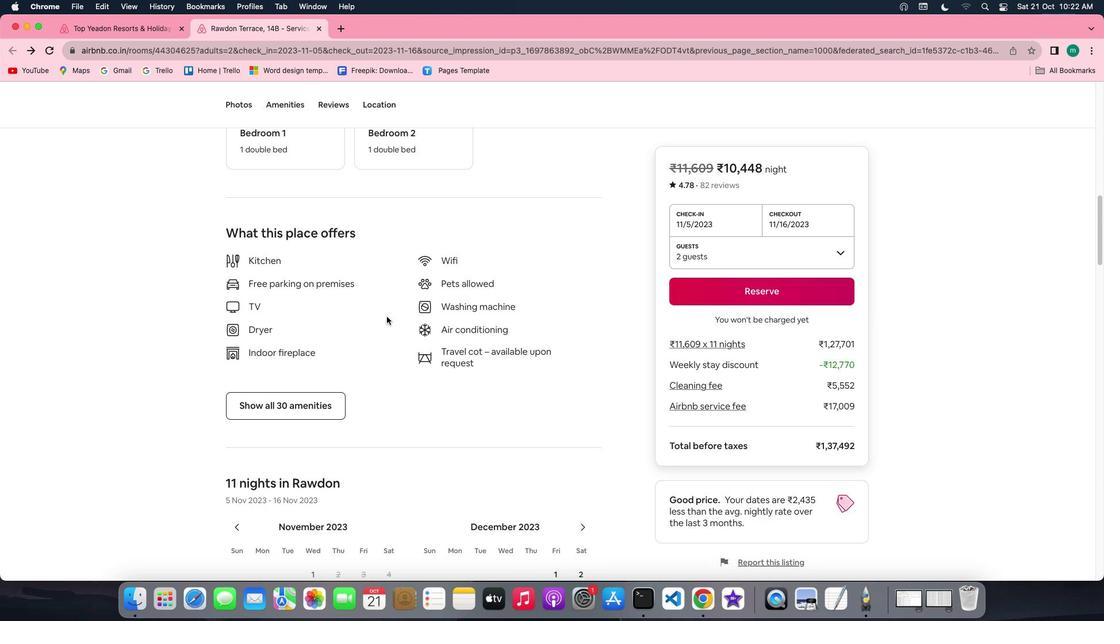 
Action: Mouse scrolled (386, 316) with delta (0, 0)
Screenshot: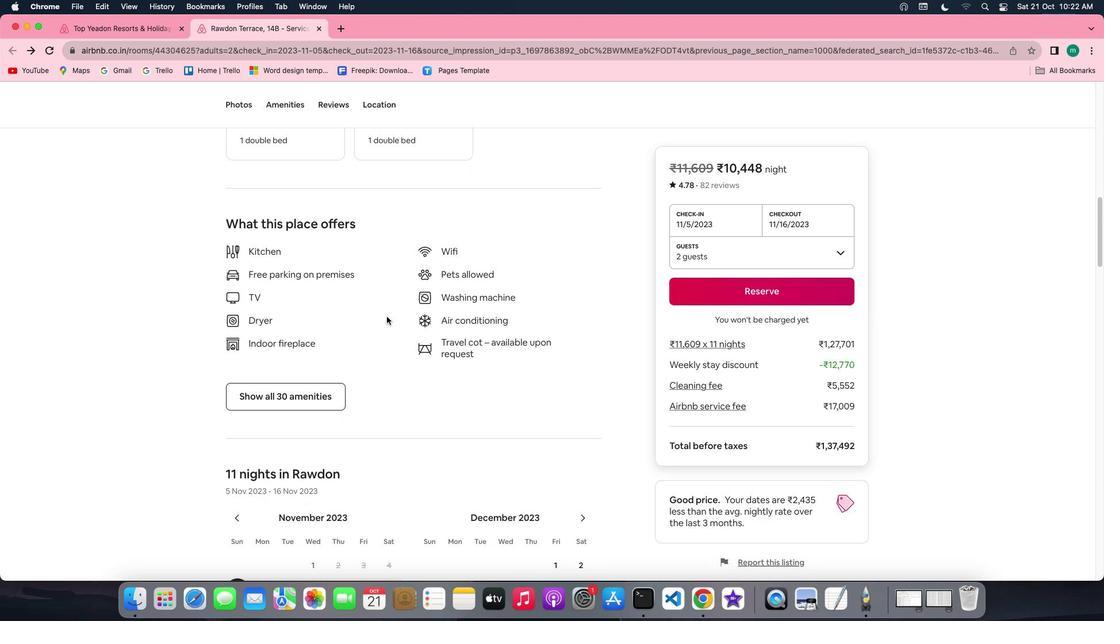 
Action: Mouse moved to (386, 316)
Screenshot: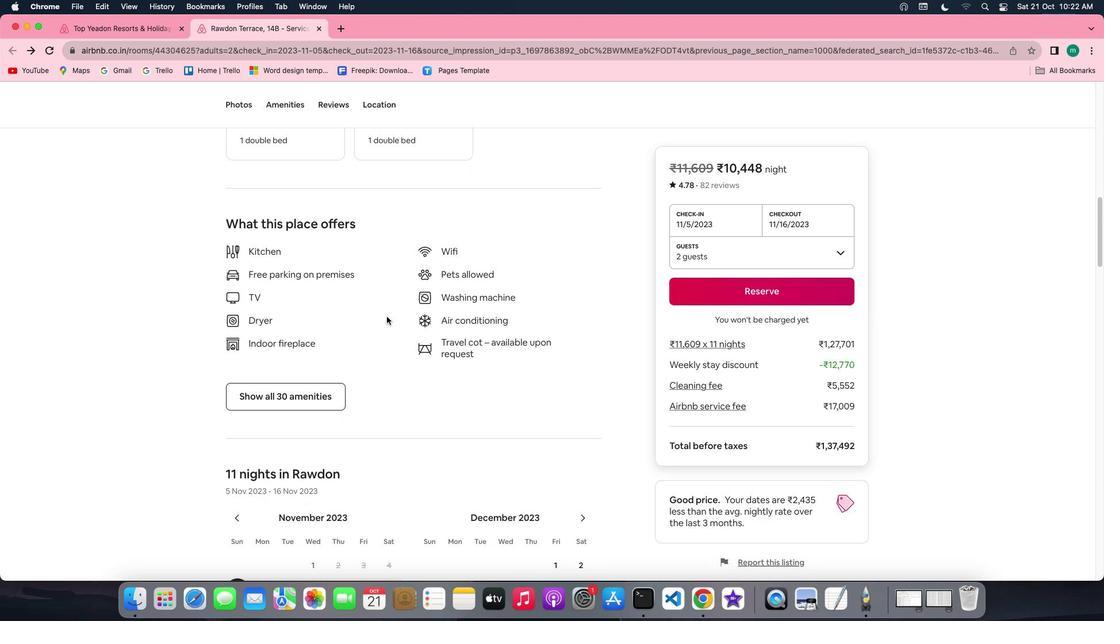 
Action: Mouse scrolled (386, 316) with delta (0, 0)
Screenshot: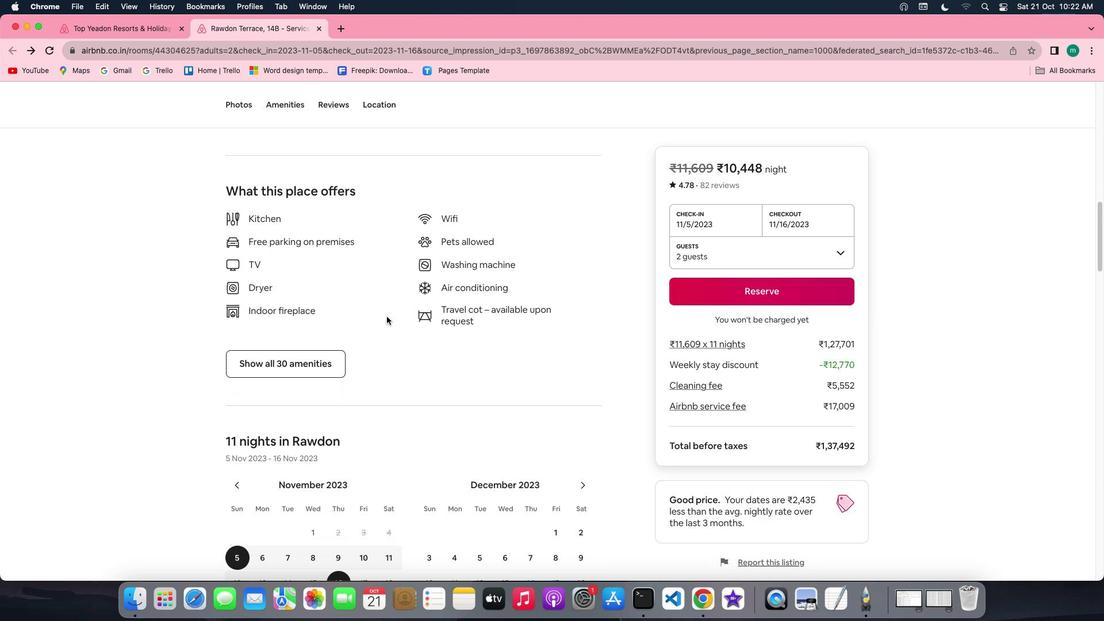 
Action: Mouse moved to (298, 335)
Screenshot: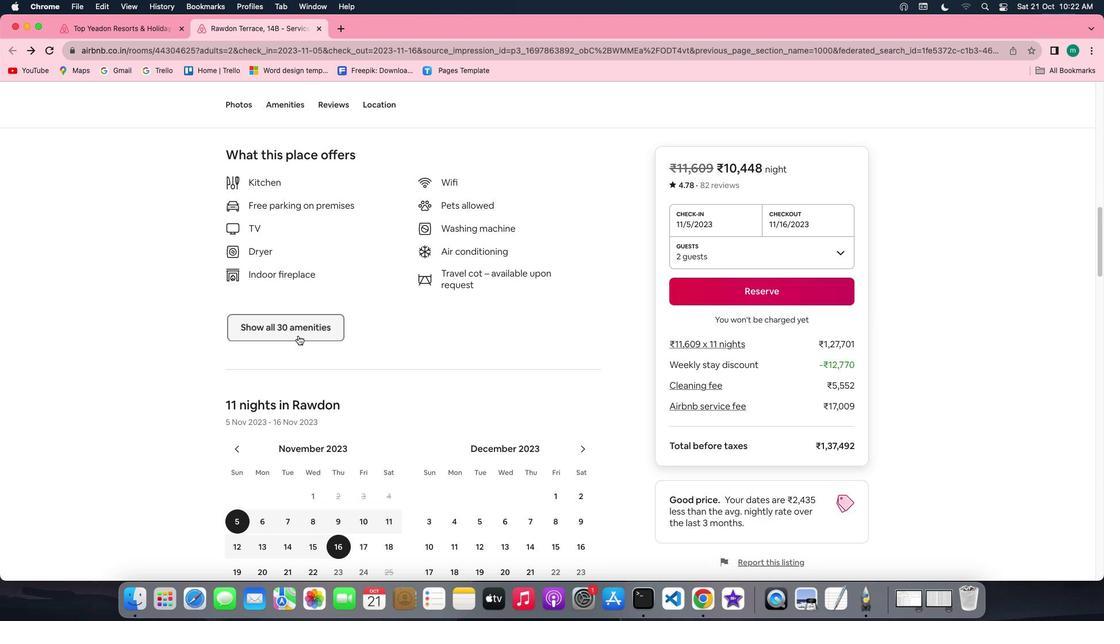 
Action: Mouse pressed left at (298, 335)
Screenshot: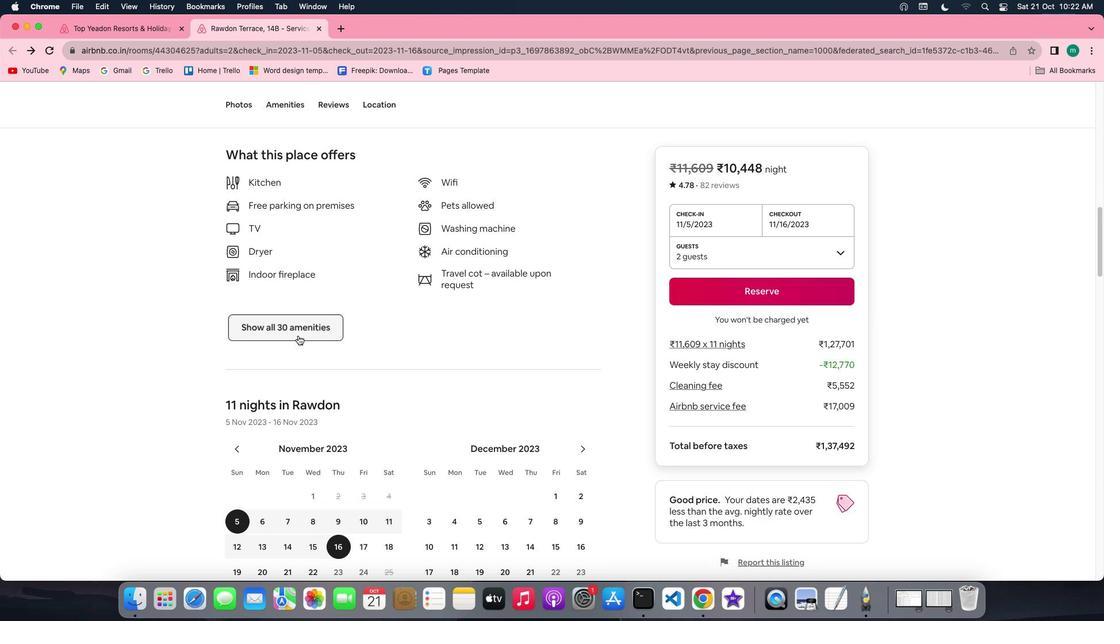 
Action: Mouse moved to (566, 384)
Screenshot: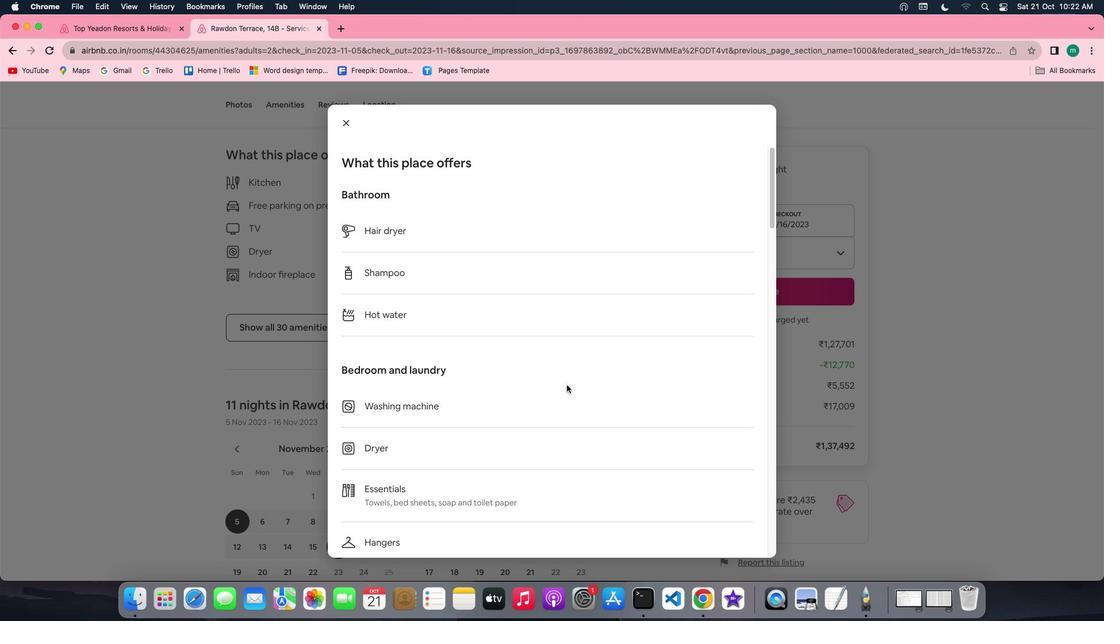 
Action: Mouse scrolled (566, 384) with delta (0, 0)
Screenshot: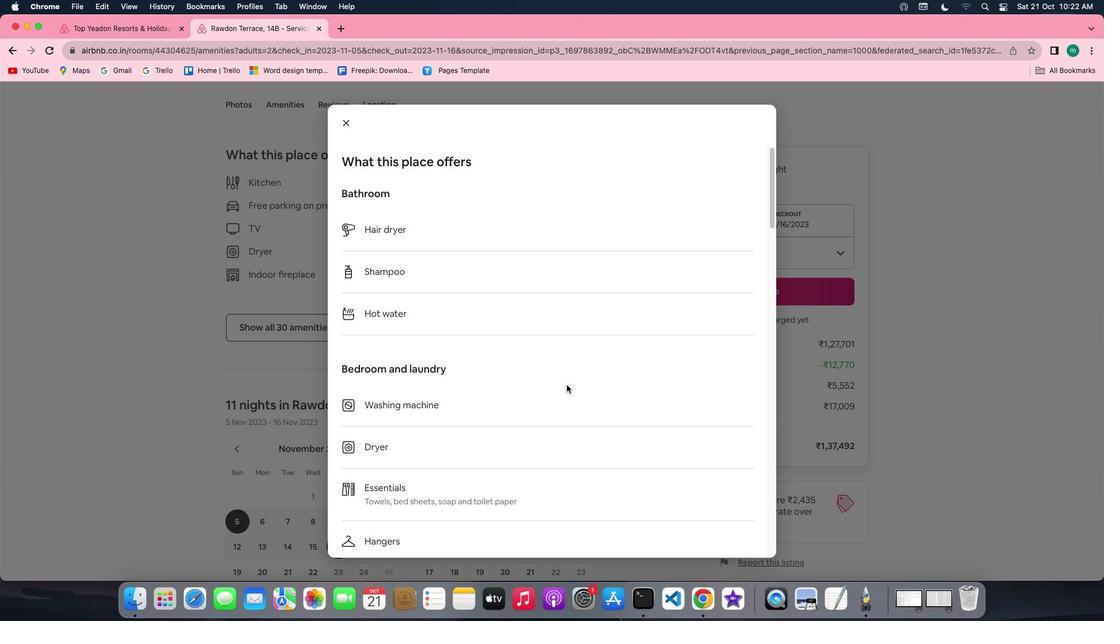 
Action: Mouse scrolled (566, 384) with delta (0, 0)
Screenshot: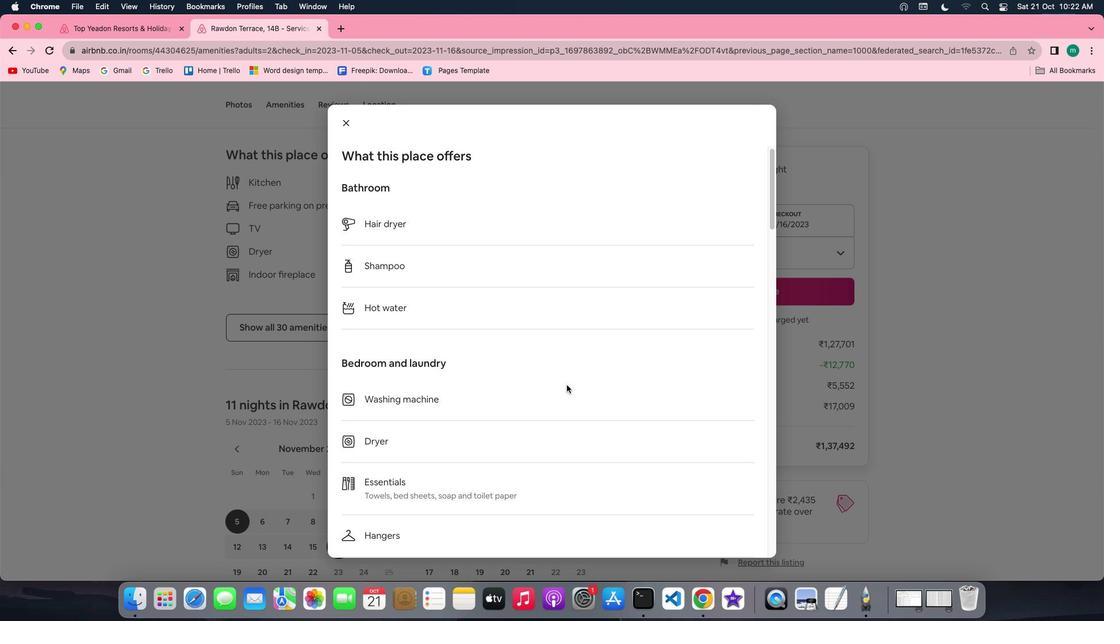
Action: Mouse scrolled (566, 384) with delta (0, -1)
Screenshot: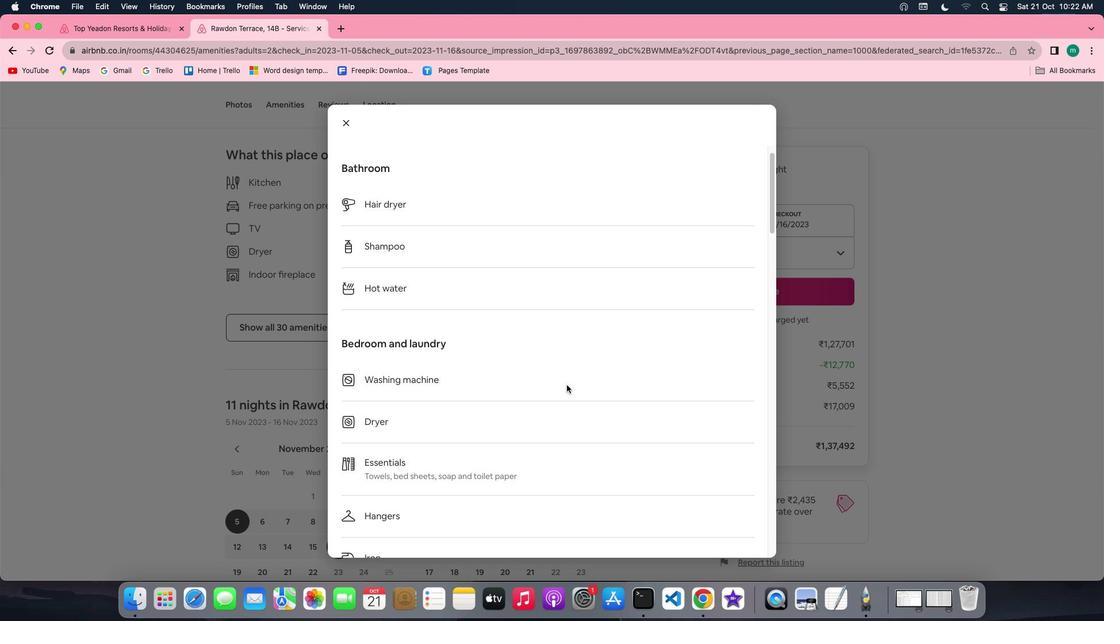
Action: Mouse scrolled (566, 384) with delta (0, -2)
Screenshot: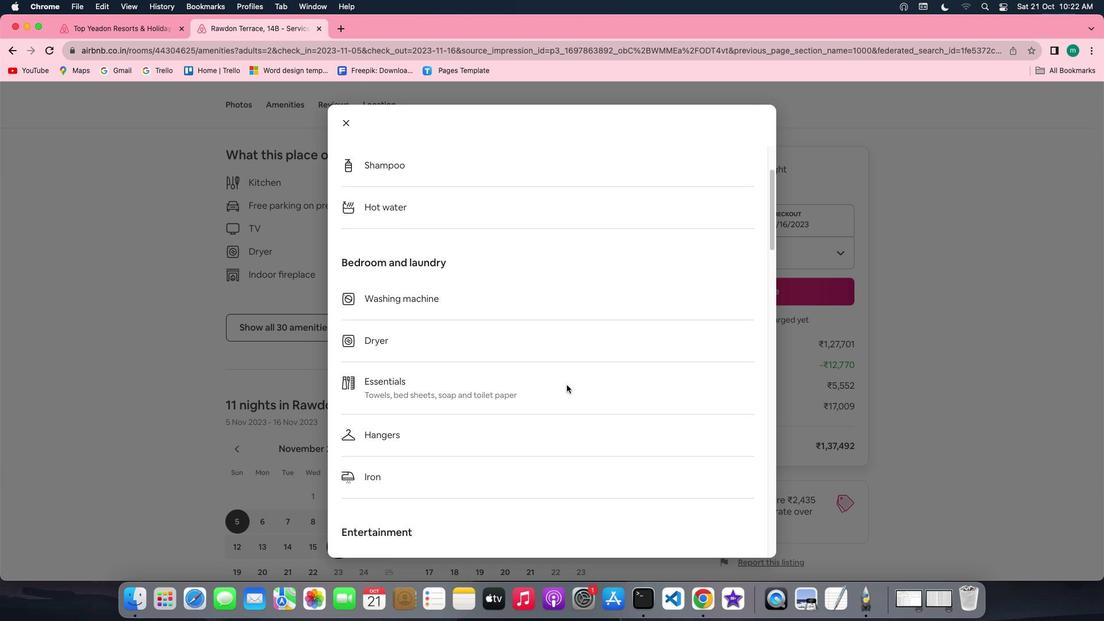 
Action: Mouse scrolled (566, 384) with delta (0, 0)
Screenshot: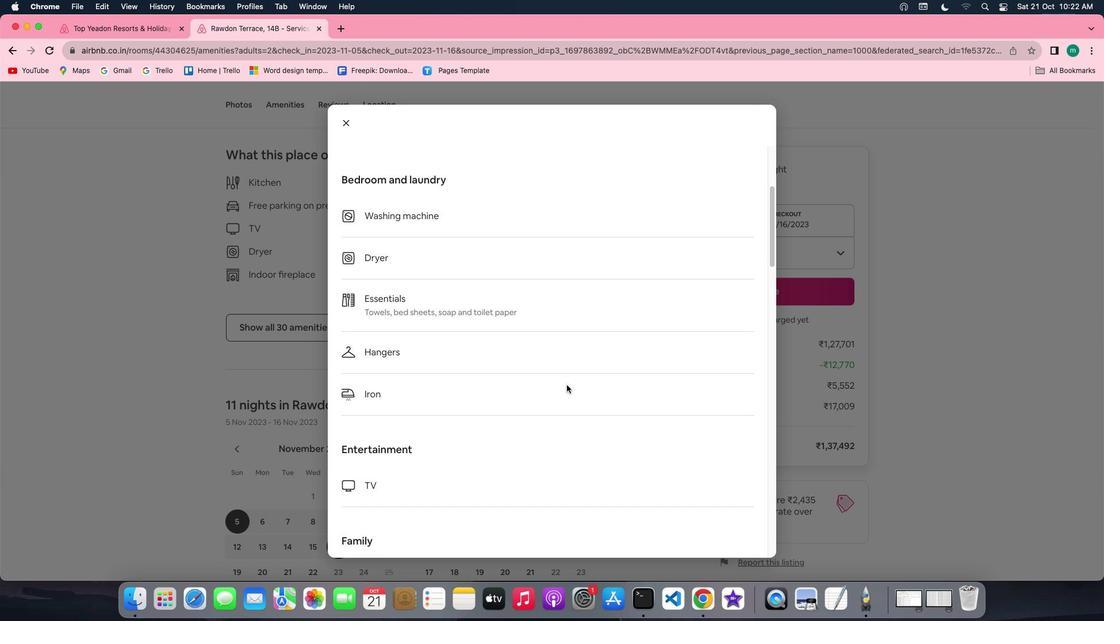 
Action: Mouse scrolled (566, 384) with delta (0, 0)
Screenshot: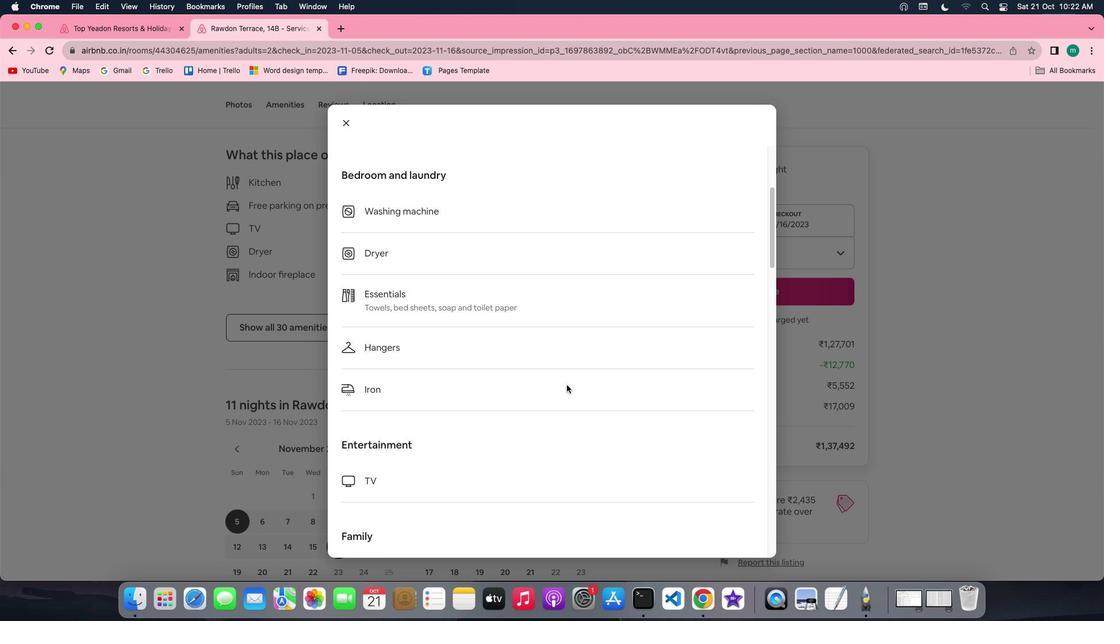
Action: Mouse scrolled (566, 384) with delta (0, 0)
Screenshot: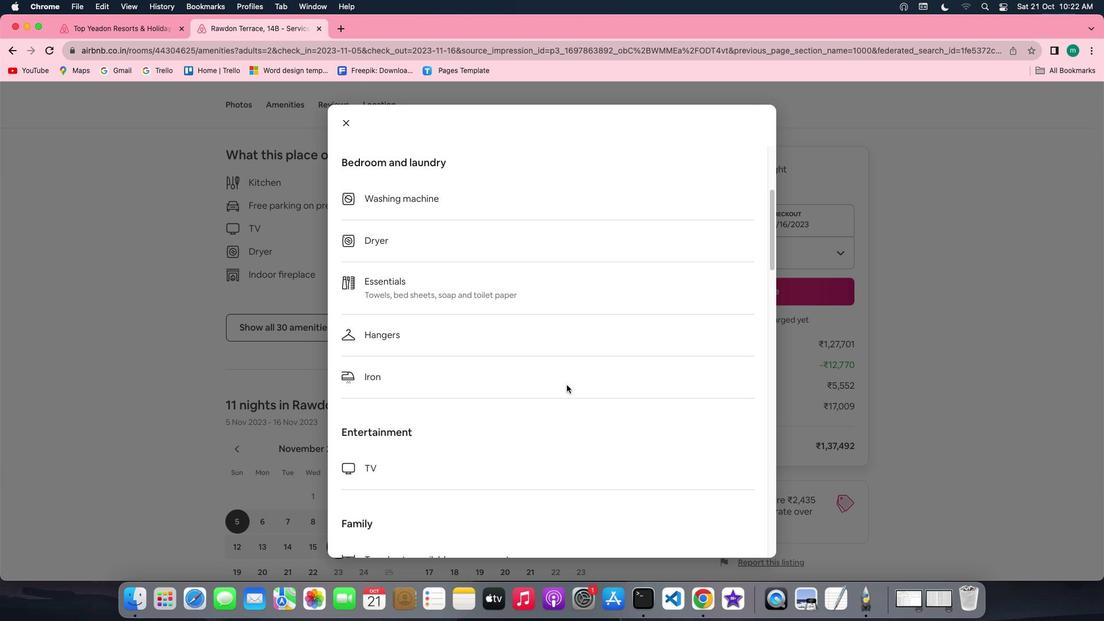 
Action: Mouse scrolled (566, 384) with delta (0, -1)
Screenshot: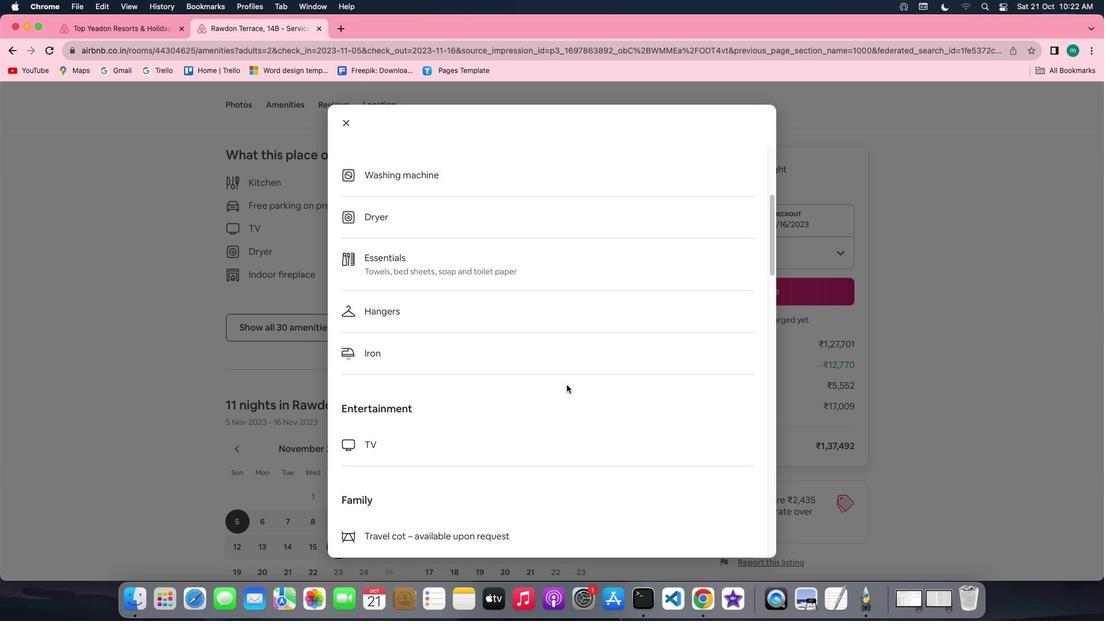 
Action: Mouse scrolled (566, 384) with delta (0, -2)
Screenshot: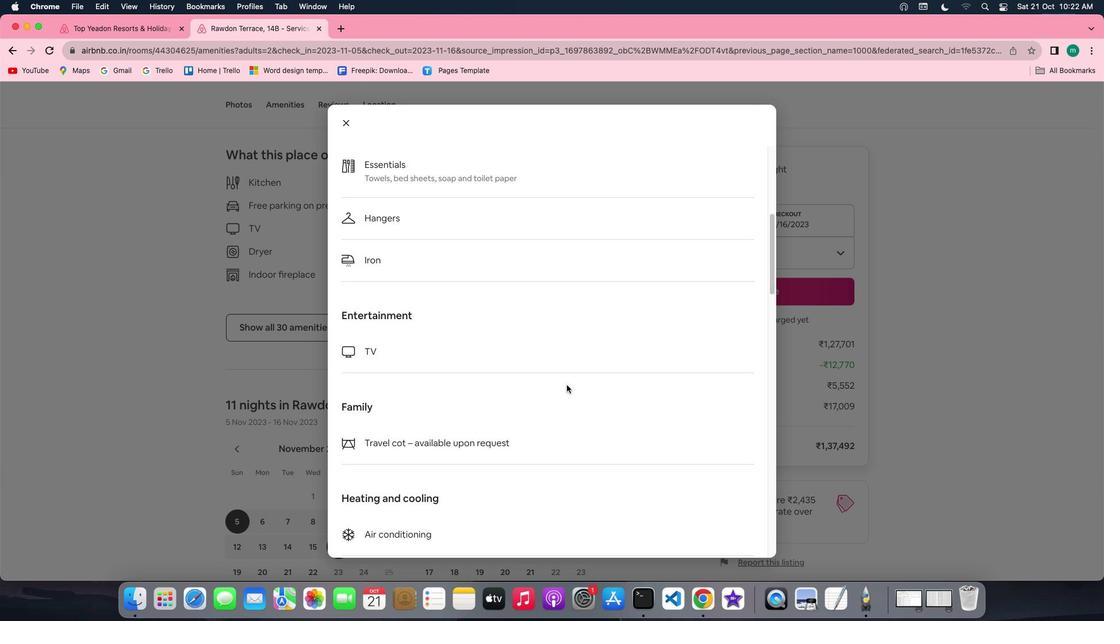 
Action: Mouse scrolled (566, 384) with delta (0, 0)
Screenshot: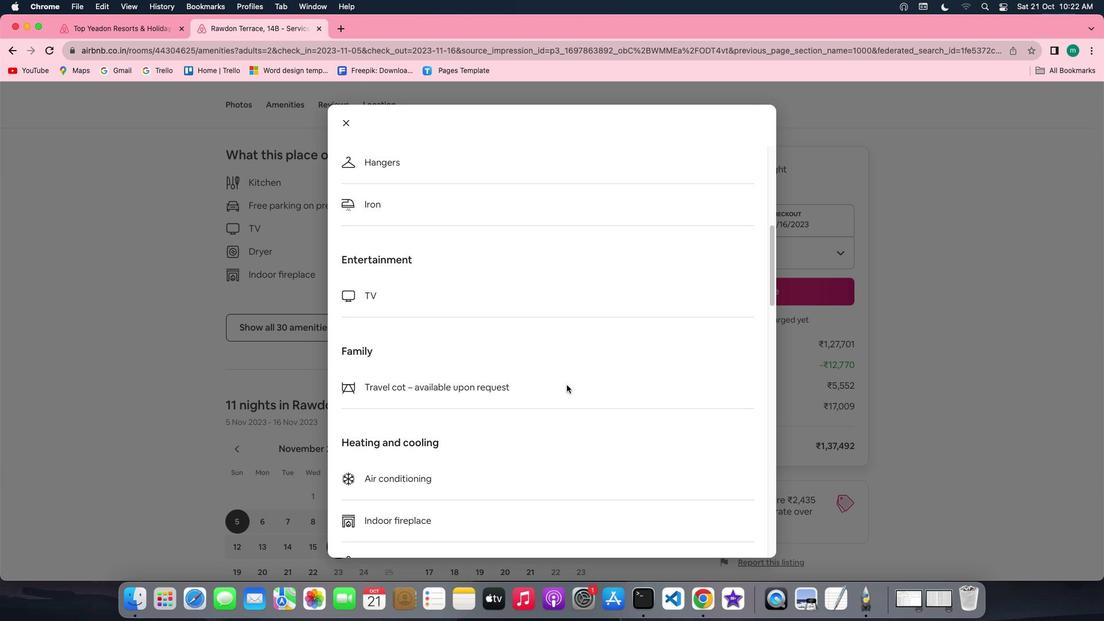 
Action: Mouse scrolled (566, 384) with delta (0, 0)
Screenshot: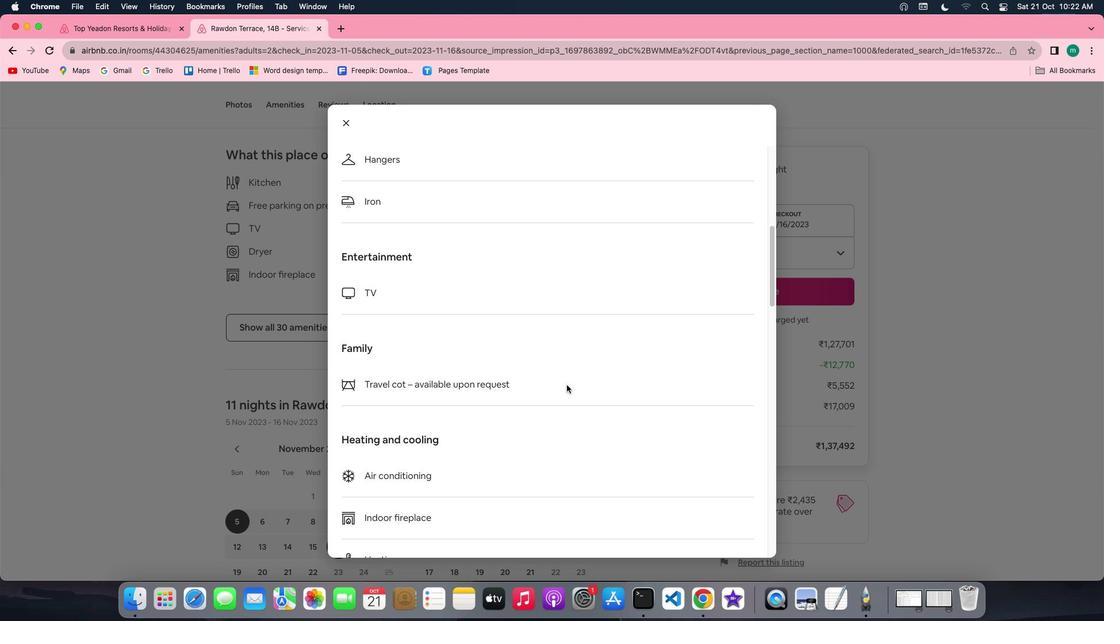 
Action: Mouse scrolled (566, 384) with delta (0, 0)
Screenshot: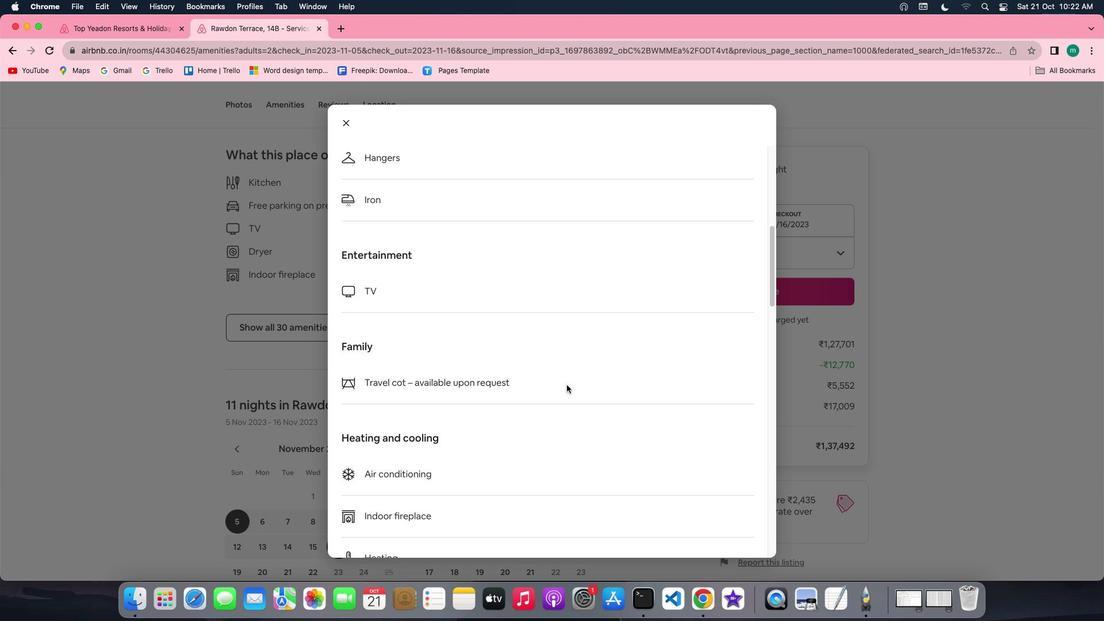 
Action: Mouse scrolled (566, 384) with delta (0, 0)
Screenshot: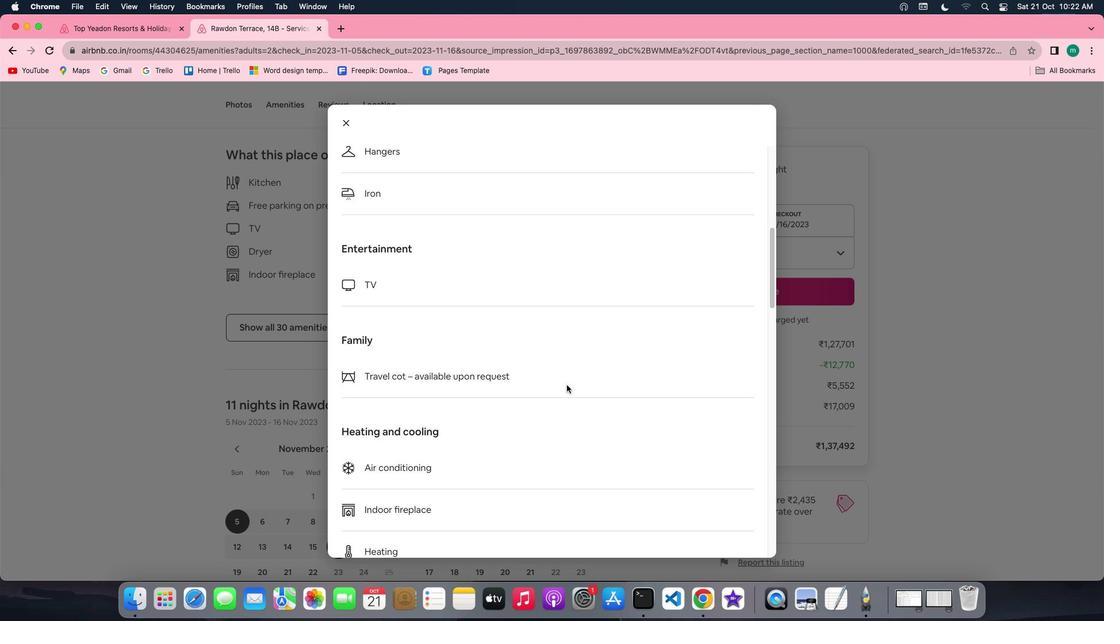 
Action: Mouse scrolled (566, 384) with delta (0, 0)
Screenshot: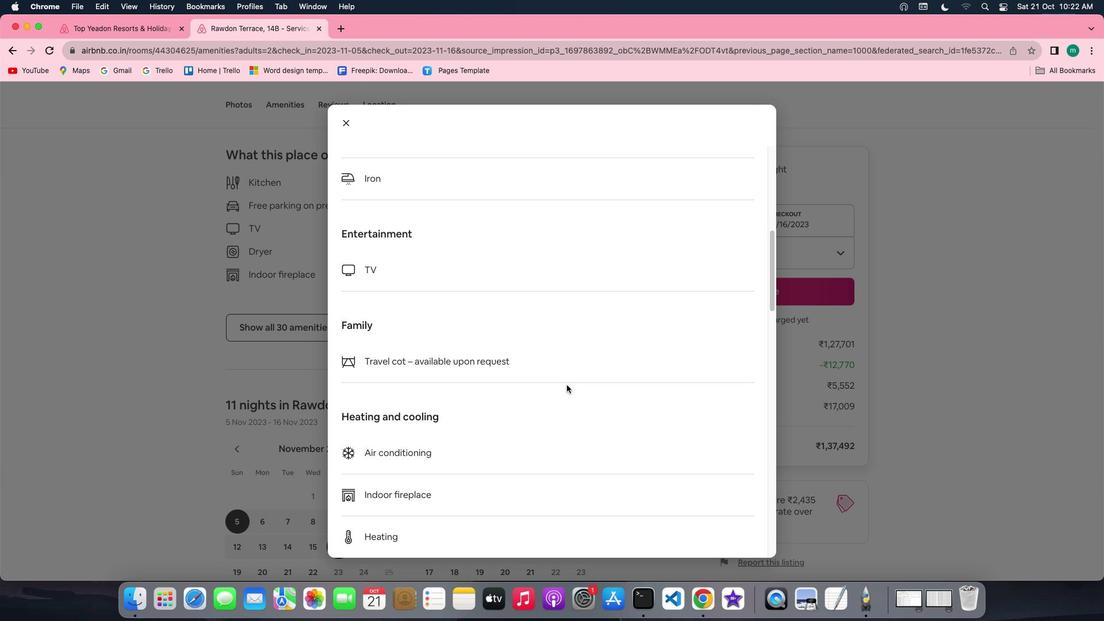 
Action: Mouse scrolled (566, 384) with delta (0, 0)
Screenshot: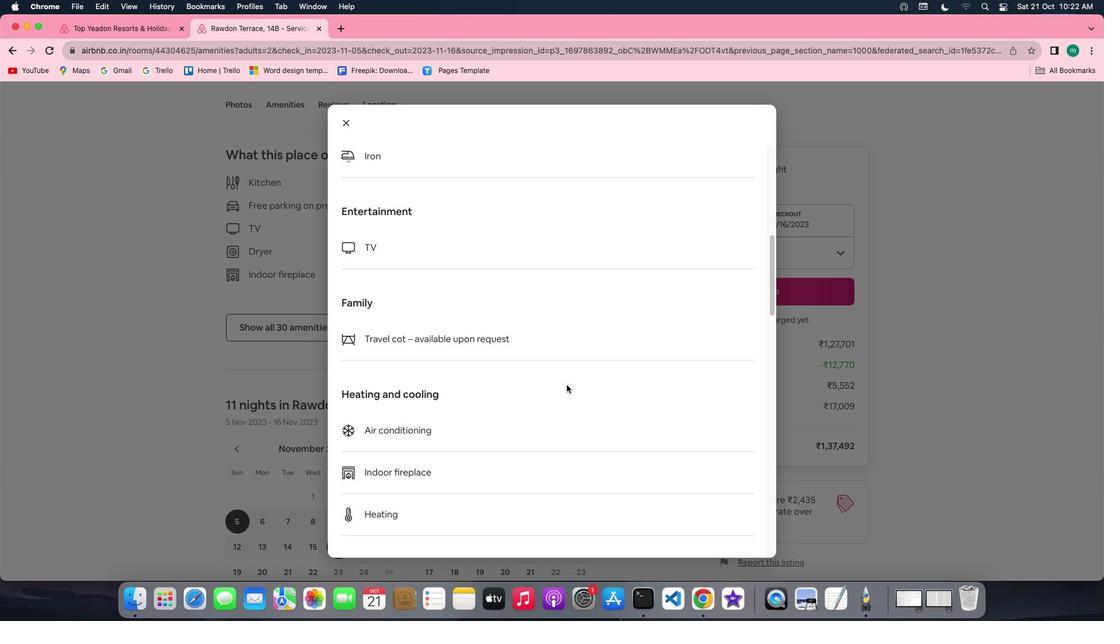 
Action: Mouse scrolled (566, 384) with delta (0, 0)
Screenshot: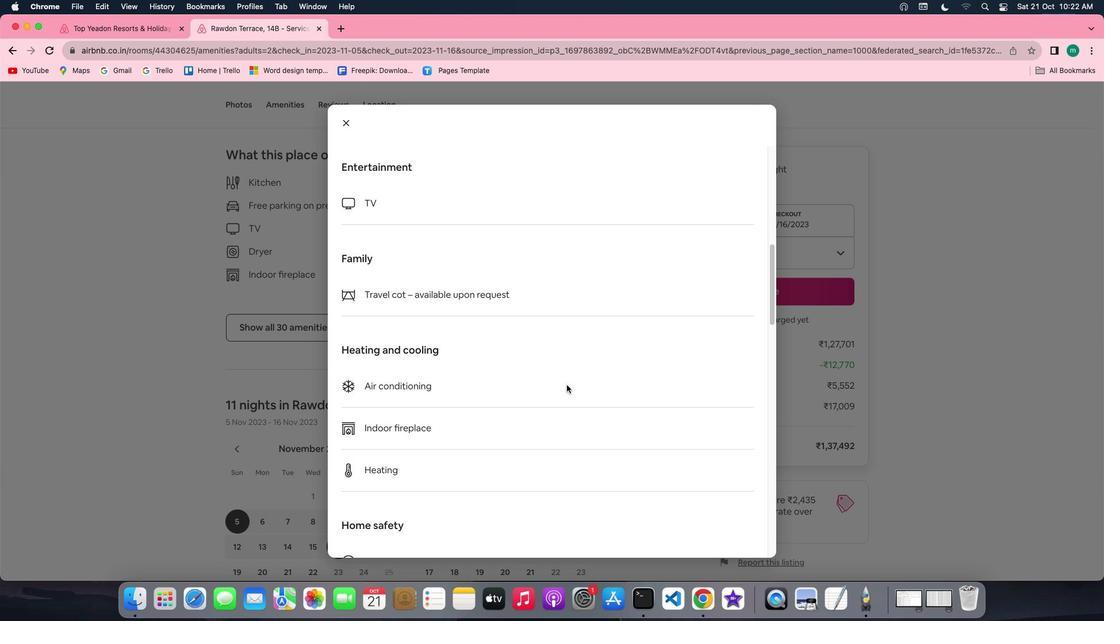
Action: Mouse scrolled (566, 384) with delta (0, 0)
Screenshot: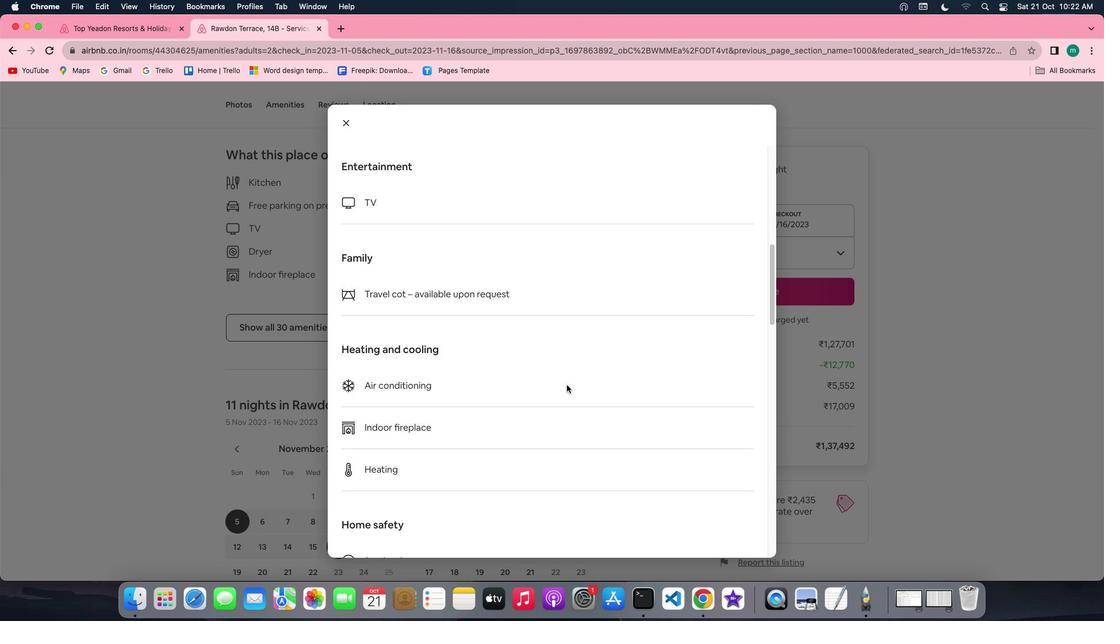 
Action: Mouse scrolled (566, 384) with delta (0, -1)
Screenshot: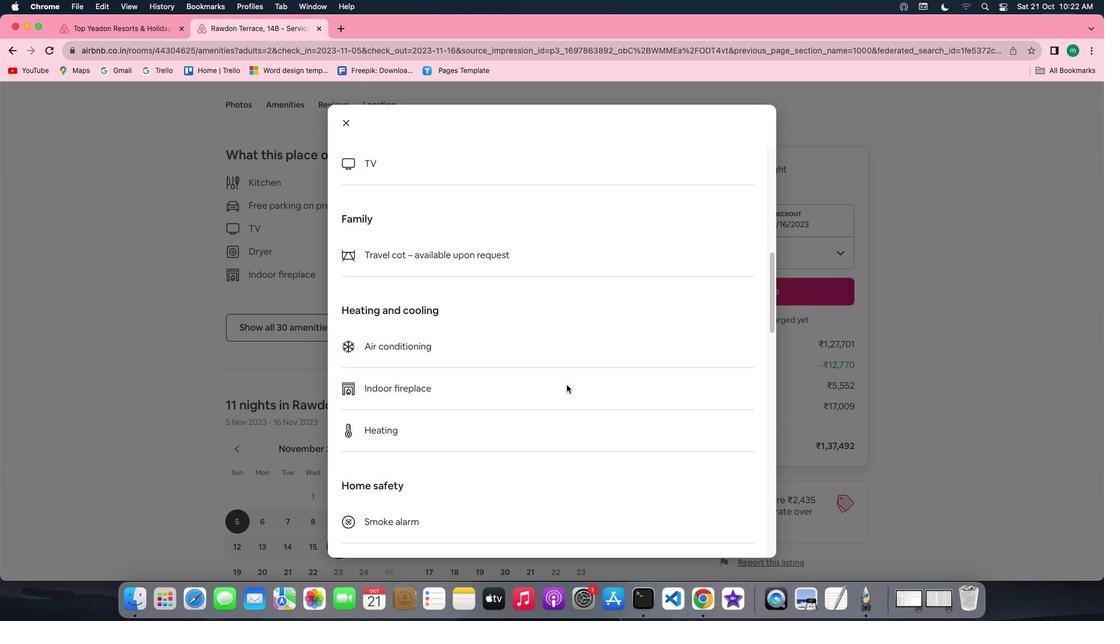
Action: Mouse scrolled (566, 384) with delta (0, -1)
Screenshot: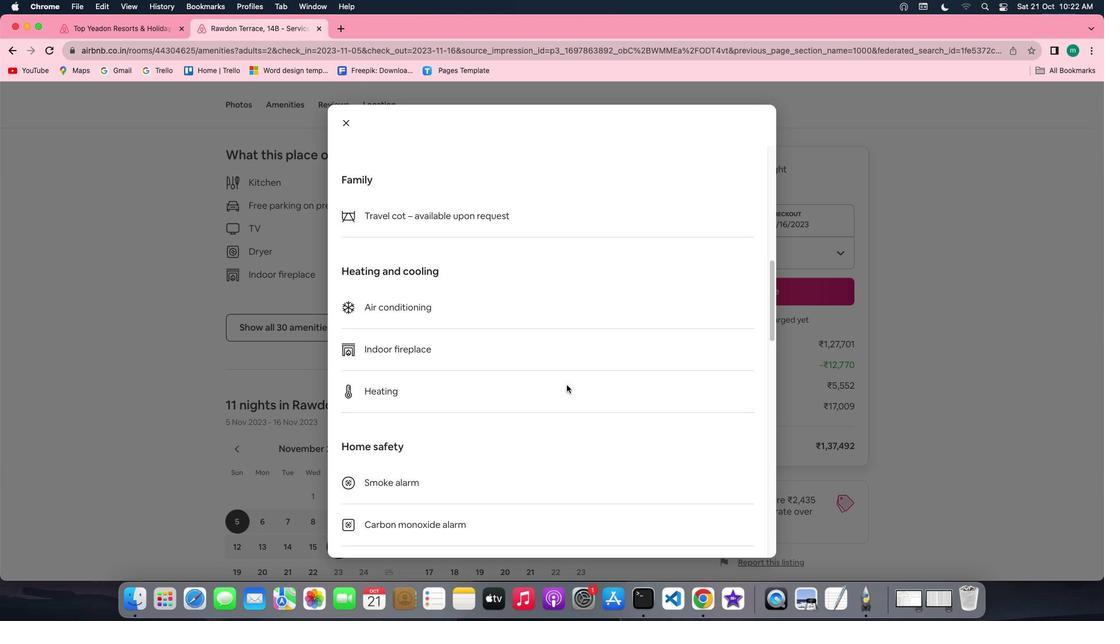 
Action: Mouse scrolled (566, 384) with delta (0, 0)
Screenshot: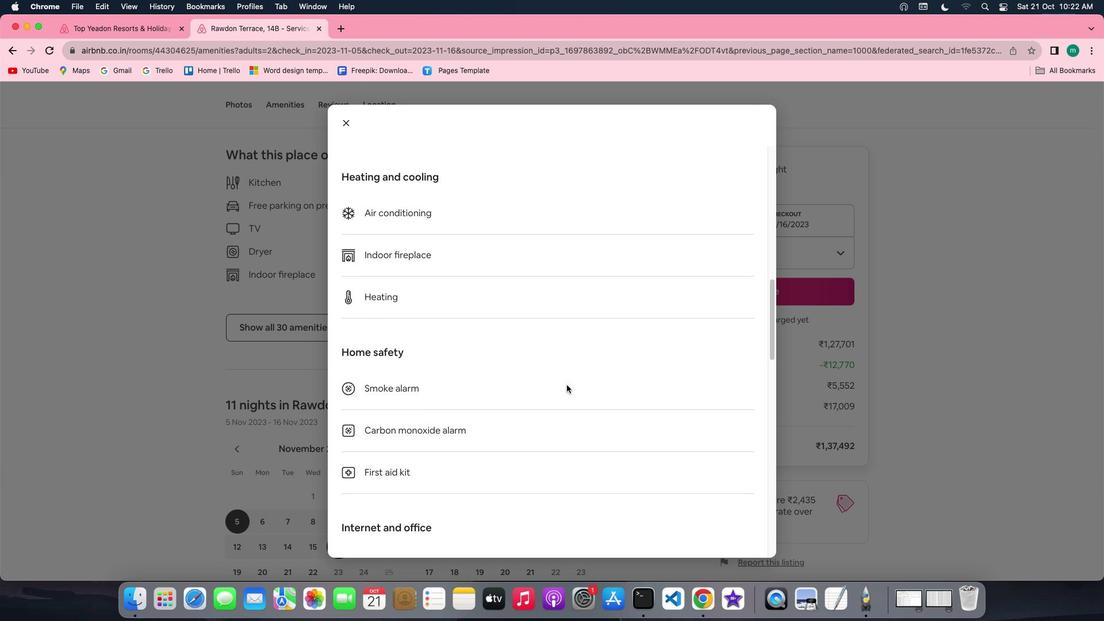
Action: Mouse scrolled (566, 384) with delta (0, 0)
Screenshot: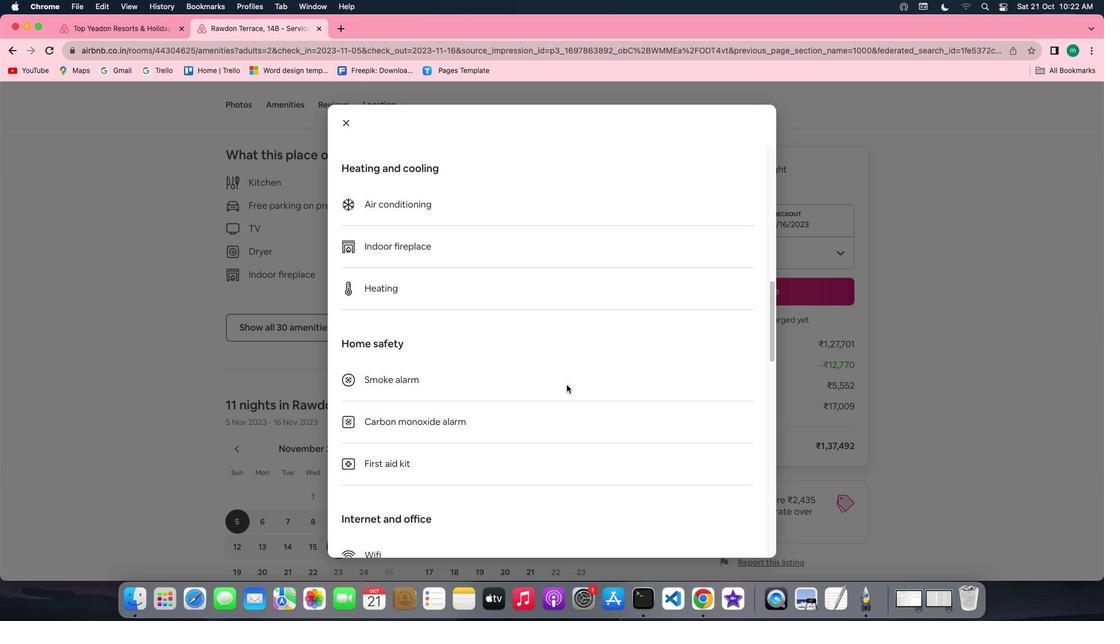 
Action: Mouse scrolled (566, 384) with delta (0, 0)
Screenshot: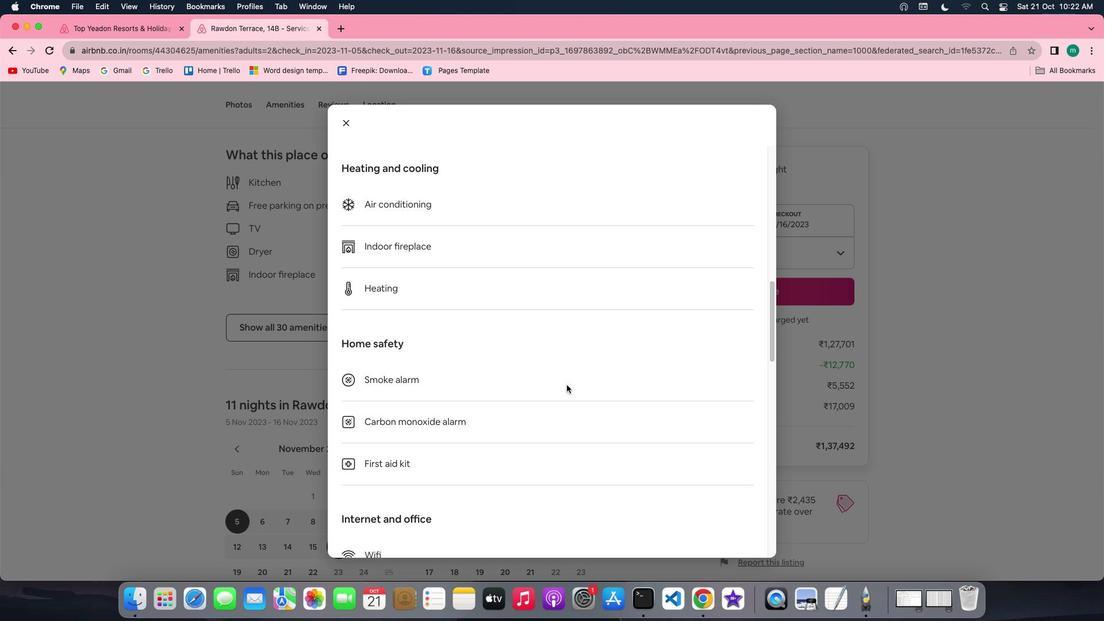 
Action: Mouse scrolled (566, 384) with delta (0, -1)
Screenshot: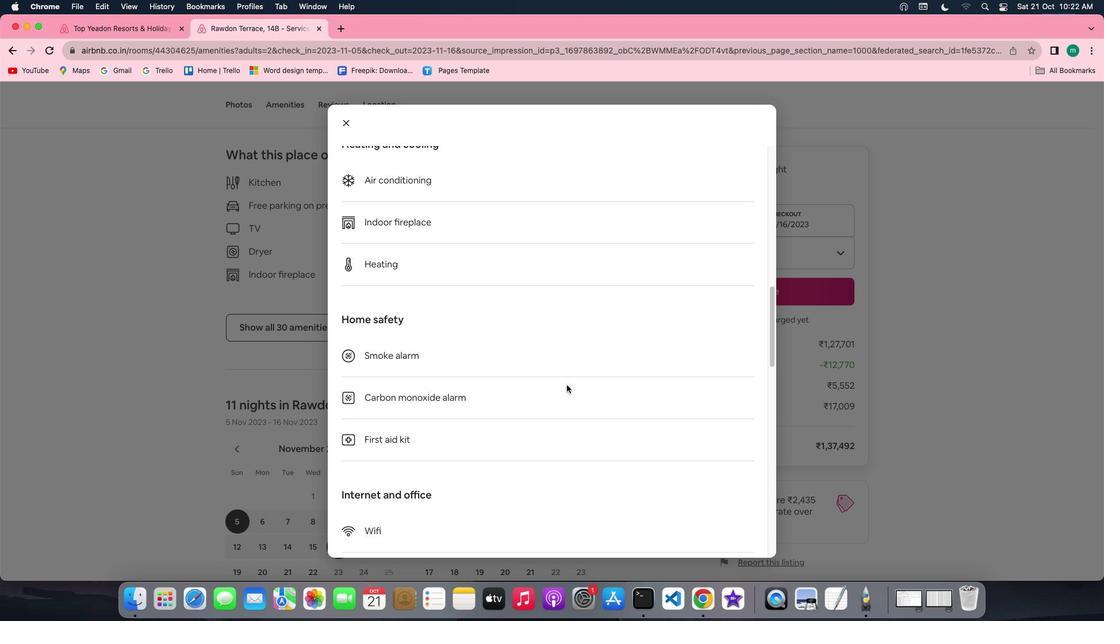 
Action: Mouse scrolled (566, 384) with delta (0, -2)
Screenshot: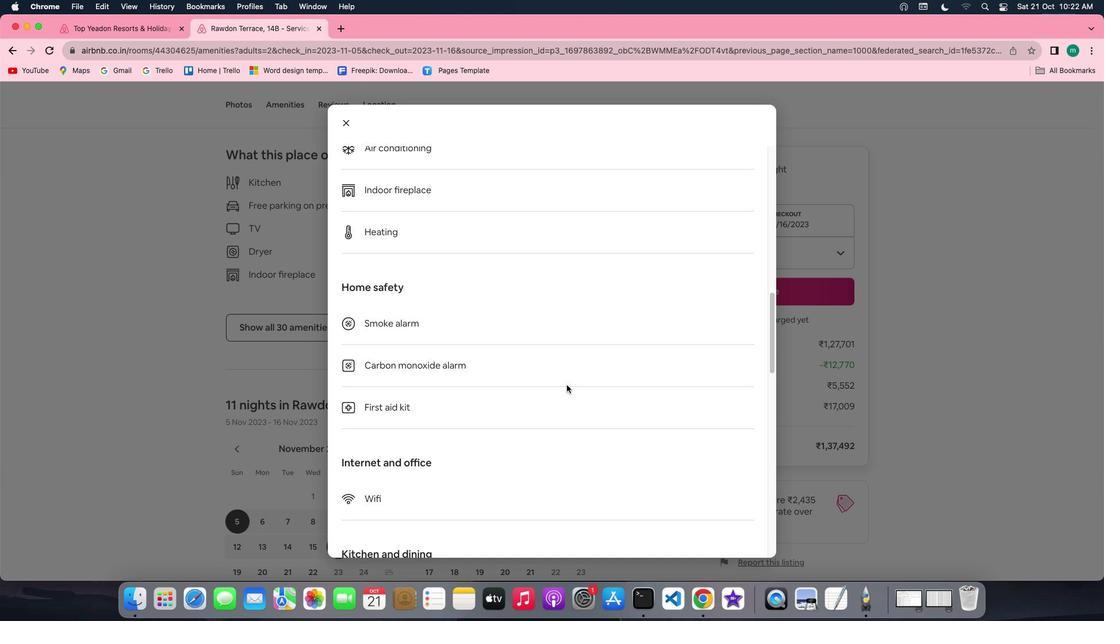
Action: Mouse scrolled (566, 384) with delta (0, 0)
Screenshot: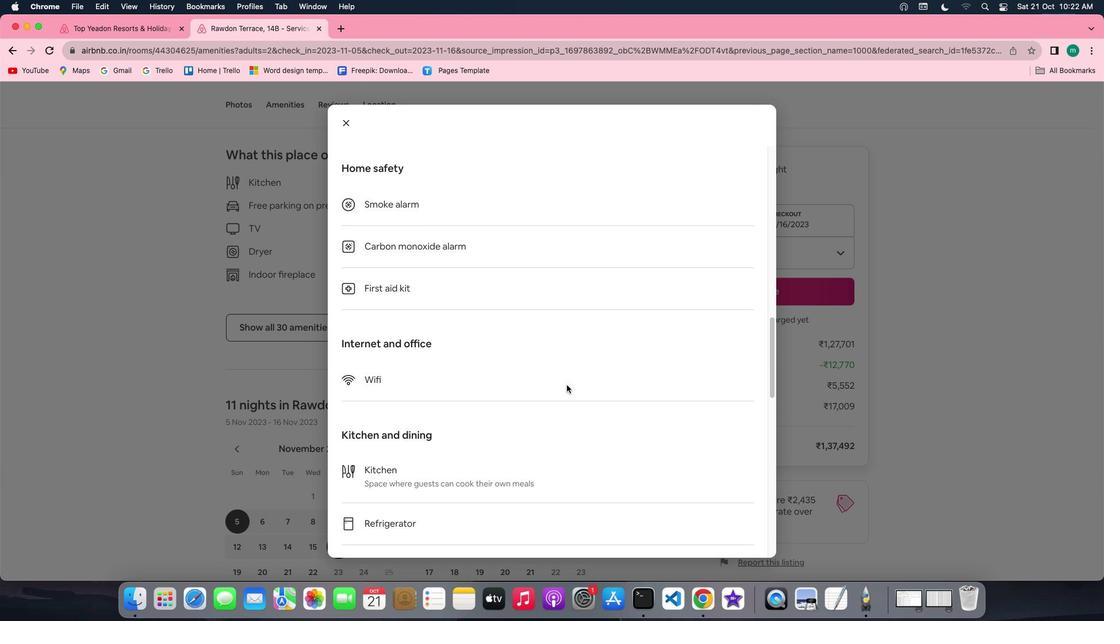 
Action: Mouse scrolled (566, 384) with delta (0, 0)
Screenshot: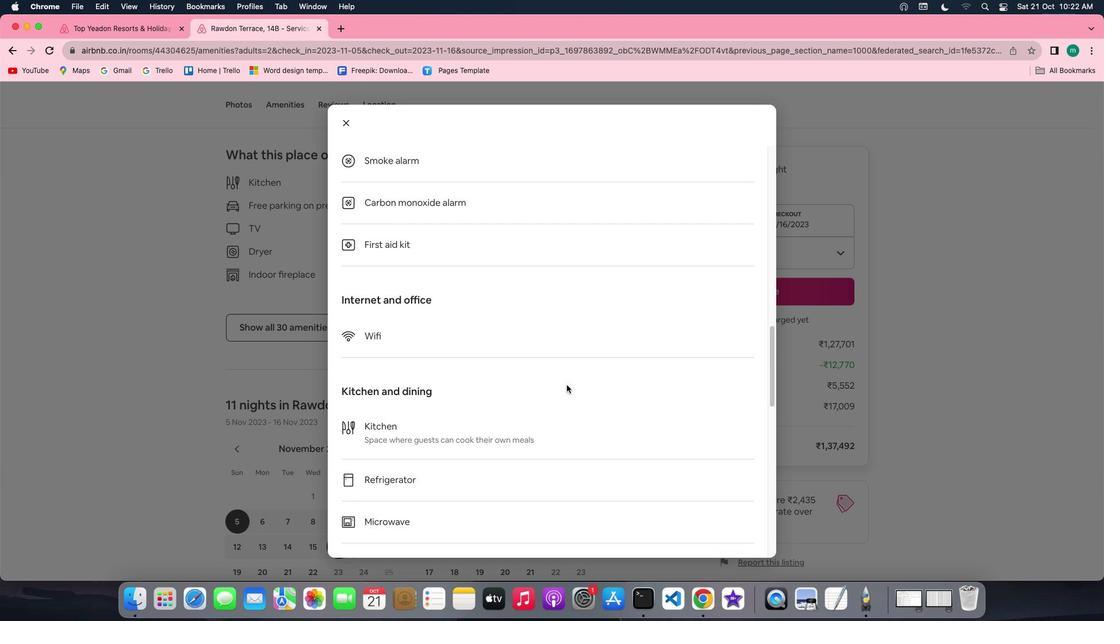 
Action: Mouse scrolled (566, 384) with delta (0, -1)
Screenshot: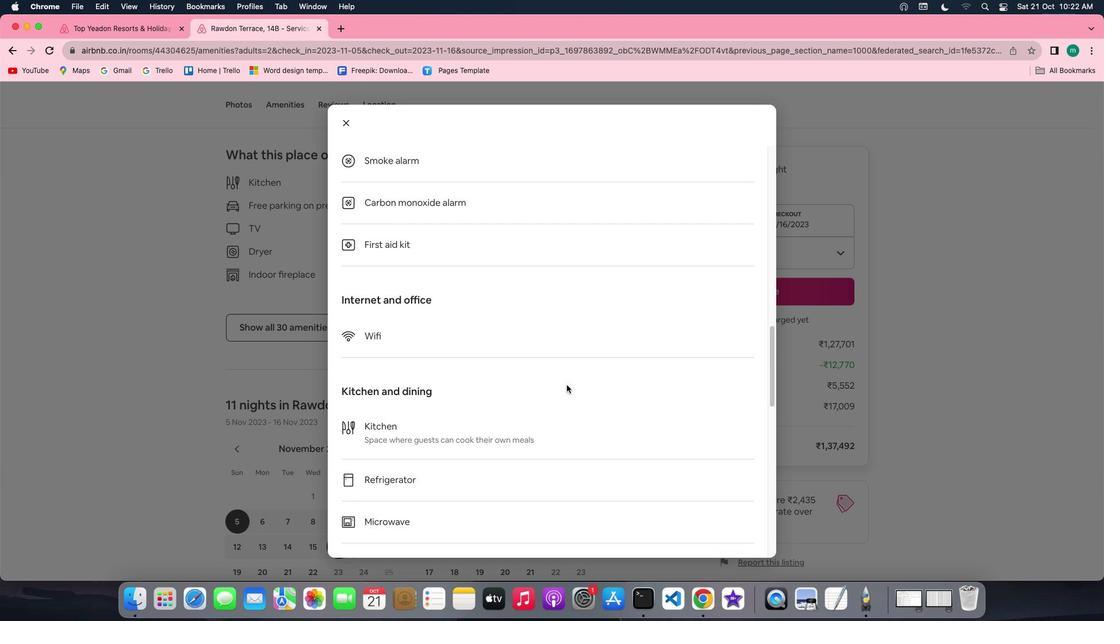
Action: Mouse scrolled (566, 384) with delta (0, -2)
Screenshot: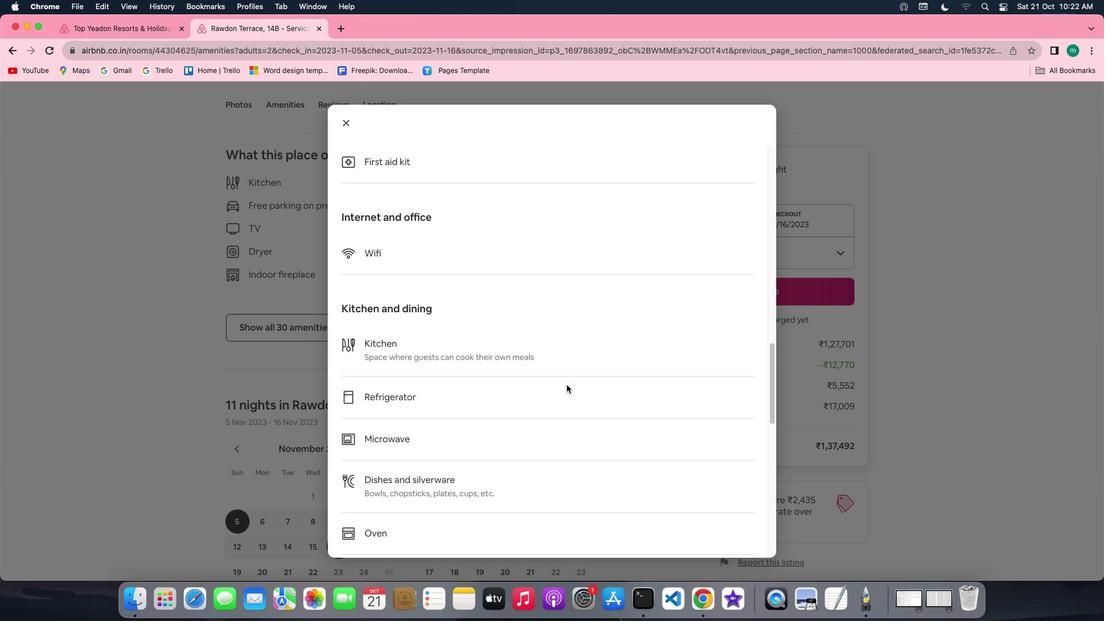 
Action: Mouse scrolled (566, 384) with delta (0, -2)
Screenshot: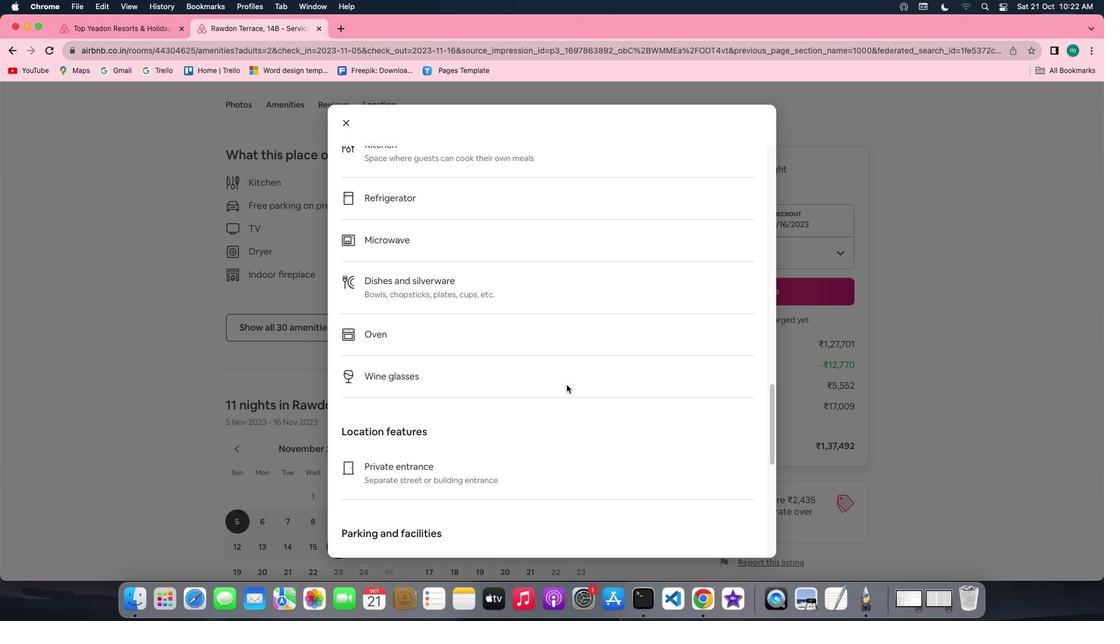 
Action: Mouse scrolled (566, 384) with delta (0, 0)
Screenshot: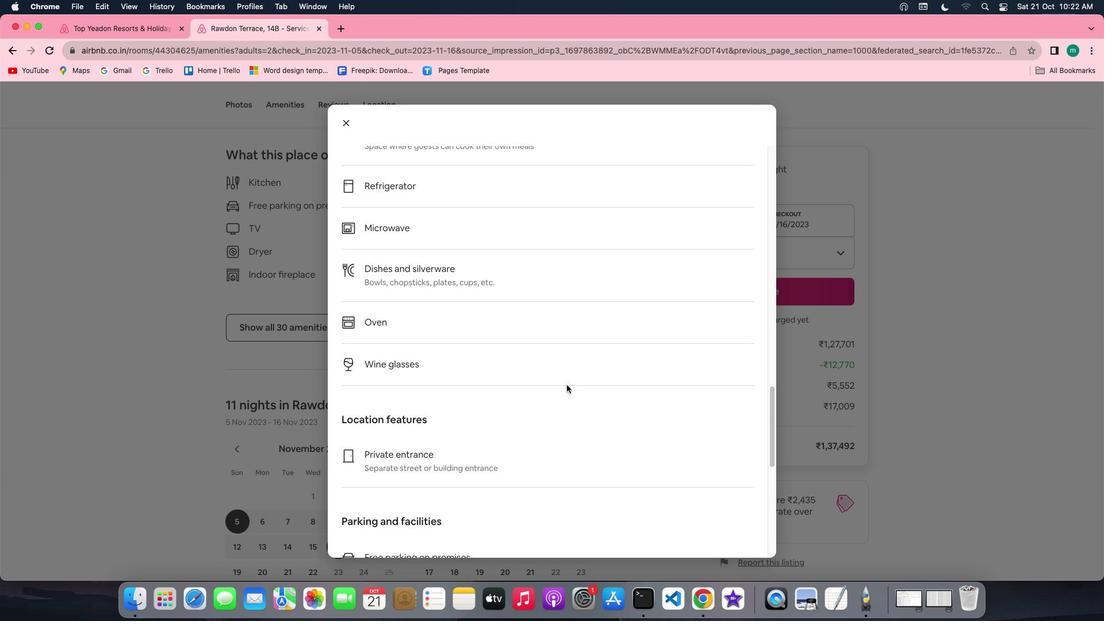 
Action: Mouse scrolled (566, 384) with delta (0, 0)
Screenshot: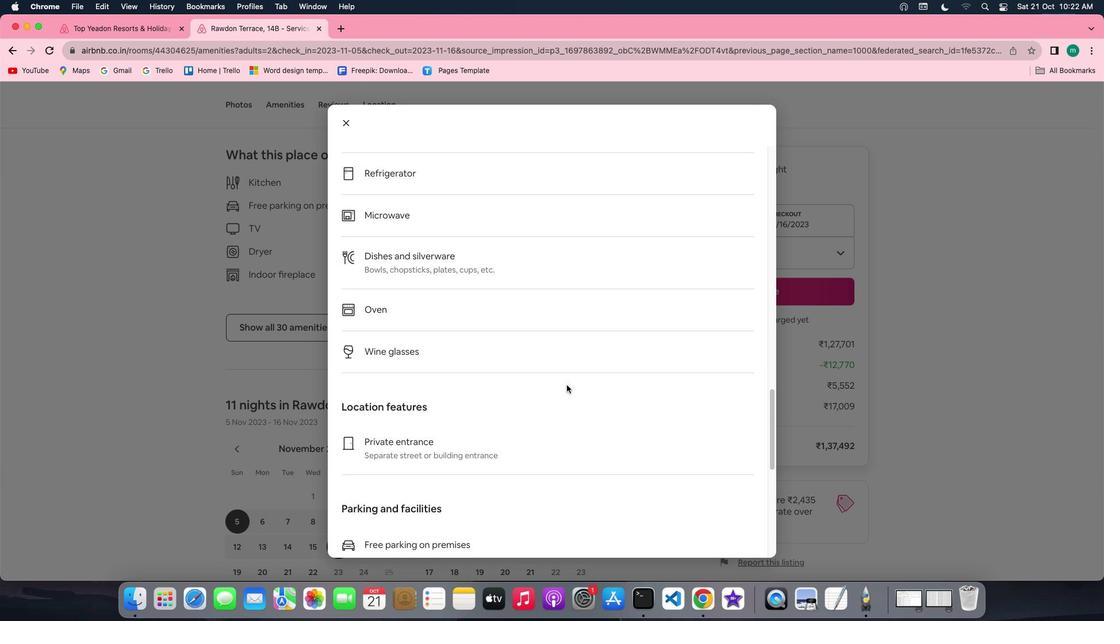 
Action: Mouse scrolled (566, 384) with delta (0, -1)
Screenshot: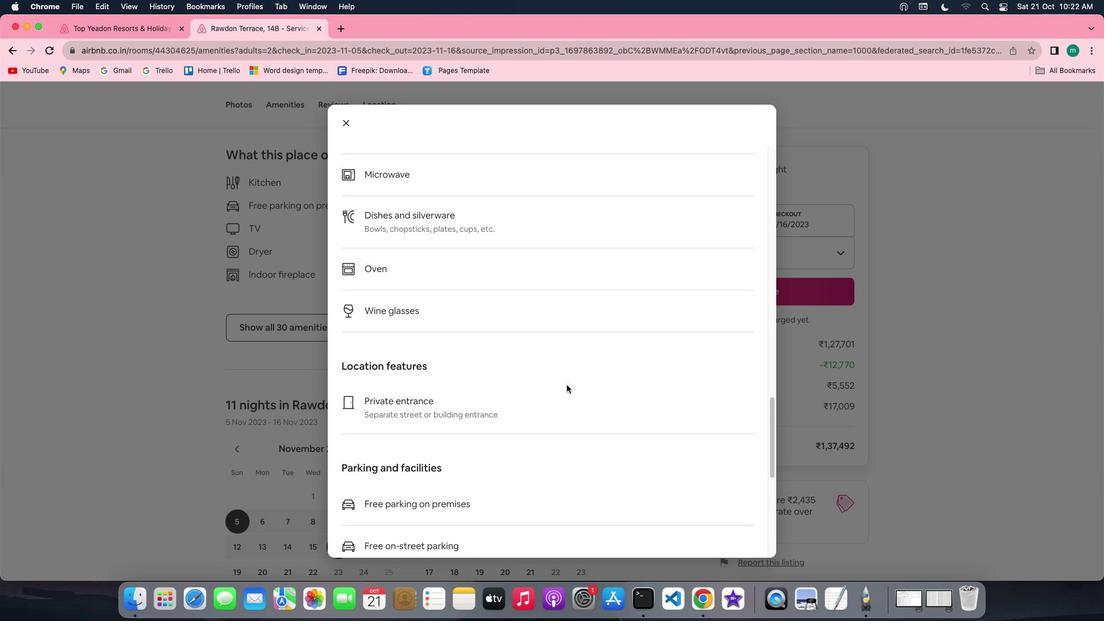 
Action: Mouse scrolled (566, 384) with delta (0, -2)
Screenshot: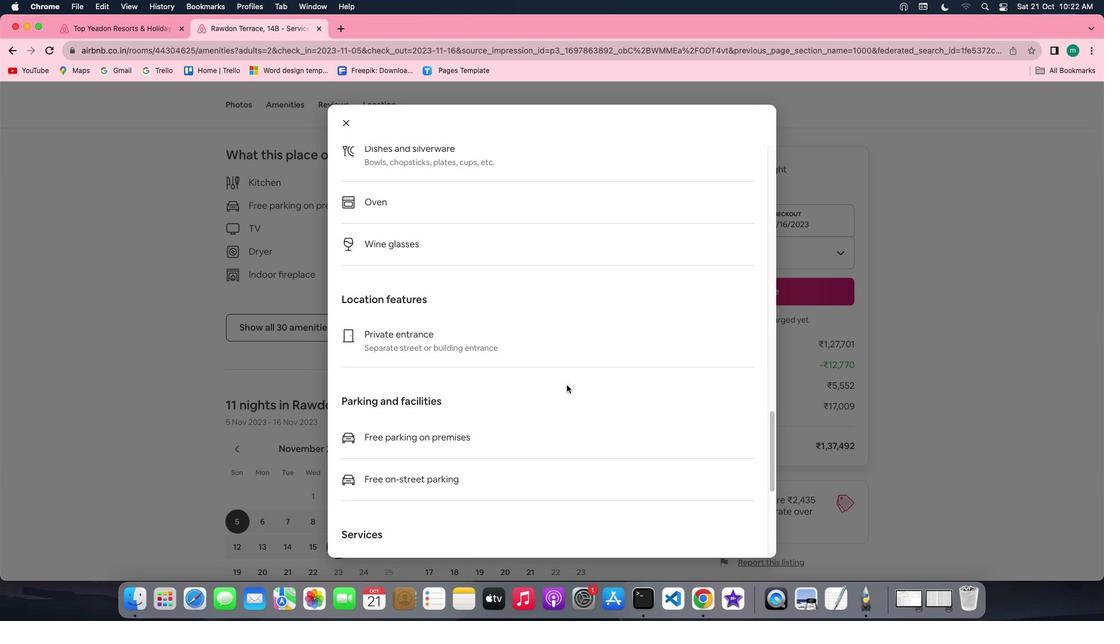 
Action: Mouse scrolled (566, 384) with delta (0, -2)
Screenshot: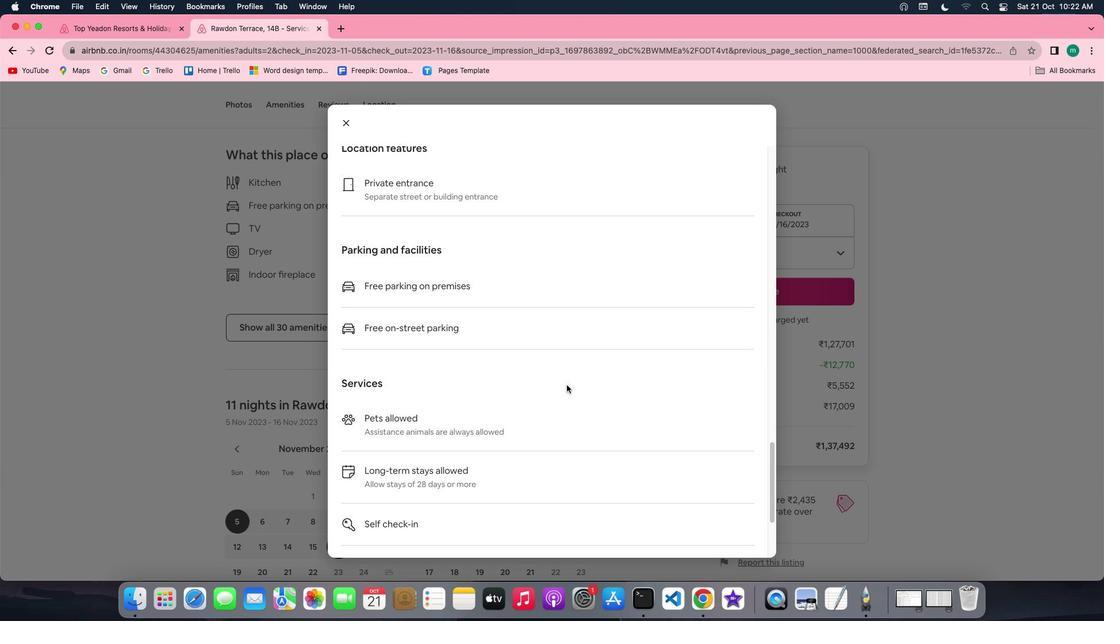 
Action: Mouse scrolled (566, 384) with delta (0, 0)
Screenshot: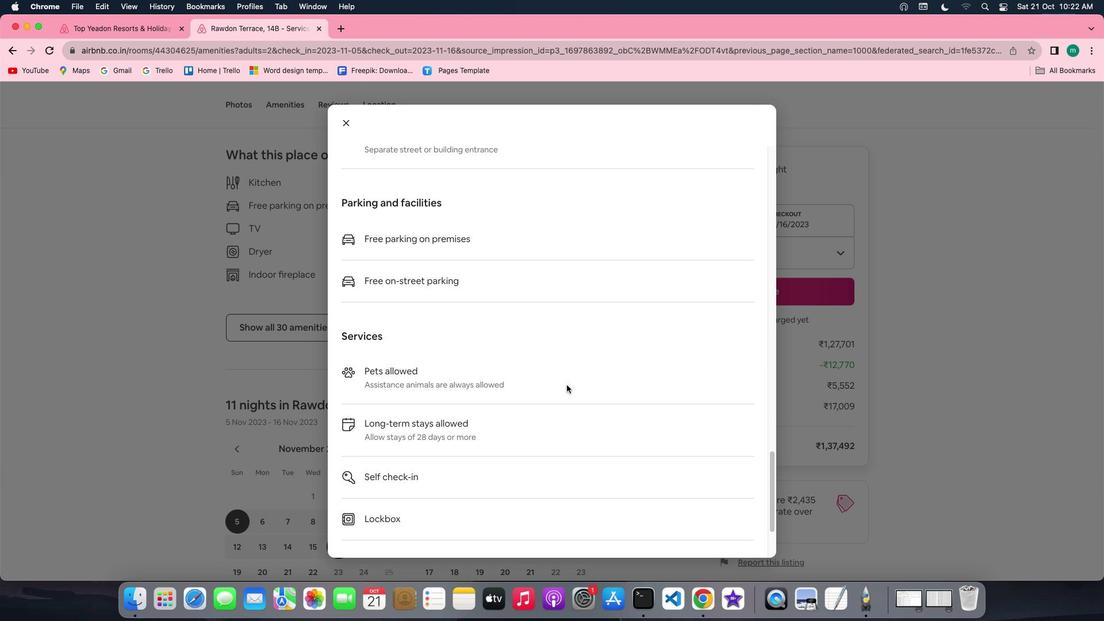 
Action: Mouse scrolled (566, 384) with delta (0, 0)
Screenshot: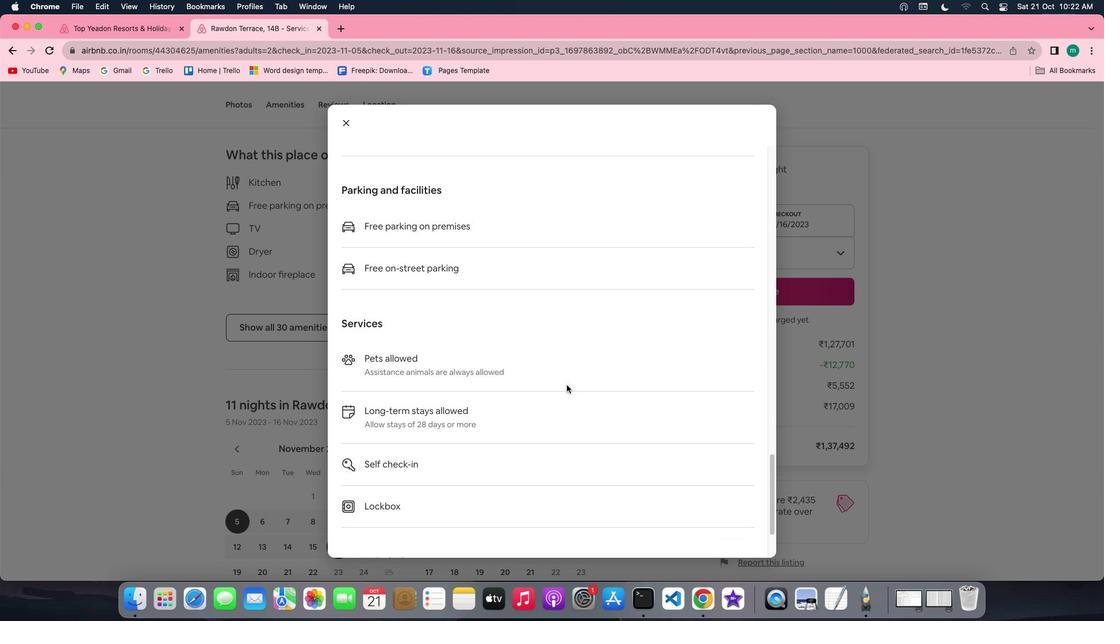 
Action: Mouse scrolled (566, 384) with delta (0, -1)
Screenshot: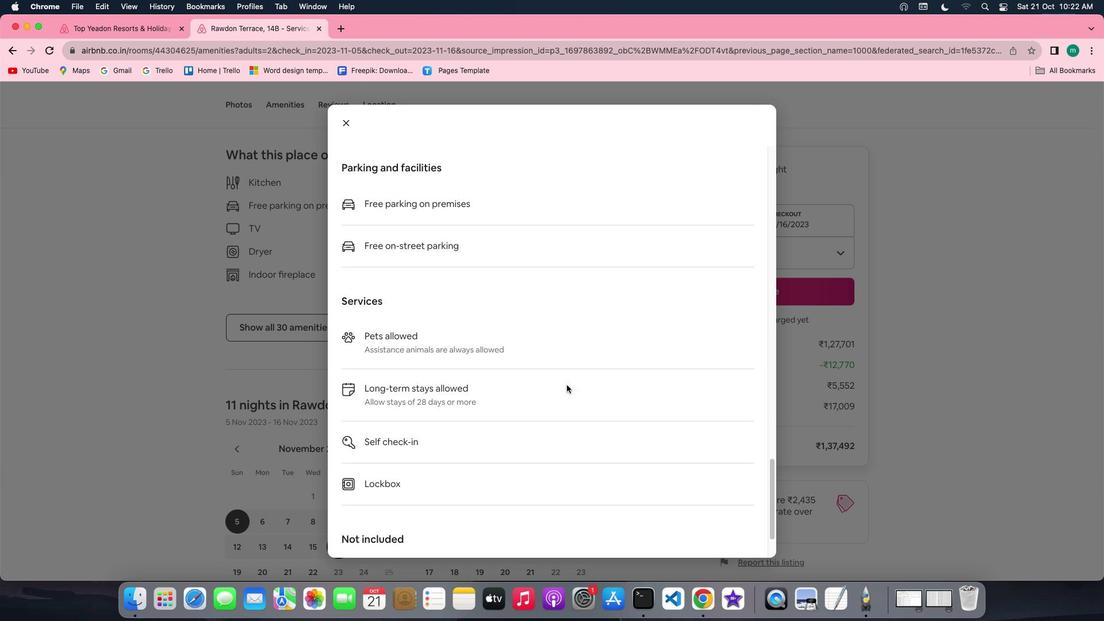 
Action: Mouse scrolled (566, 384) with delta (0, -2)
Screenshot: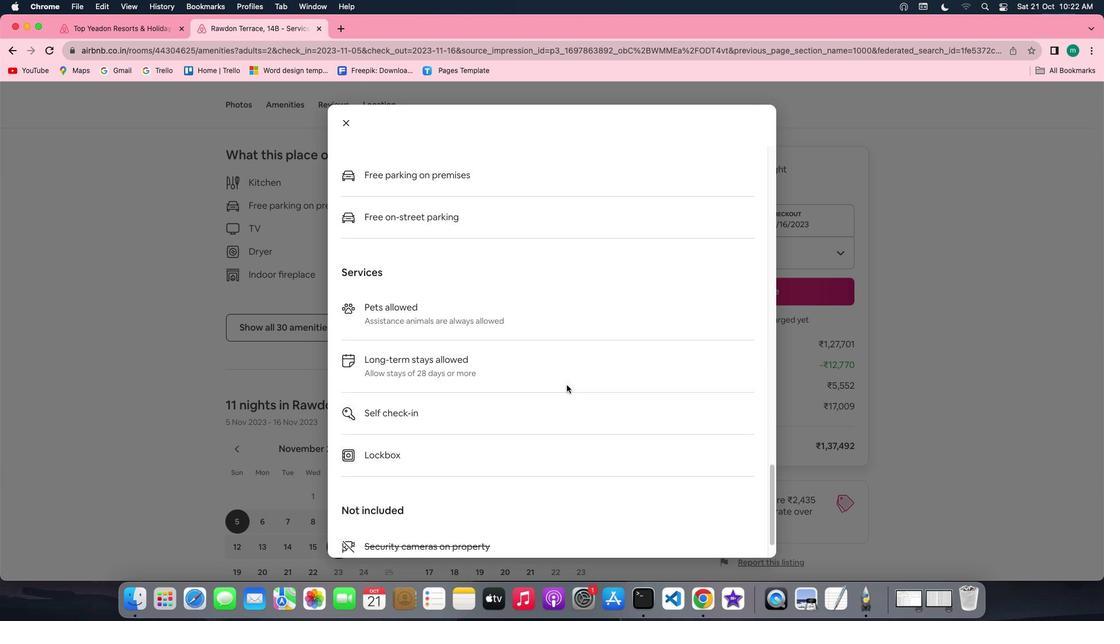 
Action: Mouse scrolled (566, 384) with delta (0, -2)
Screenshot: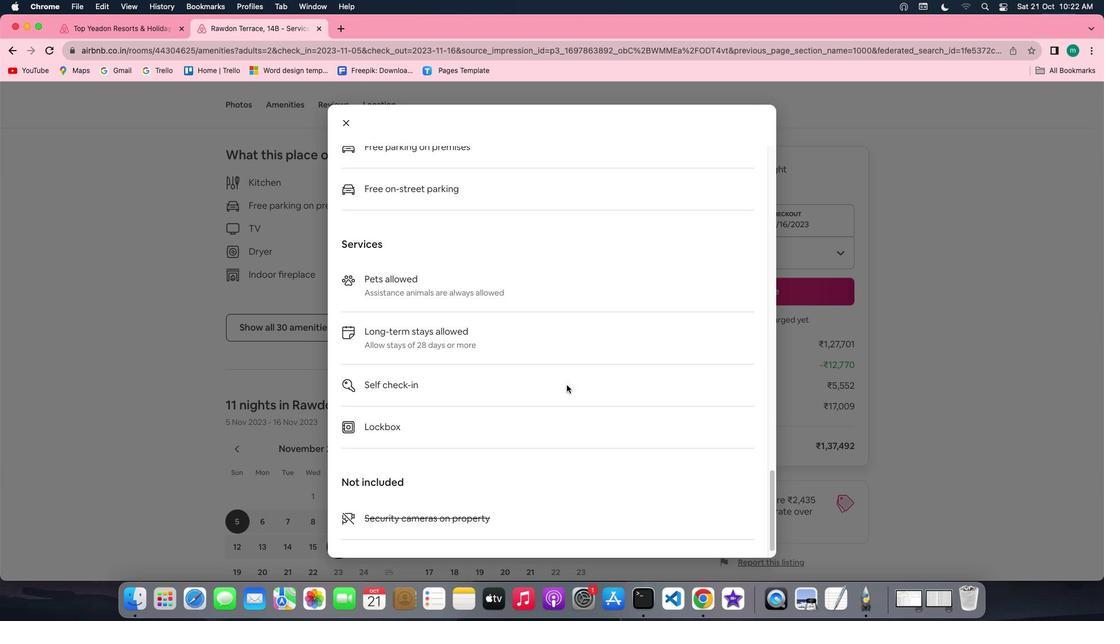 
Action: Mouse scrolled (566, 384) with delta (0, 0)
Screenshot: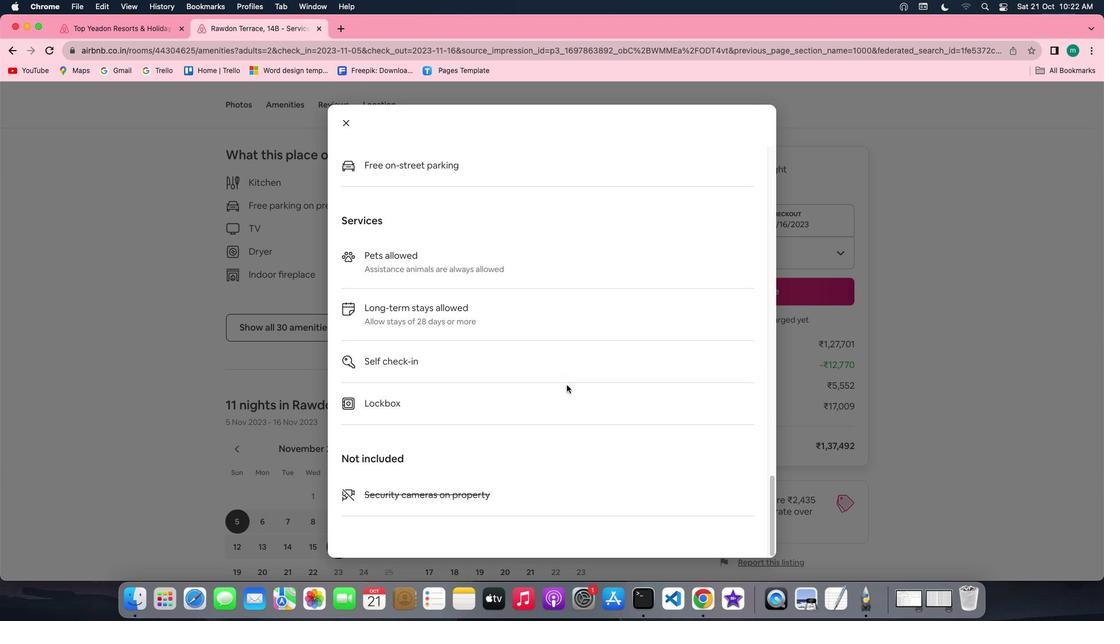 
Action: Mouse scrolled (566, 384) with delta (0, 0)
Screenshot: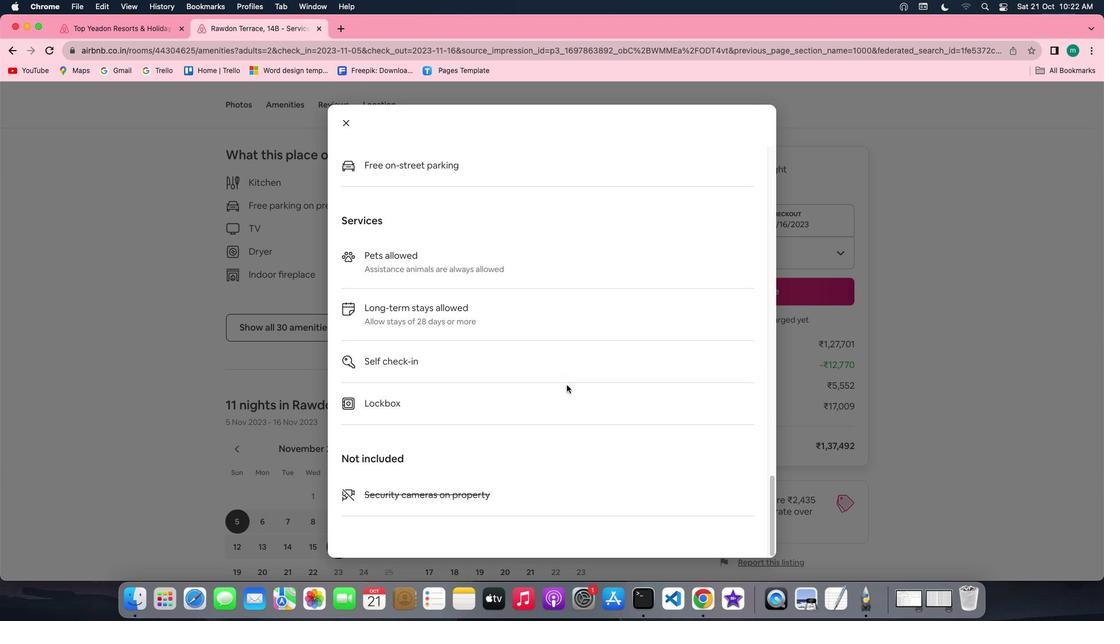 
Action: Mouse scrolled (566, 384) with delta (0, -1)
Screenshot: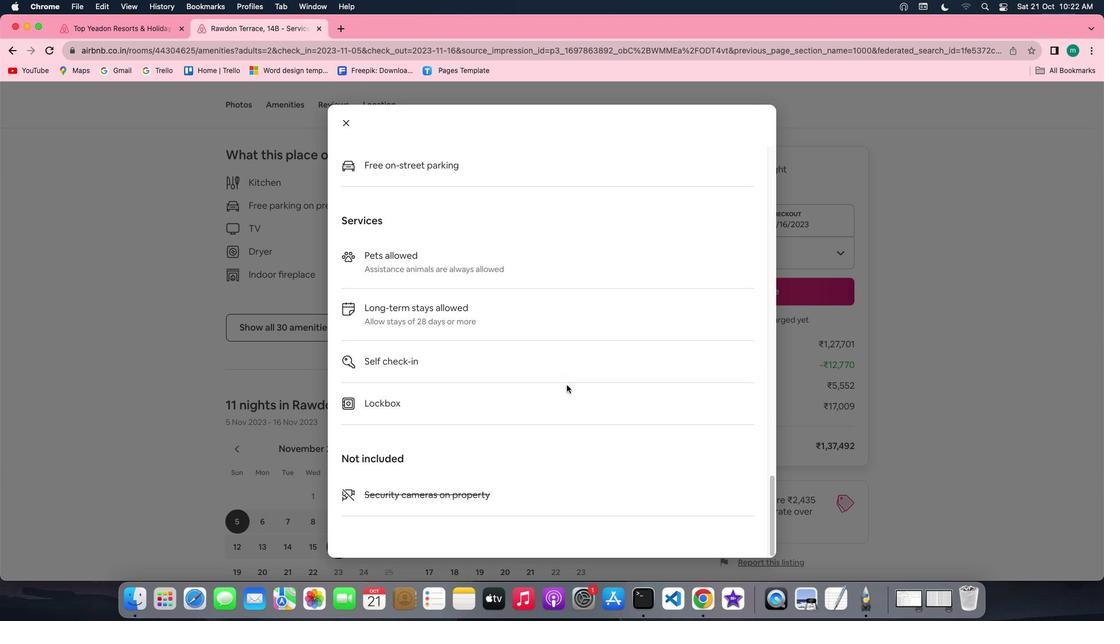 
Action: Mouse scrolled (566, 384) with delta (0, -2)
Screenshot: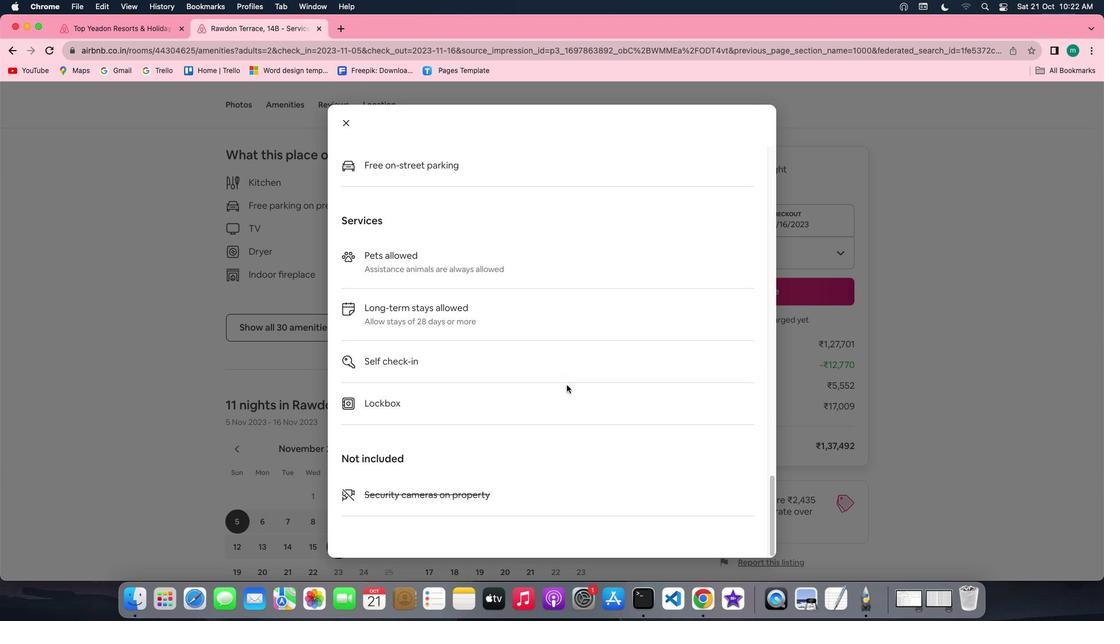 
Action: Mouse moved to (339, 122)
Screenshot: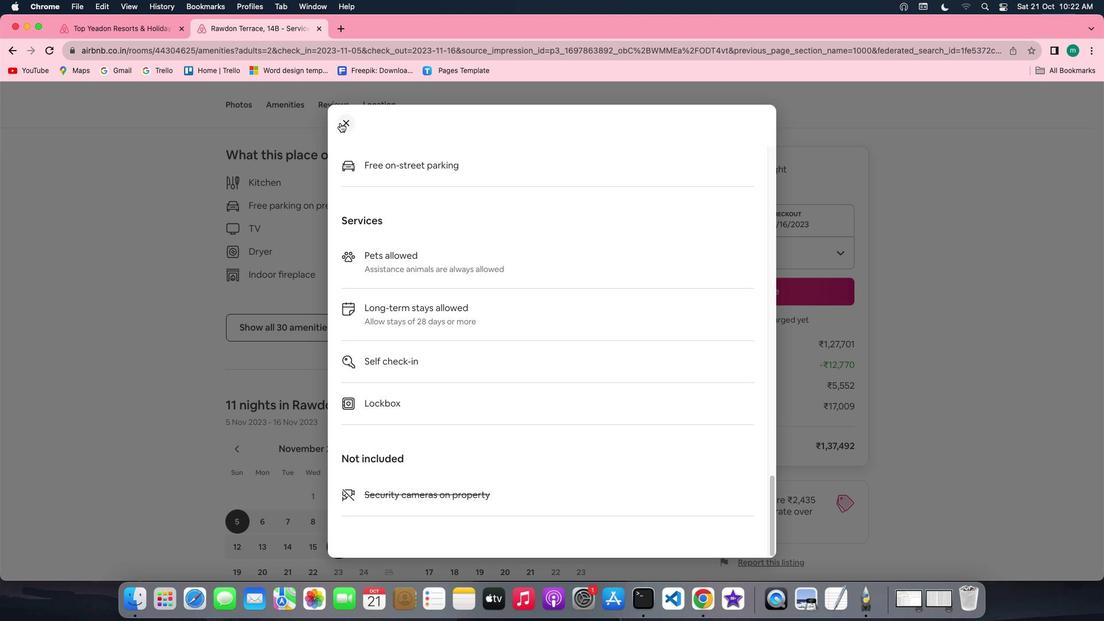 
Action: Mouse pressed left at (339, 122)
Screenshot: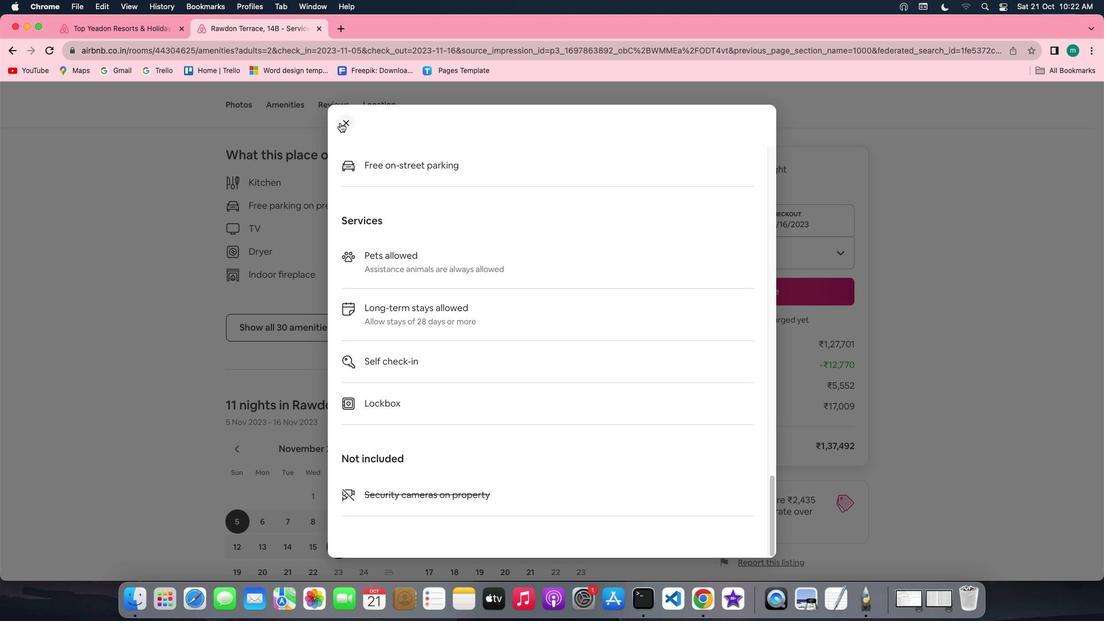 
Action: Mouse moved to (584, 322)
Screenshot: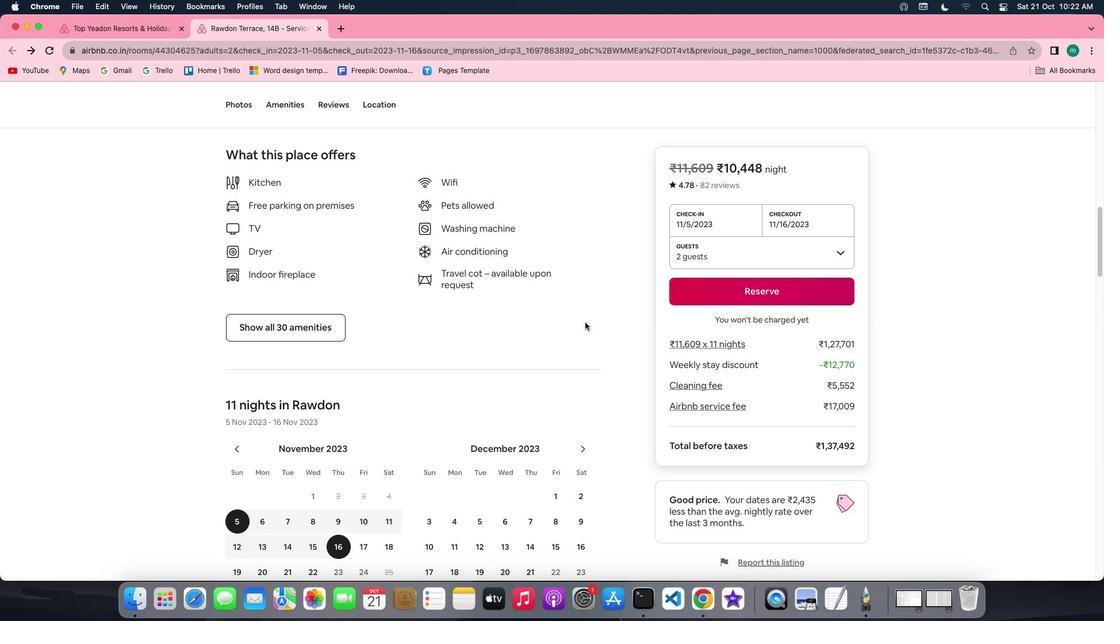 
Action: Mouse scrolled (584, 322) with delta (0, 0)
Screenshot: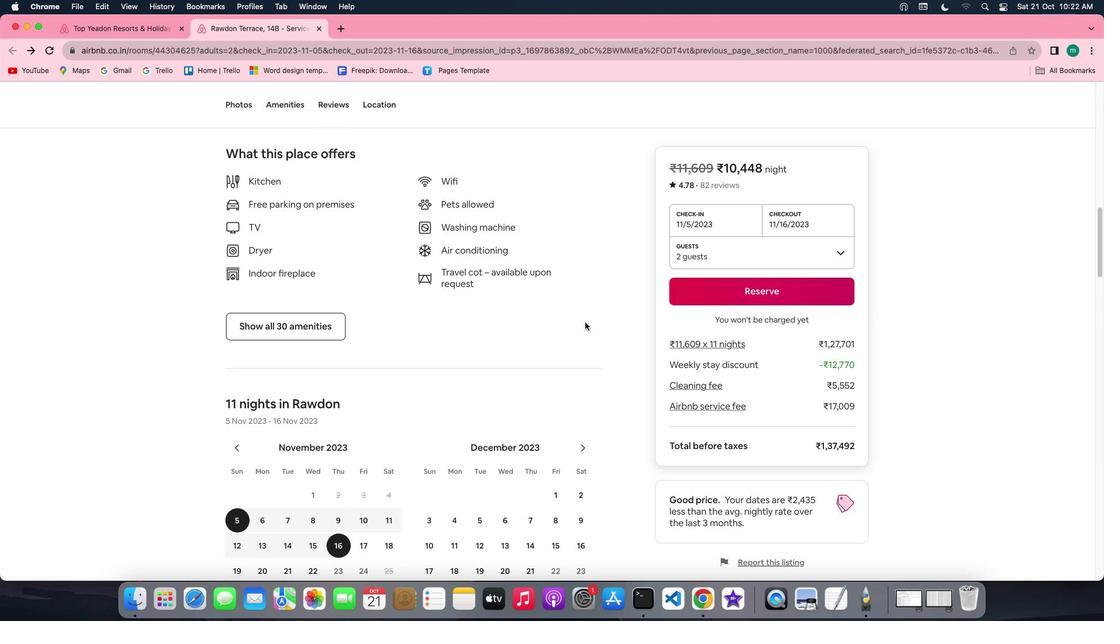 
Action: Mouse scrolled (584, 322) with delta (0, 0)
Screenshot: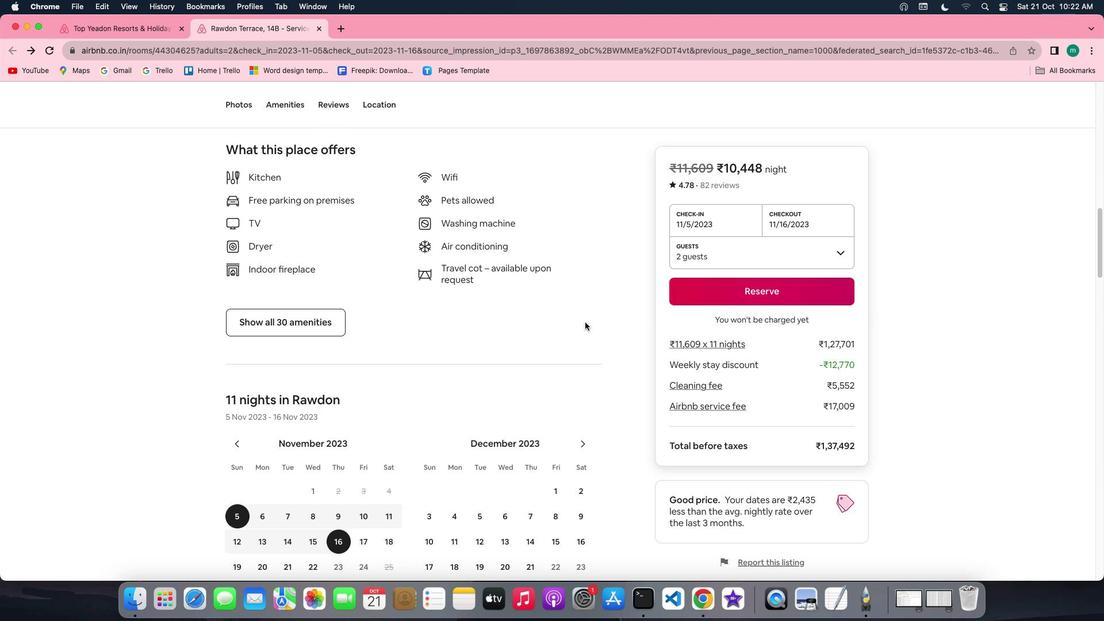 
Action: Mouse scrolled (584, 322) with delta (0, -1)
Screenshot: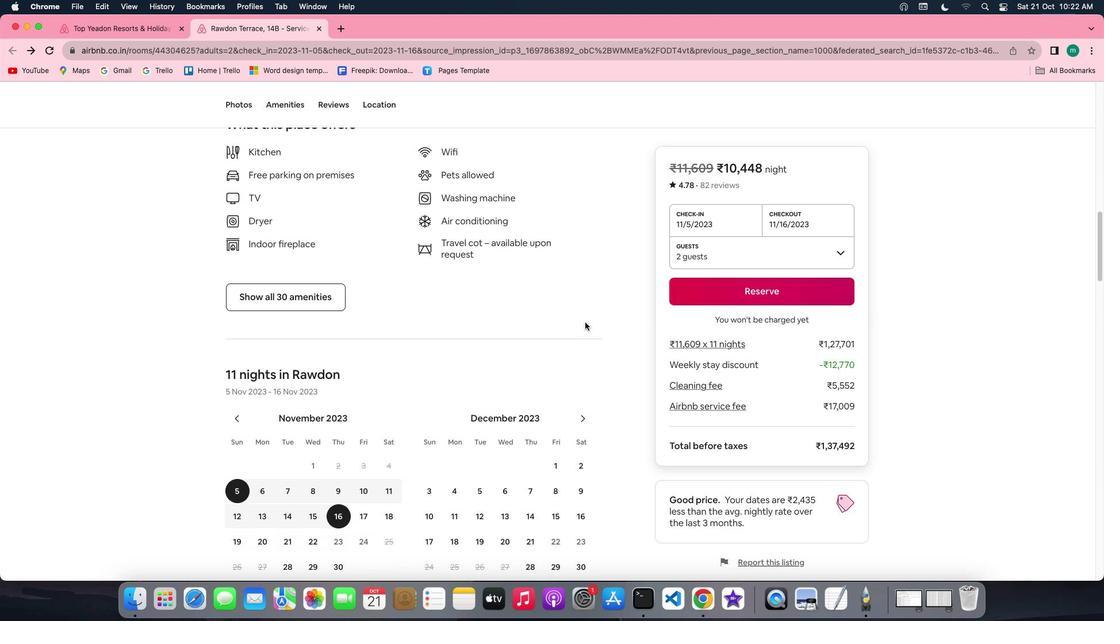 
Action: Mouse scrolled (584, 322) with delta (0, -1)
Screenshot: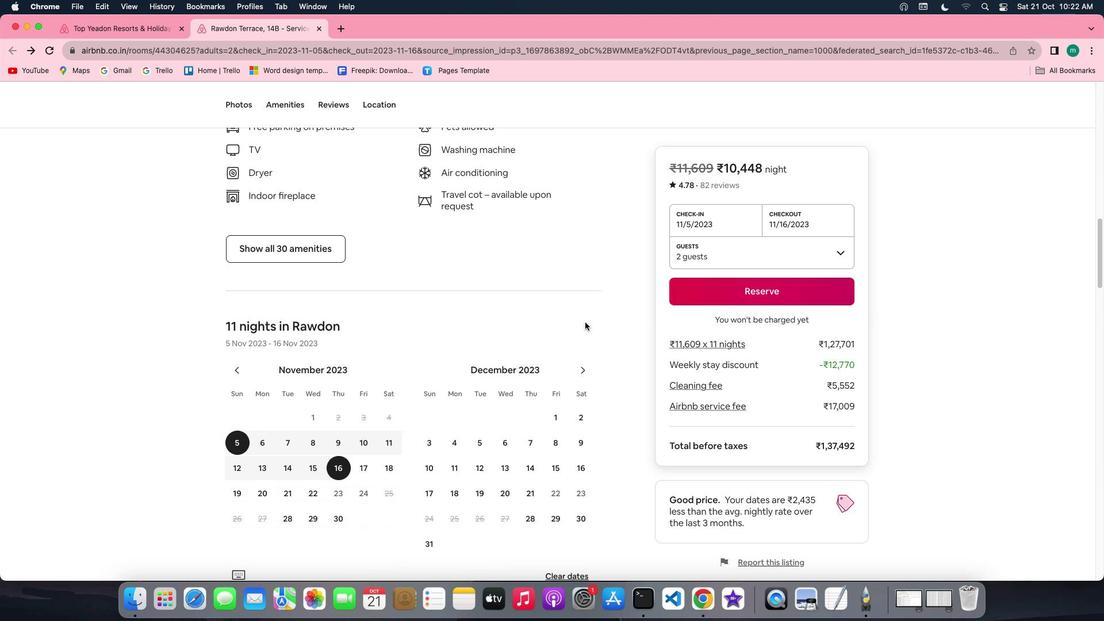 
Action: Mouse scrolled (584, 322) with delta (0, 0)
Screenshot: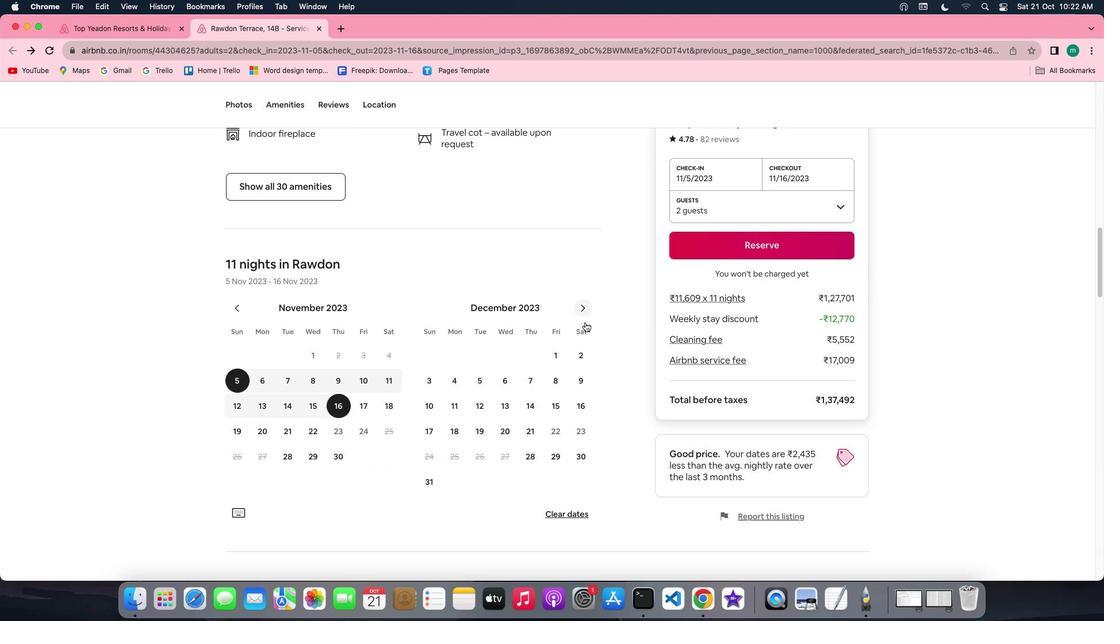 
Action: Mouse scrolled (584, 322) with delta (0, 0)
